Task: Book an Airbnb near a beach destination for a relaxing fall beach getaway.
Action: Mouse moved to (580, 169)
Screenshot: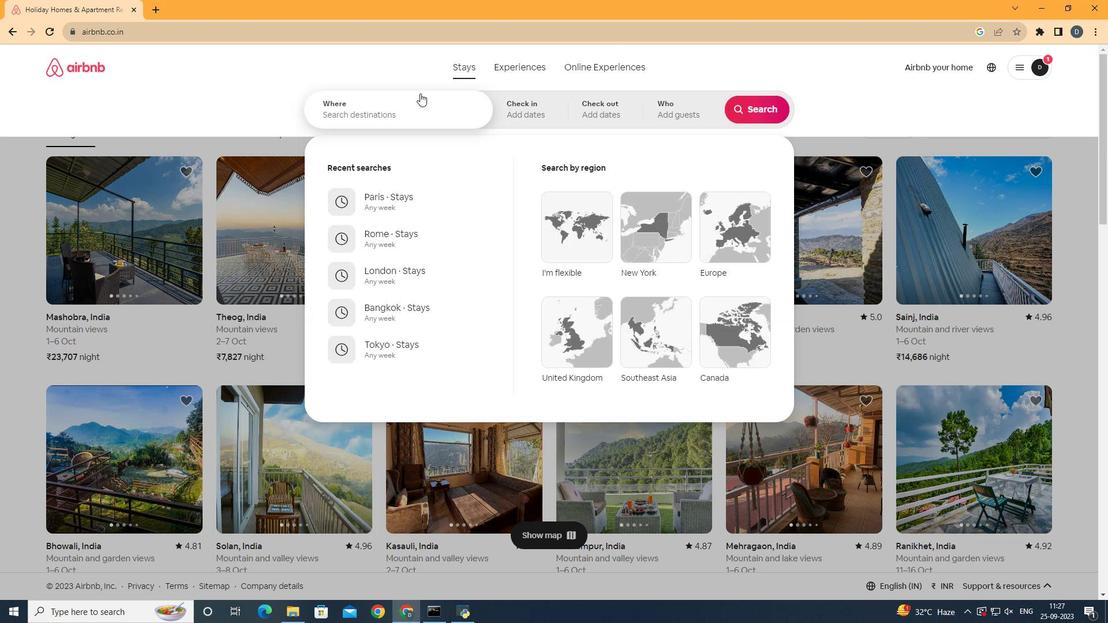 
Action: Mouse pressed left at (580, 169)
Screenshot: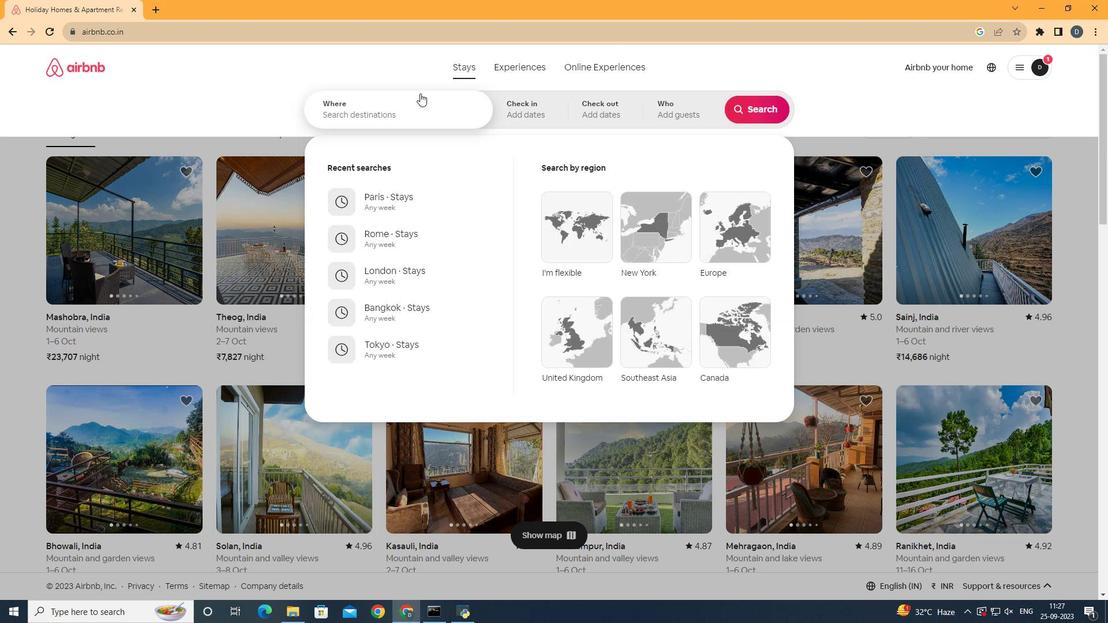 
Action: Mouse moved to (512, 192)
Screenshot: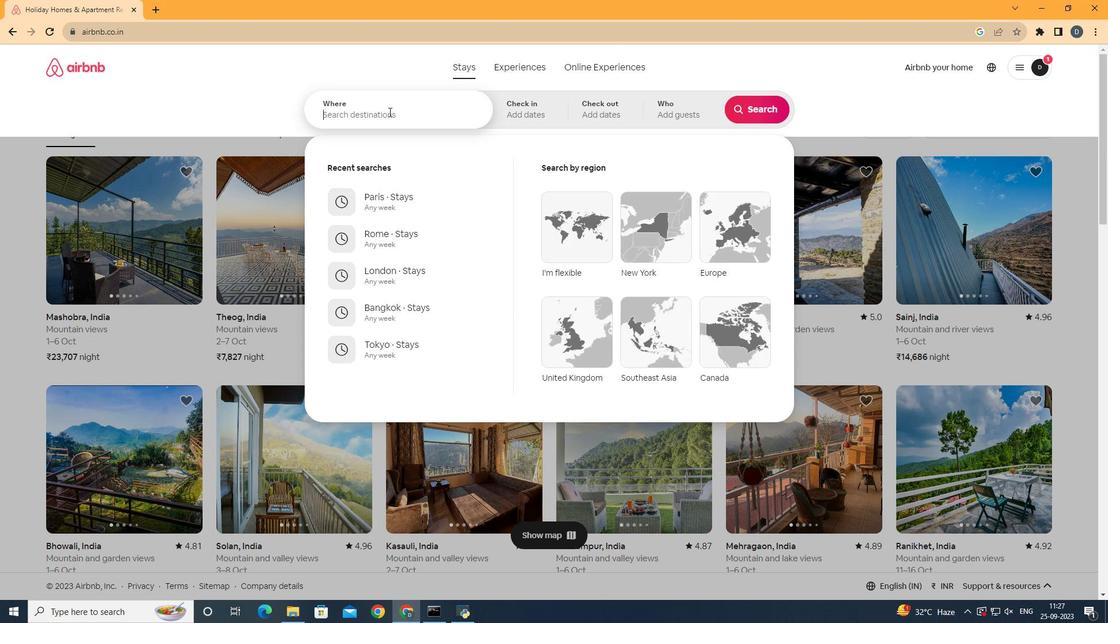 
Action: Mouse pressed left at (512, 192)
Screenshot: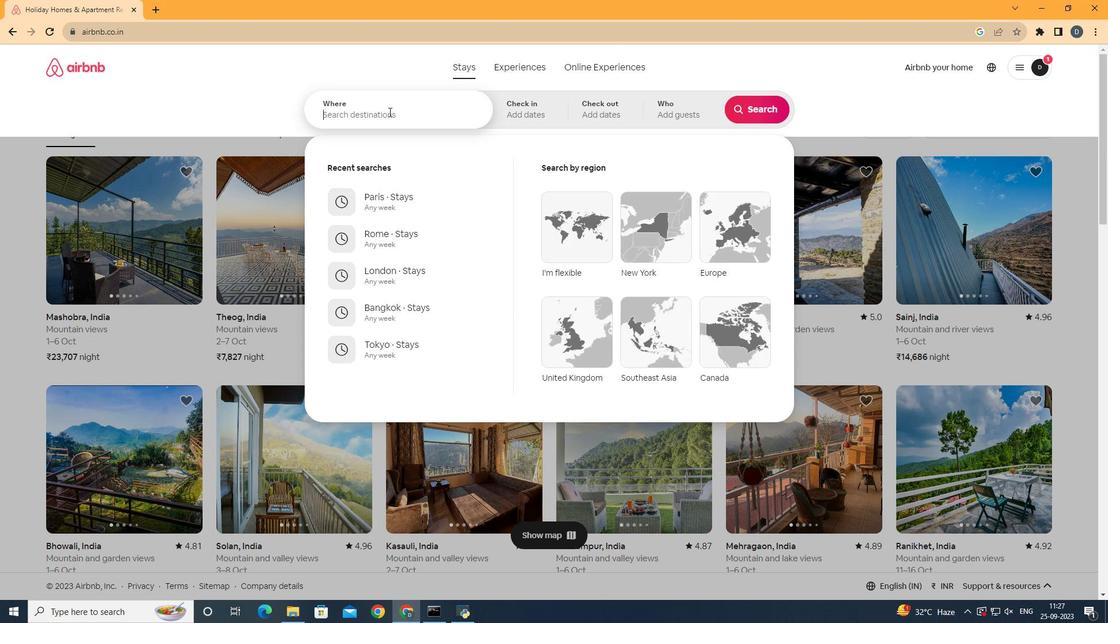 
Action: Key pressed <Key.shift>Goa
Screenshot: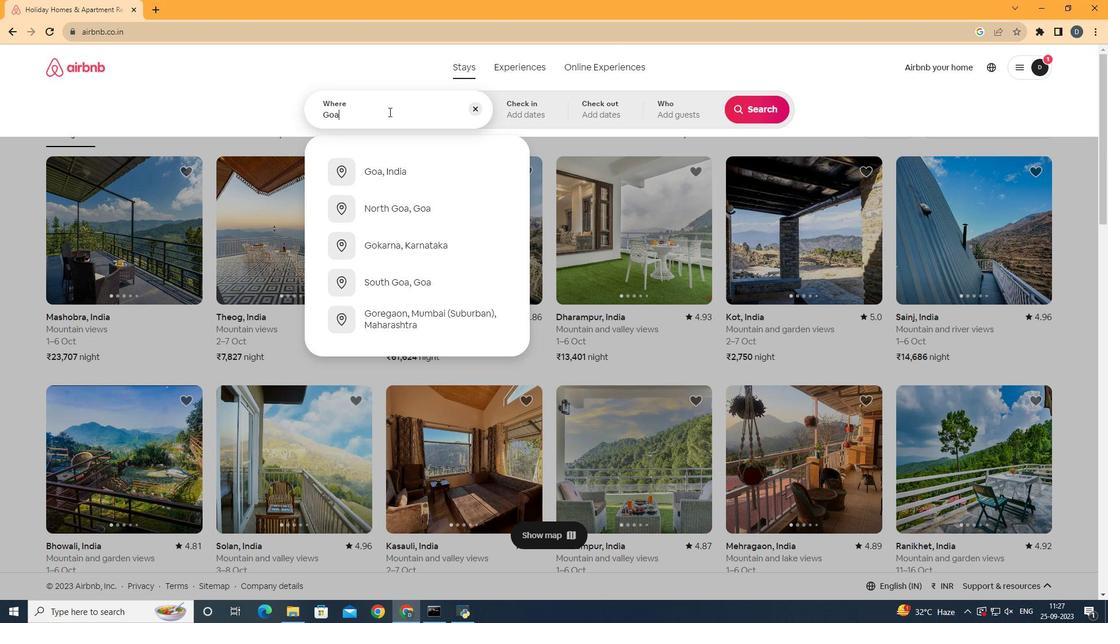 
Action: Mouse moved to (533, 228)
Screenshot: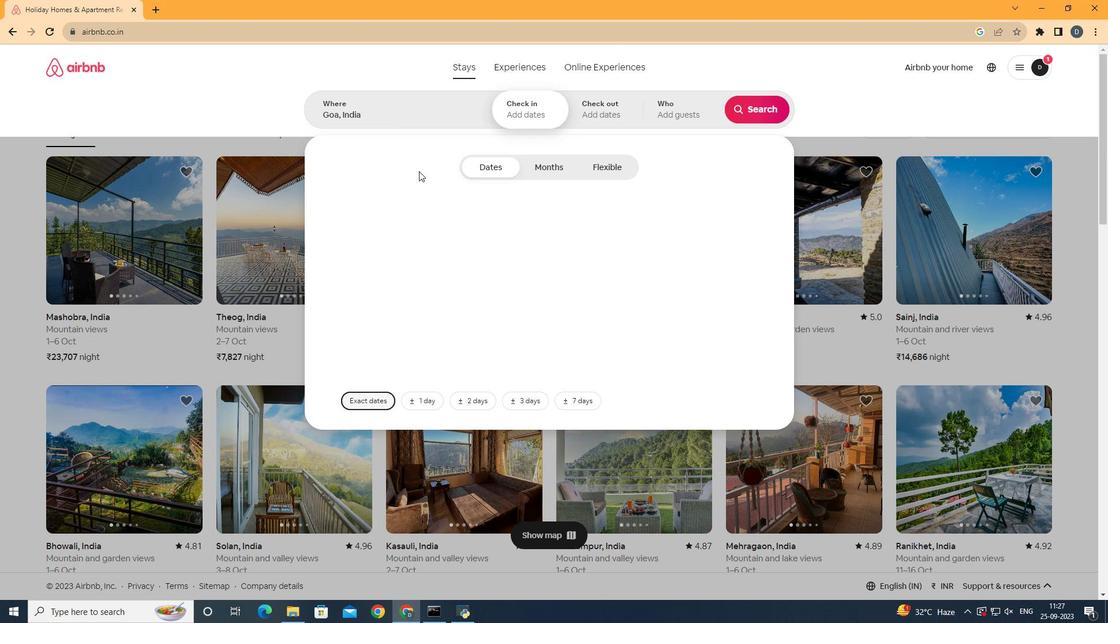 
Action: Mouse pressed left at (533, 228)
Screenshot: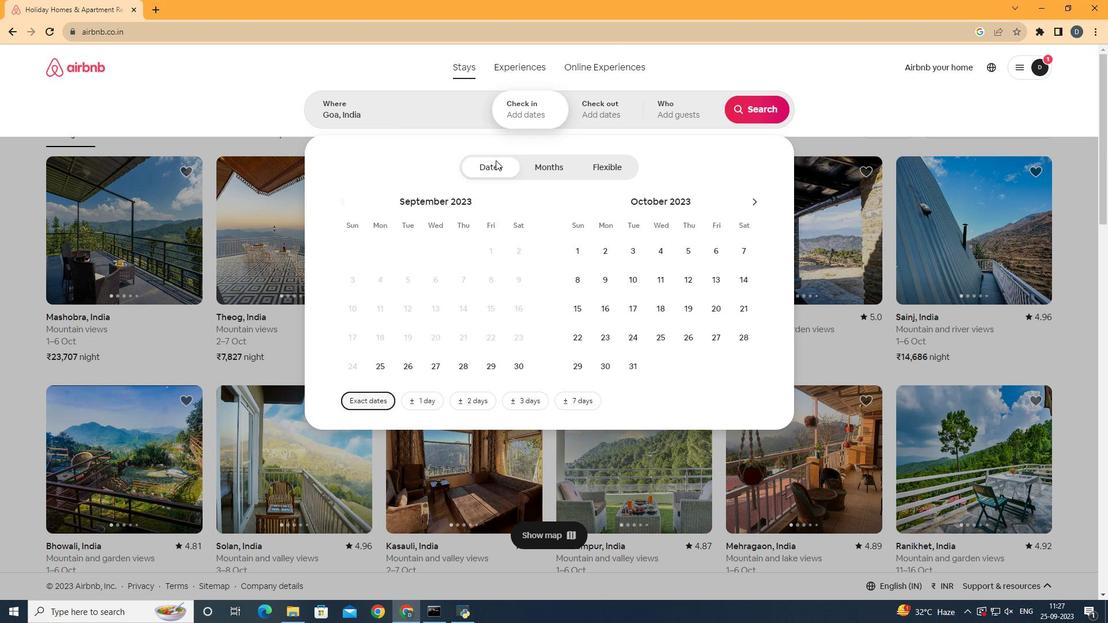 
Action: Mouse moved to (747, 192)
Screenshot: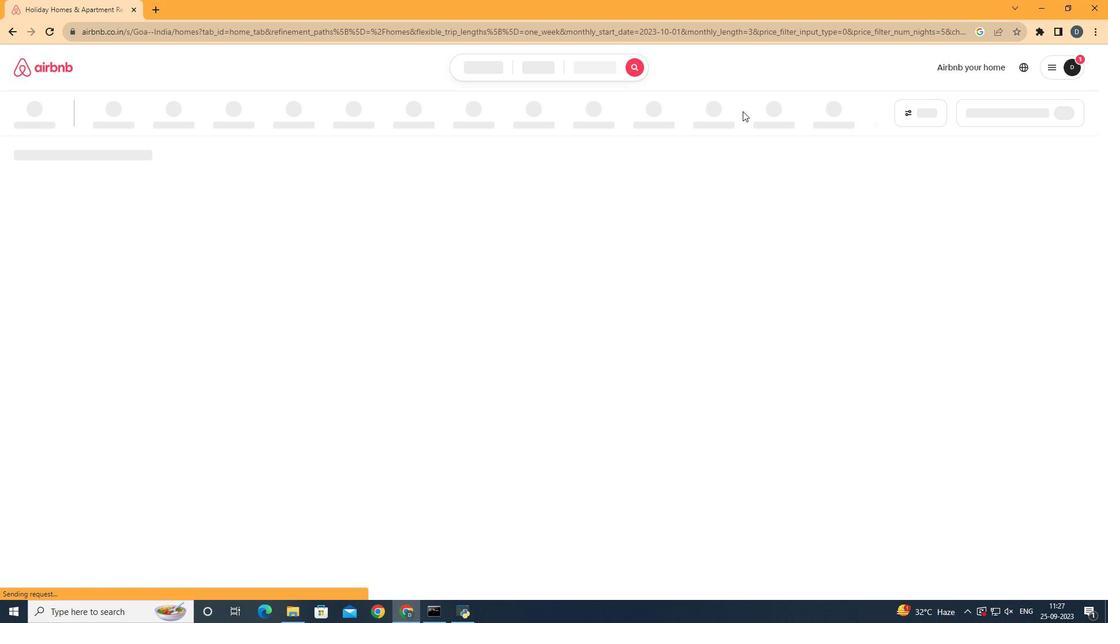 
Action: Mouse pressed left at (747, 192)
Screenshot: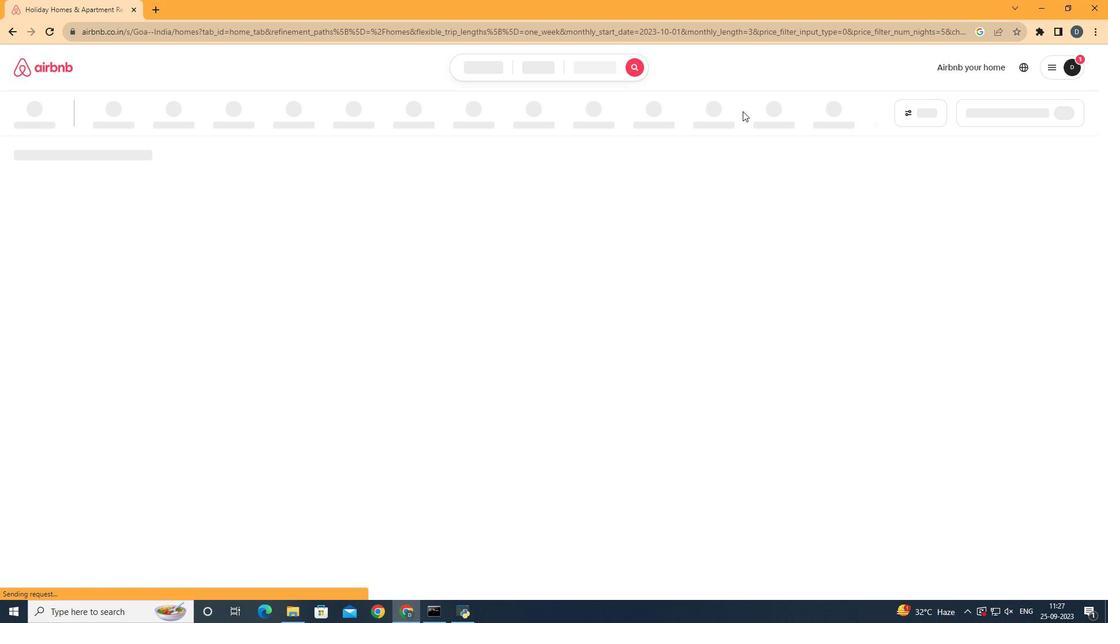 
Action: Mouse moved to (438, 195)
Screenshot: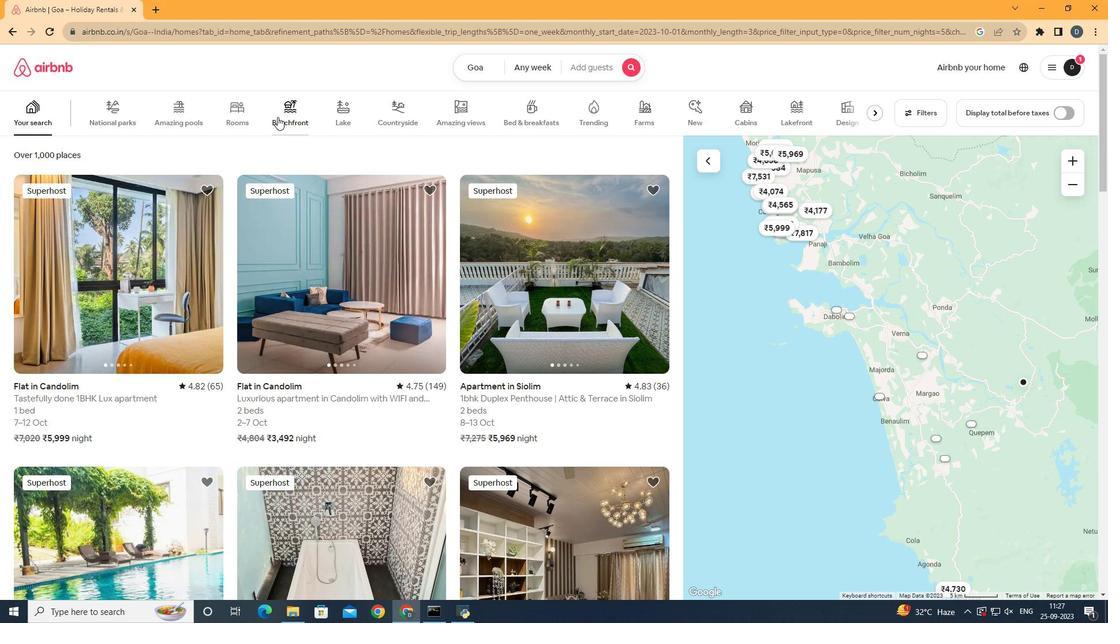 
Action: Mouse pressed left at (438, 195)
Screenshot: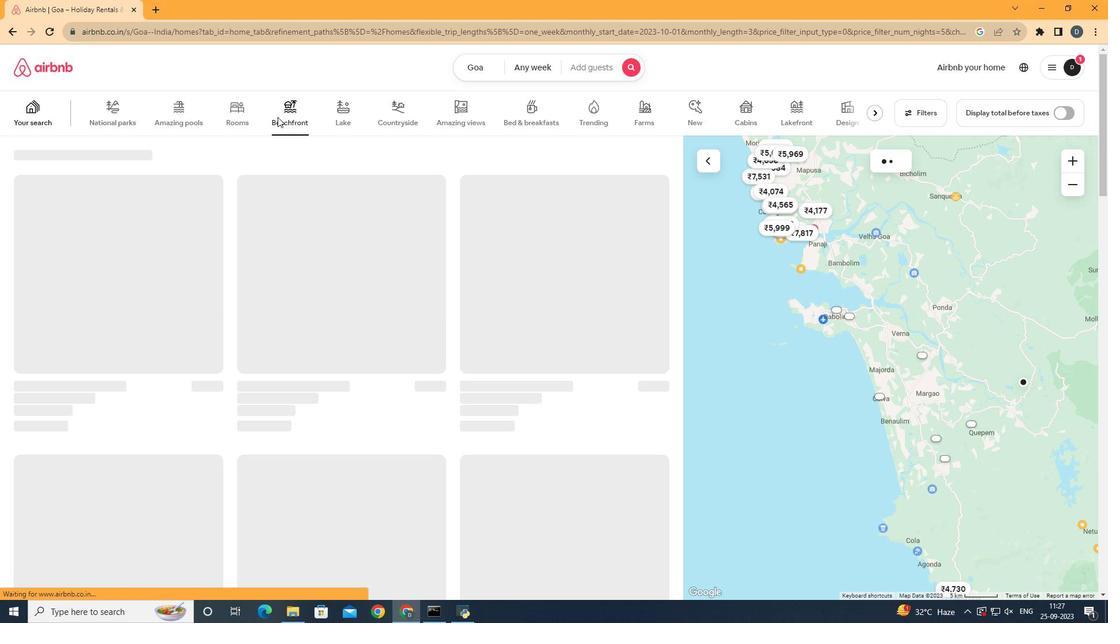 
Action: Mouse moved to (547, 352)
Screenshot: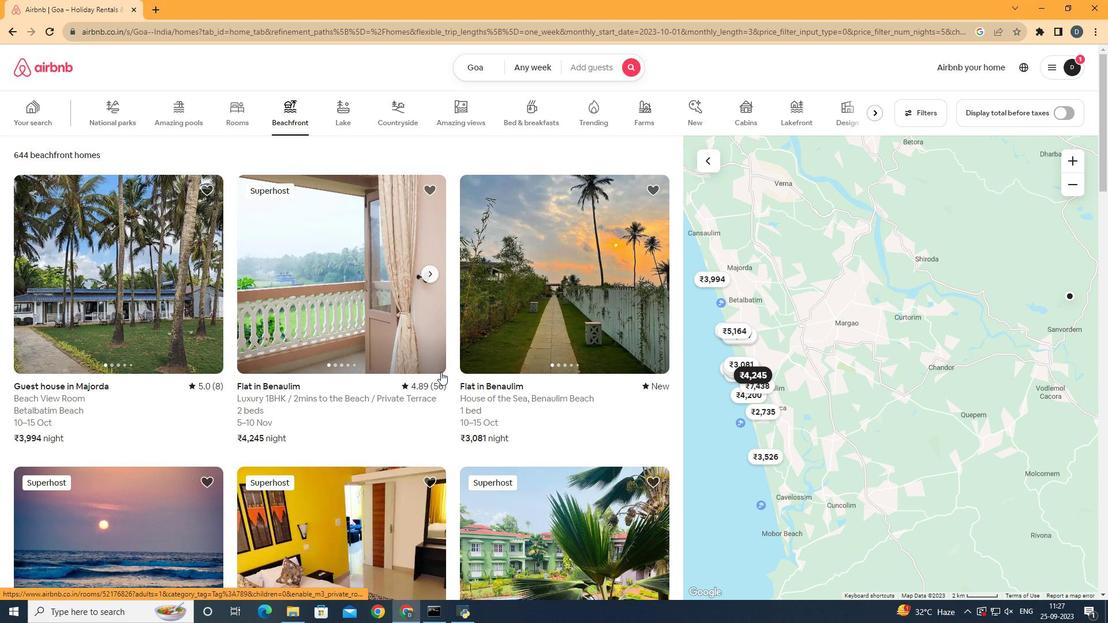 
Action: Mouse scrolled (547, 351) with delta (0, 0)
Screenshot: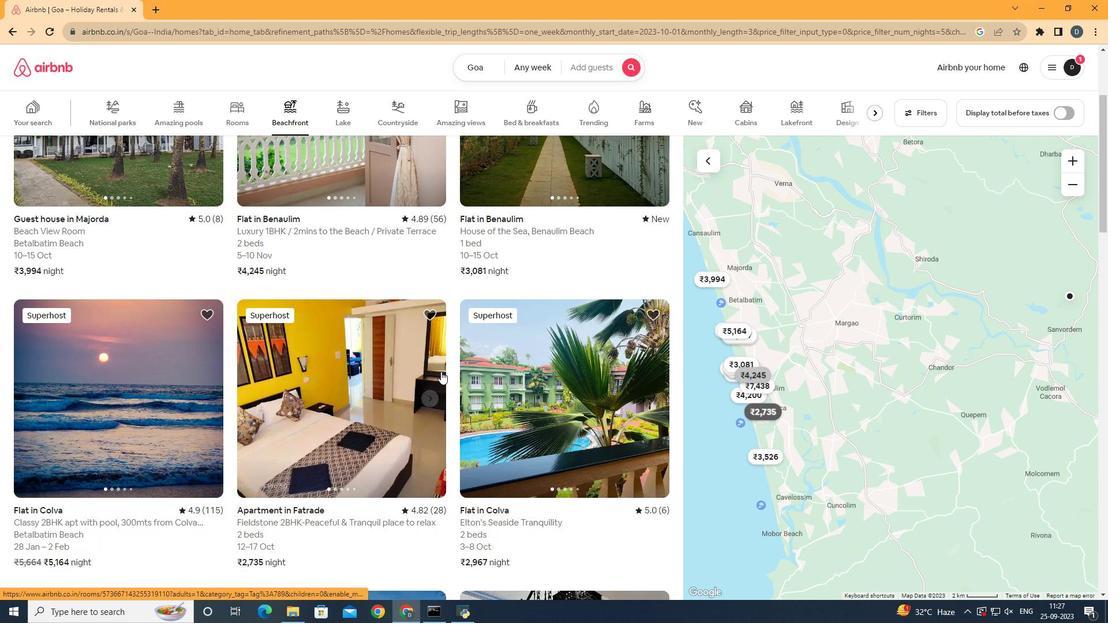 
Action: Mouse moved to (547, 352)
Screenshot: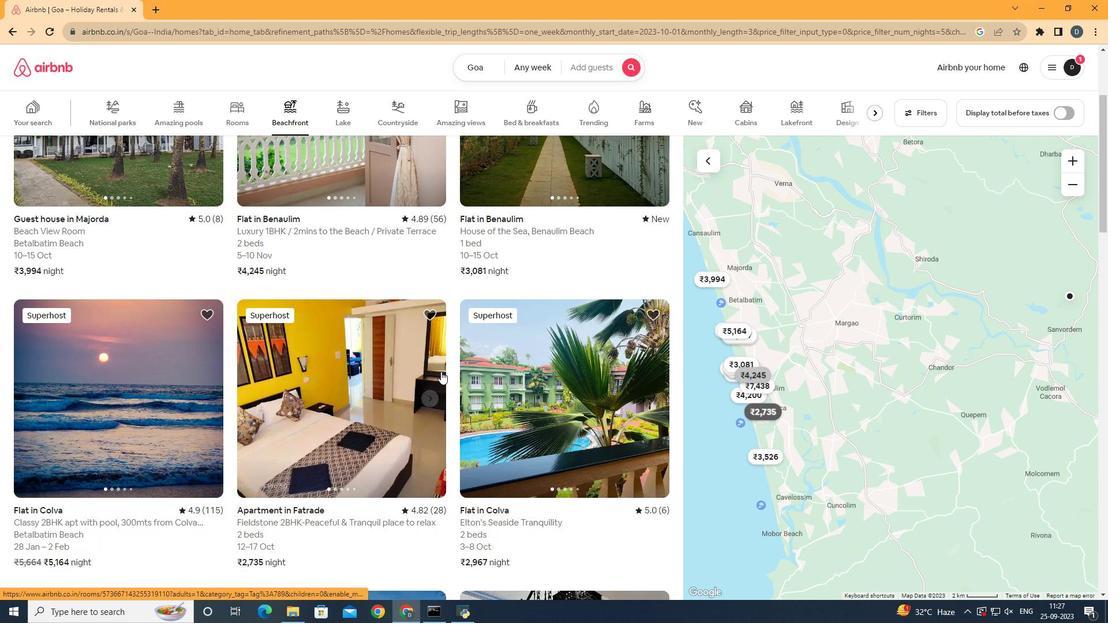 
Action: Mouse scrolled (547, 351) with delta (0, 0)
Screenshot: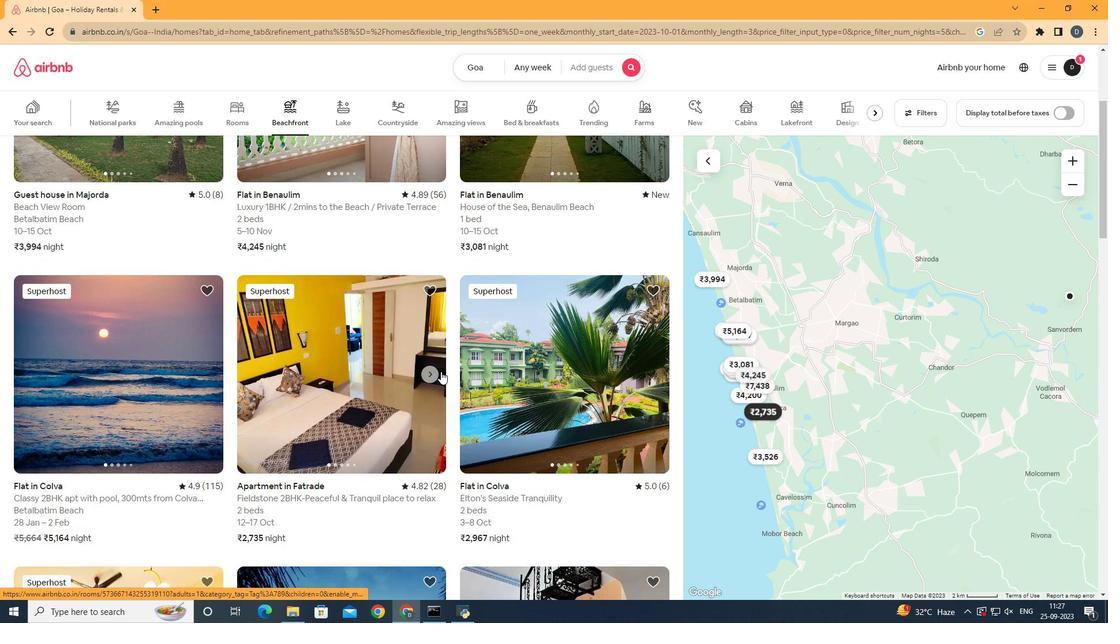
Action: Mouse moved to (547, 351)
Screenshot: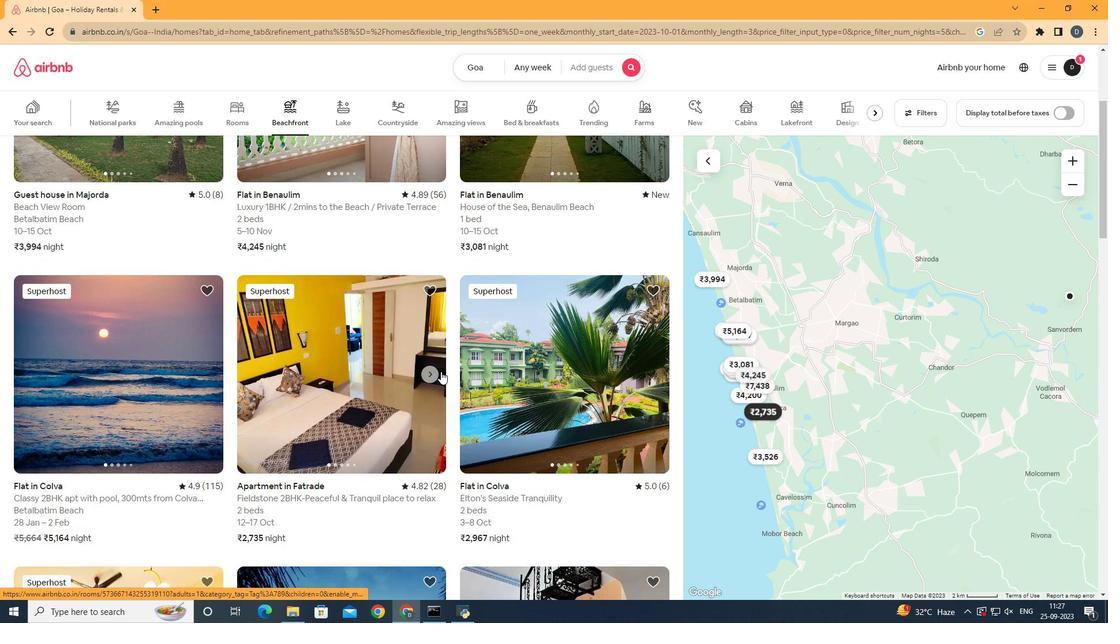 
Action: Mouse scrolled (547, 351) with delta (0, 0)
Screenshot: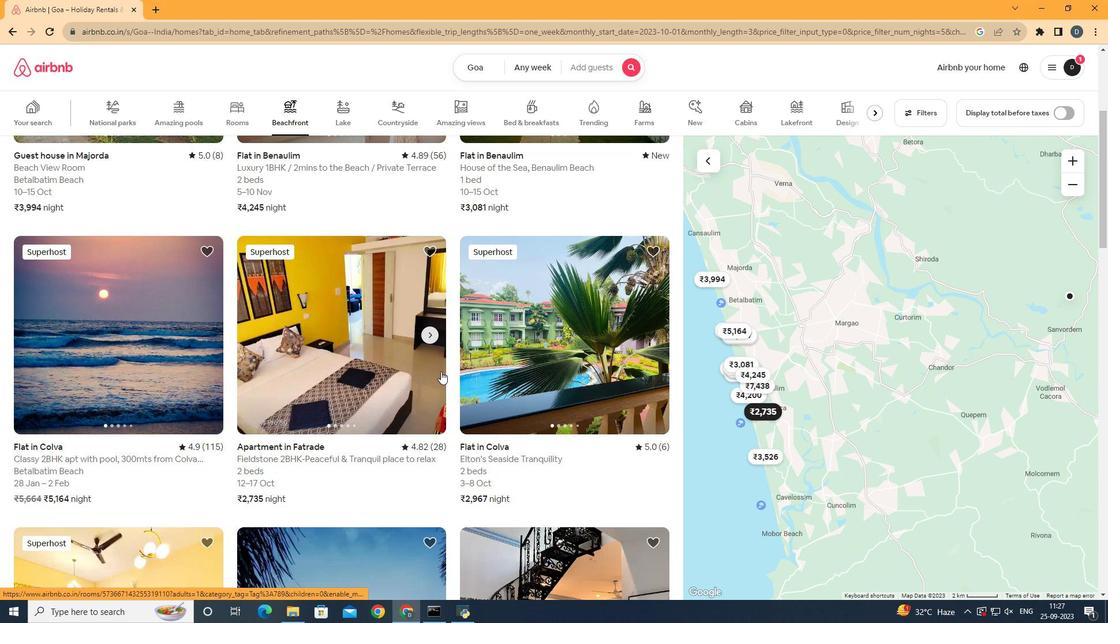 
Action: Mouse scrolled (547, 351) with delta (0, 0)
Screenshot: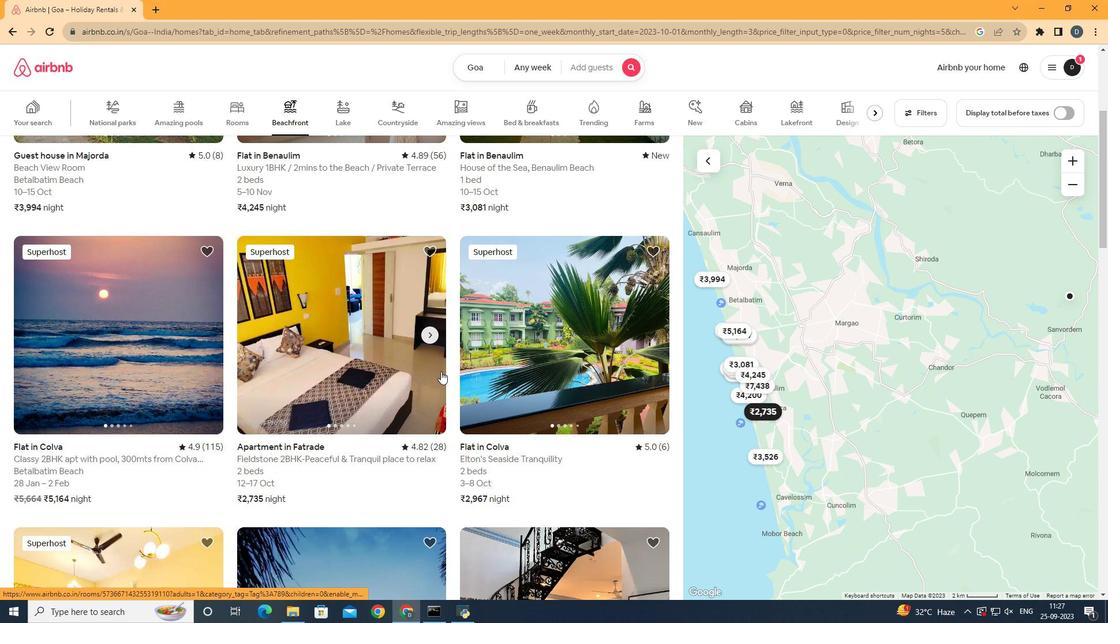
Action: Mouse moved to (547, 351)
Screenshot: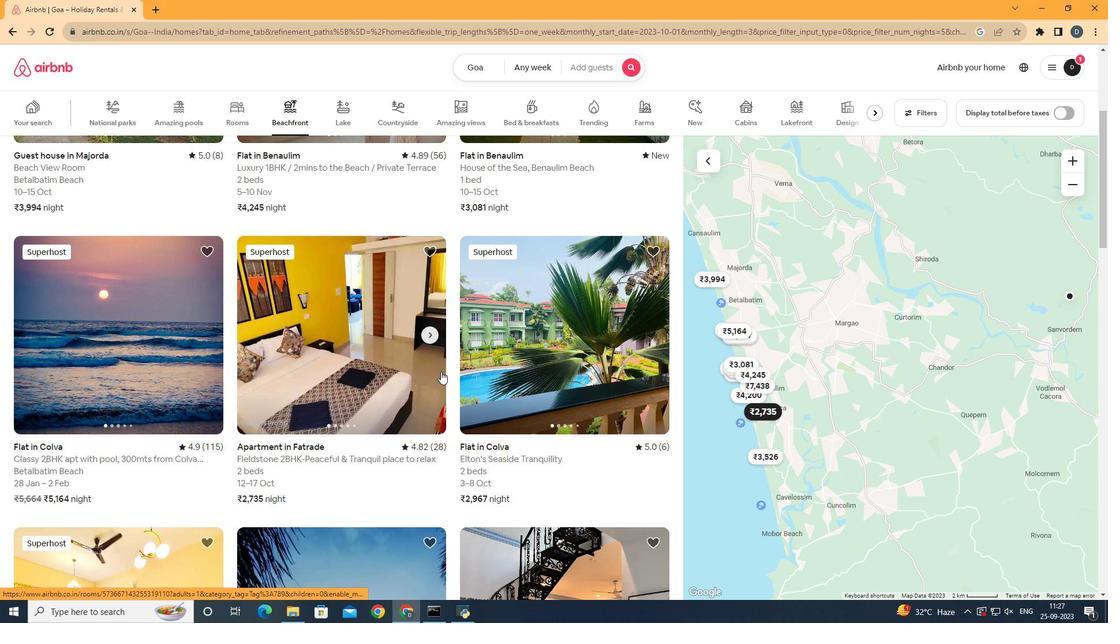 
Action: Mouse scrolled (547, 351) with delta (0, 0)
Screenshot: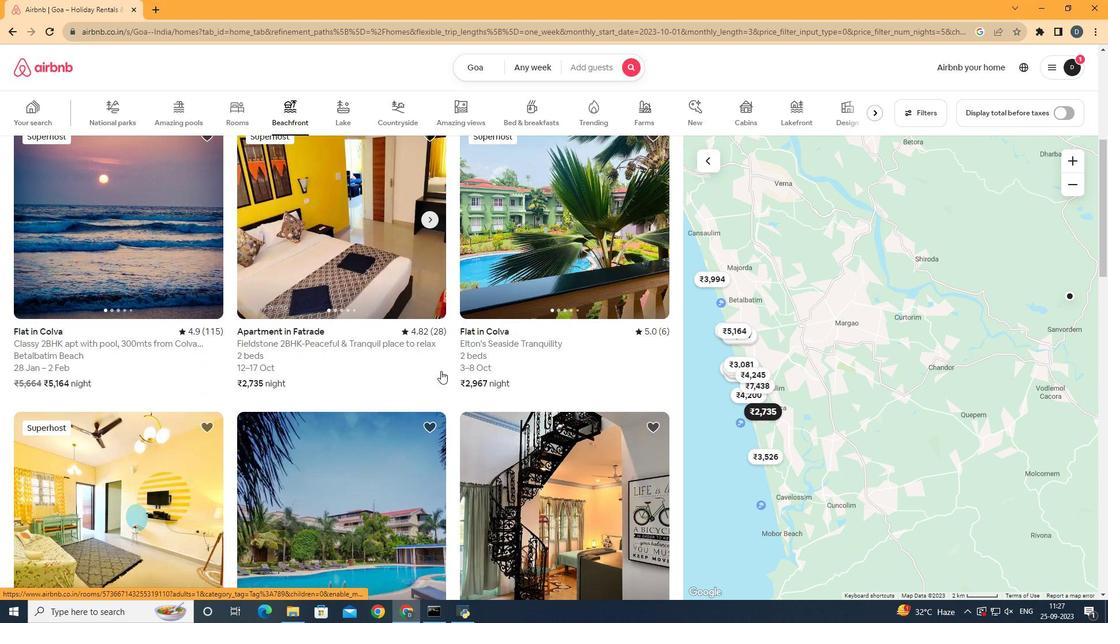 
Action: Mouse moved to (547, 351)
Screenshot: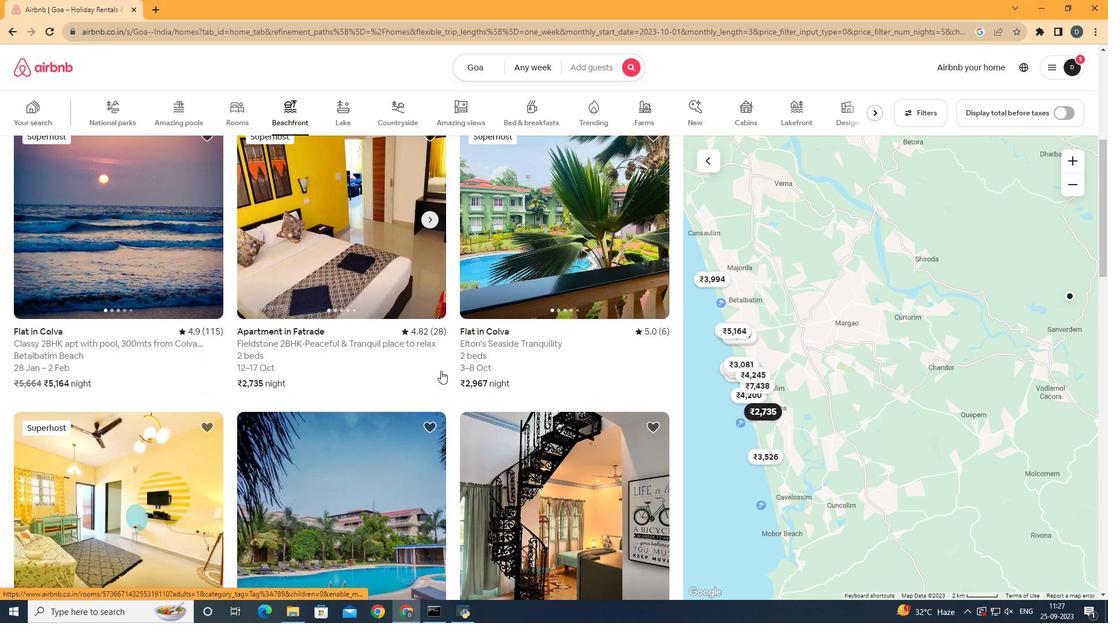 
Action: Mouse scrolled (547, 351) with delta (0, 0)
Screenshot: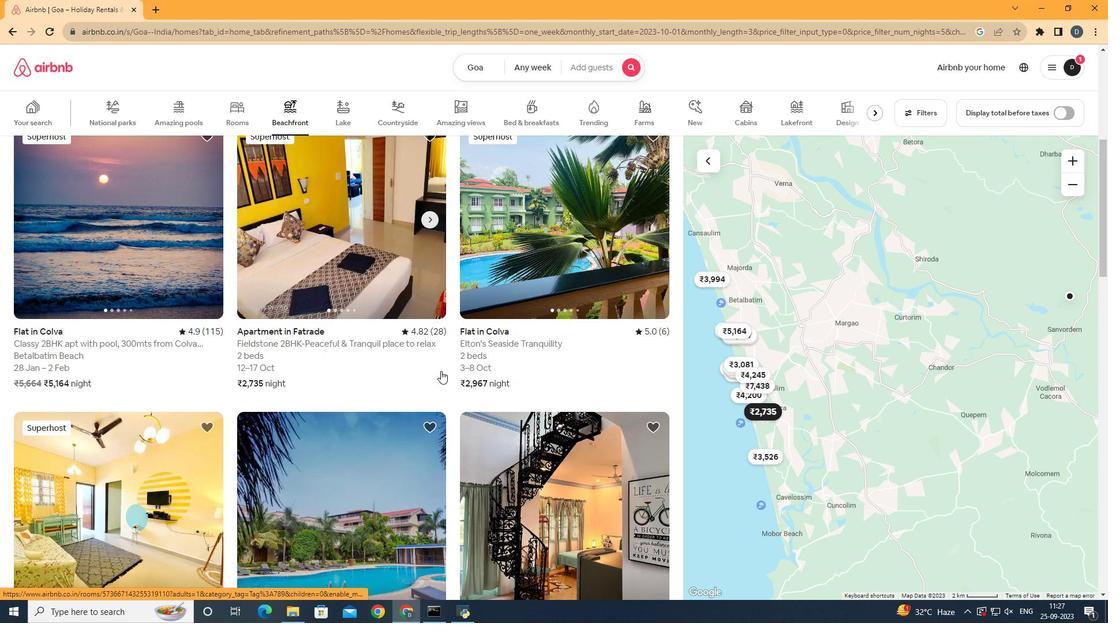 
Action: Mouse moved to (536, 346)
Screenshot: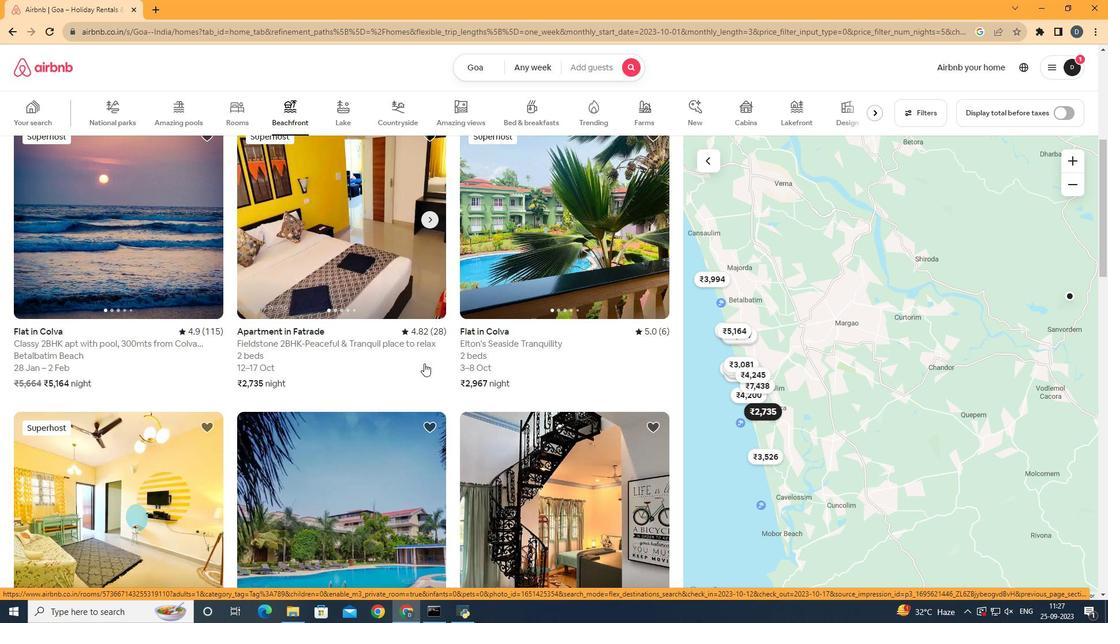 
Action: Mouse scrolled (536, 347) with delta (0, 0)
Screenshot: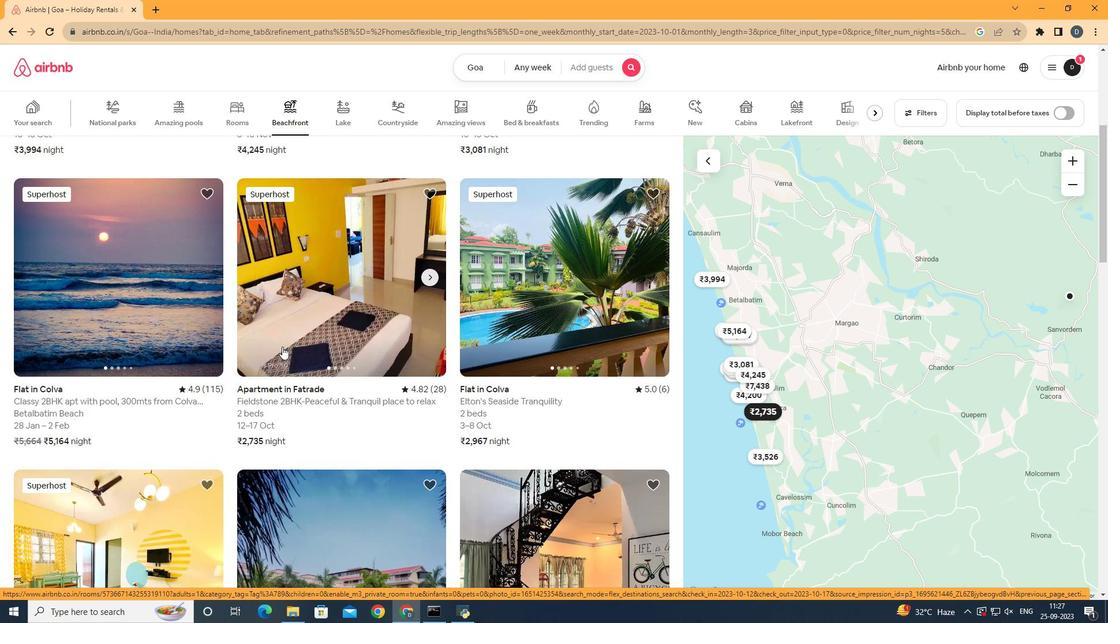 
Action: Mouse moved to (396, 326)
Screenshot: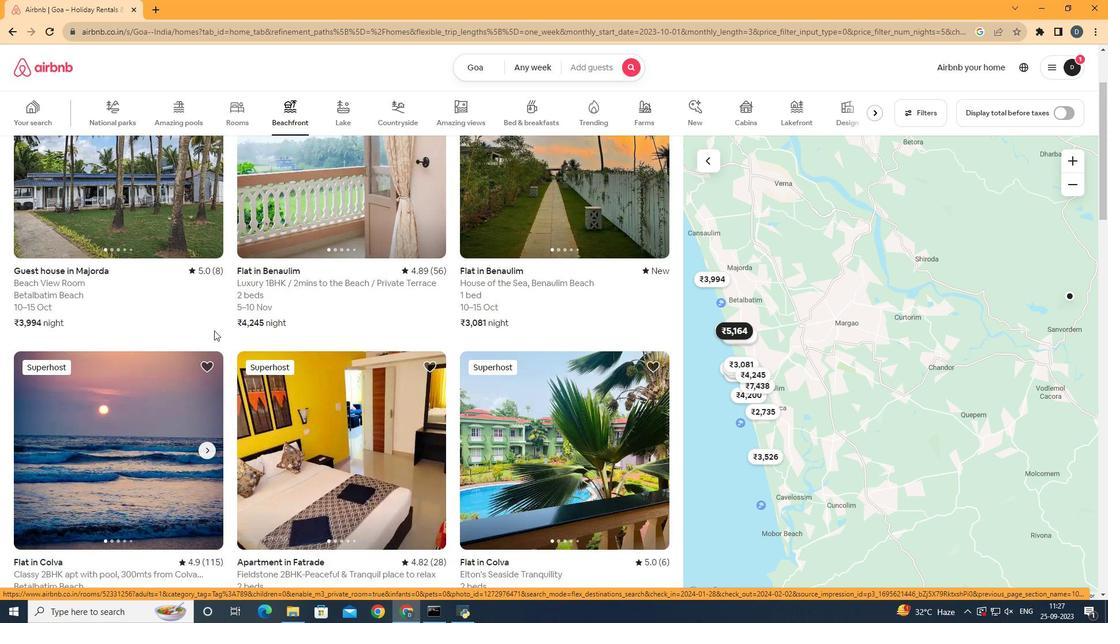 
Action: Mouse scrolled (396, 326) with delta (0, 0)
Screenshot: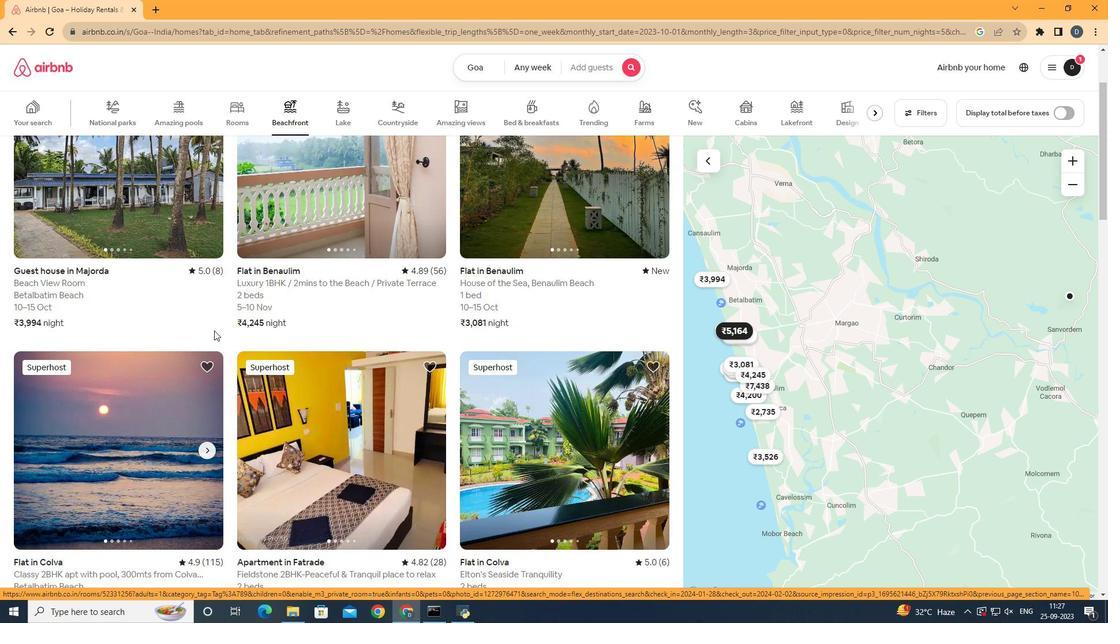 
Action: Mouse scrolled (396, 326) with delta (0, 0)
Screenshot: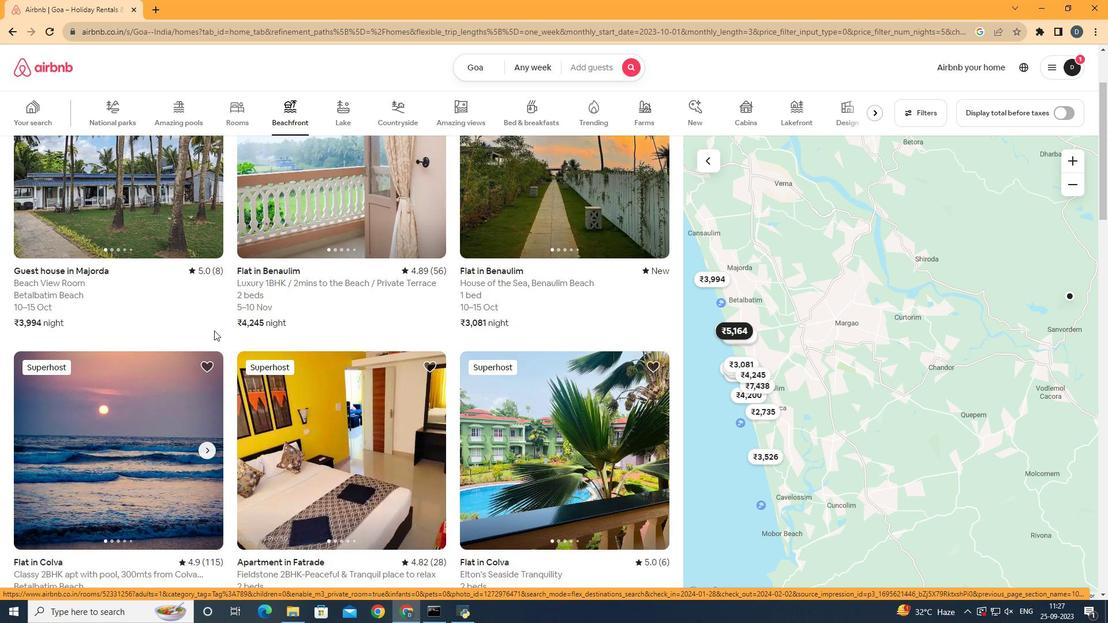 
Action: Mouse scrolled (396, 326) with delta (0, 0)
Screenshot: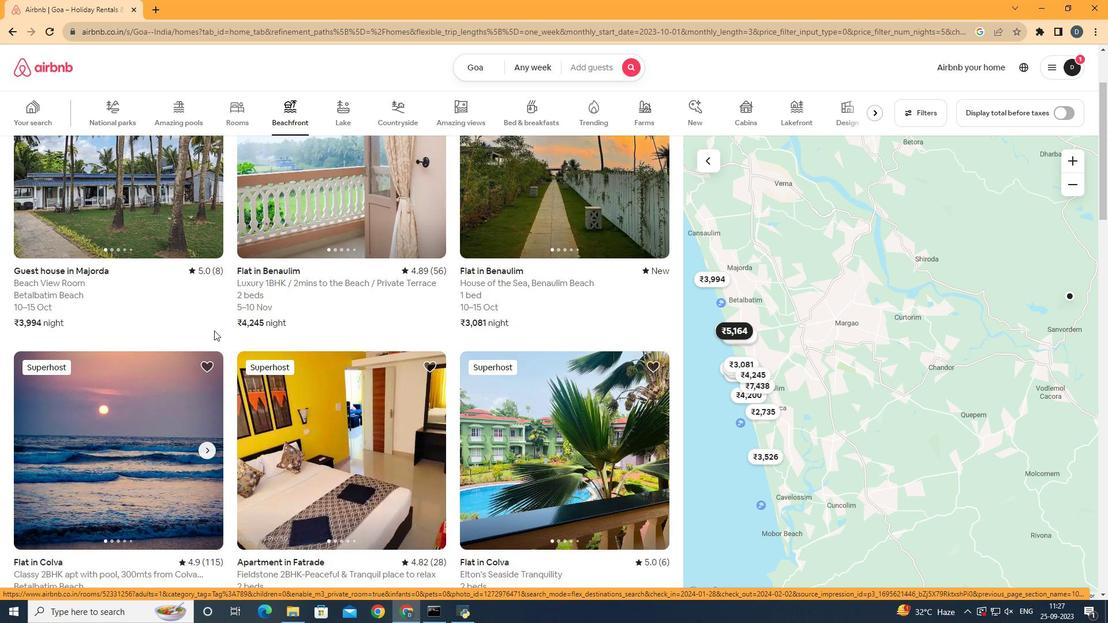
Action: Mouse scrolled (396, 326) with delta (0, 0)
Screenshot: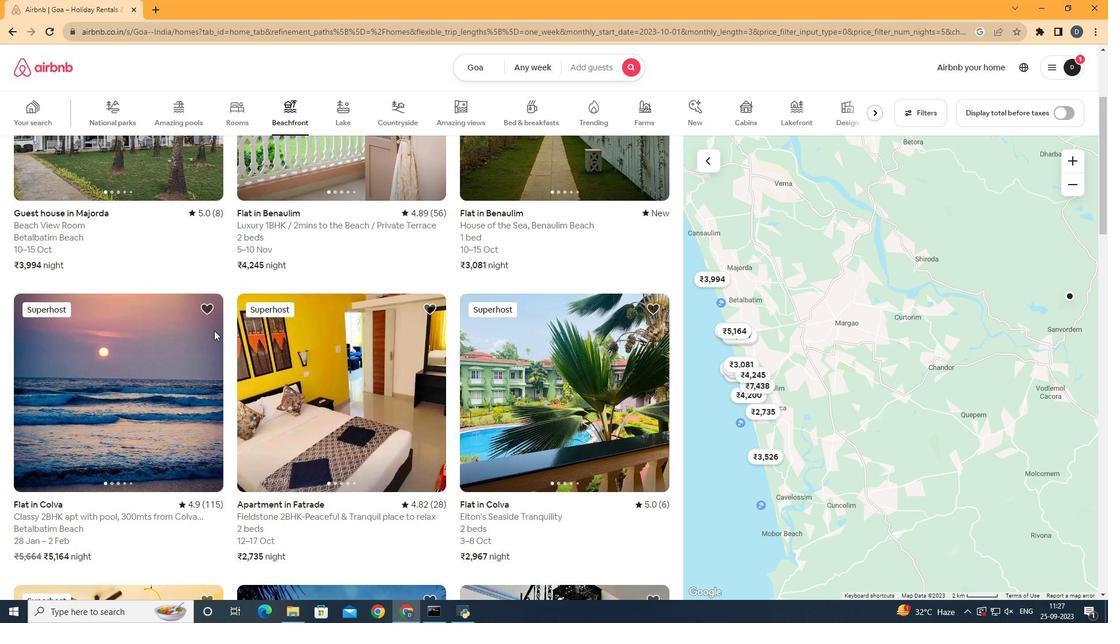 
Action: Mouse scrolled (396, 326) with delta (0, 0)
Screenshot: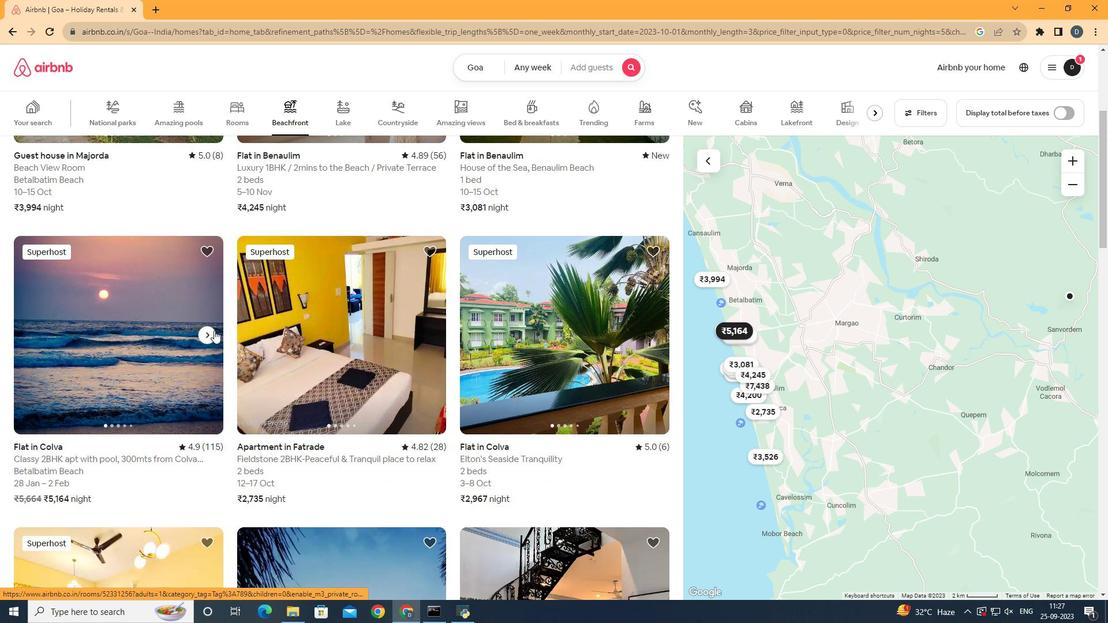
Action: Mouse scrolled (396, 326) with delta (0, 0)
Screenshot: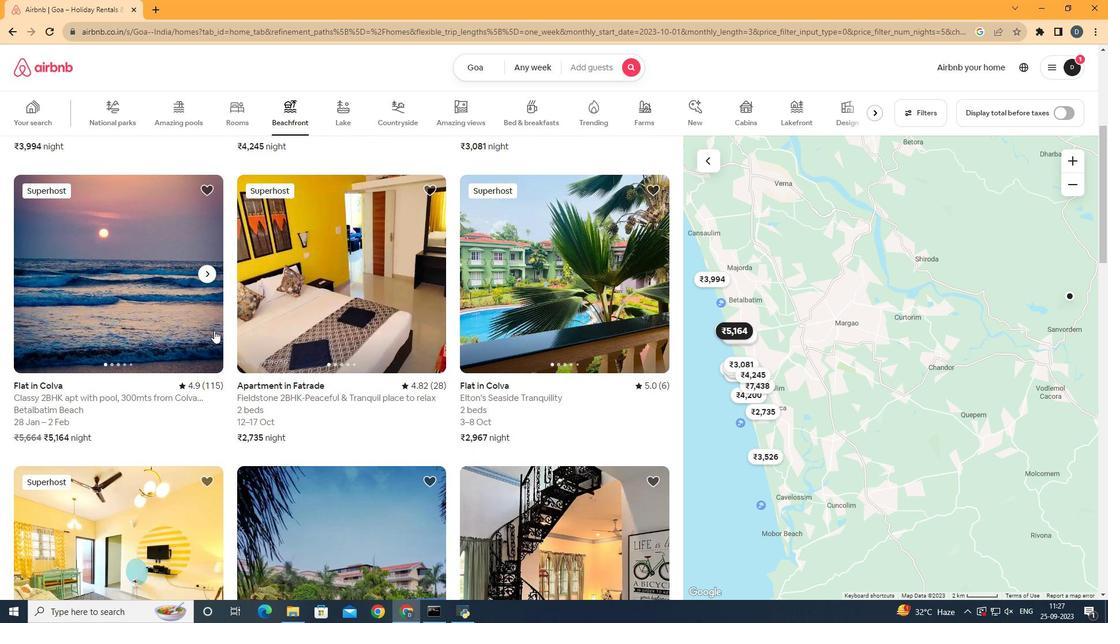 
Action: Mouse scrolled (396, 326) with delta (0, 0)
Screenshot: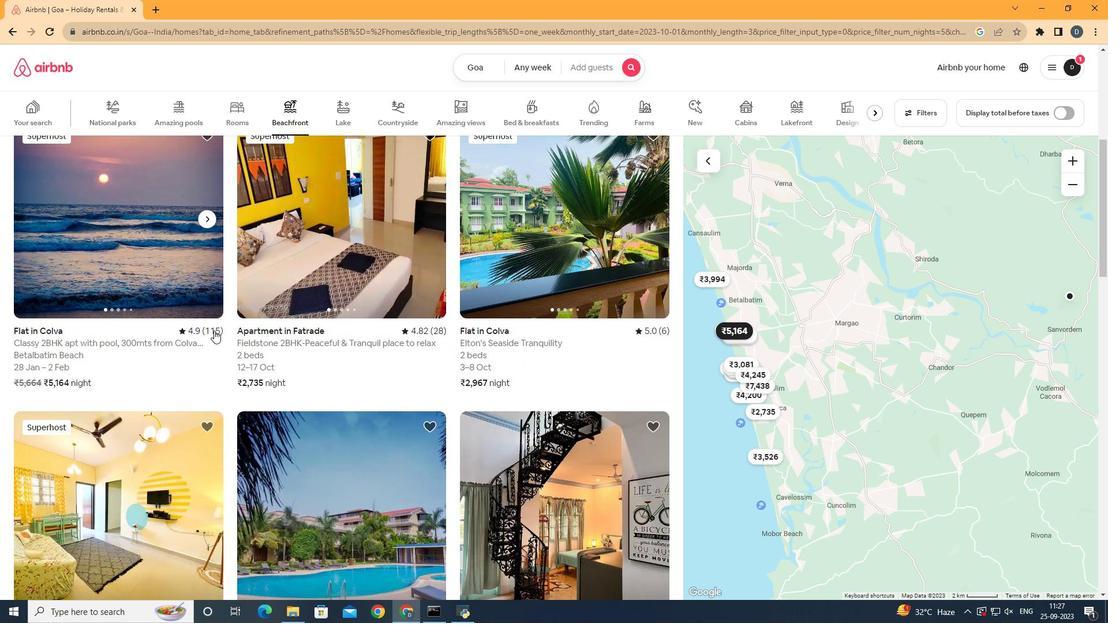 
Action: Mouse scrolled (396, 326) with delta (0, 0)
Screenshot: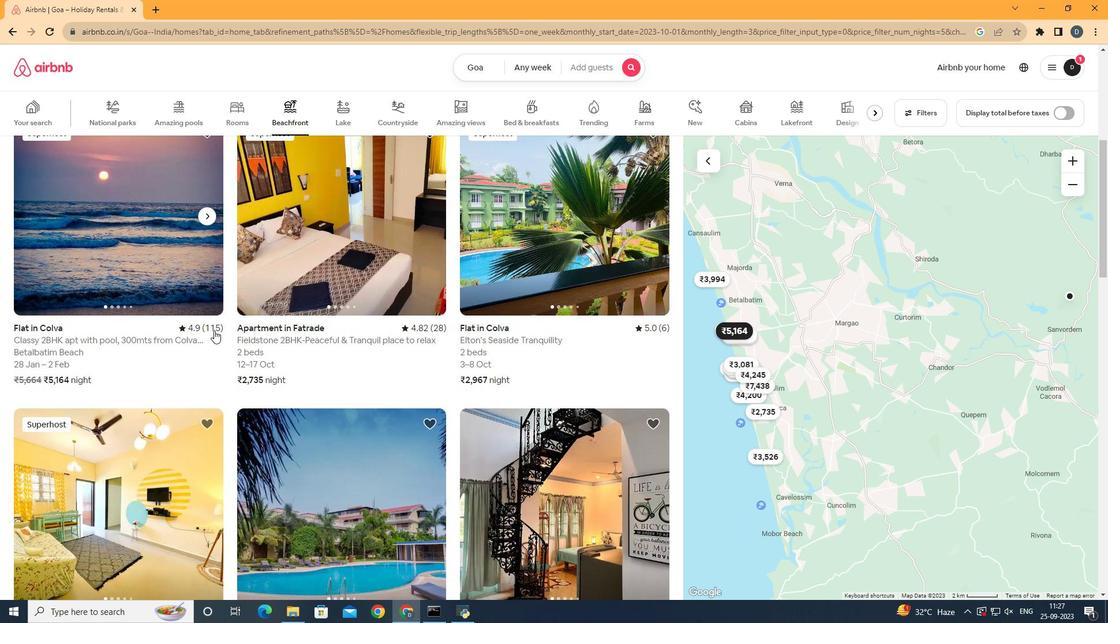 
Action: Mouse scrolled (396, 326) with delta (0, 0)
Screenshot: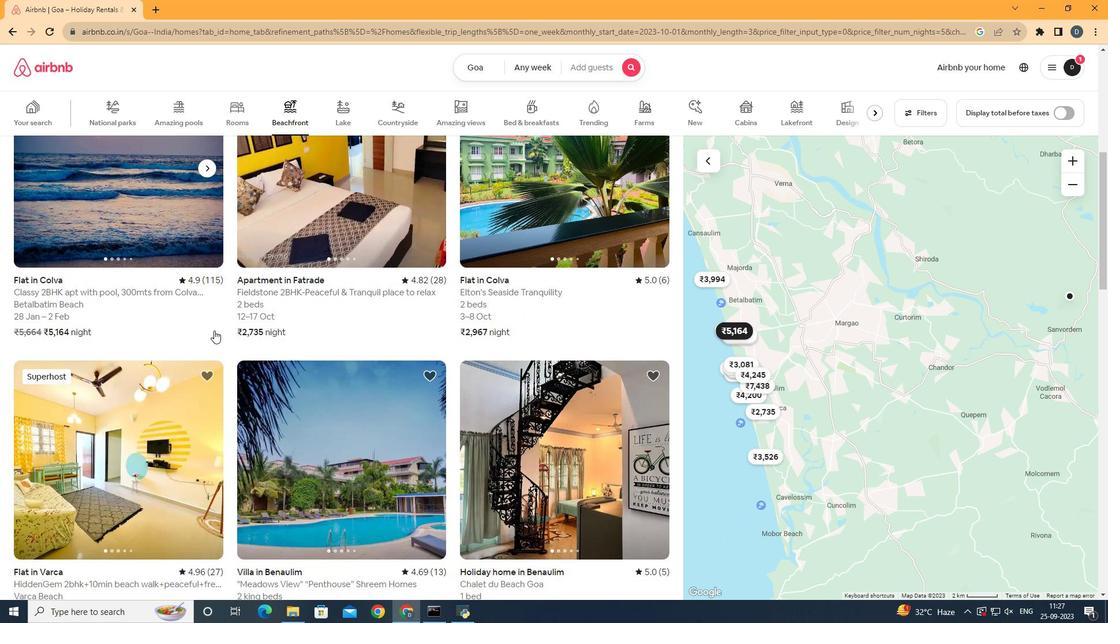 
Action: Mouse scrolled (396, 326) with delta (0, 0)
Screenshot: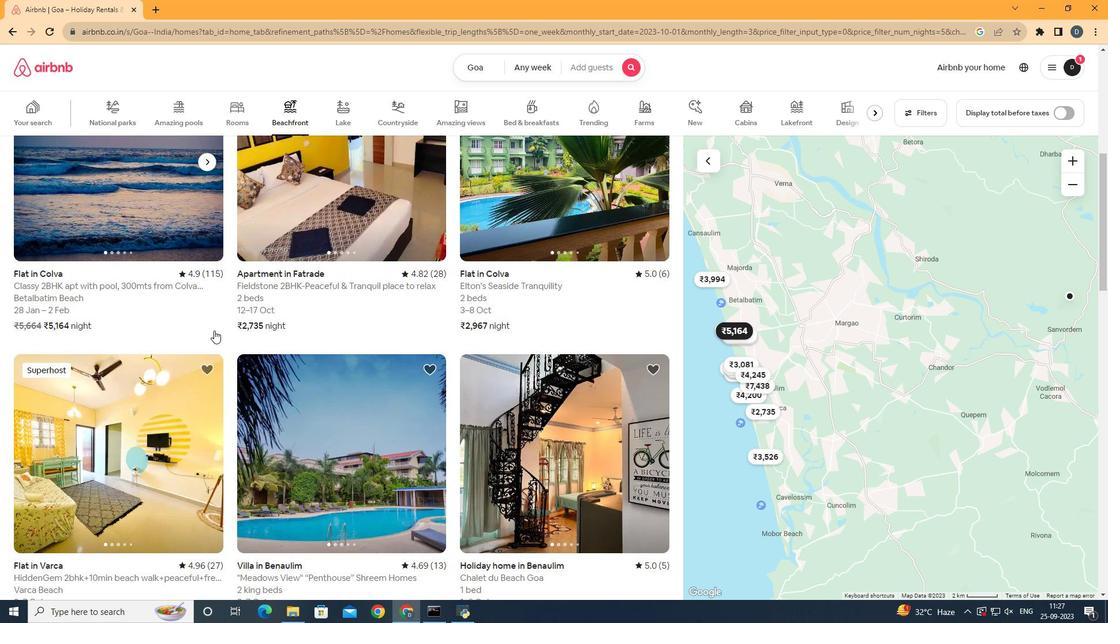 
Action: Mouse scrolled (396, 326) with delta (0, 0)
Screenshot: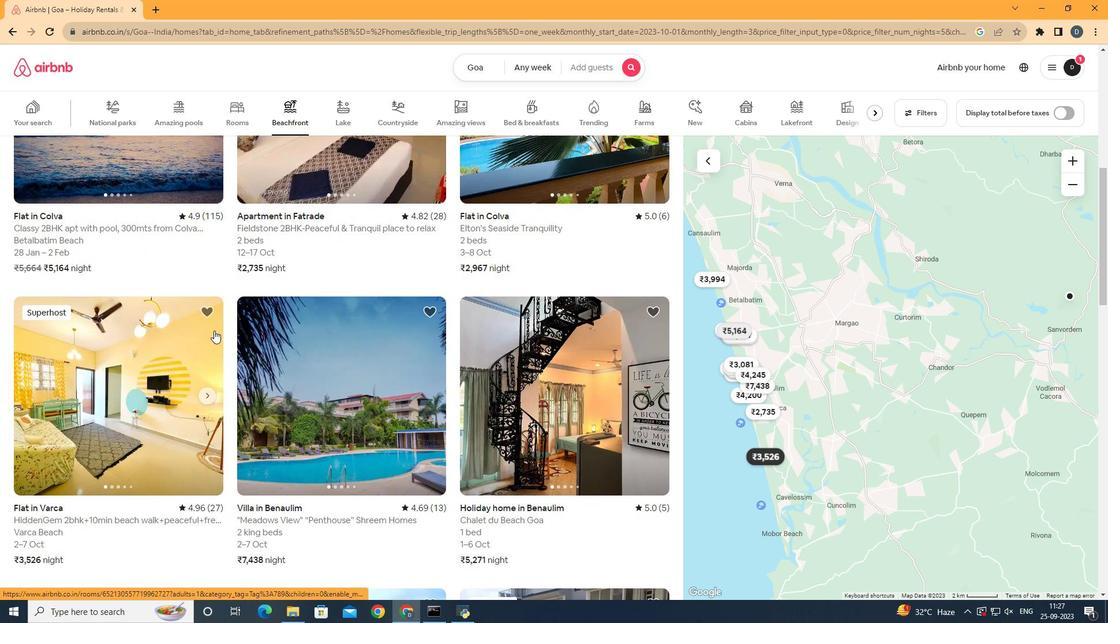
Action: Mouse scrolled (396, 326) with delta (0, 0)
Screenshot: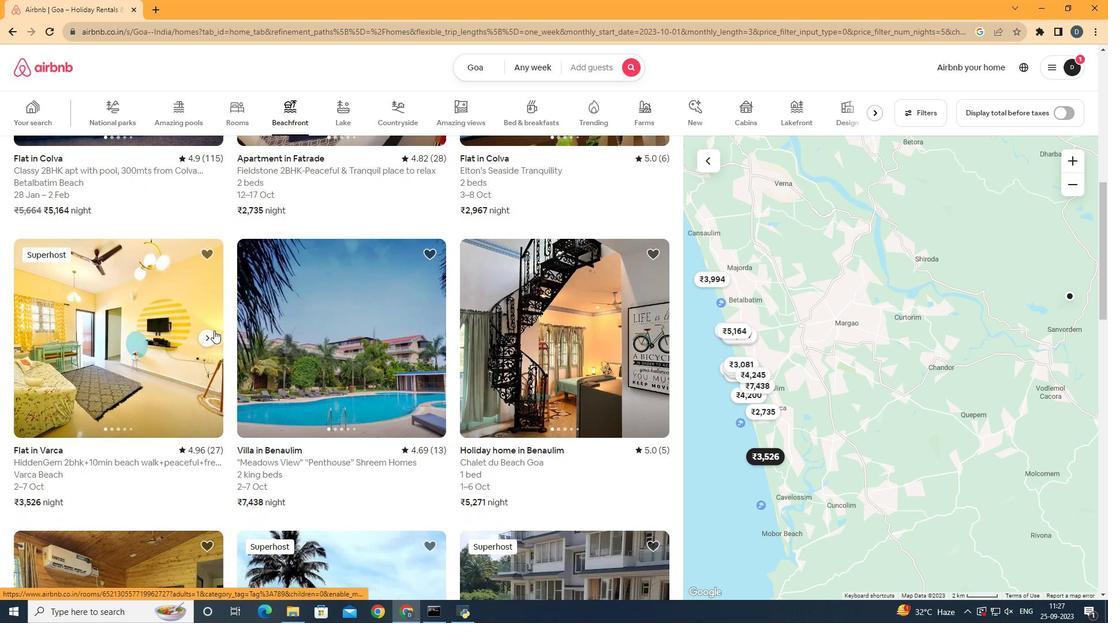 
Action: Mouse scrolled (396, 326) with delta (0, 0)
Screenshot: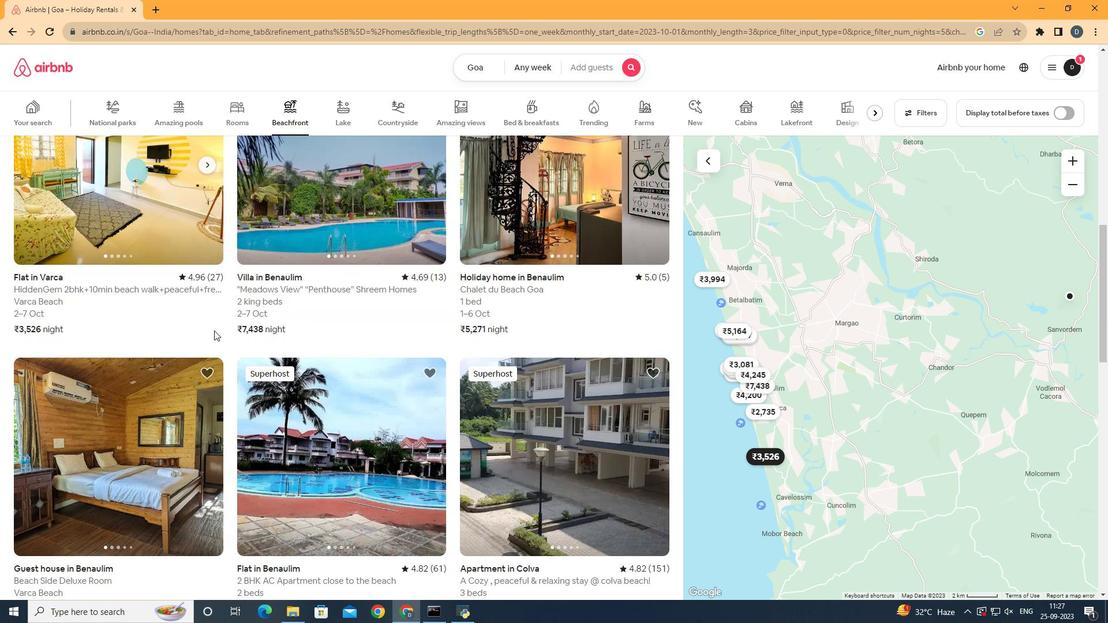 
Action: Mouse scrolled (396, 326) with delta (0, 0)
Screenshot: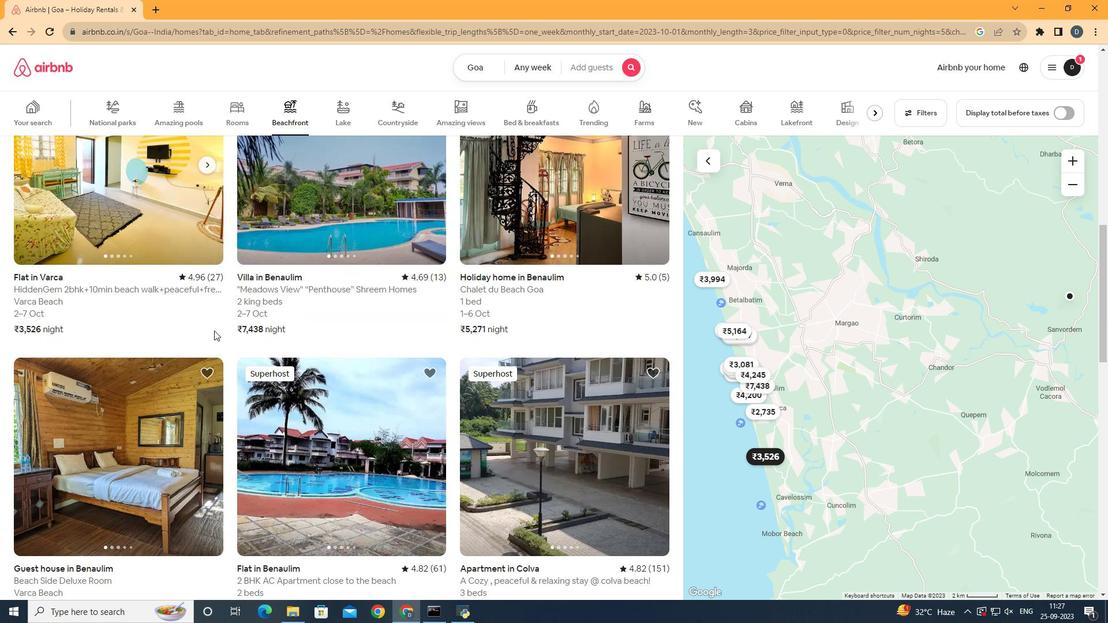
Action: Mouse scrolled (396, 326) with delta (0, 0)
Screenshot: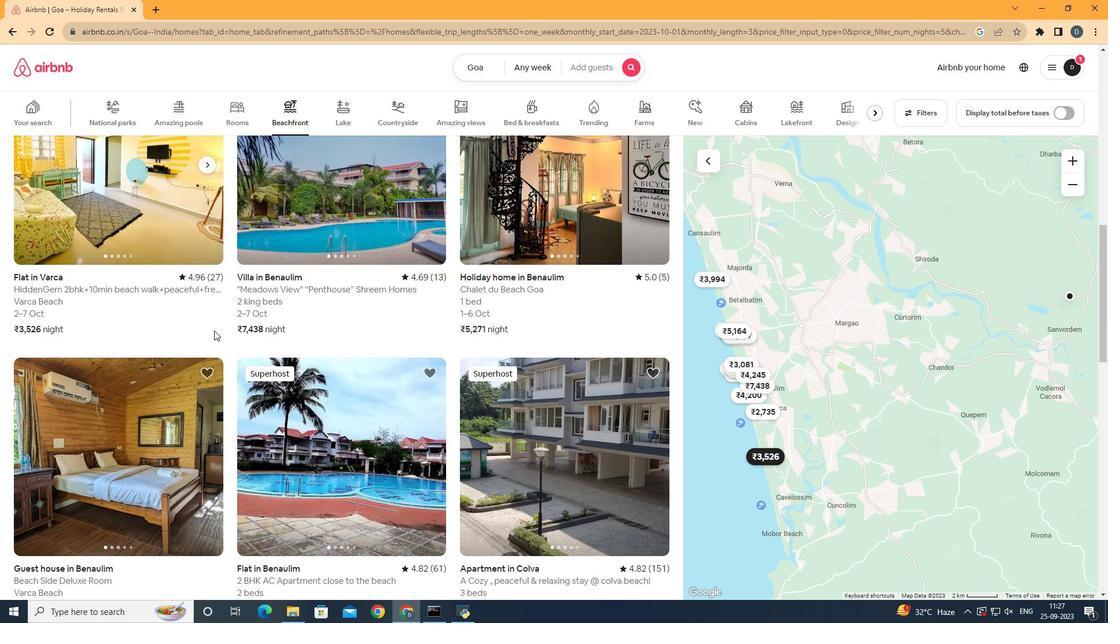 
Action: Mouse scrolled (396, 326) with delta (0, 0)
Screenshot: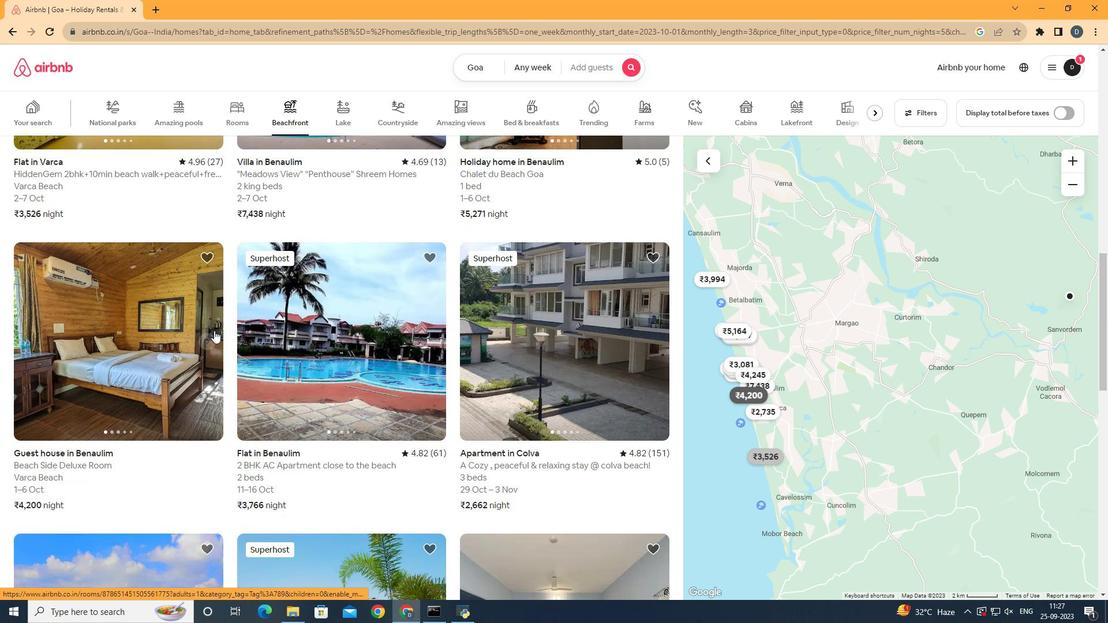 
Action: Mouse scrolled (396, 326) with delta (0, 0)
Screenshot: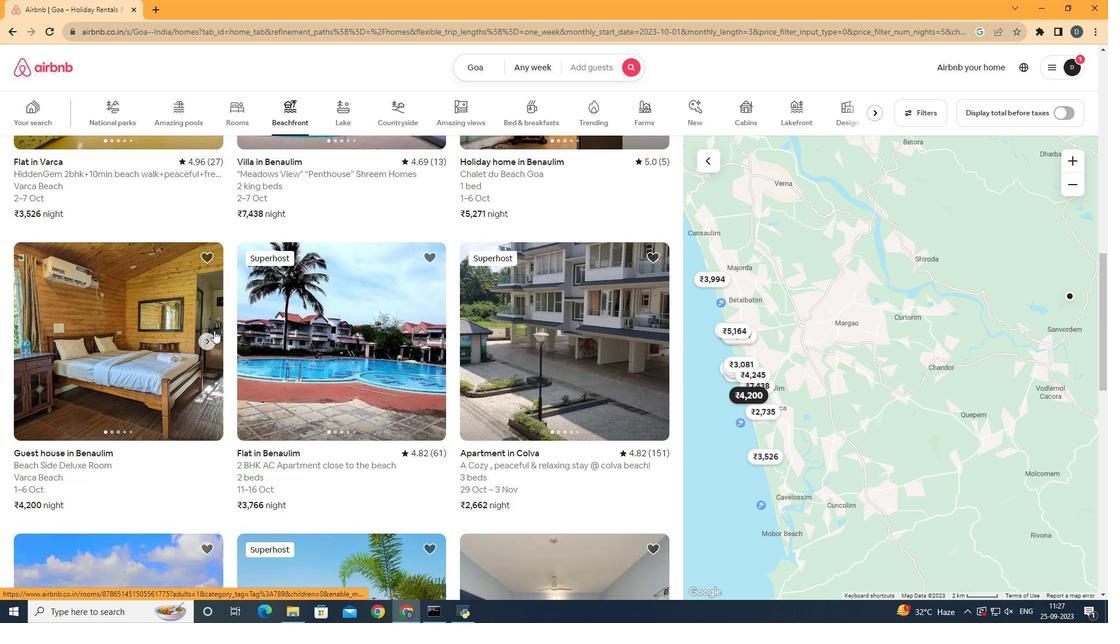 
Action: Mouse moved to (648, 353)
Screenshot: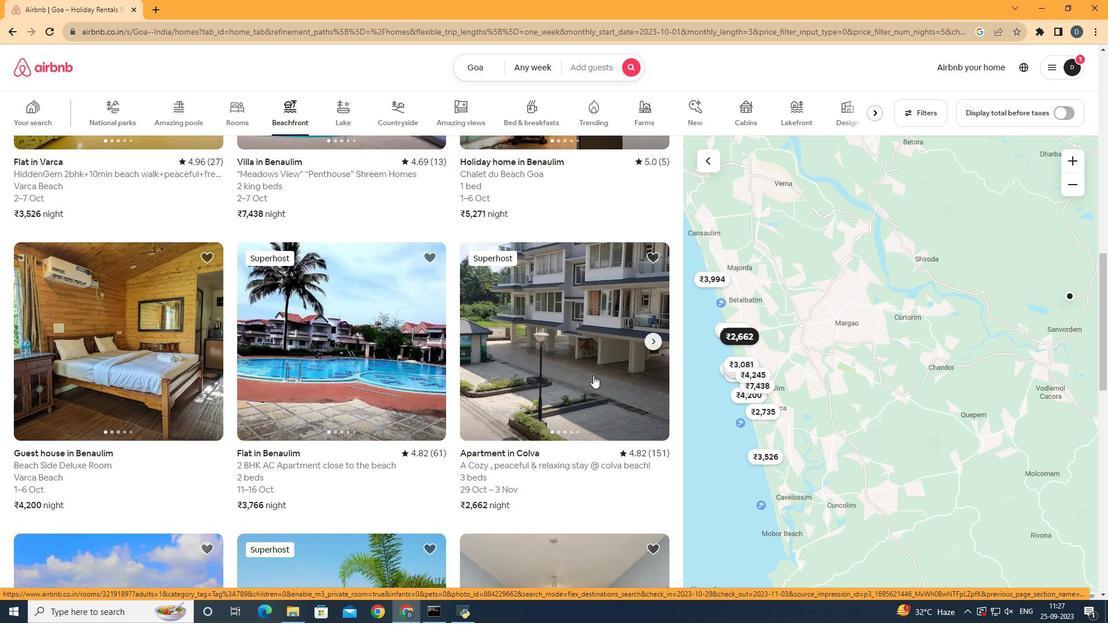 
Action: Mouse scrolled (648, 353) with delta (0, 0)
Screenshot: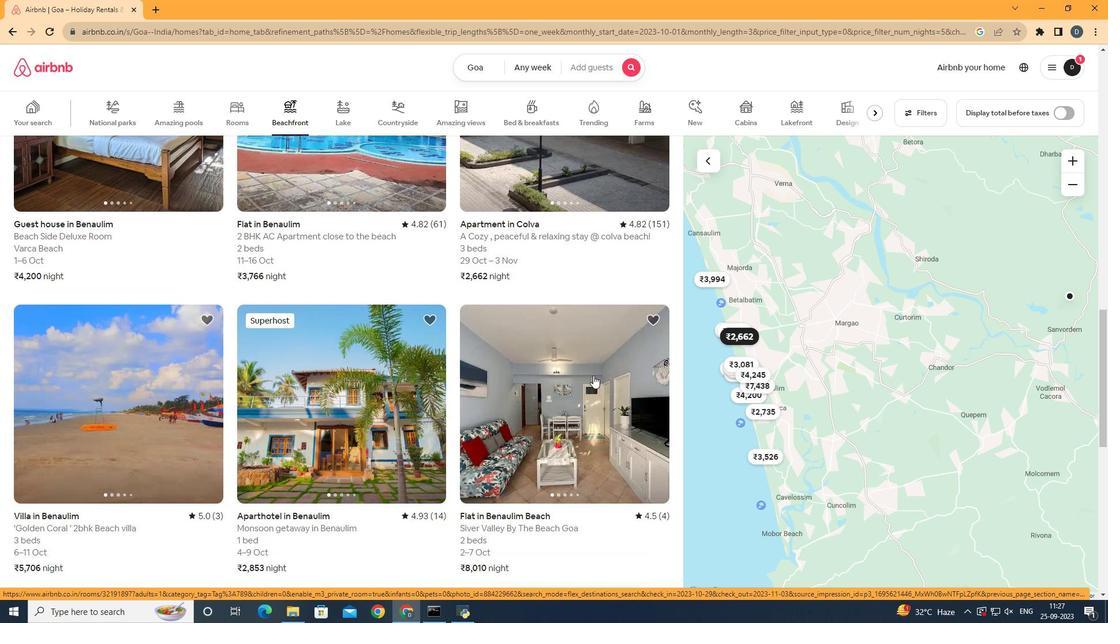 
Action: Mouse scrolled (648, 353) with delta (0, 0)
Screenshot: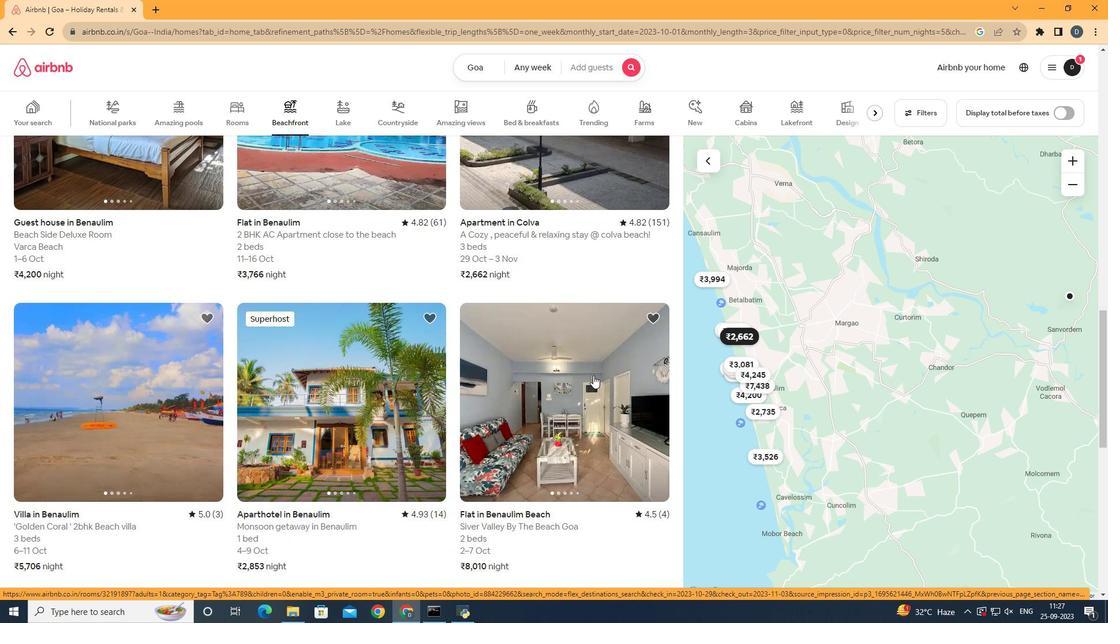 
Action: Mouse scrolled (648, 353) with delta (0, 0)
Screenshot: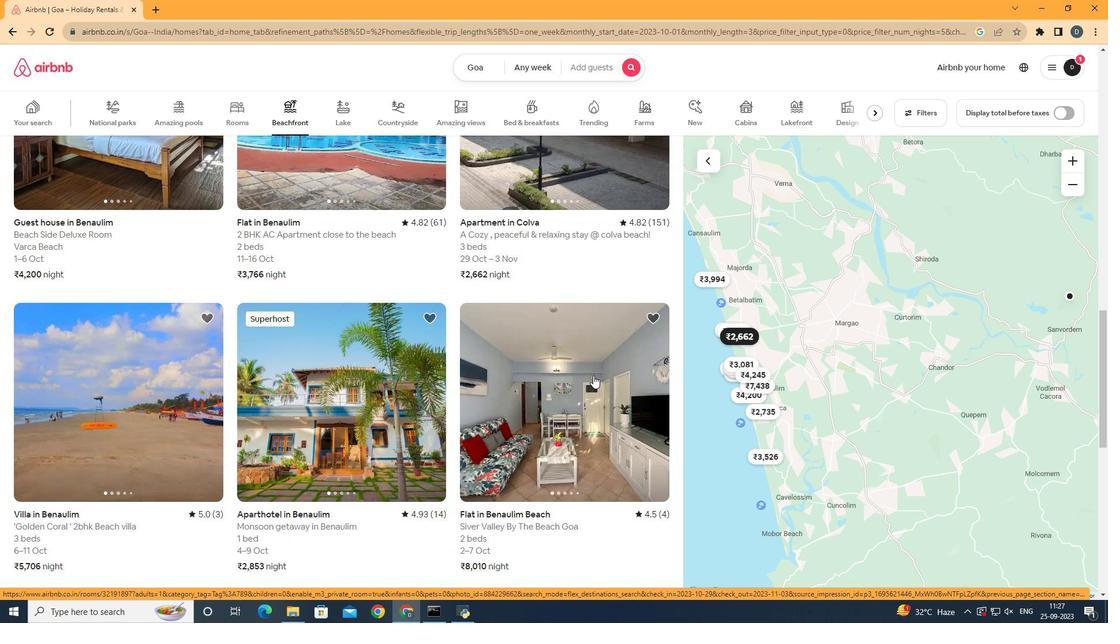 
Action: Mouse scrolled (648, 353) with delta (0, 0)
Screenshot: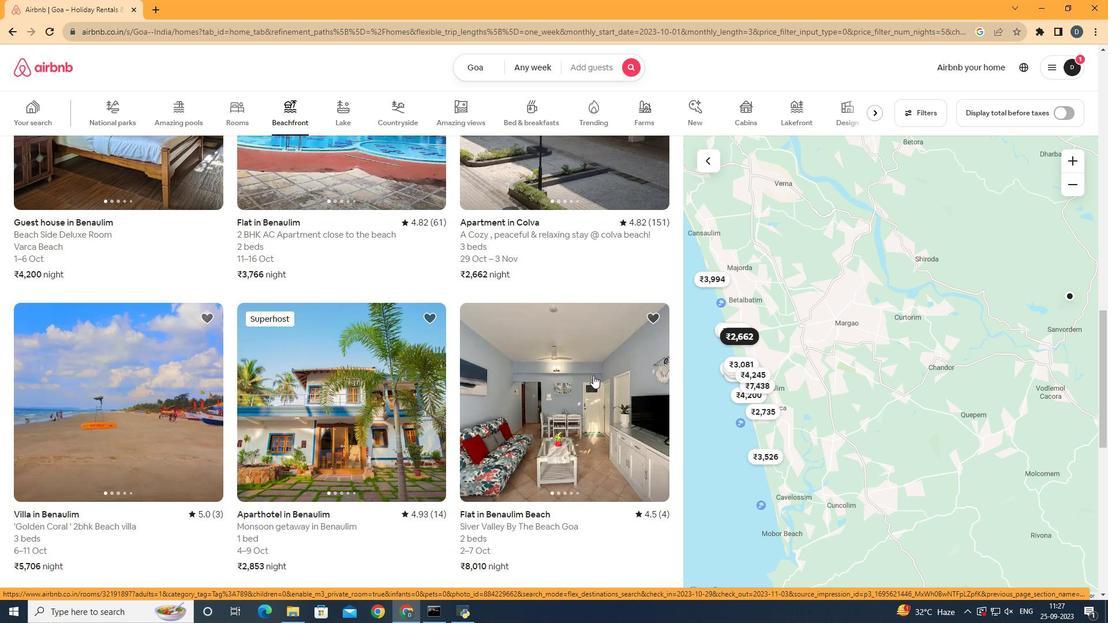 
Action: Mouse scrolled (648, 353) with delta (0, 0)
Screenshot: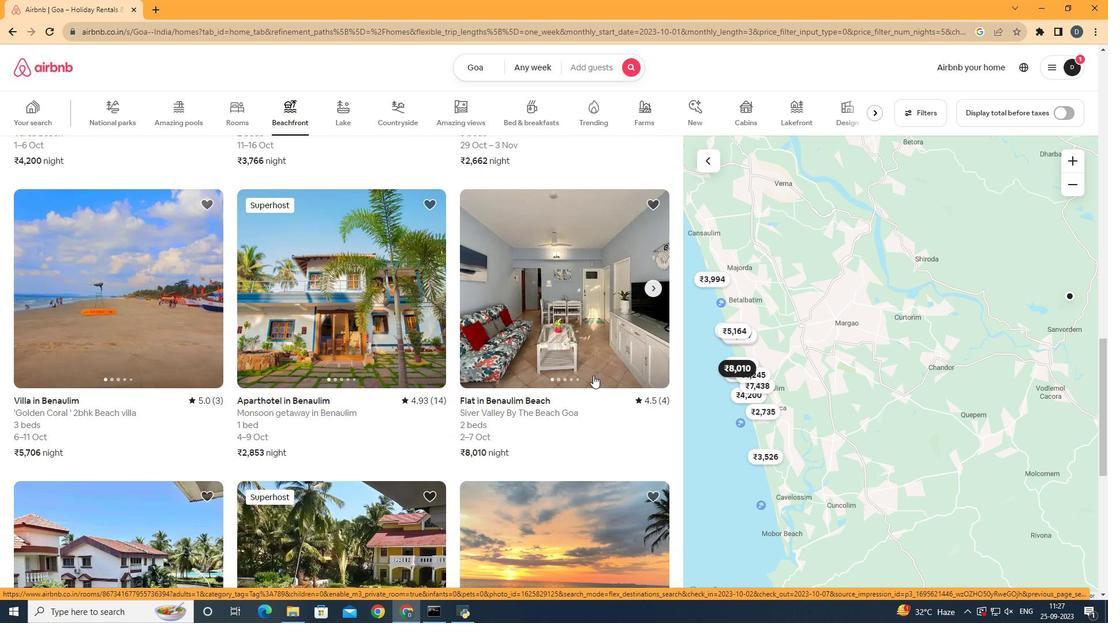 
Action: Mouse scrolled (648, 353) with delta (0, 0)
Screenshot: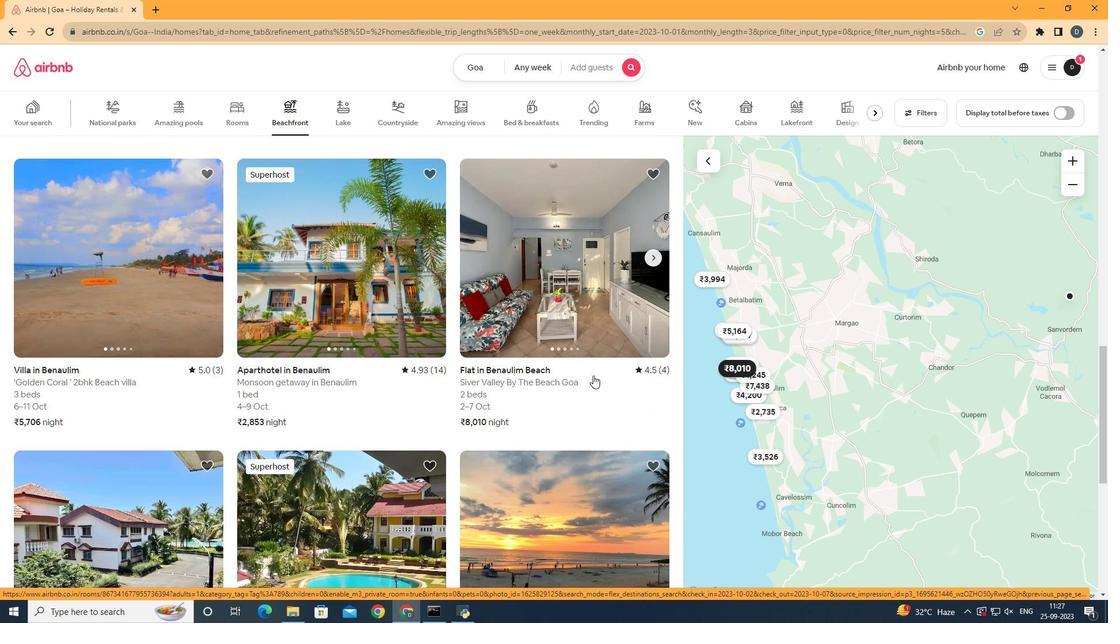 
Action: Mouse scrolled (648, 353) with delta (0, 0)
Screenshot: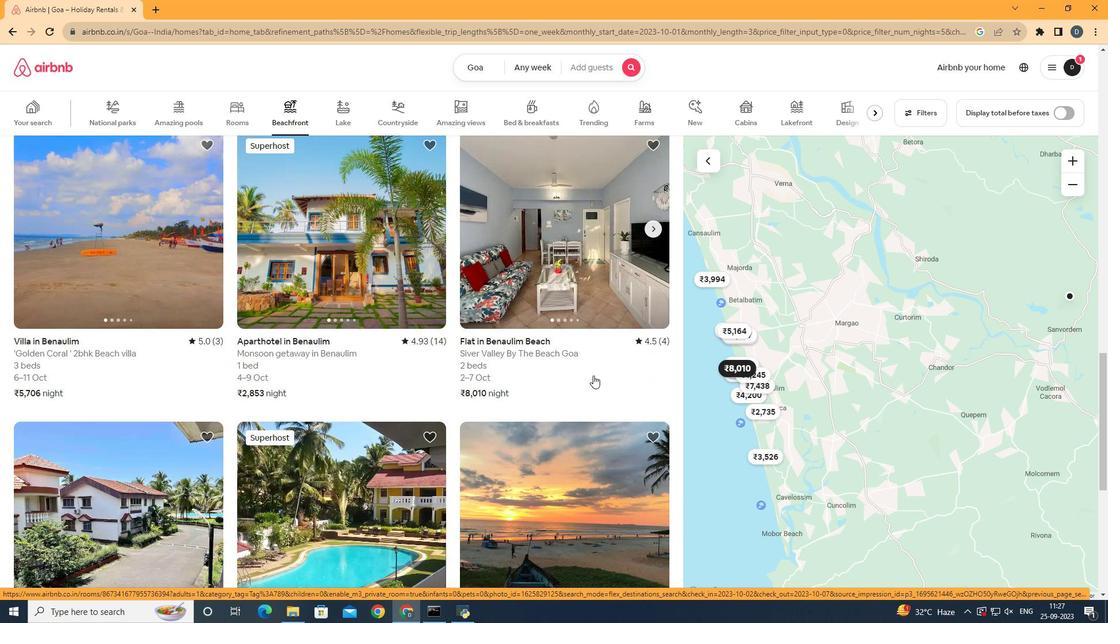 
Action: Mouse scrolled (648, 353) with delta (0, 0)
Screenshot: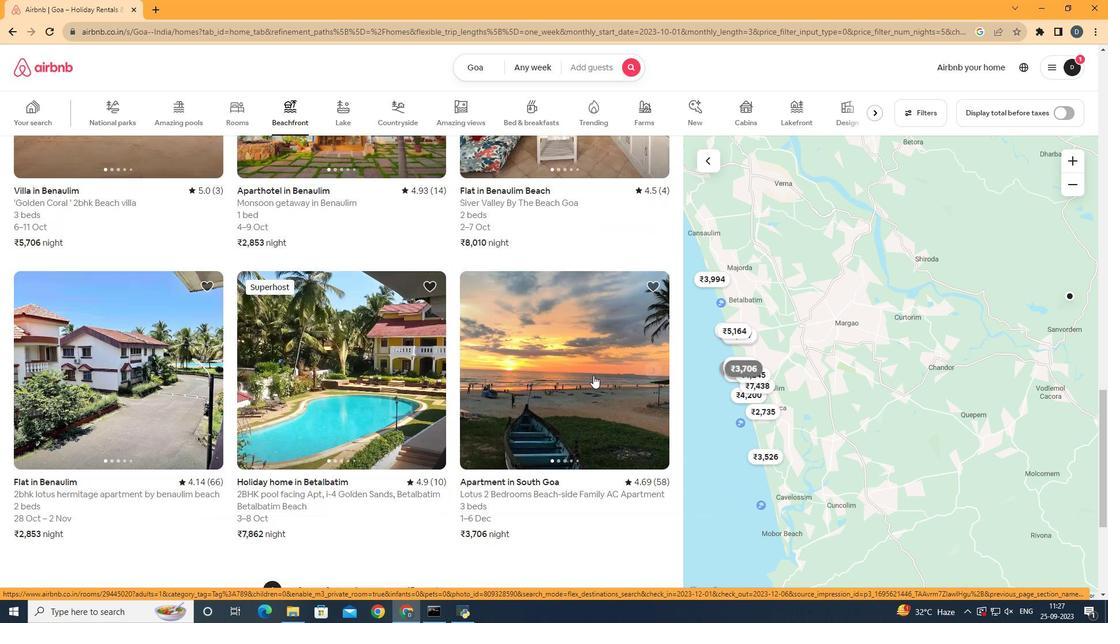 
Action: Mouse scrolled (648, 353) with delta (0, 0)
Screenshot: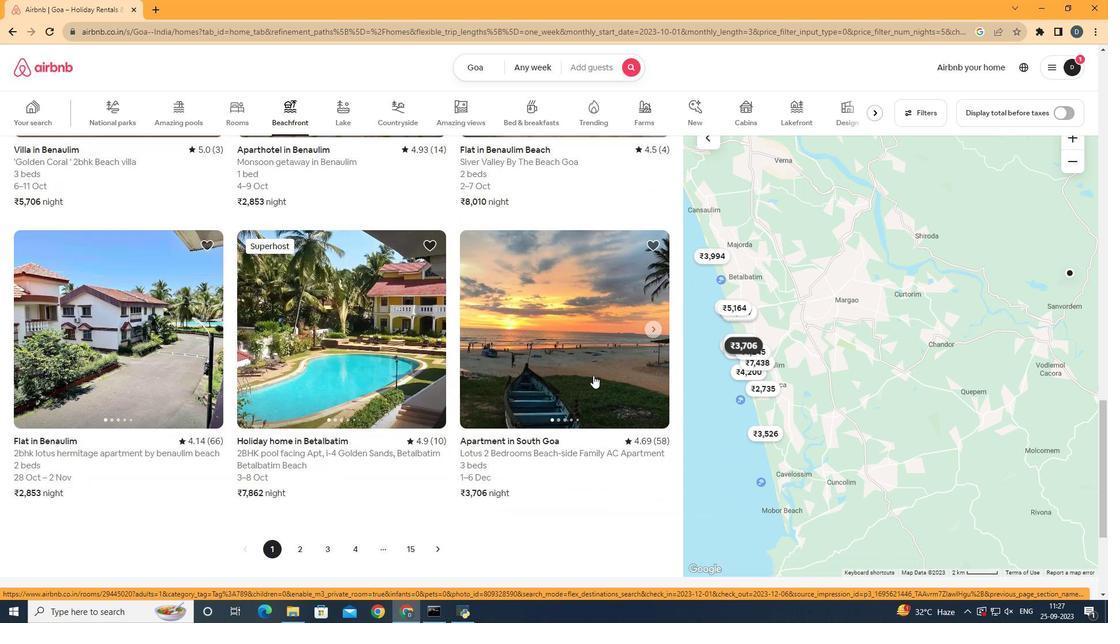 
Action: Mouse scrolled (648, 353) with delta (0, 0)
Screenshot: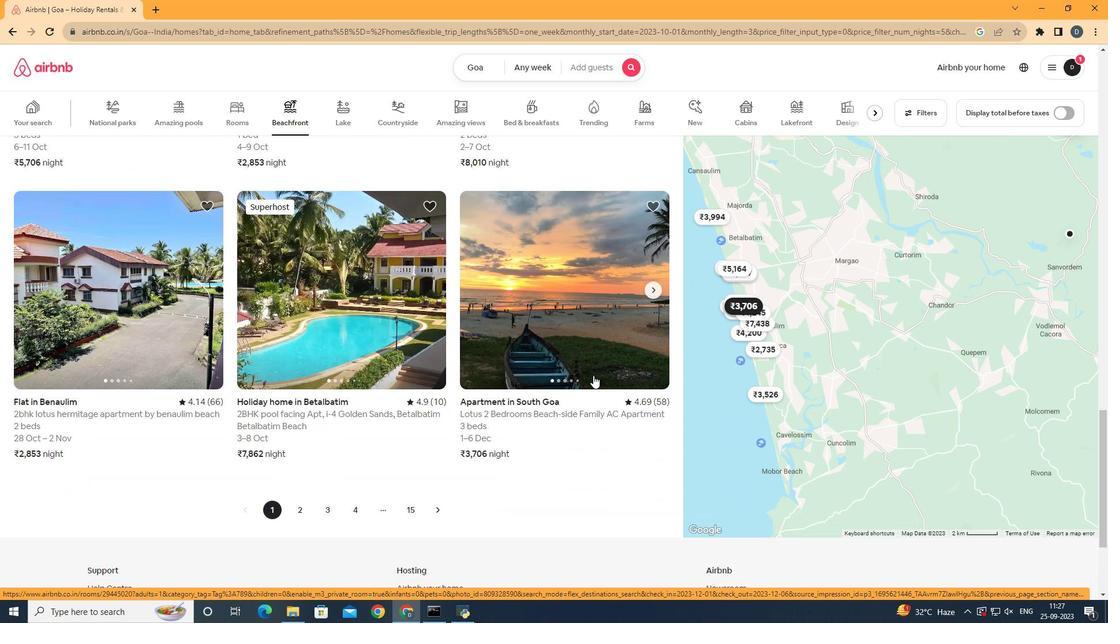 
Action: Mouse scrolled (648, 353) with delta (0, 0)
Screenshot: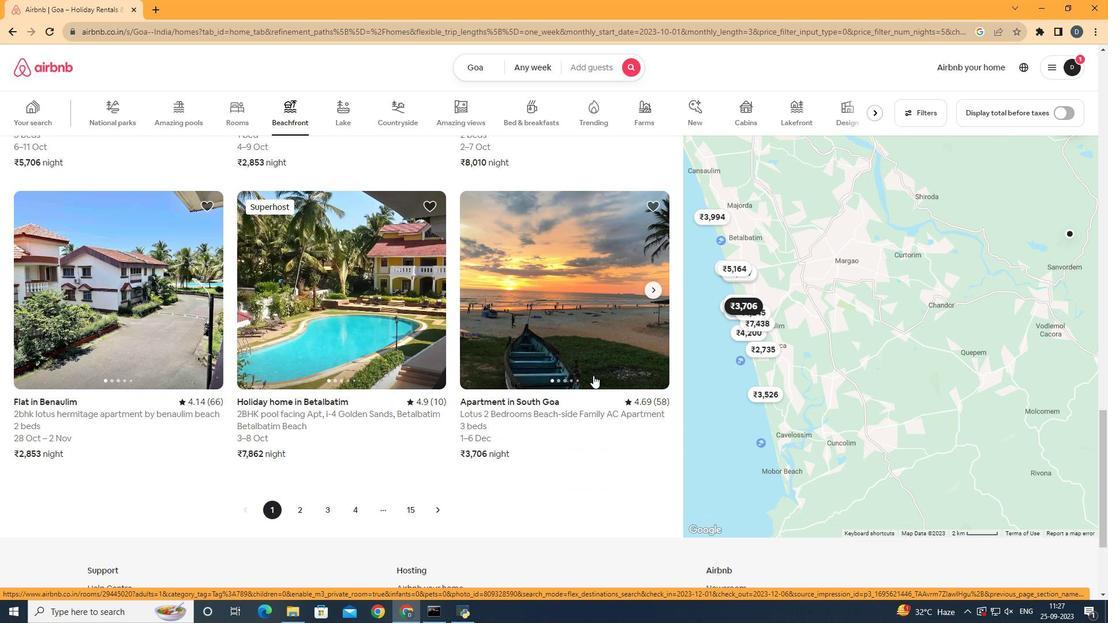
Action: Mouse scrolled (648, 354) with delta (0, 0)
Screenshot: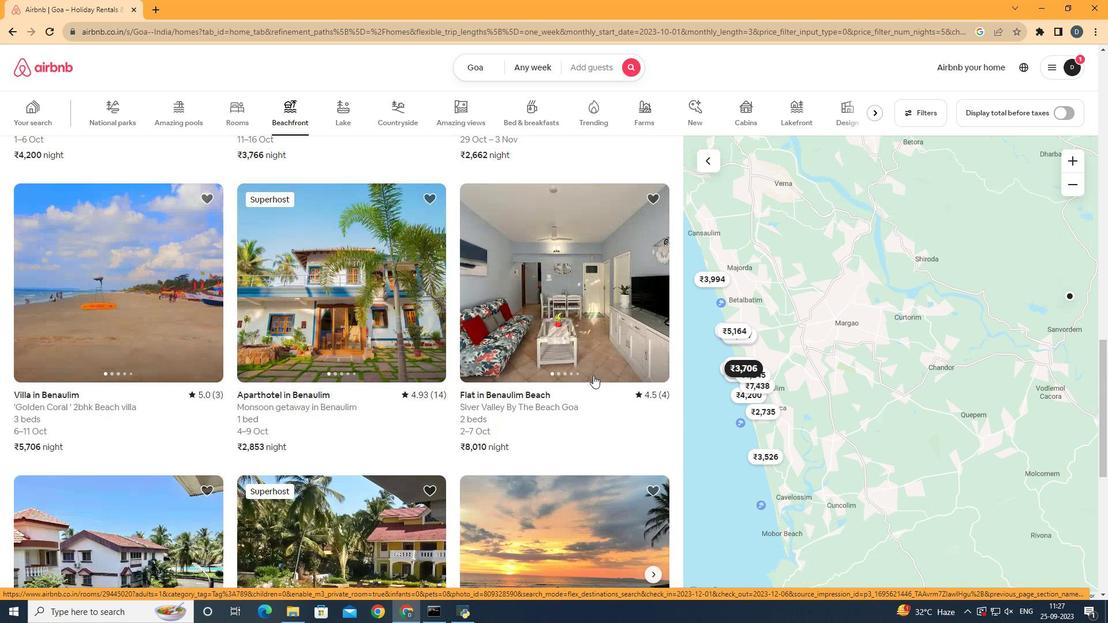 
Action: Mouse scrolled (648, 354) with delta (0, 0)
Screenshot: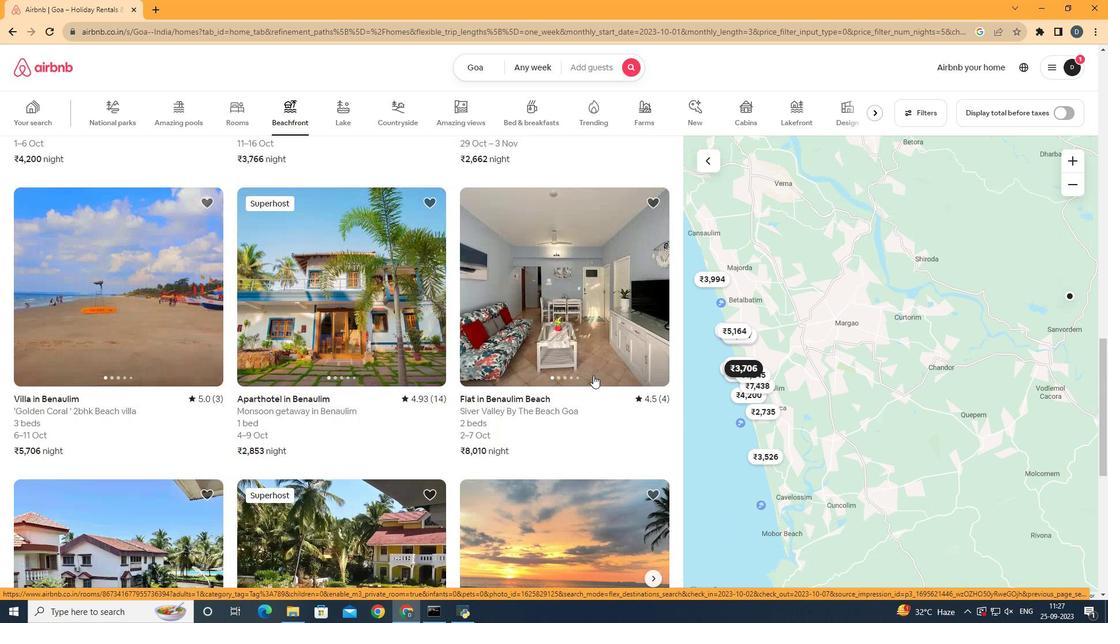 
Action: Mouse scrolled (648, 354) with delta (0, 0)
Screenshot: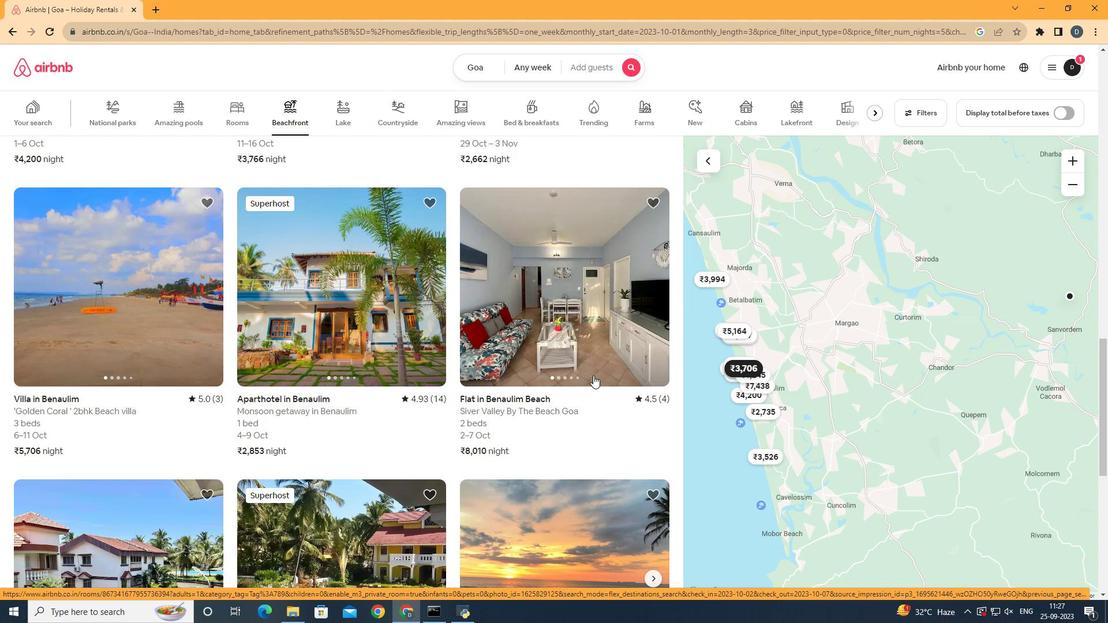 
Action: Mouse scrolled (648, 354) with delta (0, 0)
Screenshot: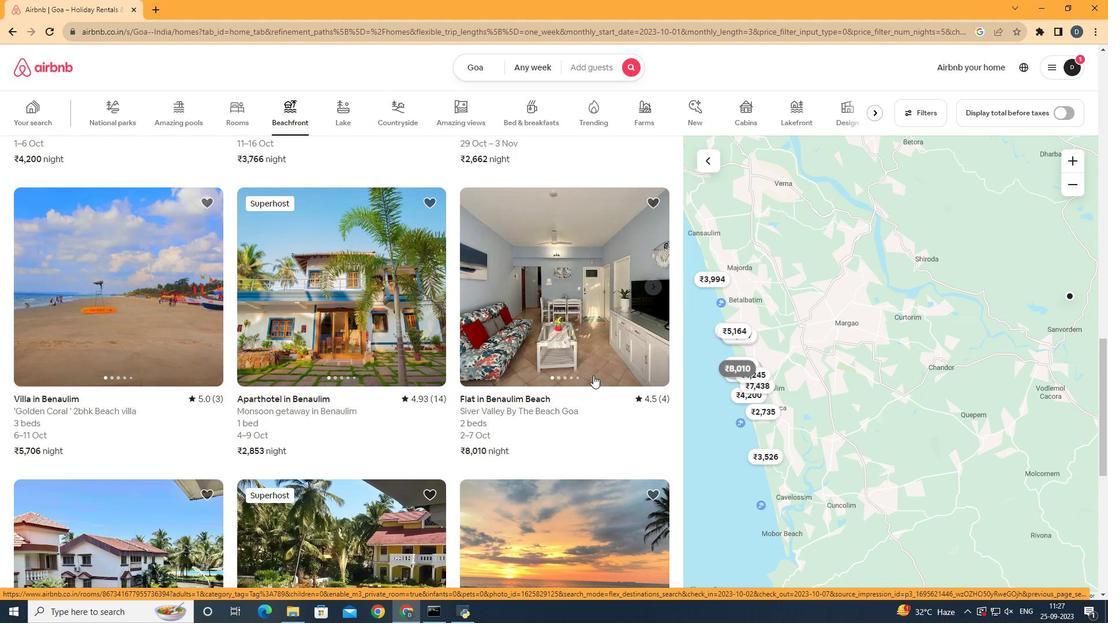 
Action: Mouse scrolled (648, 354) with delta (0, 0)
Screenshot: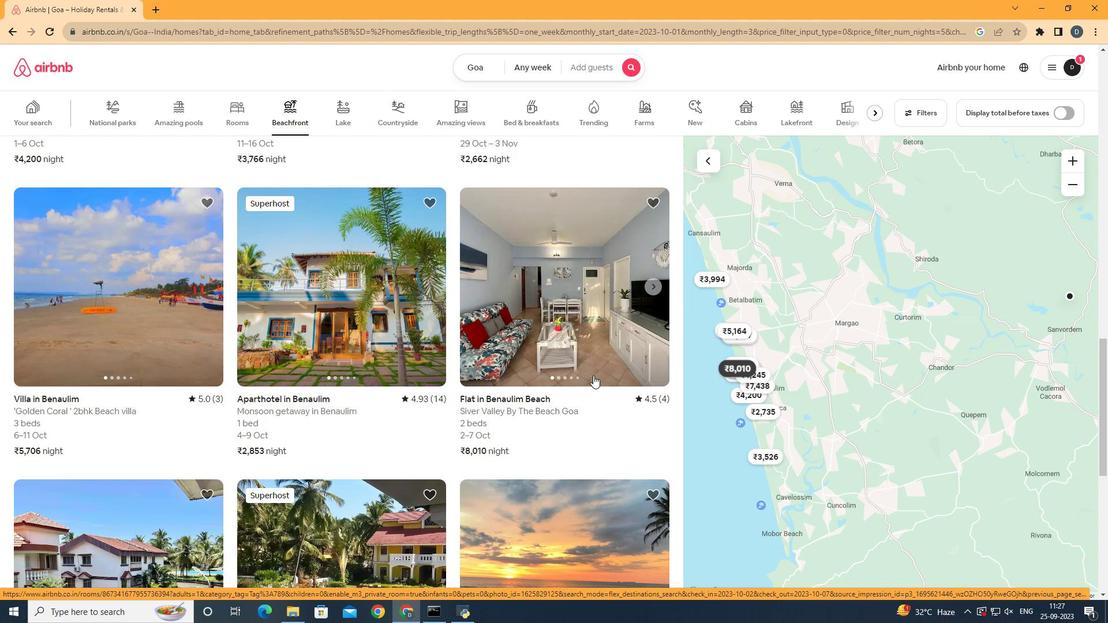 
Action: Mouse scrolled (648, 354) with delta (0, 0)
Screenshot: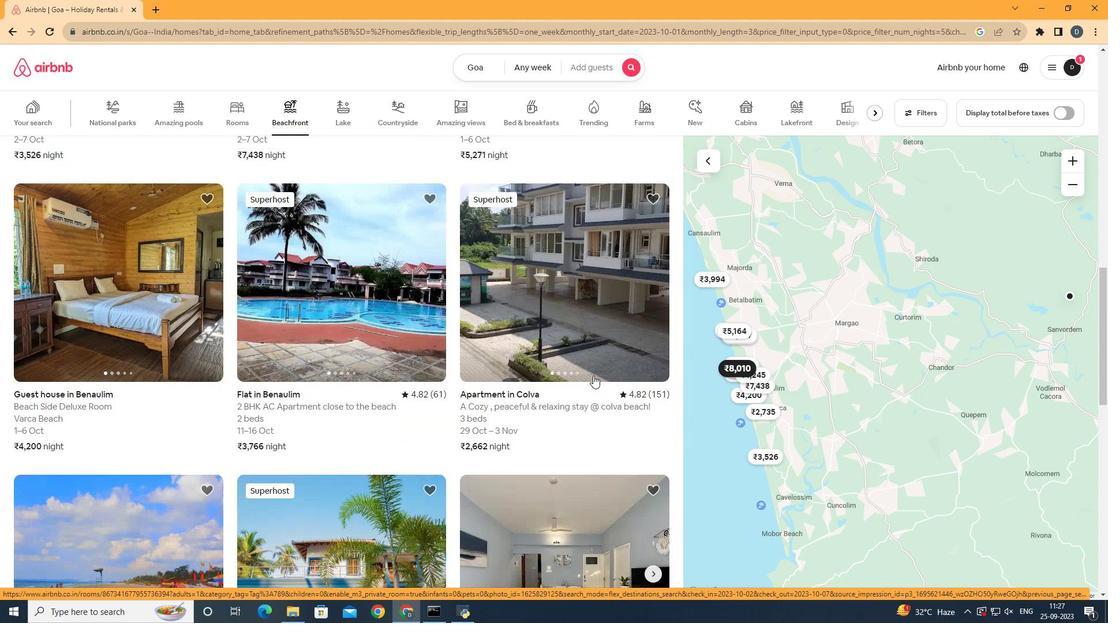 
Action: Mouse scrolled (648, 354) with delta (0, 0)
Screenshot: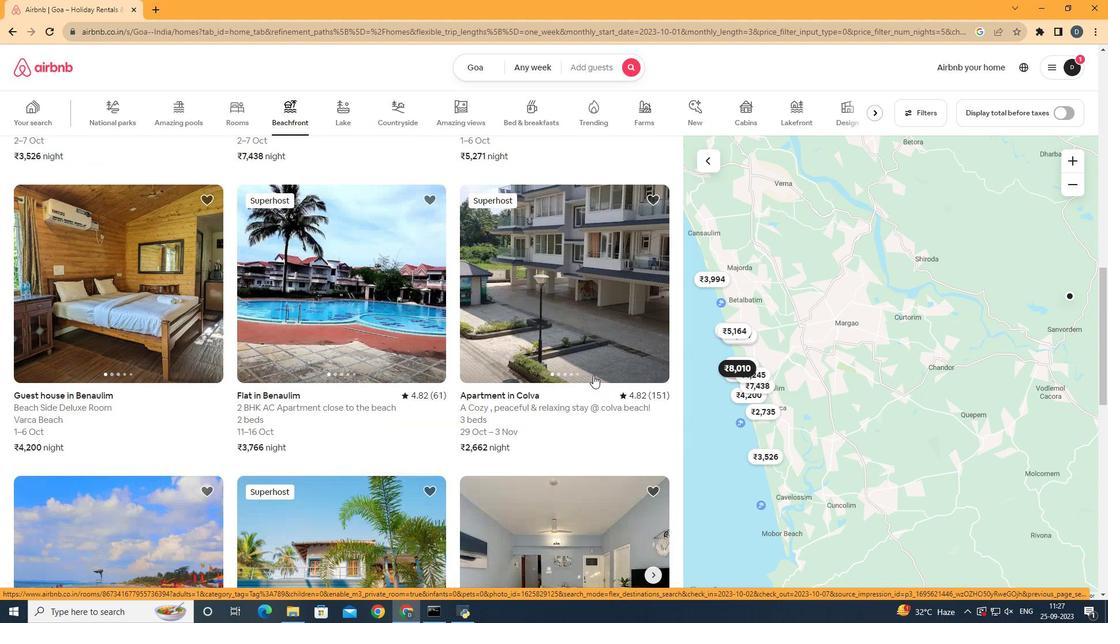
Action: Mouse scrolled (648, 354) with delta (0, 0)
Screenshot: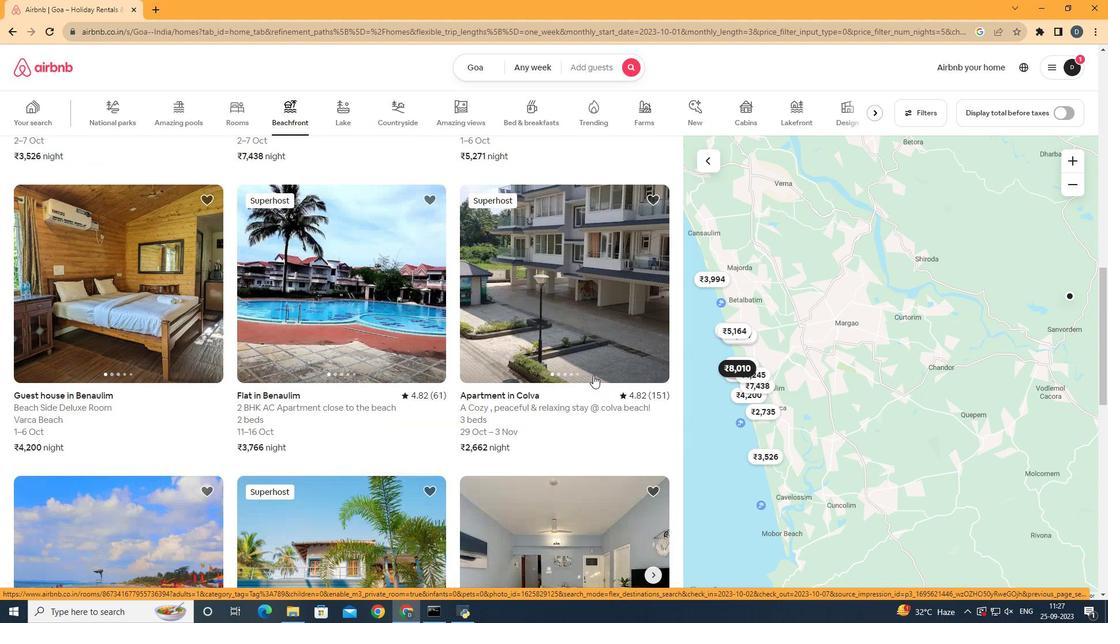 
Action: Mouse scrolled (648, 354) with delta (0, 0)
Screenshot: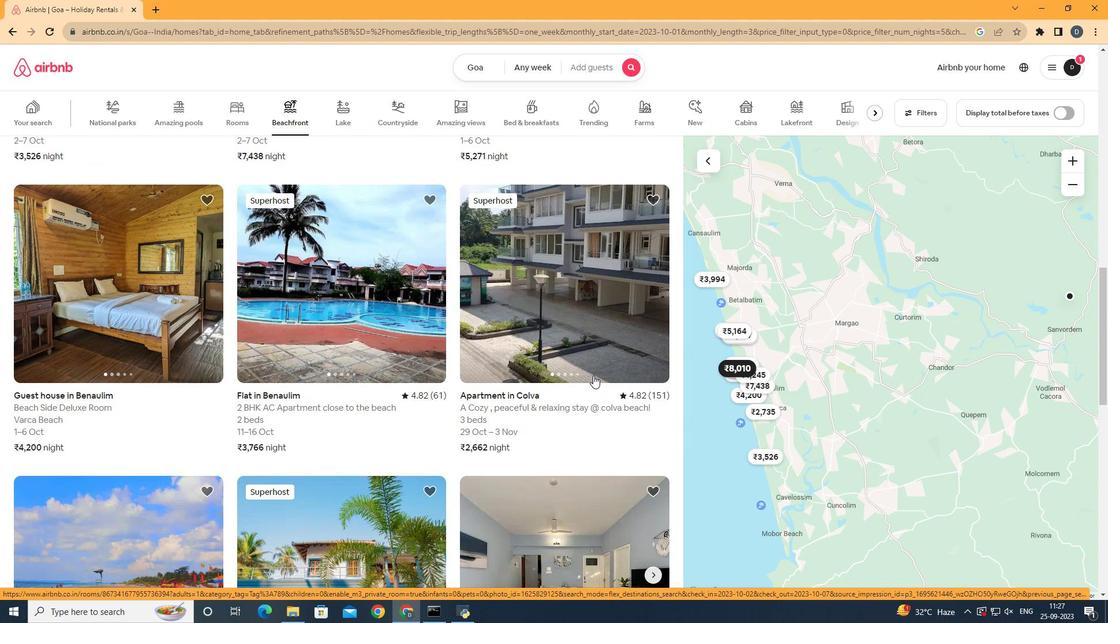 
Action: Mouse scrolled (648, 354) with delta (0, 0)
Screenshot: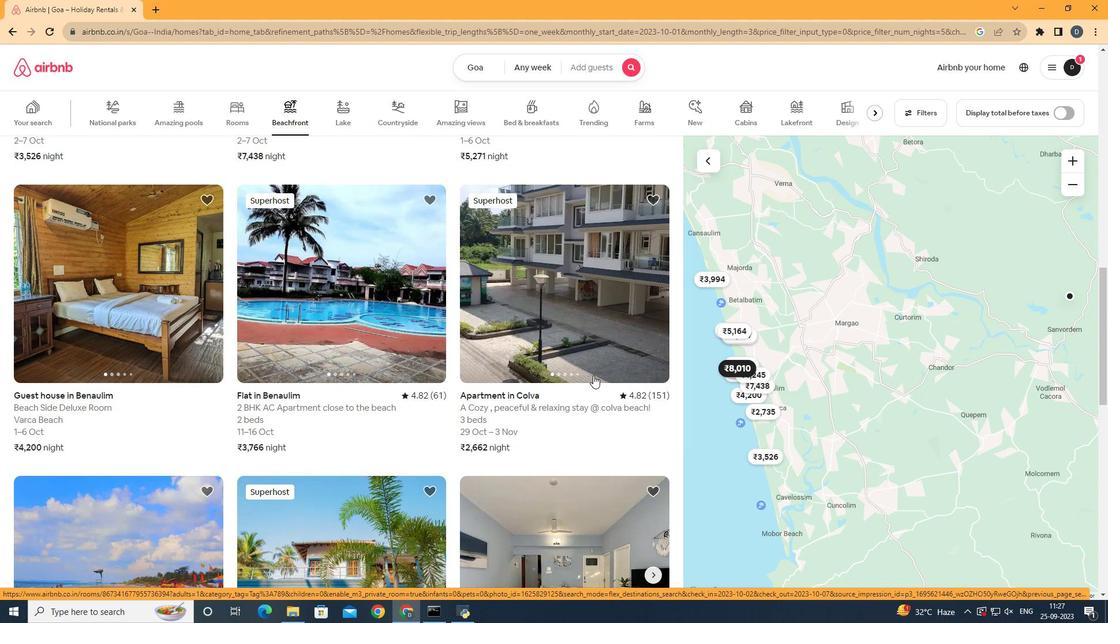 
Action: Mouse scrolled (648, 354) with delta (0, 0)
Screenshot: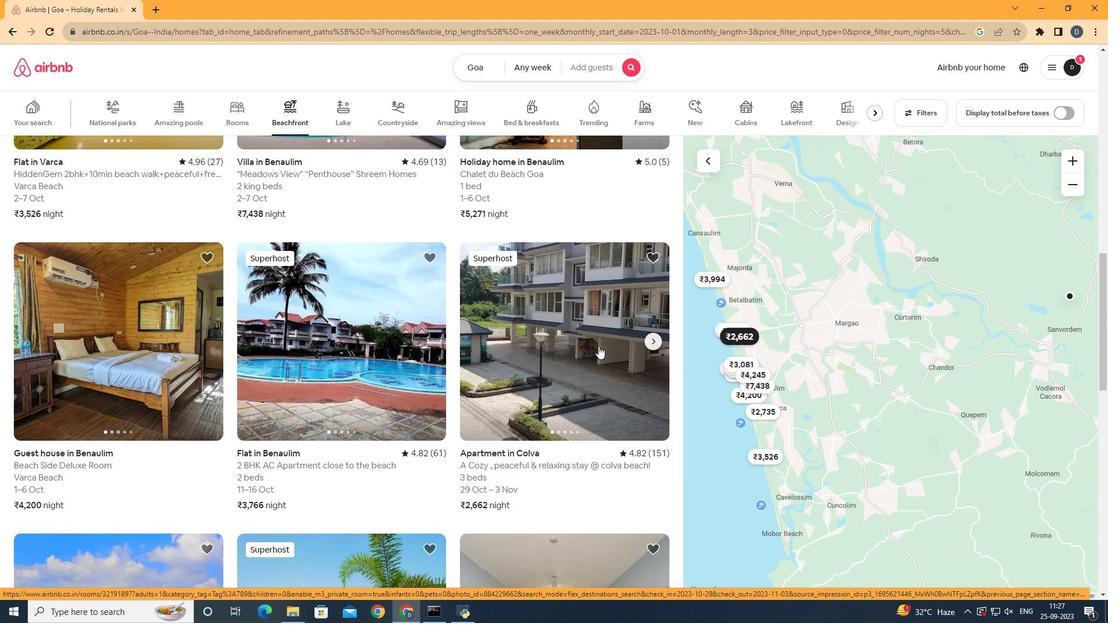 
Action: Mouse moved to (651, 336)
Screenshot: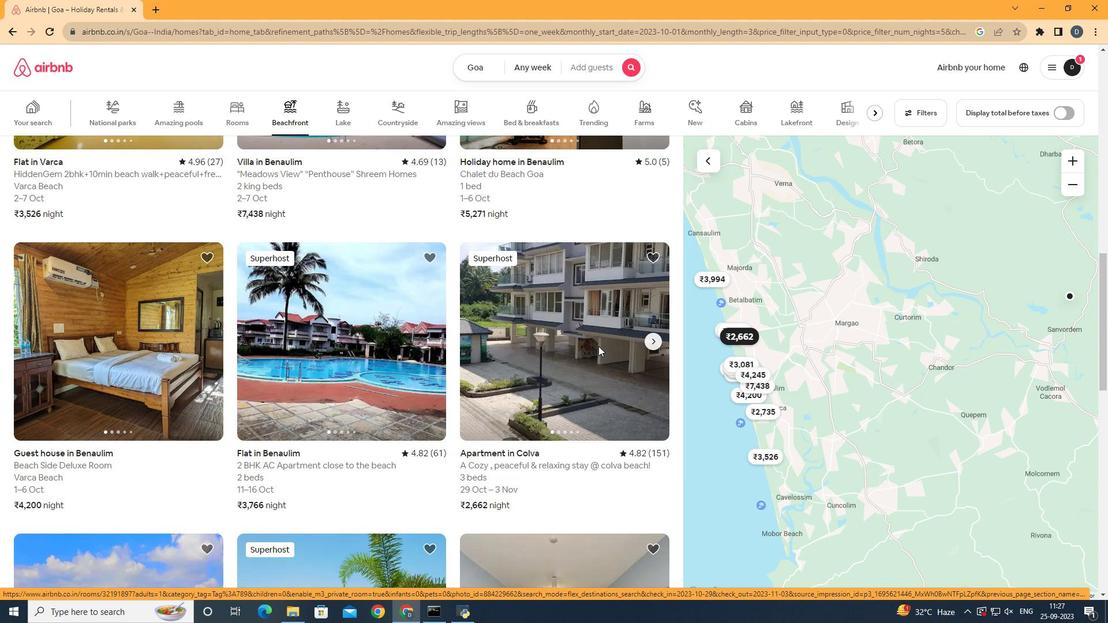 
Action: Mouse pressed left at (651, 336)
Screenshot: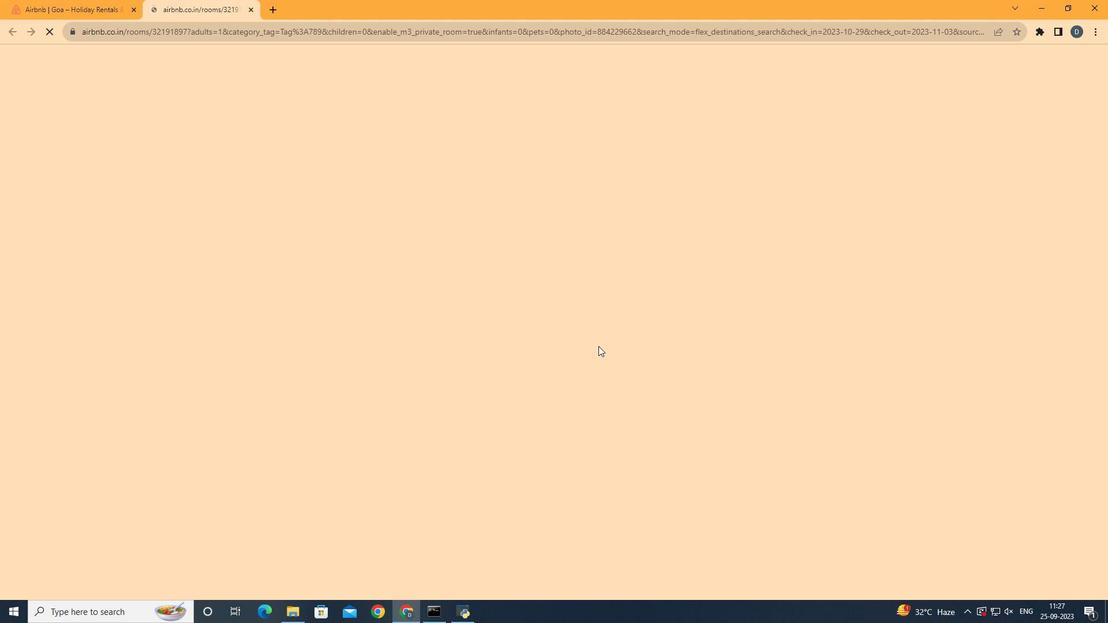 
Action: Mouse moved to (814, 381)
Screenshot: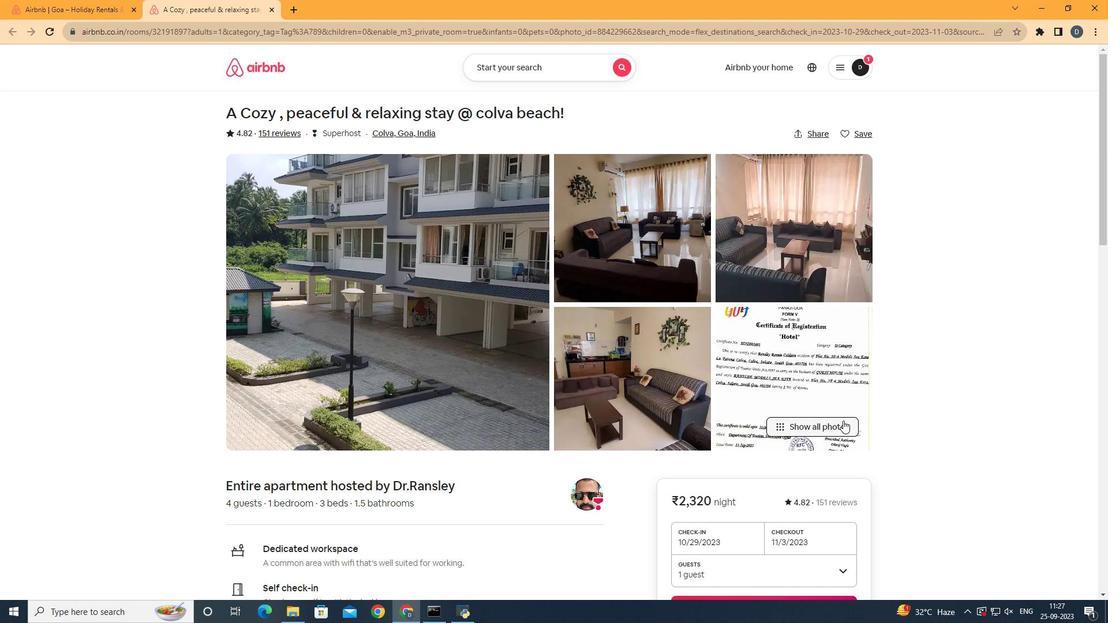 
Action: Mouse pressed left at (814, 381)
Screenshot: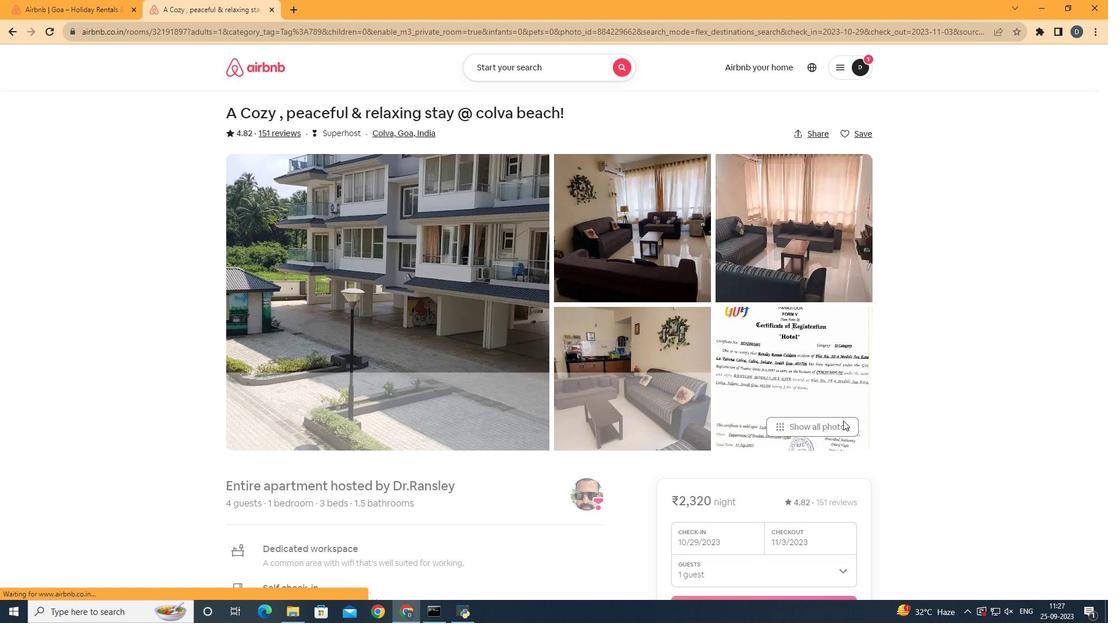 
Action: Mouse moved to (841, 348)
Screenshot: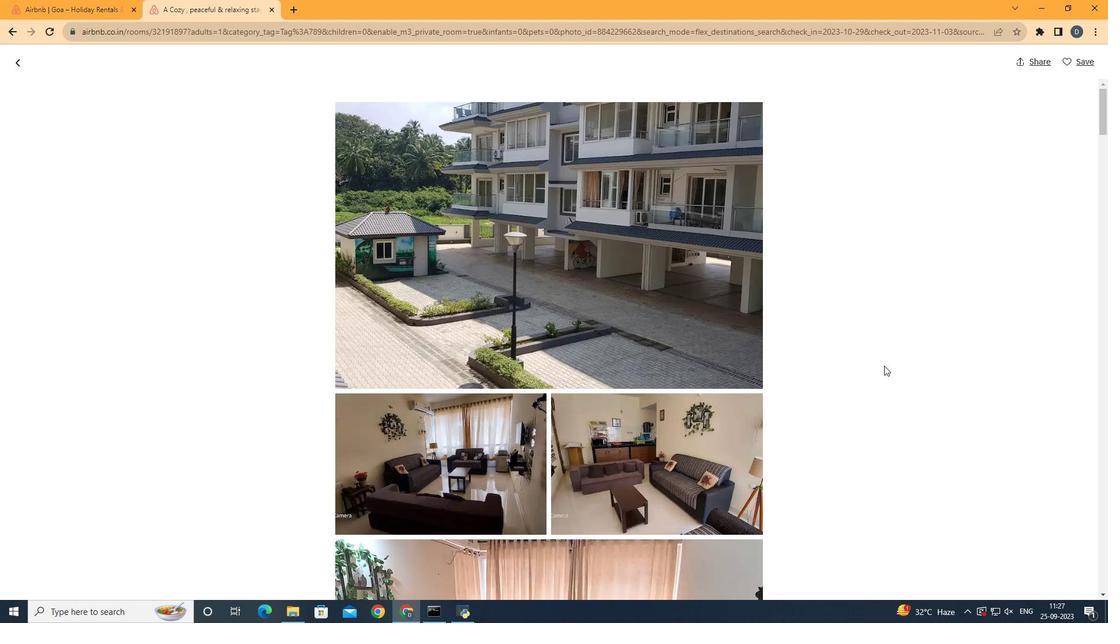 
Action: Mouse scrolled (841, 347) with delta (0, 0)
Screenshot: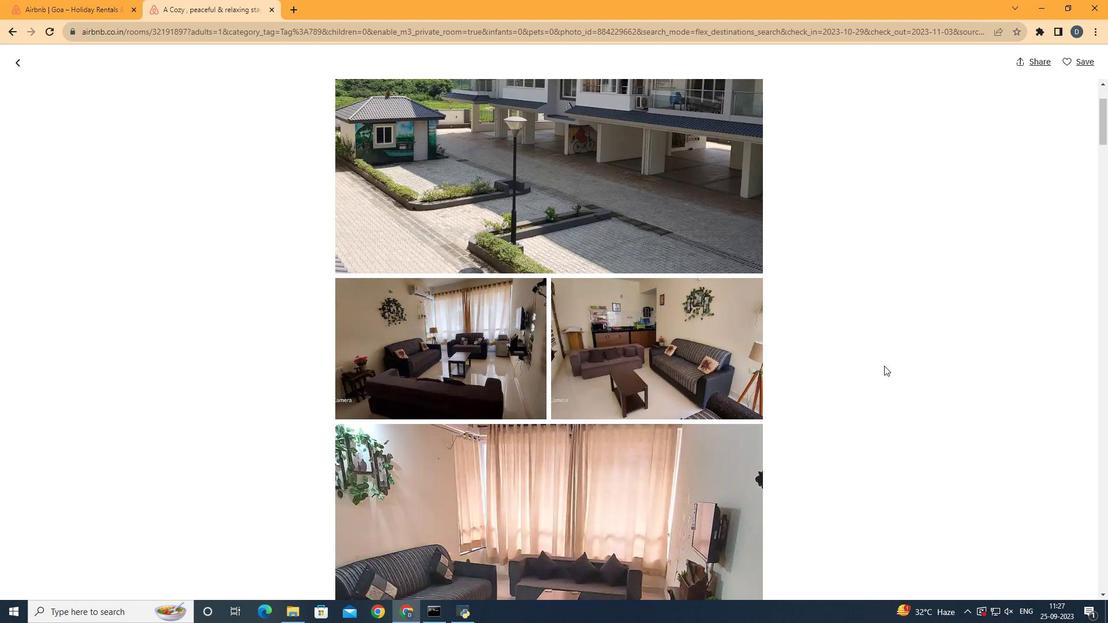 
Action: Mouse scrolled (841, 347) with delta (0, 0)
Screenshot: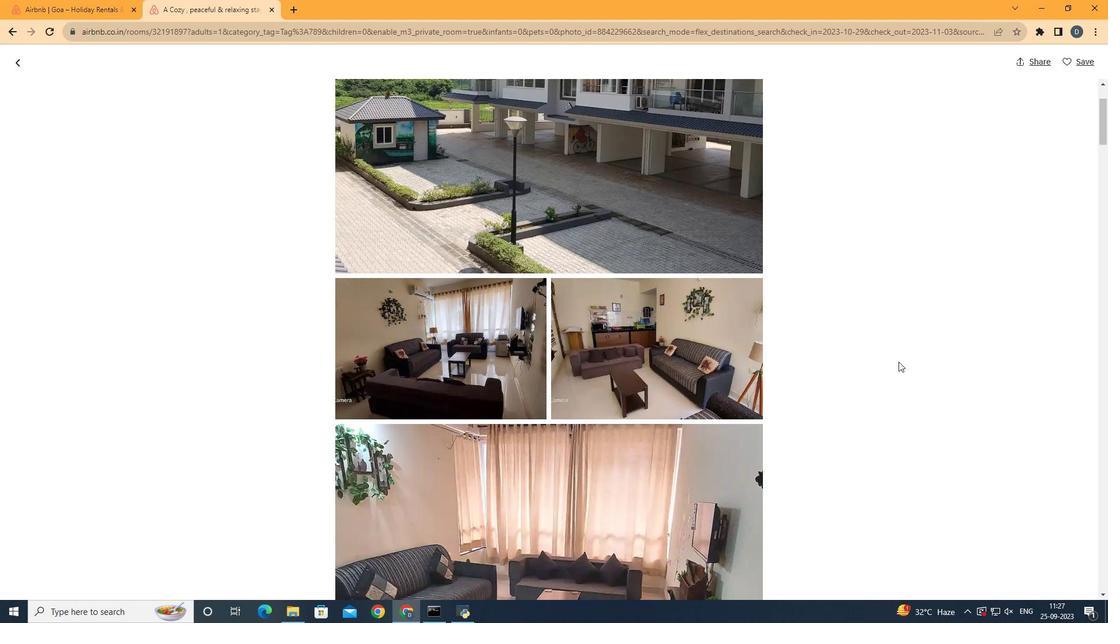 
Action: Mouse moved to (902, 329)
Screenshot: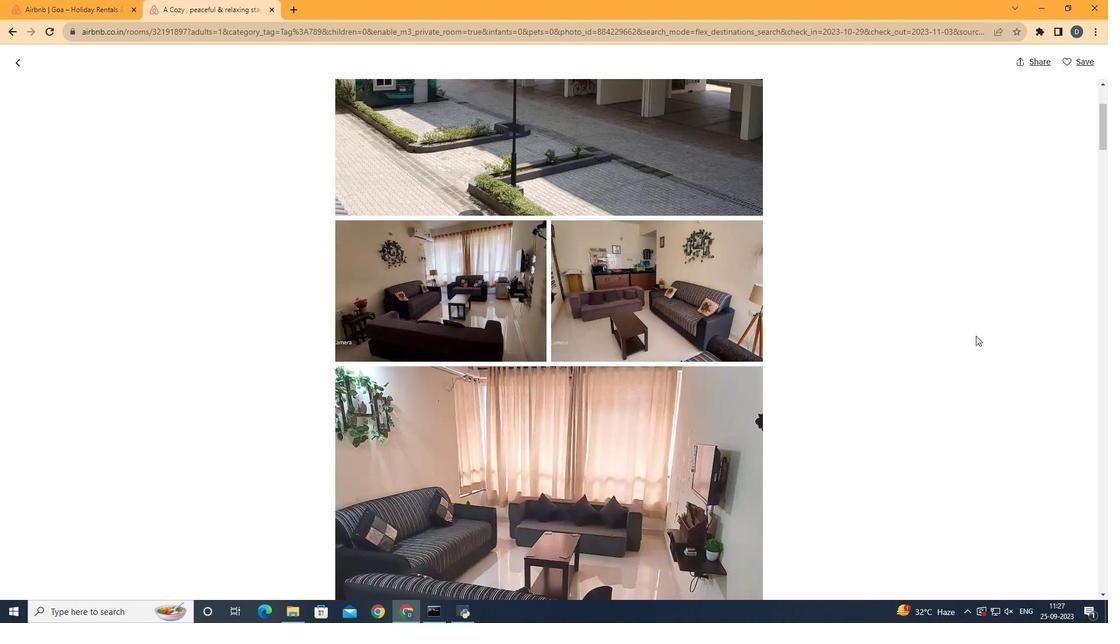 
Action: Mouse scrolled (902, 329) with delta (0, 0)
Screenshot: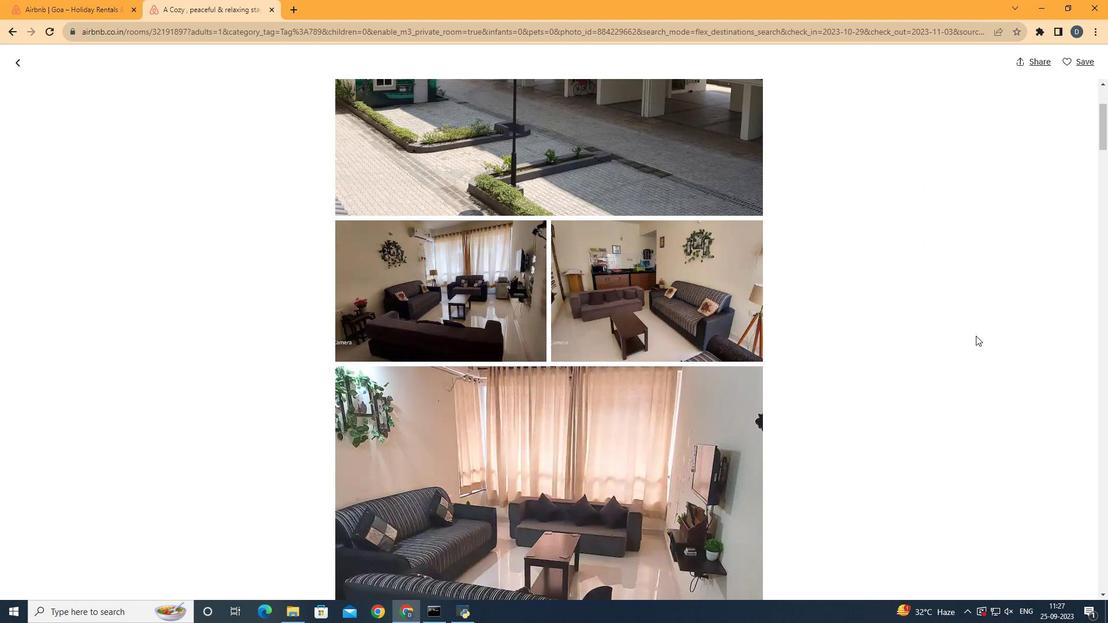 
Action: Mouse moved to (902, 329)
Screenshot: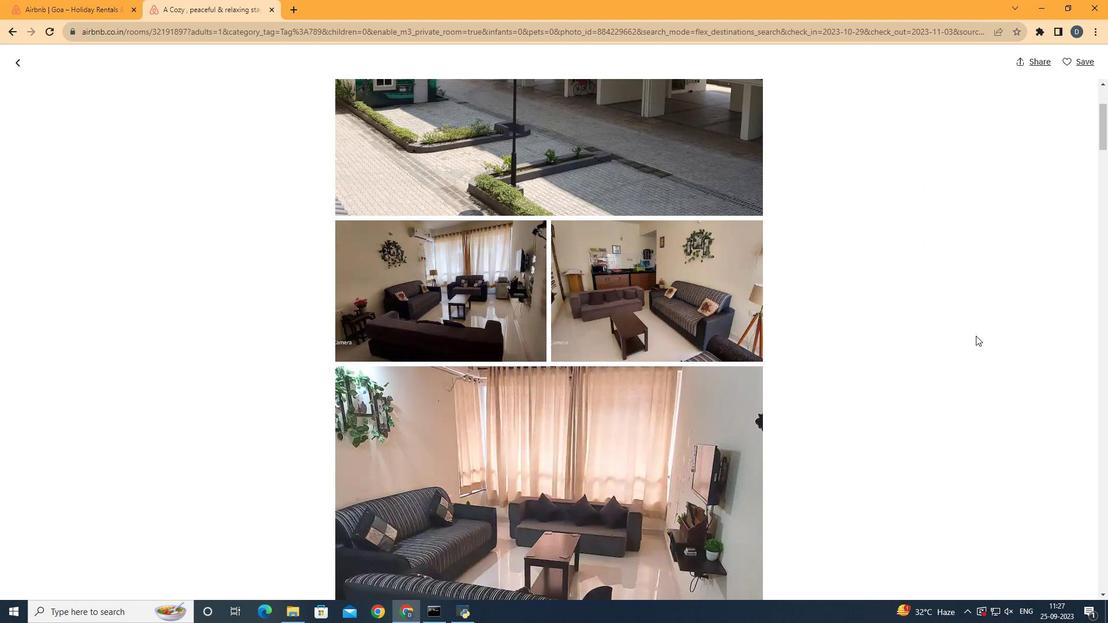 
Action: Mouse scrolled (902, 329) with delta (0, 0)
Screenshot: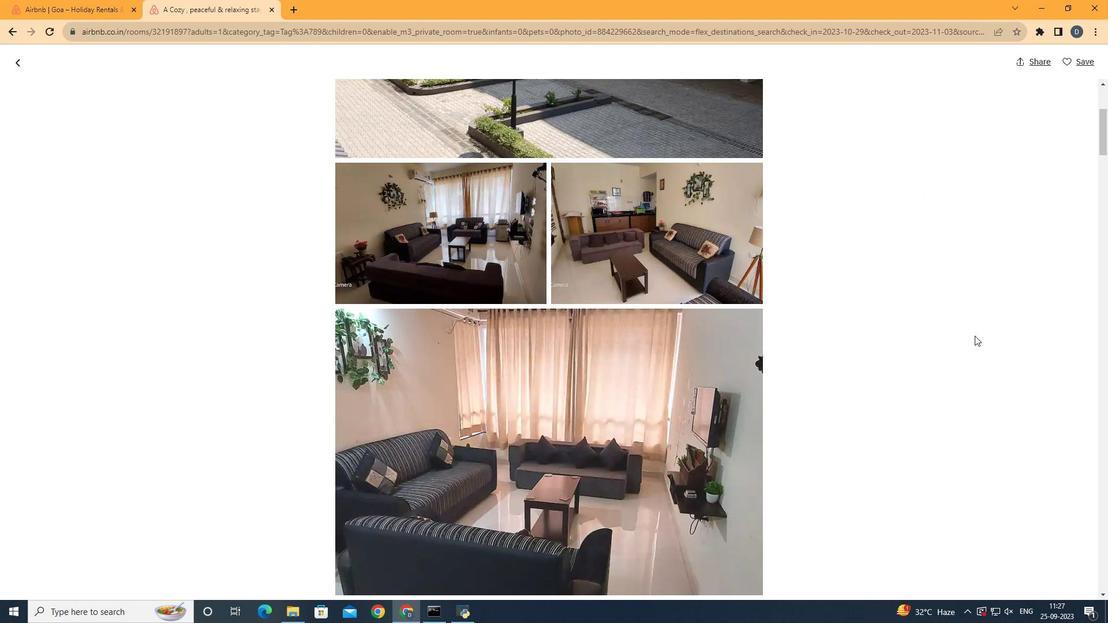 
Action: Mouse moved to (902, 329)
Screenshot: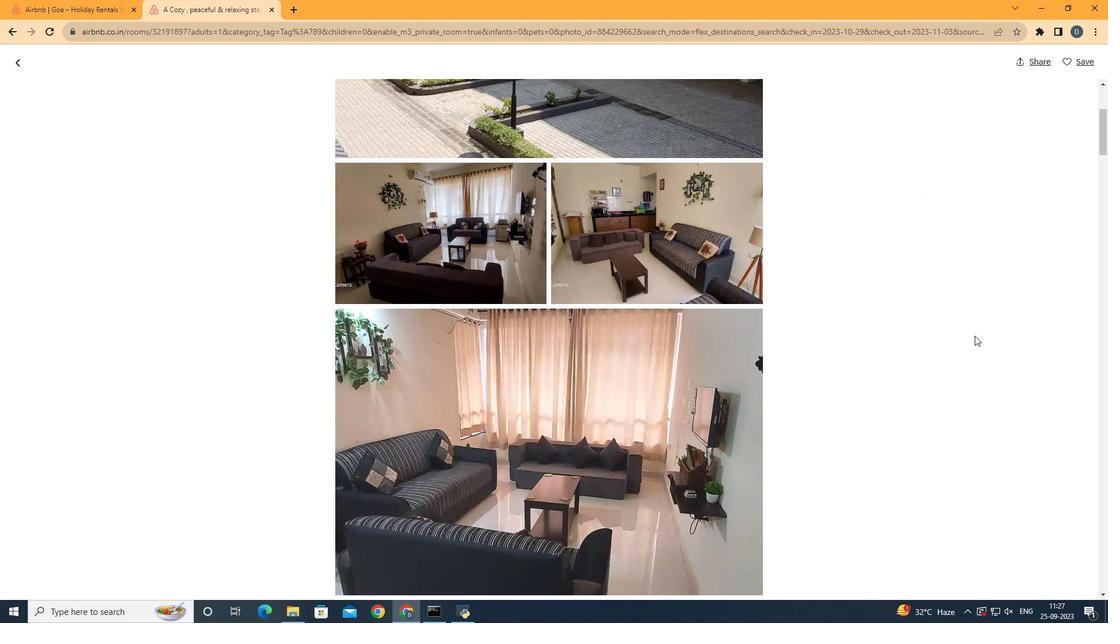 
Action: Mouse scrolled (902, 329) with delta (0, 0)
Screenshot: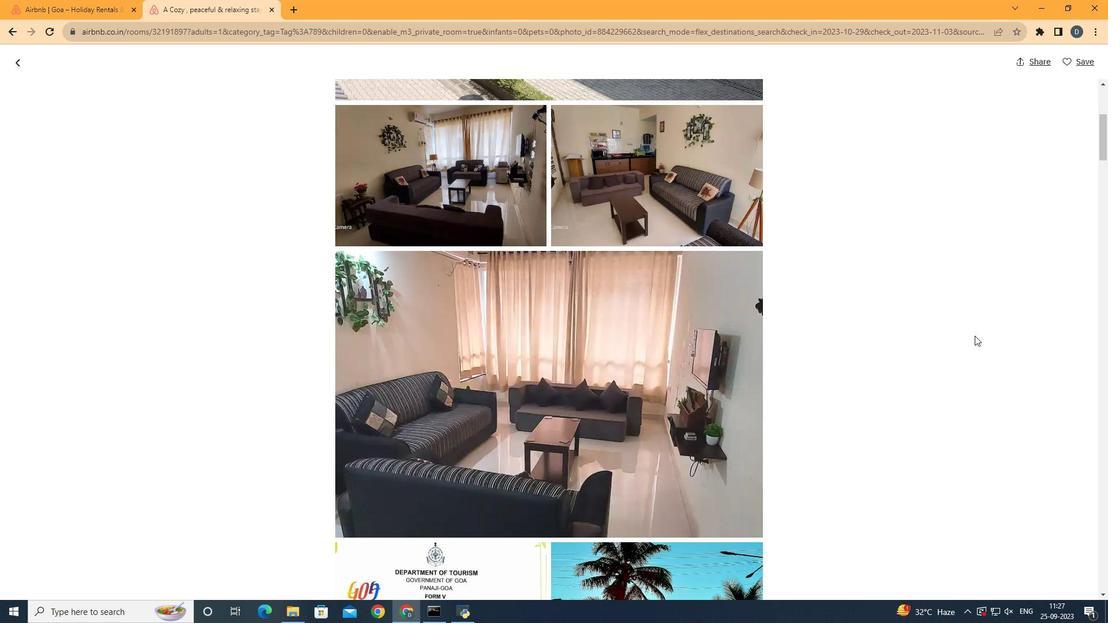 
Action: Mouse scrolled (902, 329) with delta (0, 0)
Screenshot: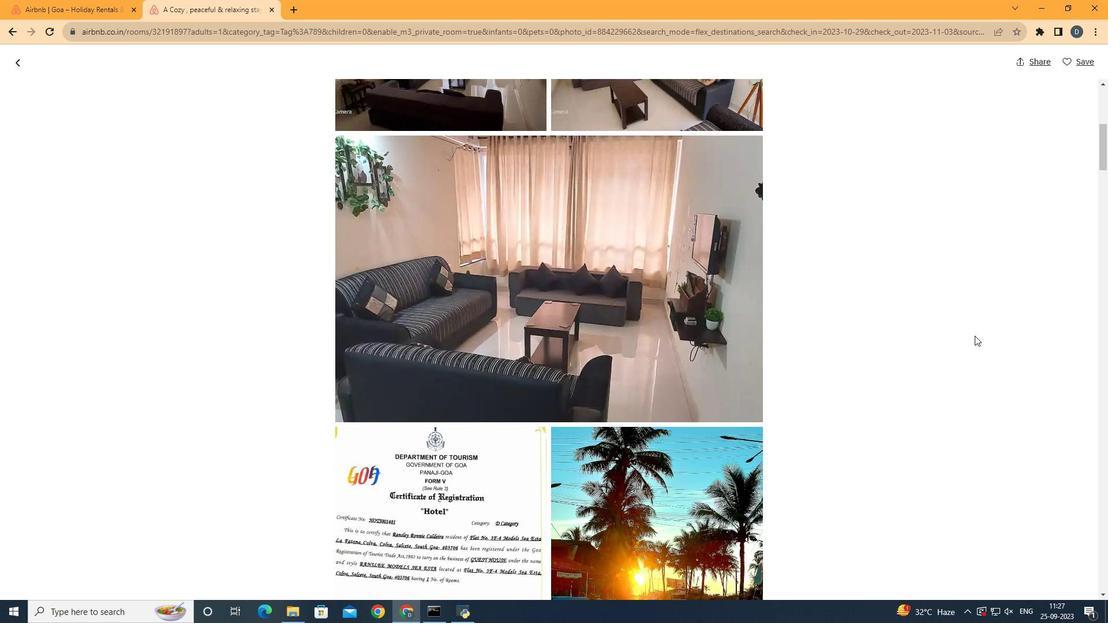 
Action: Mouse scrolled (902, 329) with delta (0, 0)
Screenshot: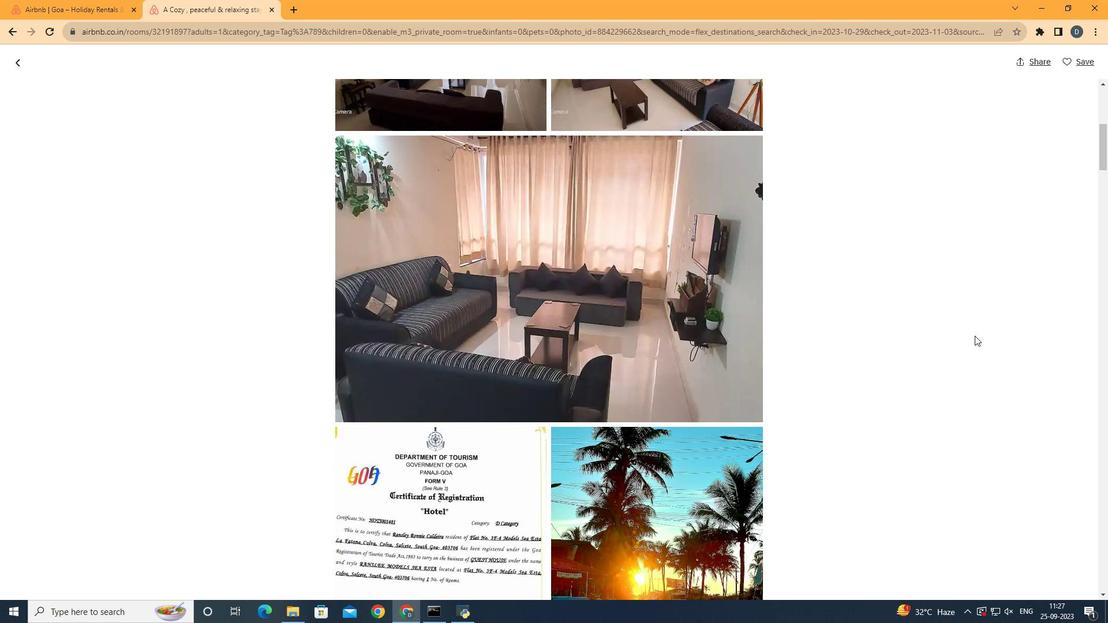 
Action: Mouse scrolled (902, 329) with delta (0, 0)
Screenshot: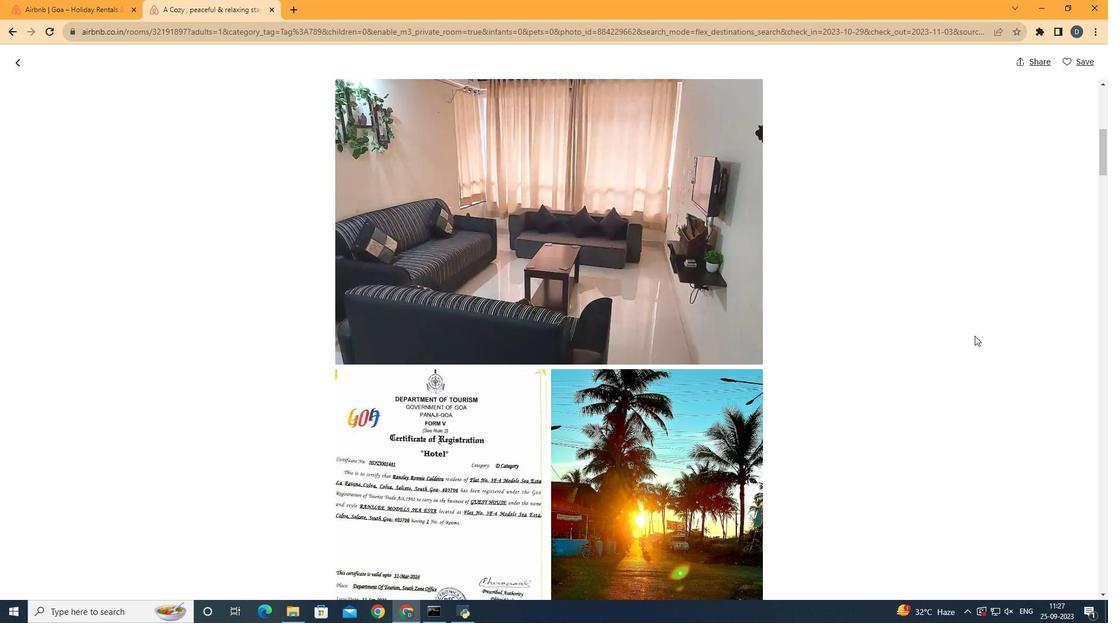 
Action: Mouse scrolled (902, 329) with delta (0, 0)
Screenshot: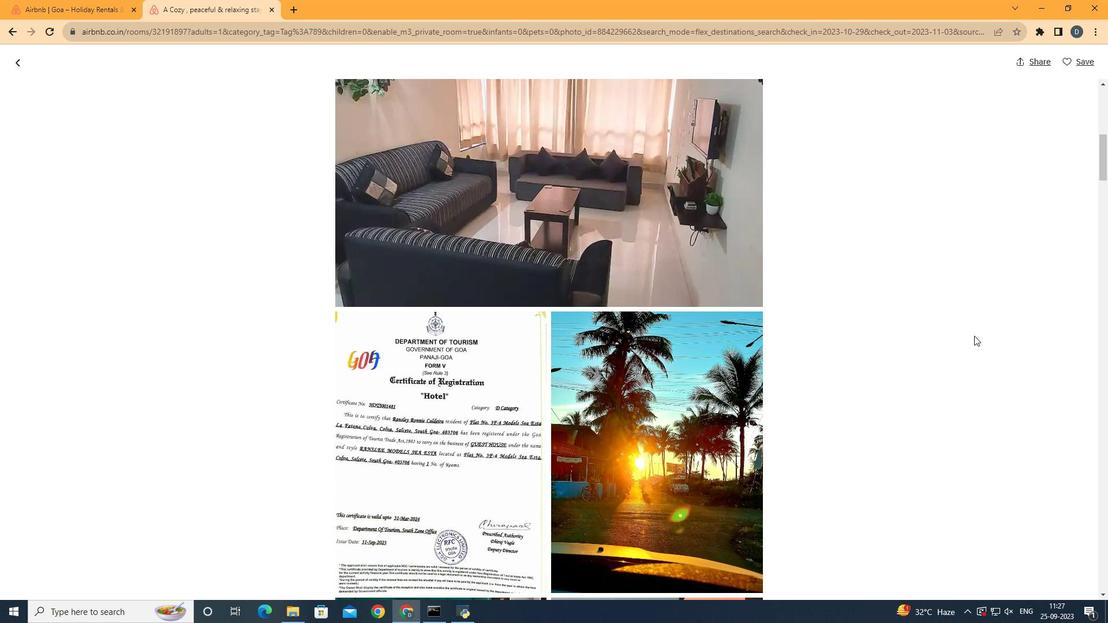
Action: Mouse moved to (901, 329)
Screenshot: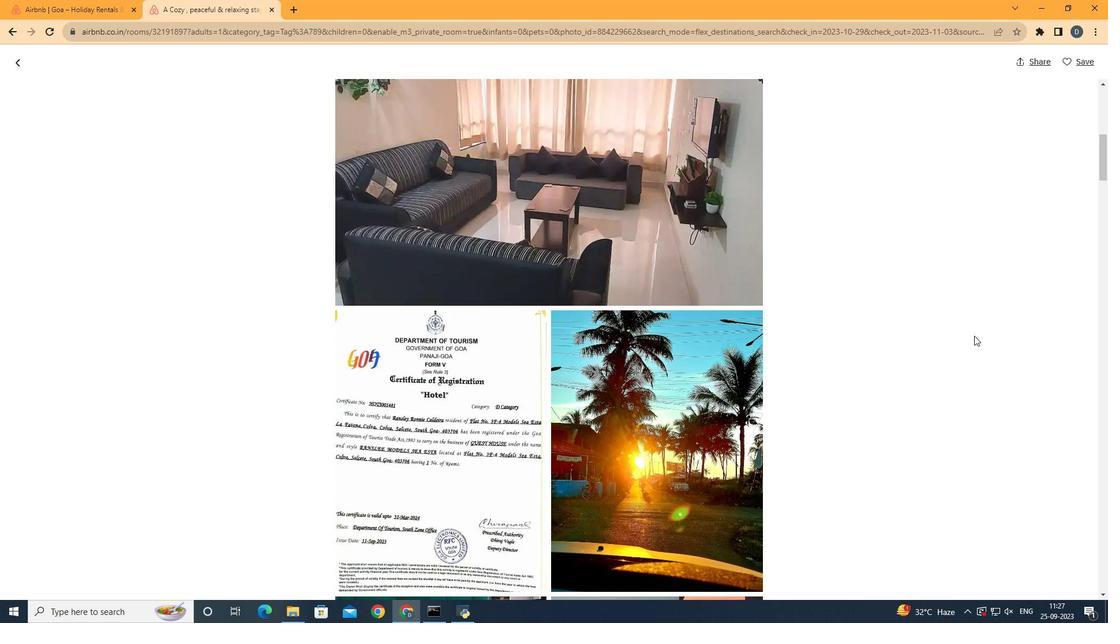 
Action: Mouse scrolled (901, 329) with delta (0, 0)
Screenshot: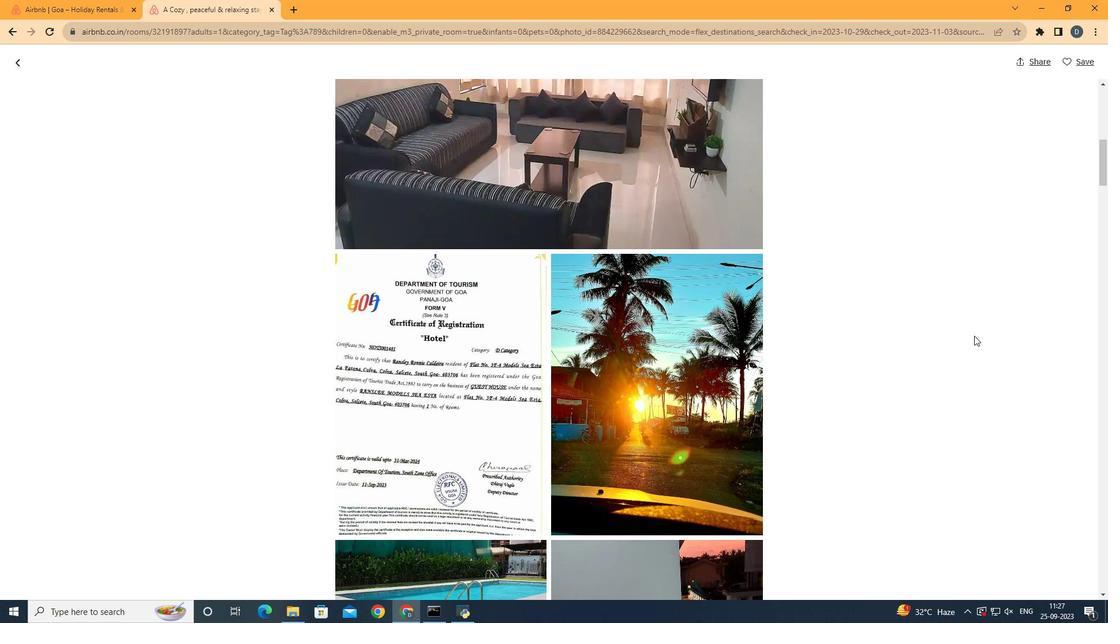 
Action: Mouse scrolled (901, 329) with delta (0, 0)
Screenshot: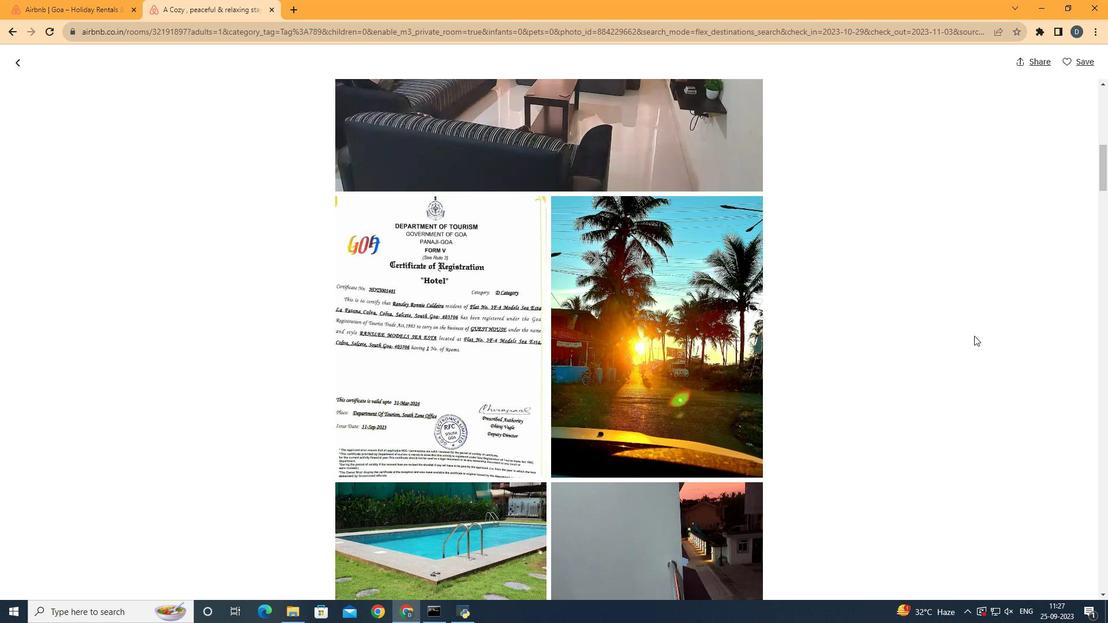 
Action: Mouse scrolled (901, 329) with delta (0, 0)
Screenshot: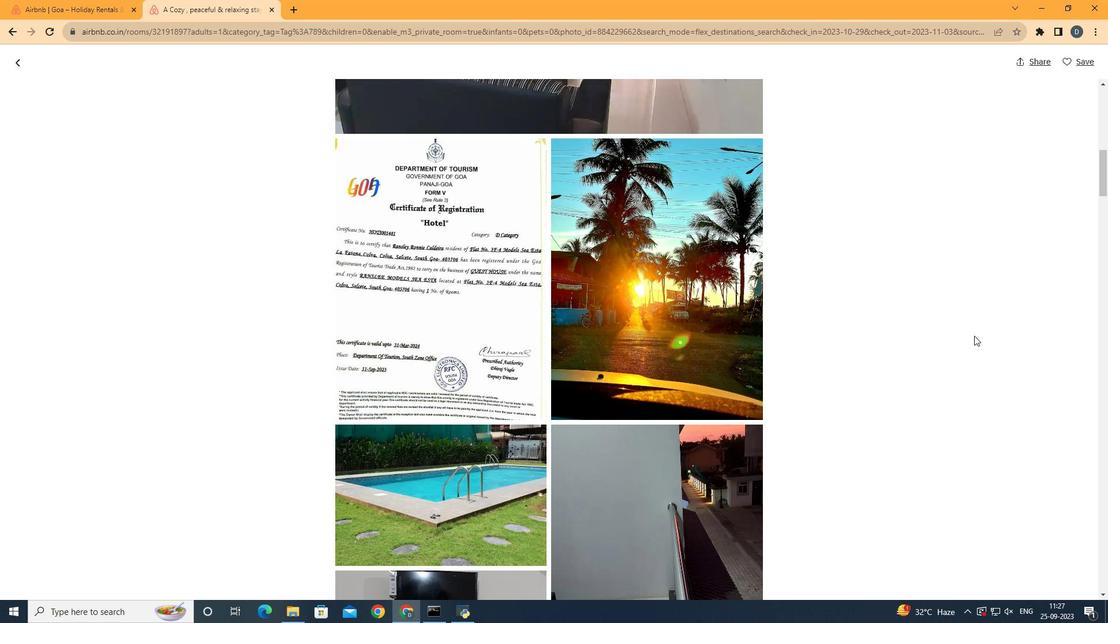 
Action: Mouse scrolled (901, 329) with delta (0, 0)
Screenshot: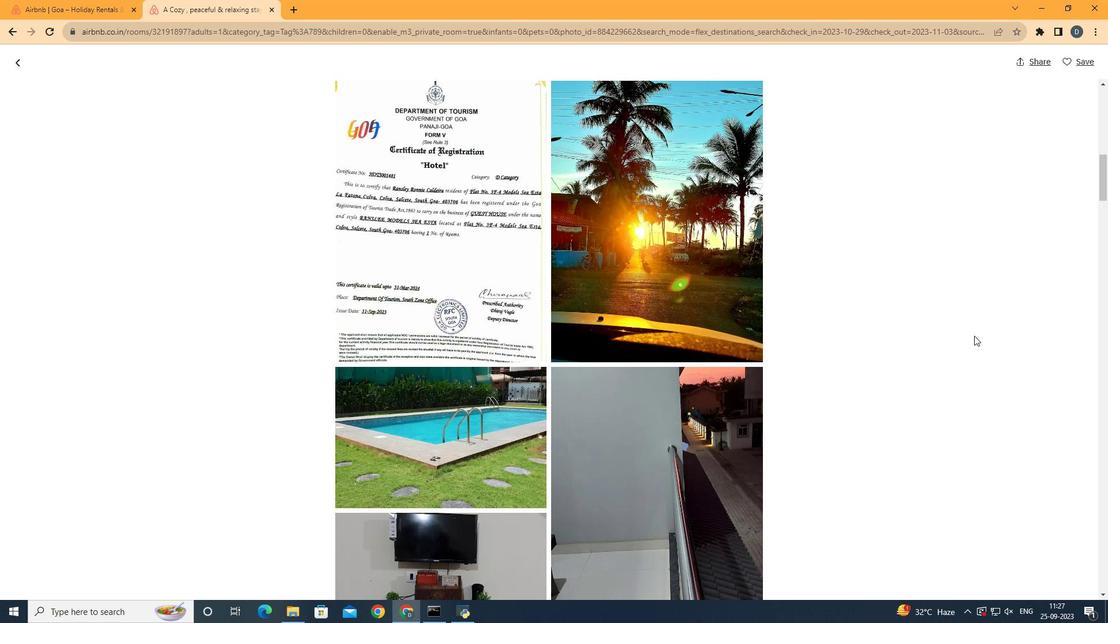 
Action: Mouse scrolled (901, 329) with delta (0, 0)
Screenshot: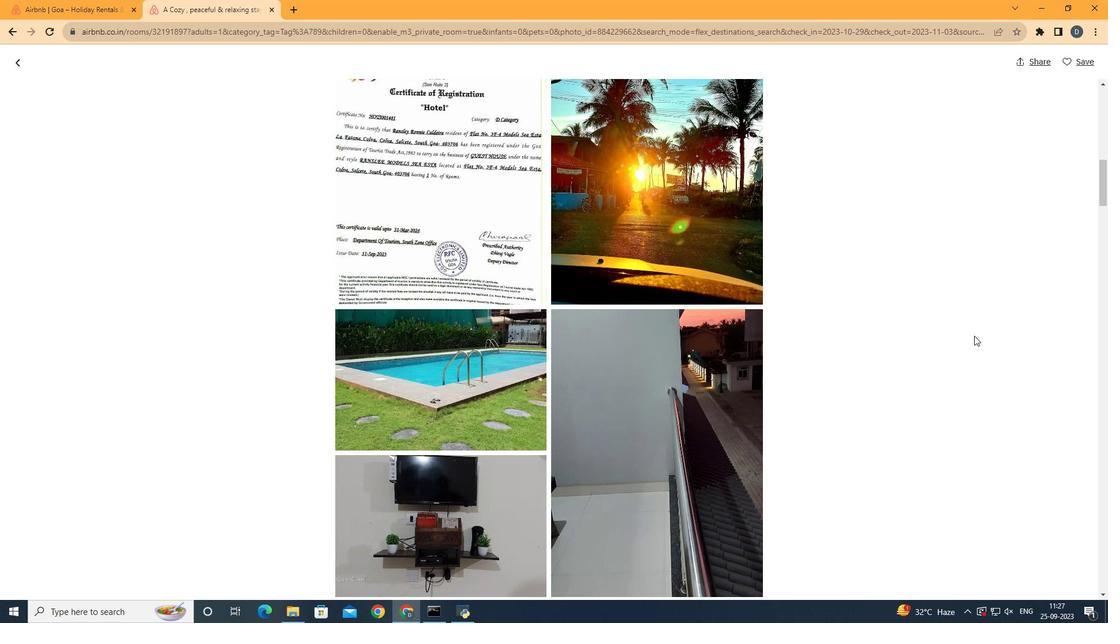 
Action: Mouse scrolled (901, 329) with delta (0, 0)
Screenshot: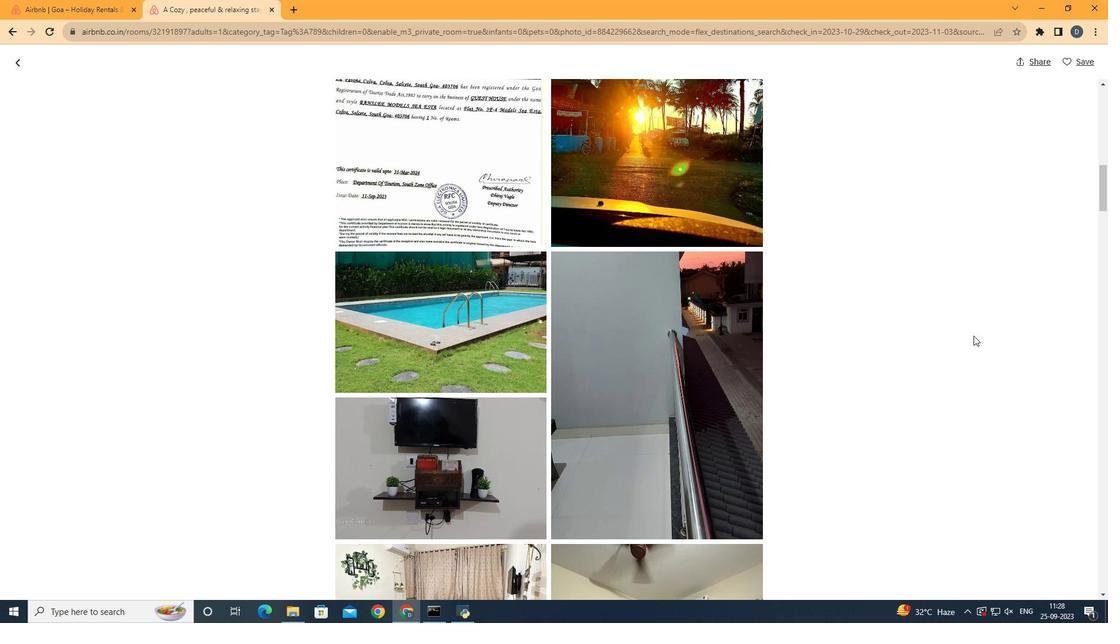 
Action: Mouse moved to (900, 329)
Screenshot: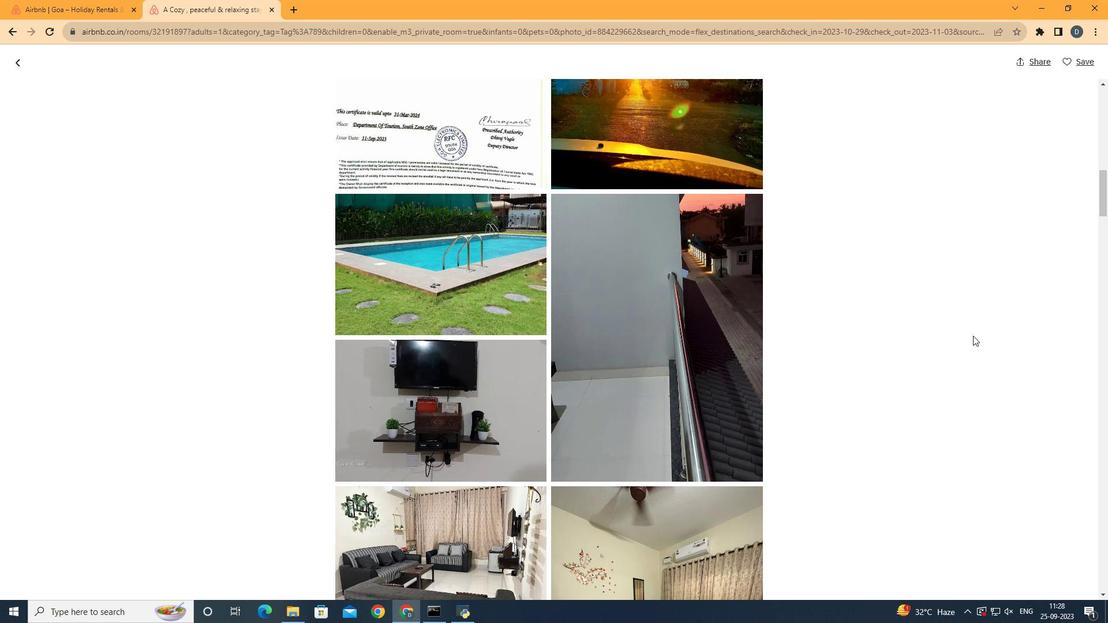 
Action: Mouse scrolled (900, 329) with delta (0, 0)
Screenshot: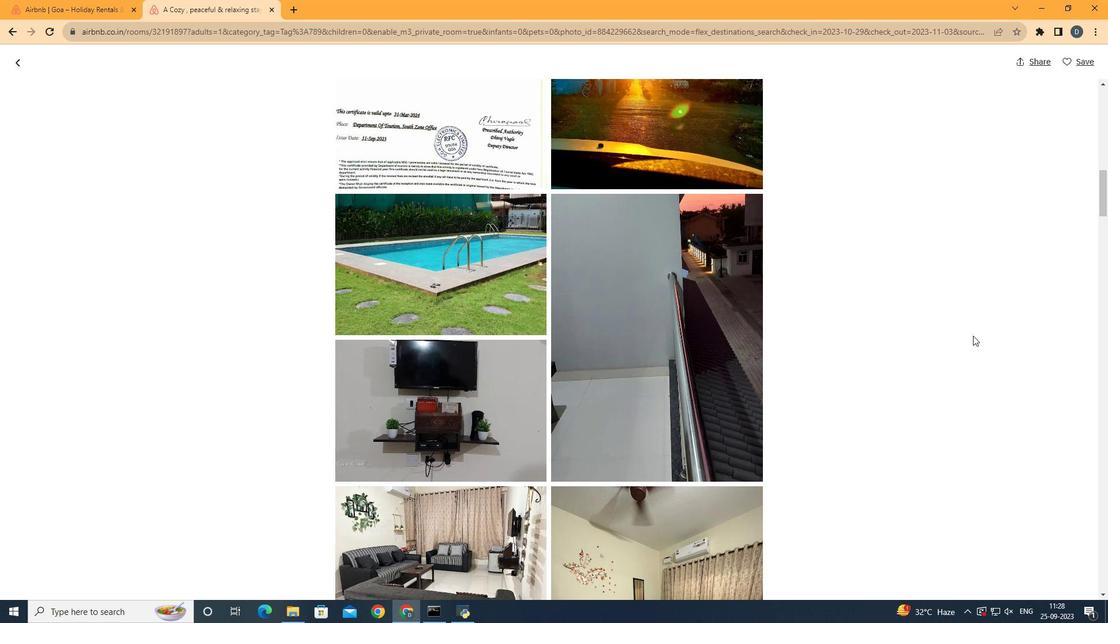 
Action: Mouse scrolled (900, 329) with delta (0, 0)
Screenshot: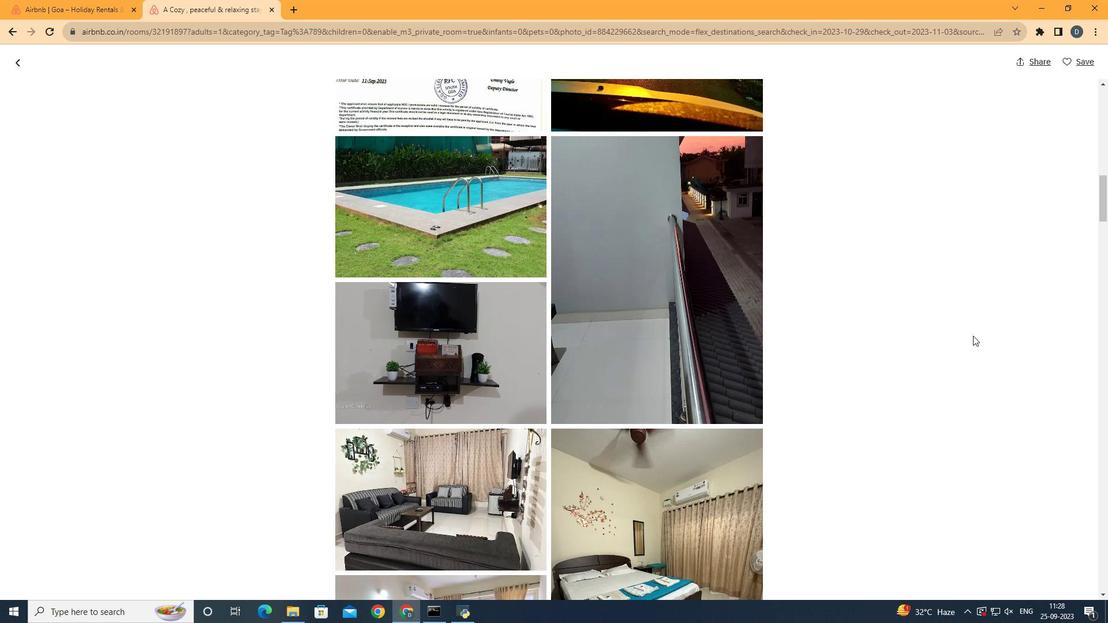 
Action: Mouse scrolled (900, 329) with delta (0, 0)
Screenshot: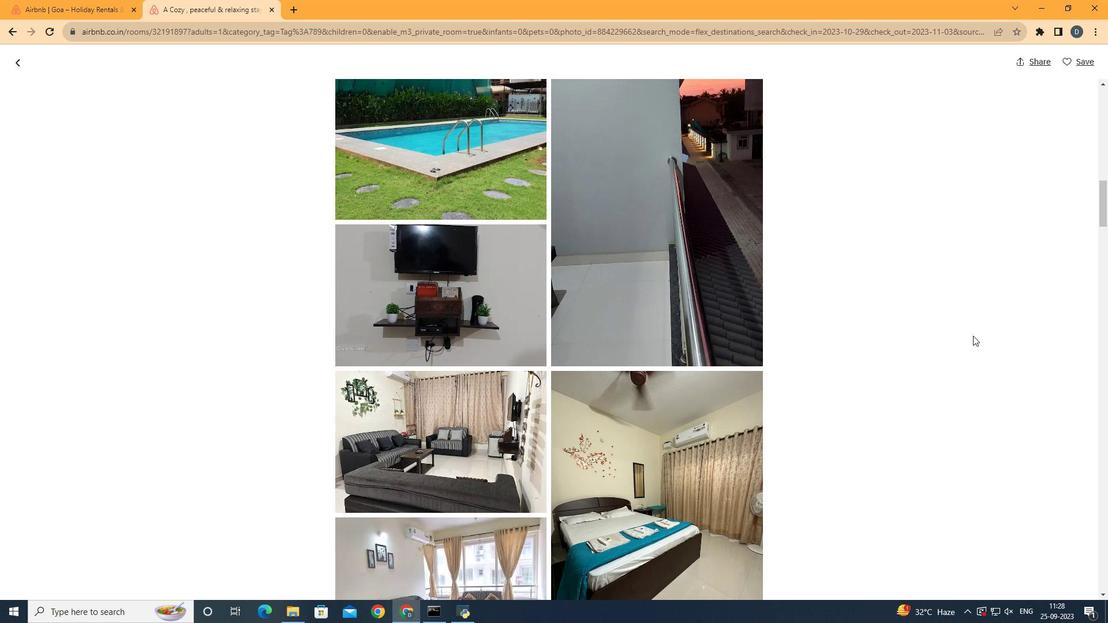 
Action: Mouse scrolled (900, 329) with delta (0, 0)
Screenshot: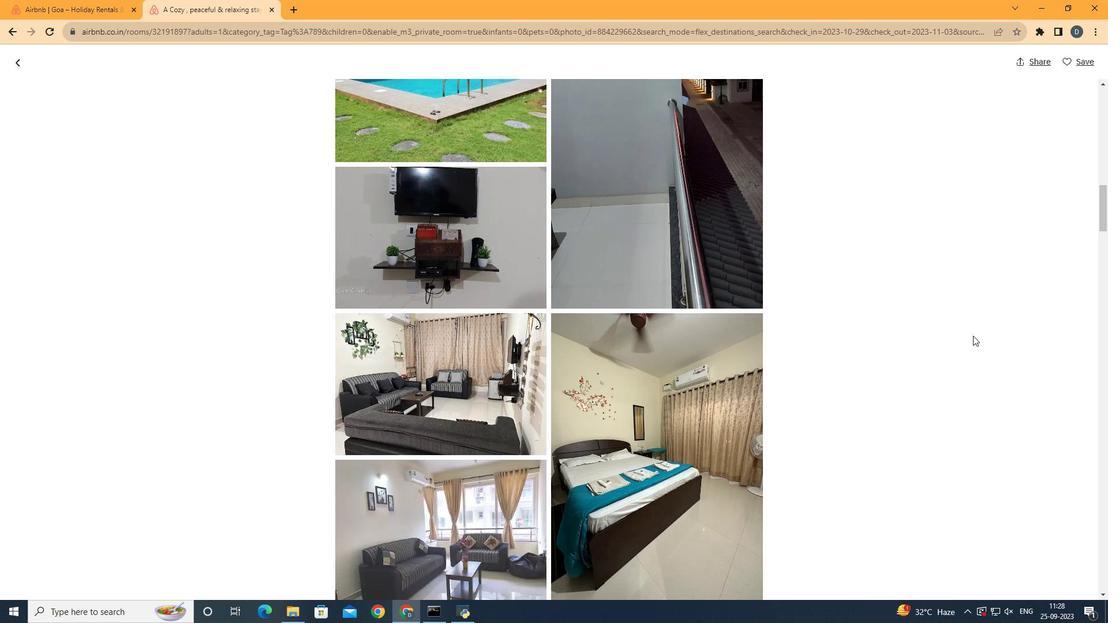
Action: Mouse scrolled (900, 329) with delta (0, 0)
Screenshot: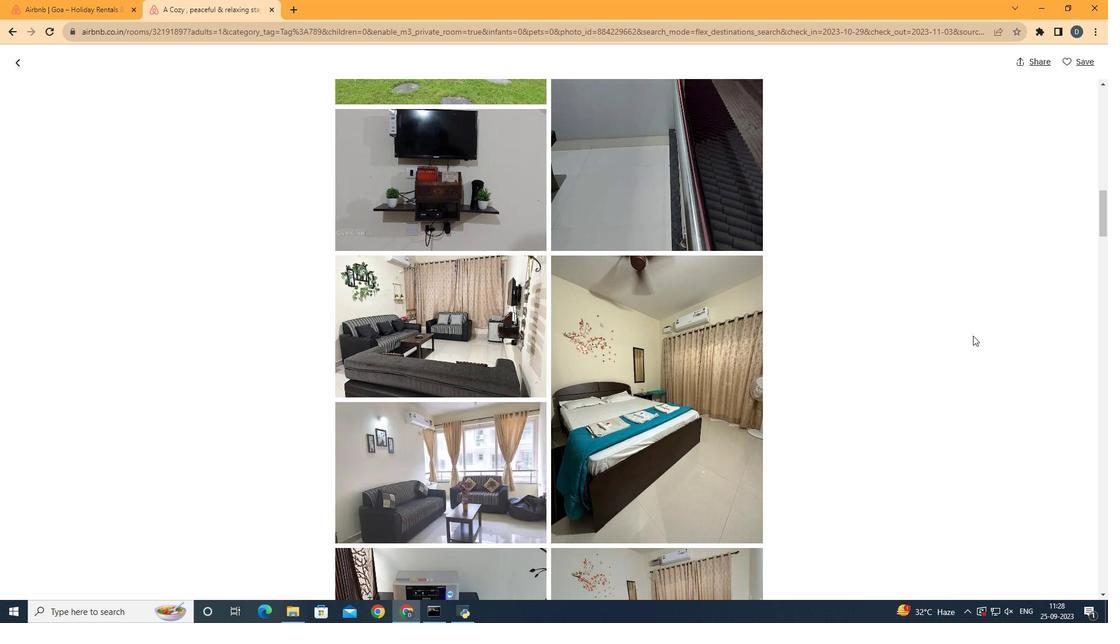 
Action: Mouse scrolled (900, 329) with delta (0, 0)
Screenshot: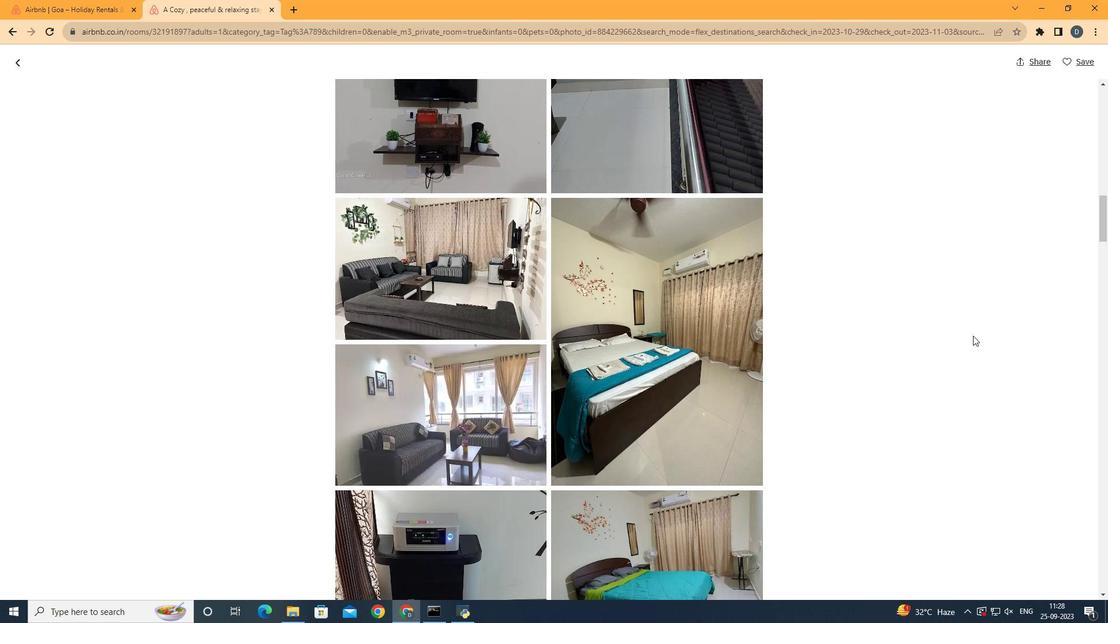 
Action: Mouse moved to (900, 329)
Screenshot: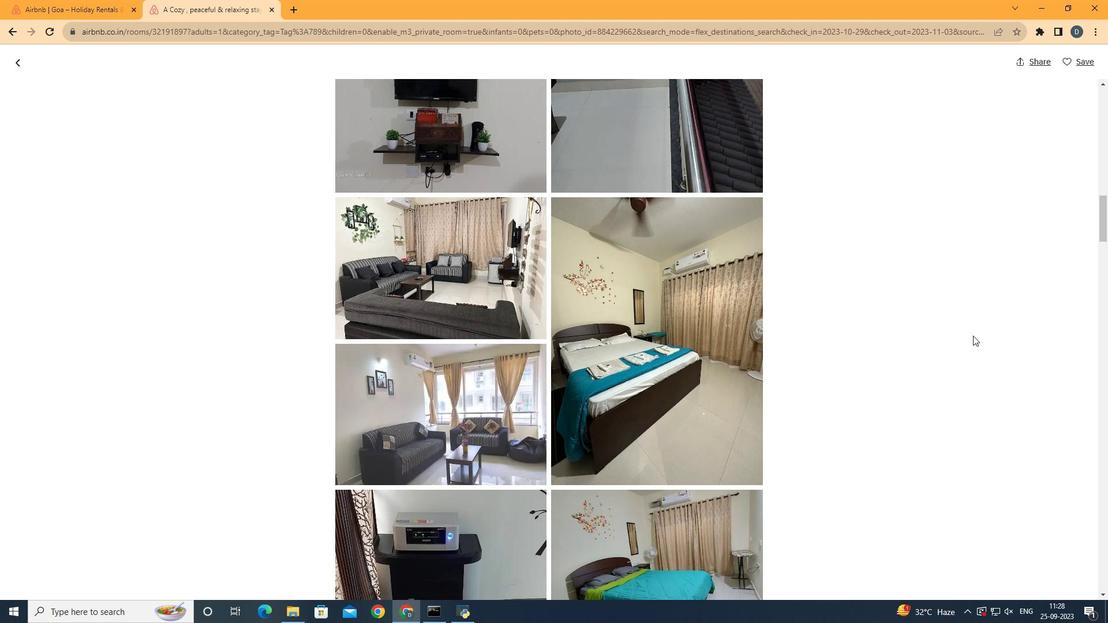 
Action: Mouse scrolled (900, 329) with delta (0, 0)
Screenshot: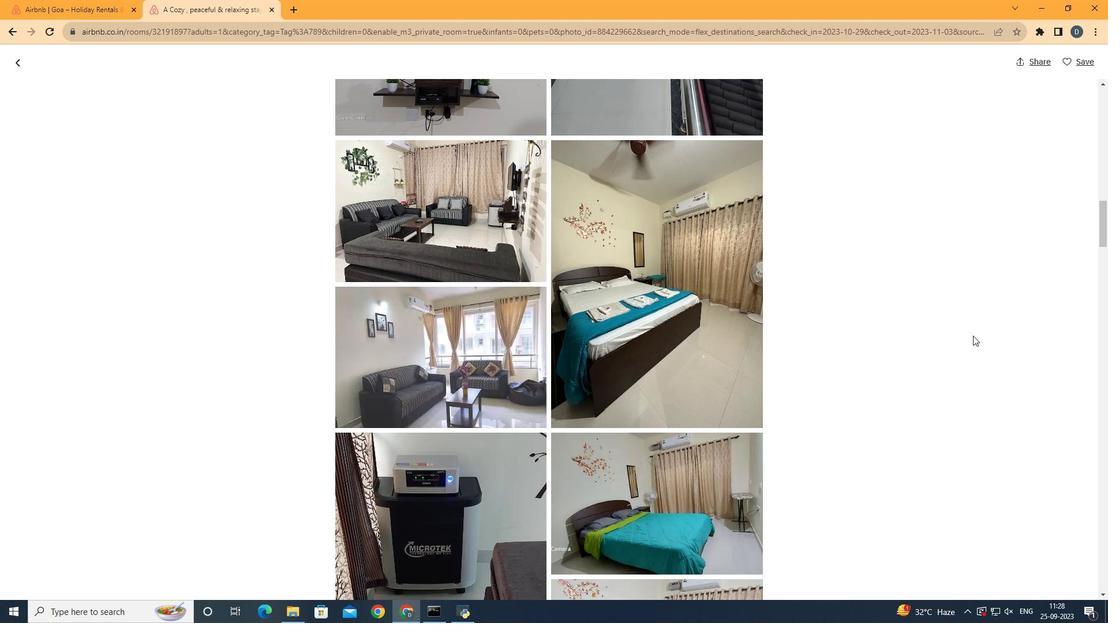 
Action: Mouse scrolled (900, 329) with delta (0, 0)
Screenshot: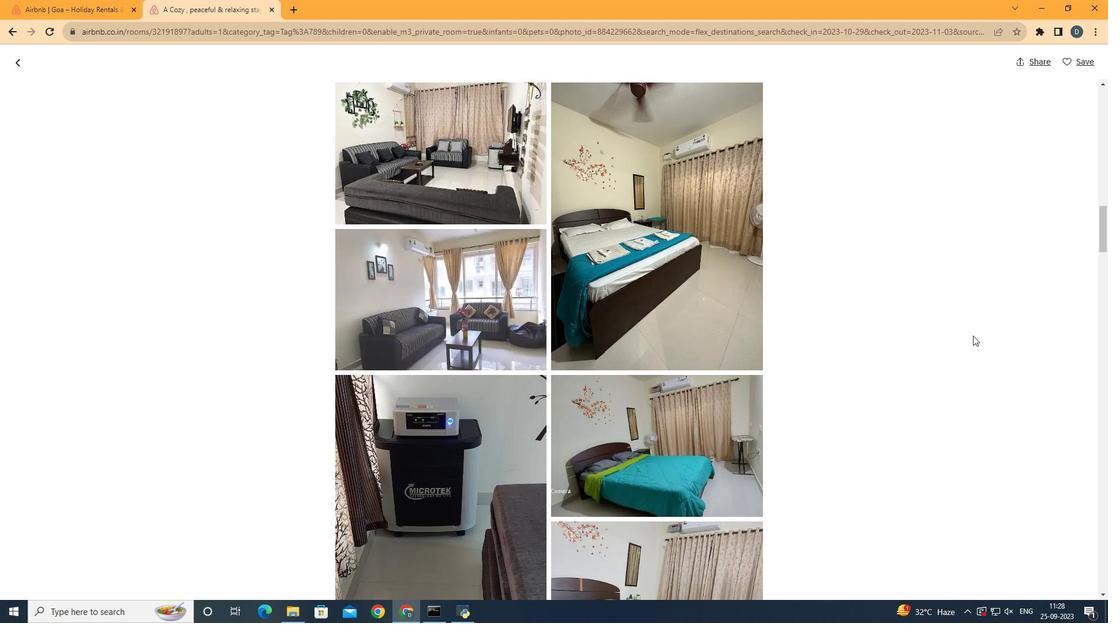 
Action: Mouse scrolled (900, 329) with delta (0, 0)
Screenshot: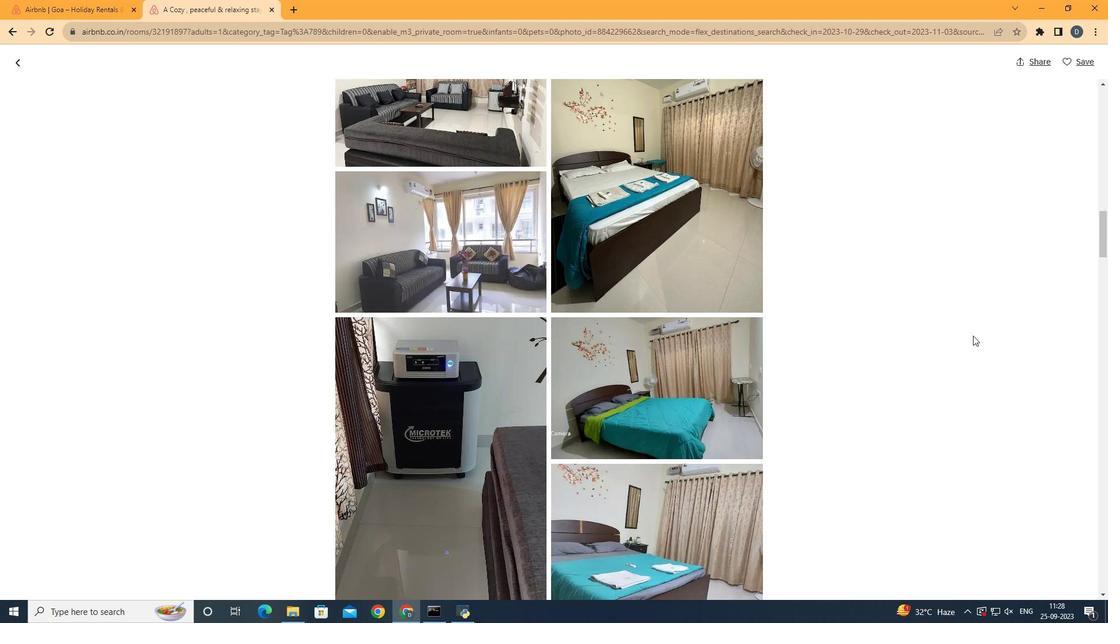 
Action: Mouse scrolled (900, 329) with delta (0, 0)
Screenshot: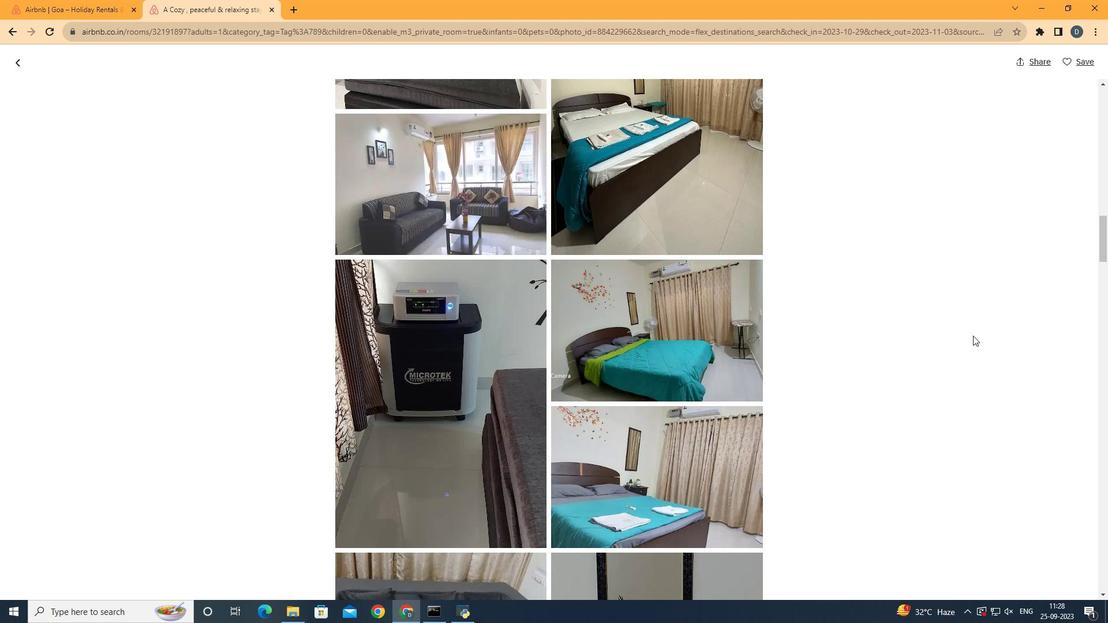 
Action: Mouse scrolled (900, 329) with delta (0, 0)
Screenshot: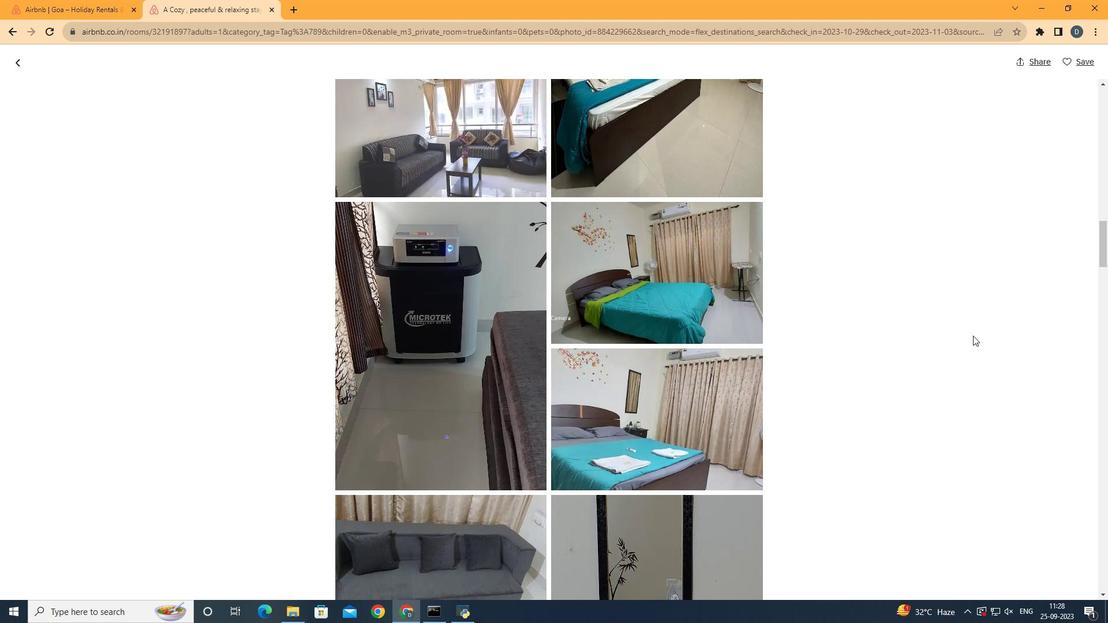 
Action: Mouse scrolled (900, 329) with delta (0, 0)
Screenshot: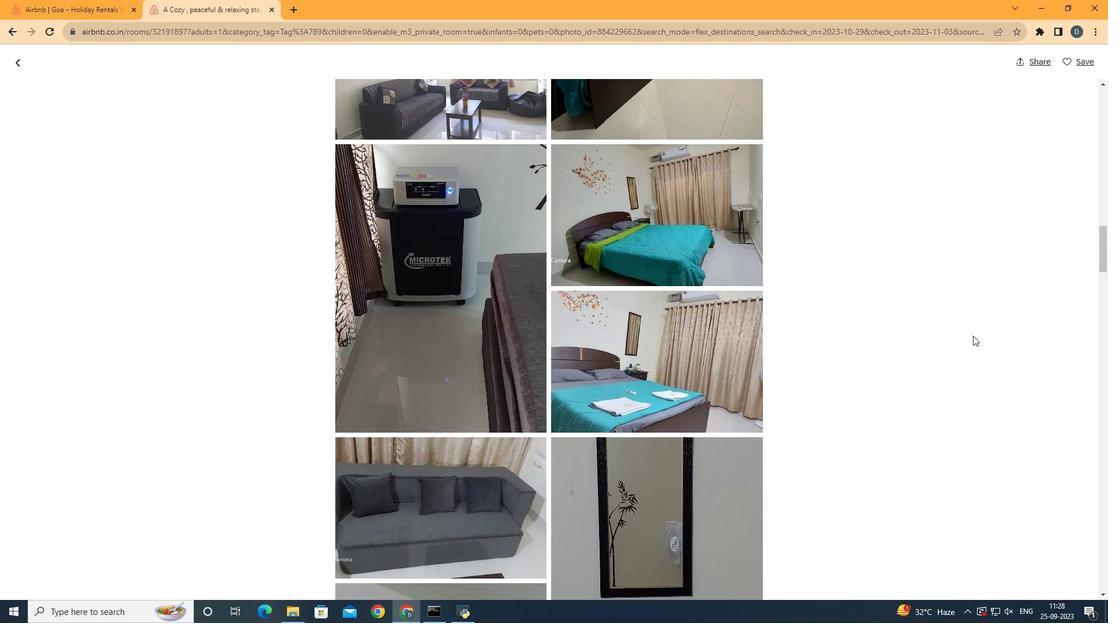 
Action: Mouse scrolled (900, 329) with delta (0, 0)
Screenshot: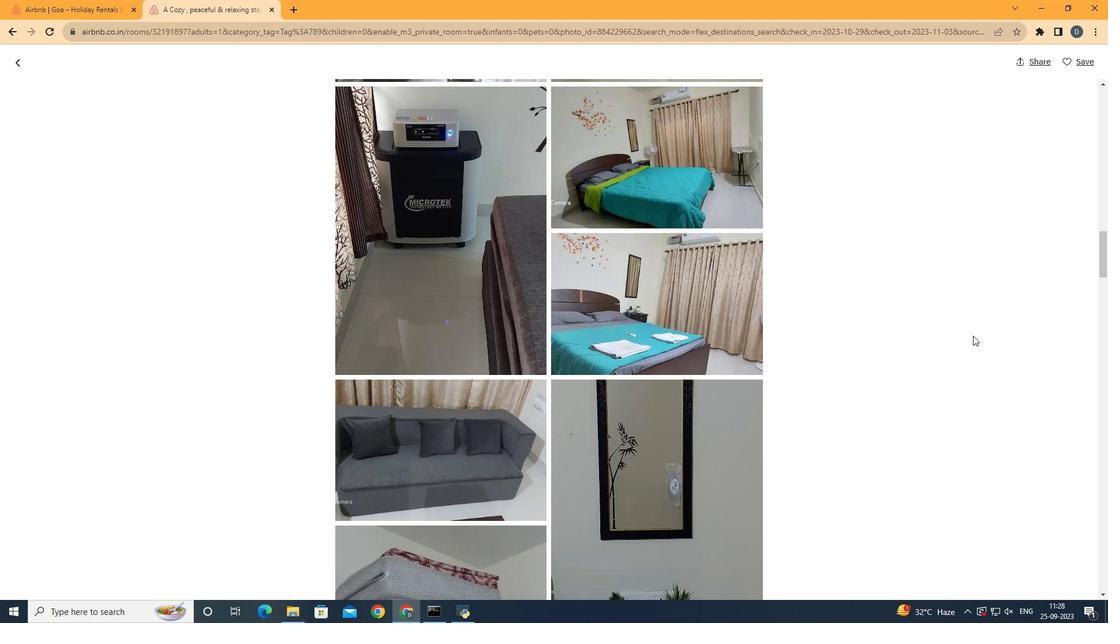 
Action: Mouse scrolled (900, 329) with delta (0, 0)
Screenshot: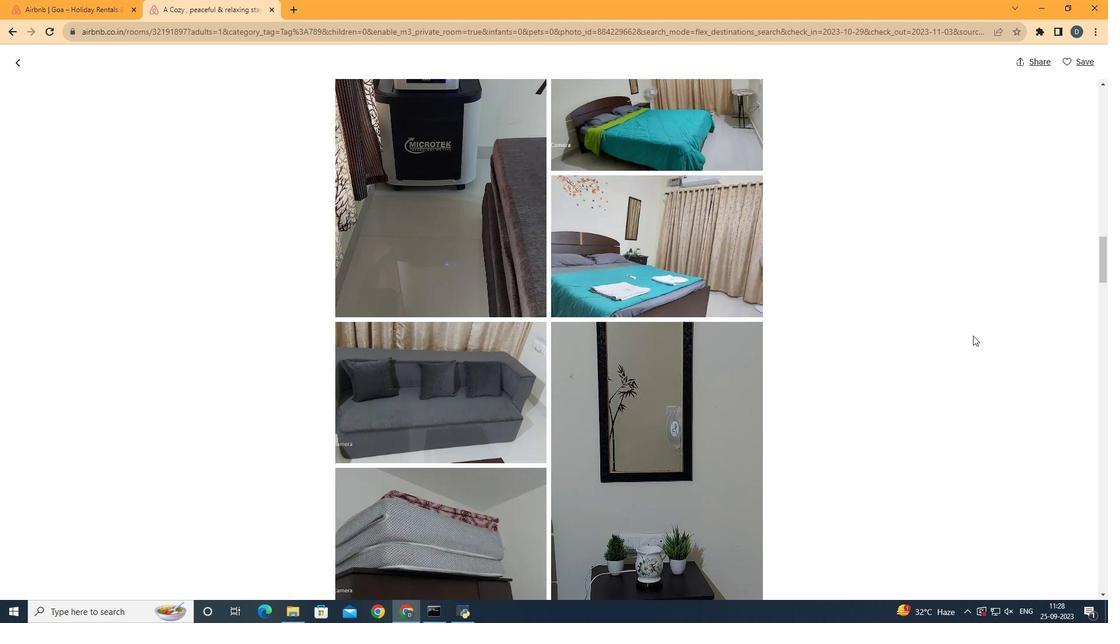 
Action: Mouse scrolled (900, 329) with delta (0, 0)
Screenshot: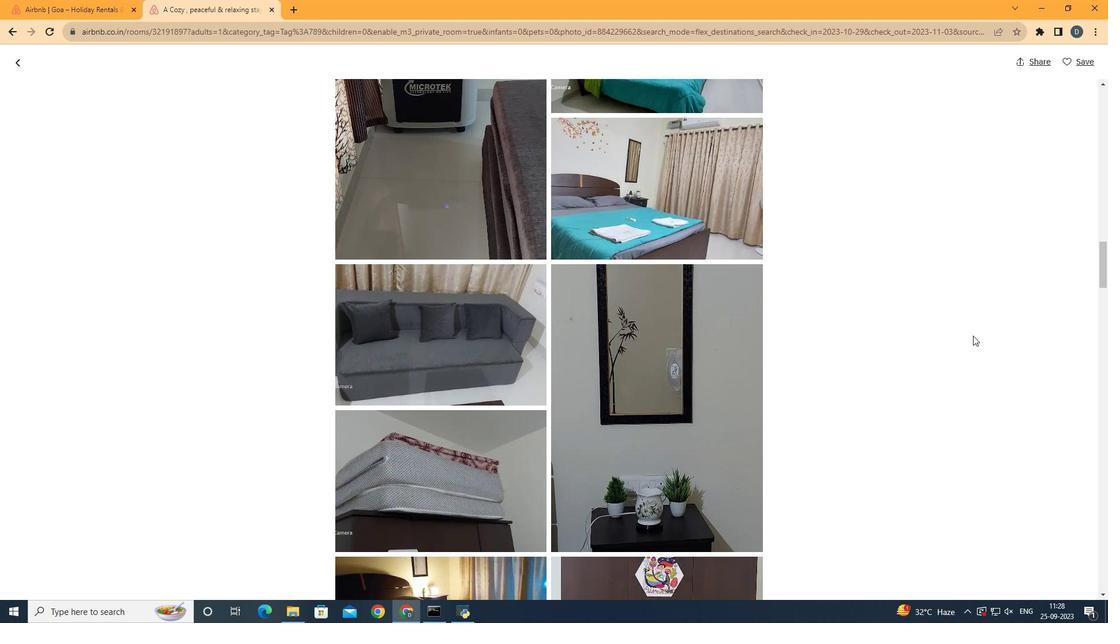 
Action: Mouse scrolled (900, 329) with delta (0, 0)
Screenshot: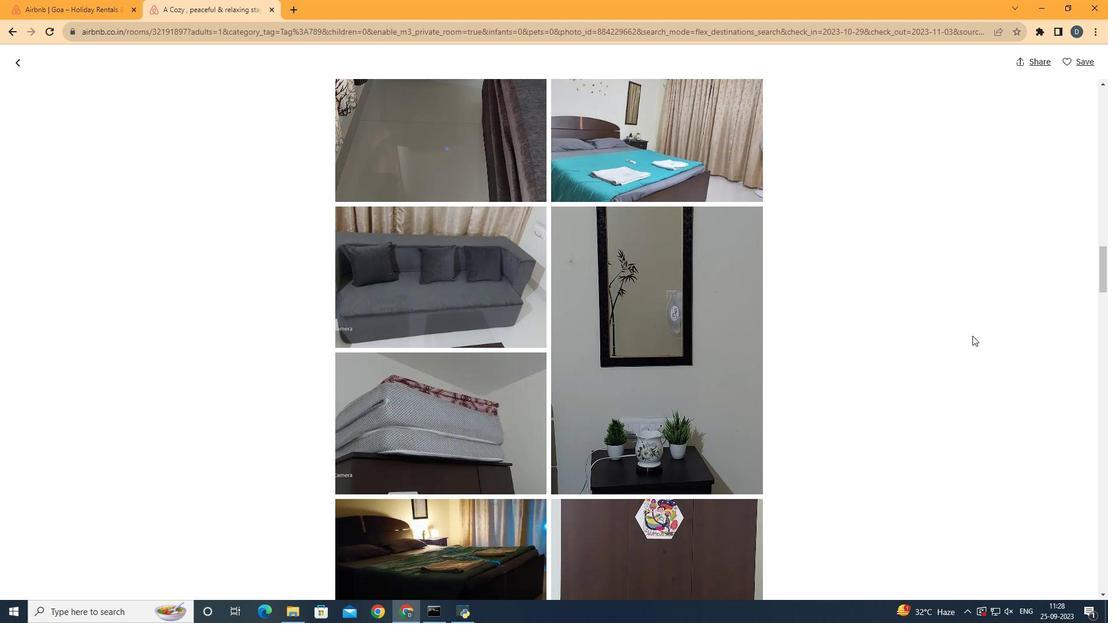 
Action: Mouse moved to (900, 329)
Screenshot: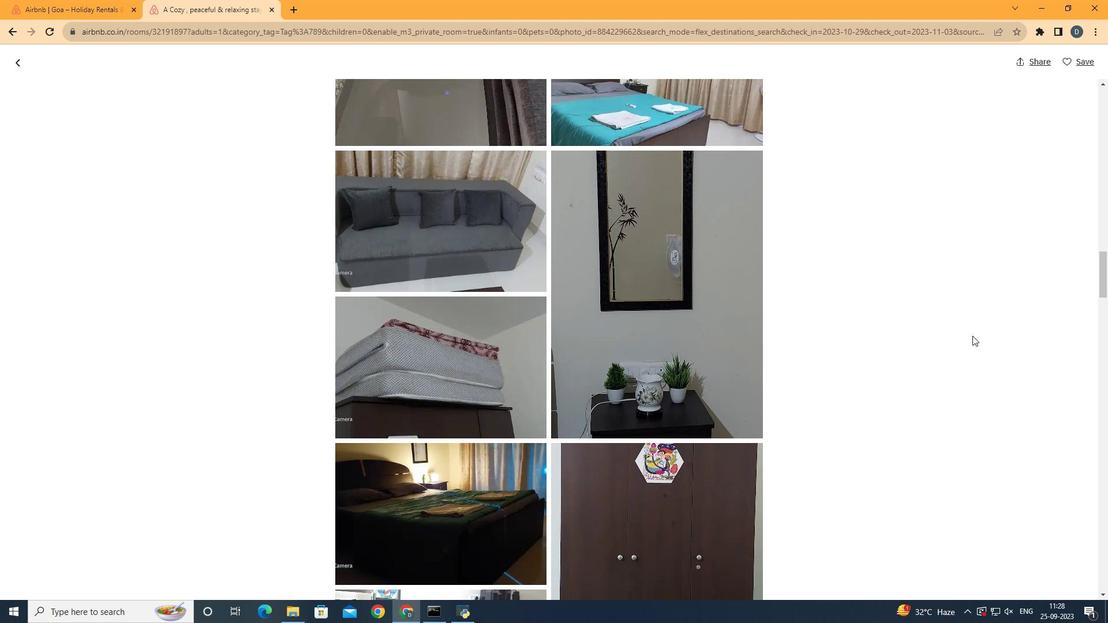 
Action: Mouse scrolled (900, 329) with delta (0, 0)
Screenshot: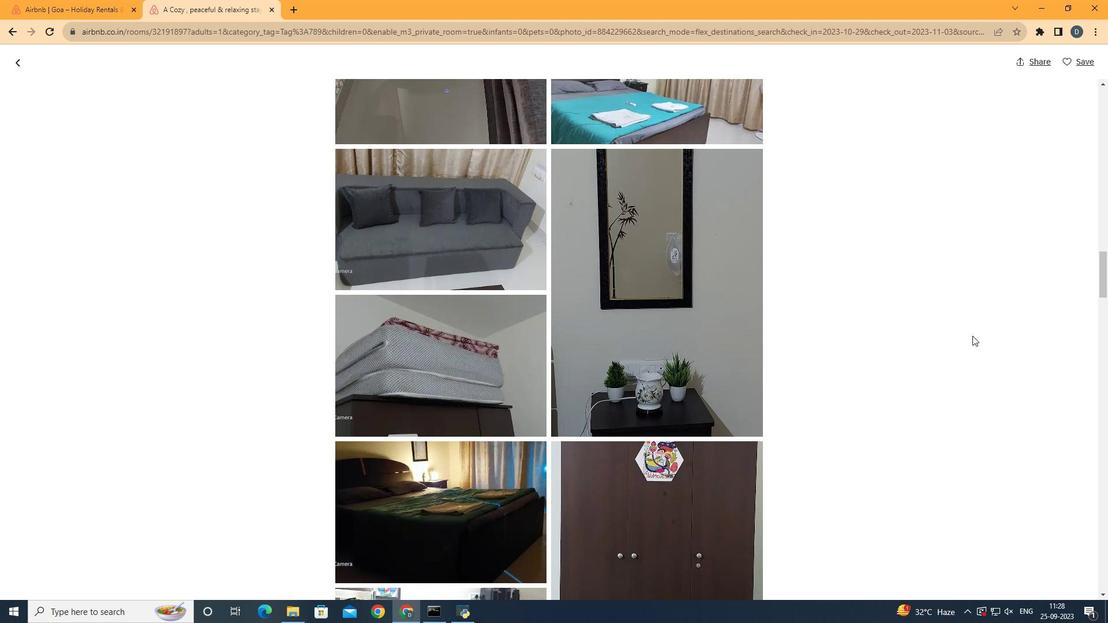 
Action: Mouse scrolled (900, 329) with delta (0, 0)
Screenshot: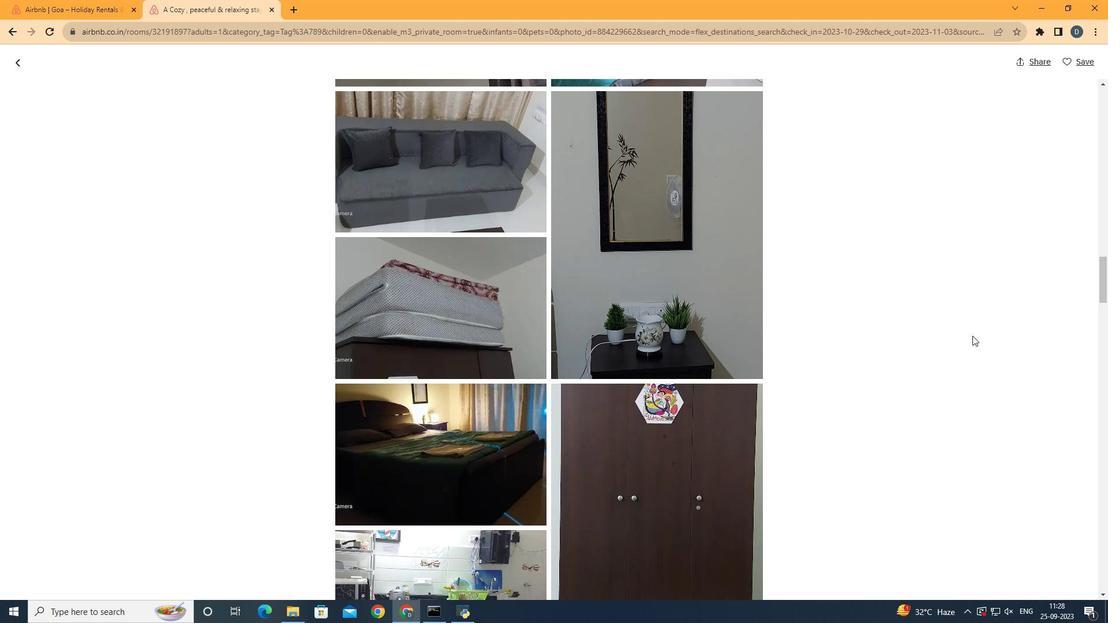 
Action: Mouse moved to (900, 329)
Screenshot: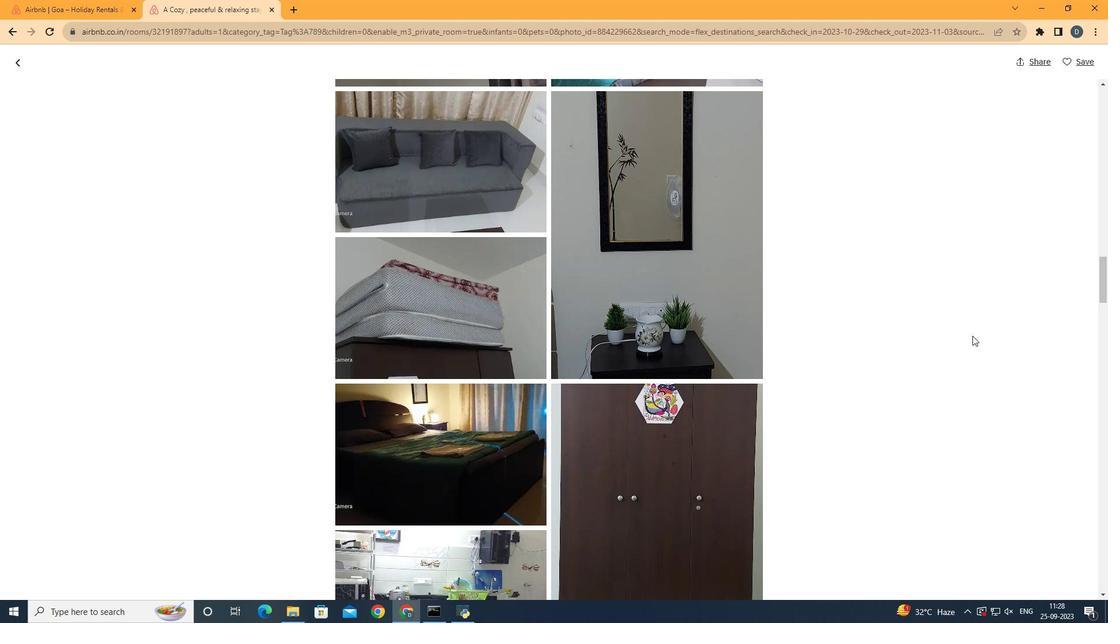 
Action: Mouse scrolled (900, 329) with delta (0, 0)
Screenshot: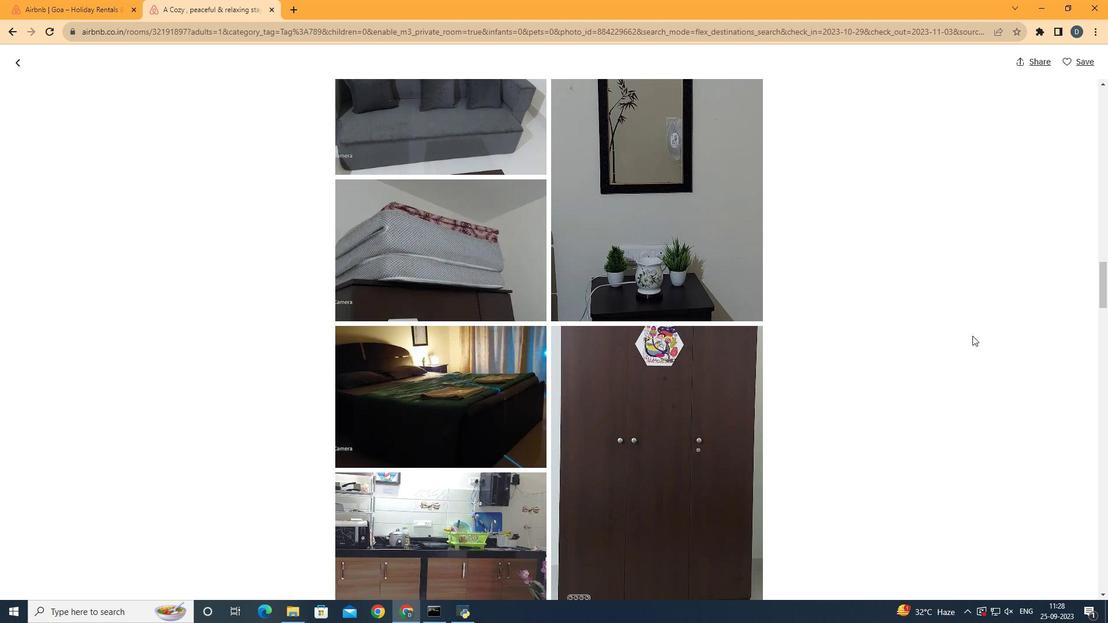 
Action: Mouse scrolled (900, 329) with delta (0, 0)
Screenshot: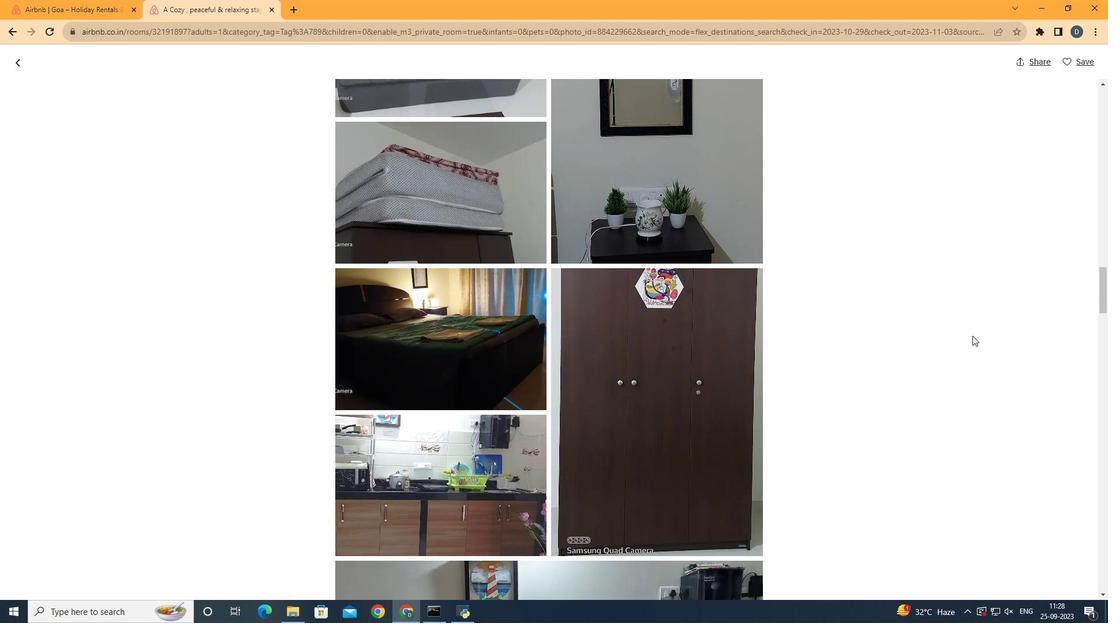 
Action: Mouse scrolled (900, 329) with delta (0, 0)
Screenshot: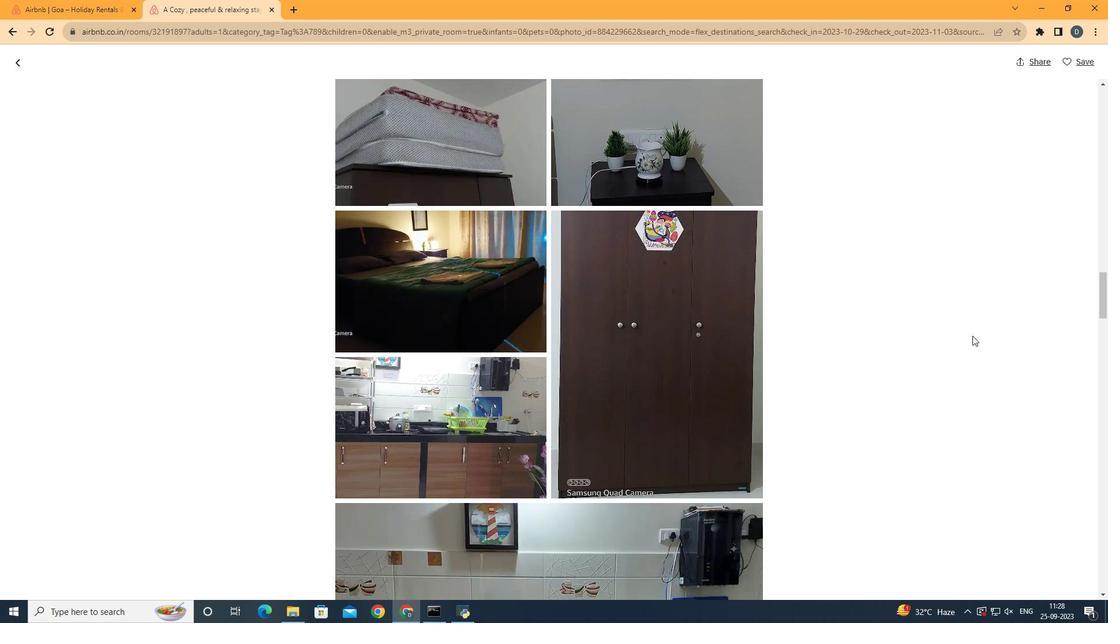 
Action: Mouse scrolled (900, 329) with delta (0, 0)
Screenshot: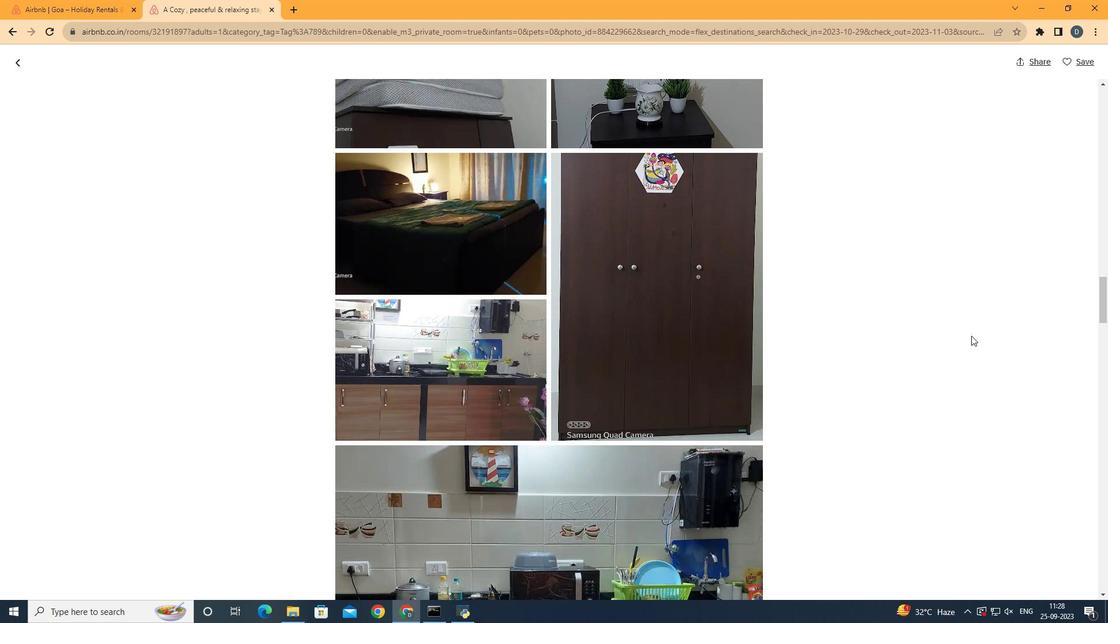
Action: Mouse moved to (899, 329)
Screenshot: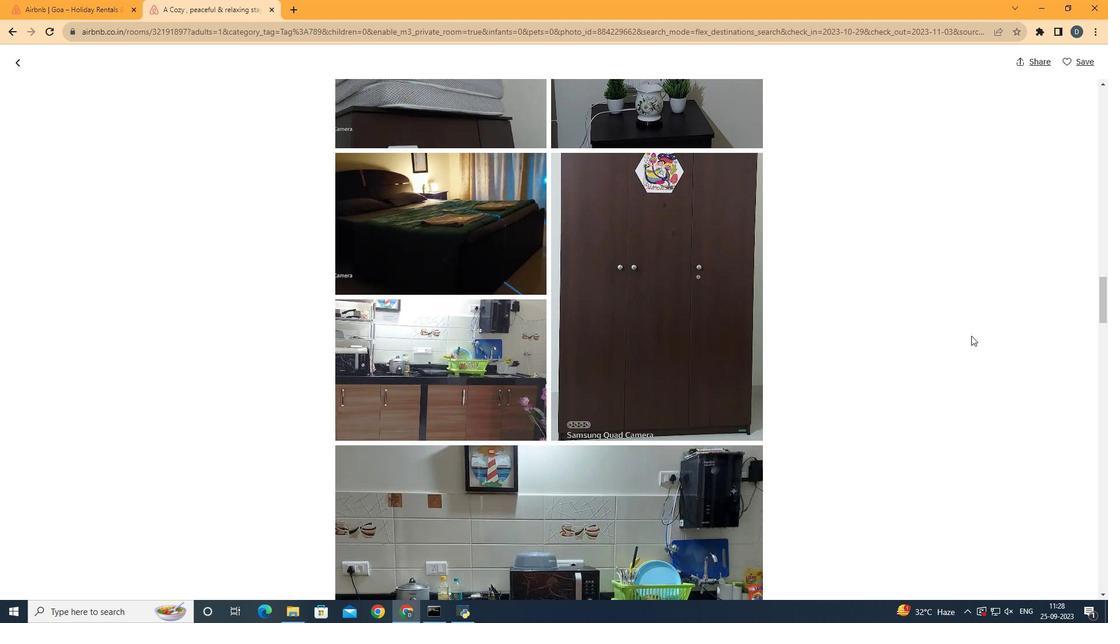 
Action: Mouse scrolled (899, 329) with delta (0, 0)
Screenshot: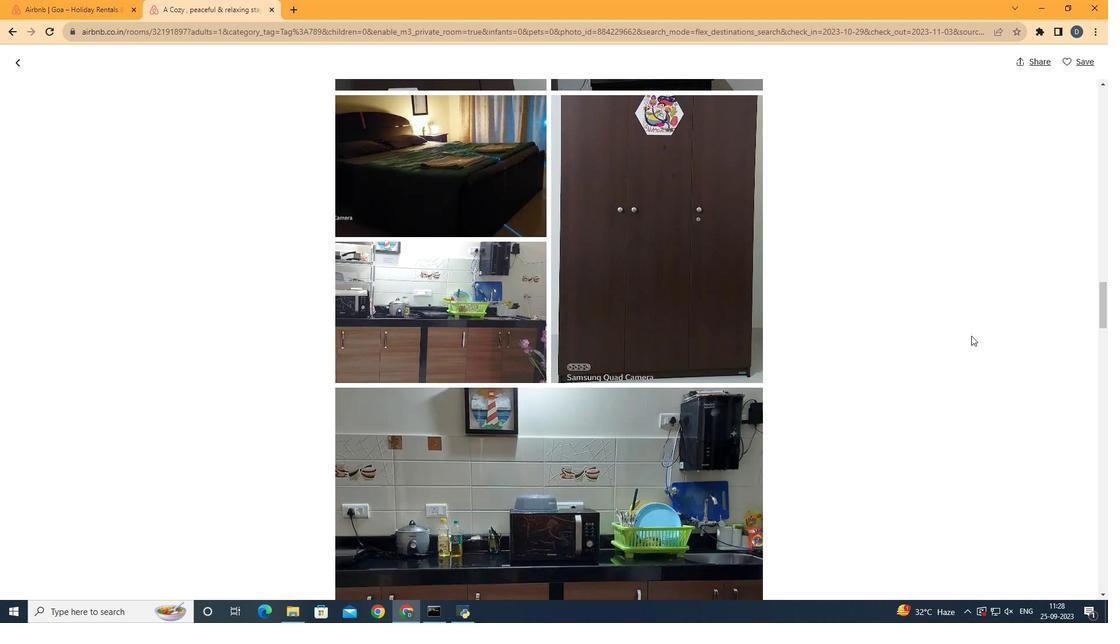 
Action: Mouse scrolled (899, 329) with delta (0, 0)
Screenshot: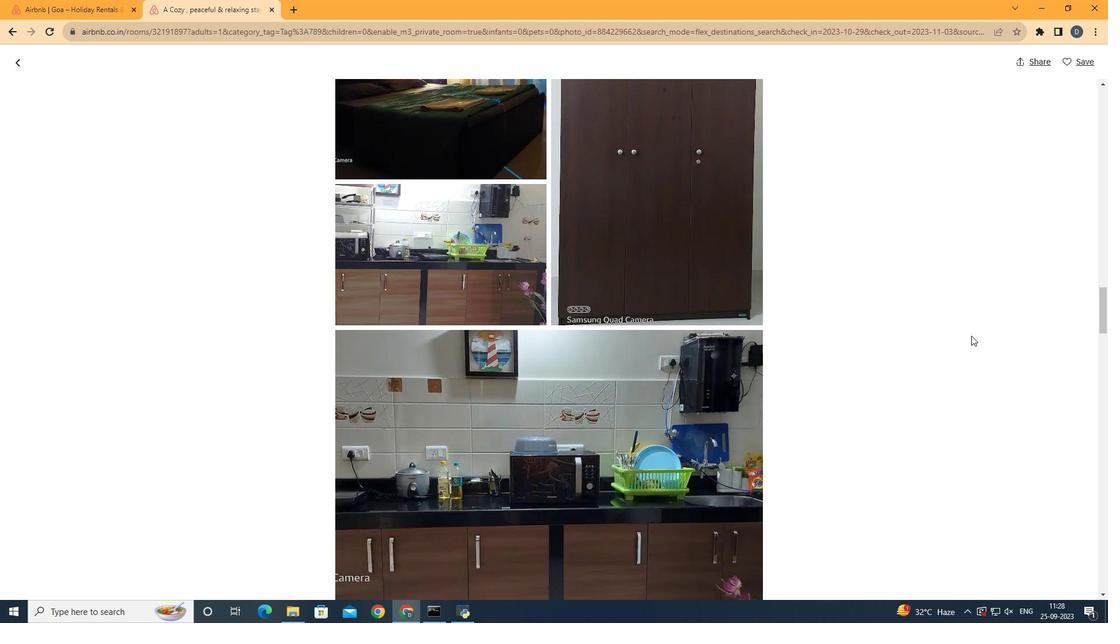 
Action: Mouse scrolled (899, 329) with delta (0, 0)
Screenshot: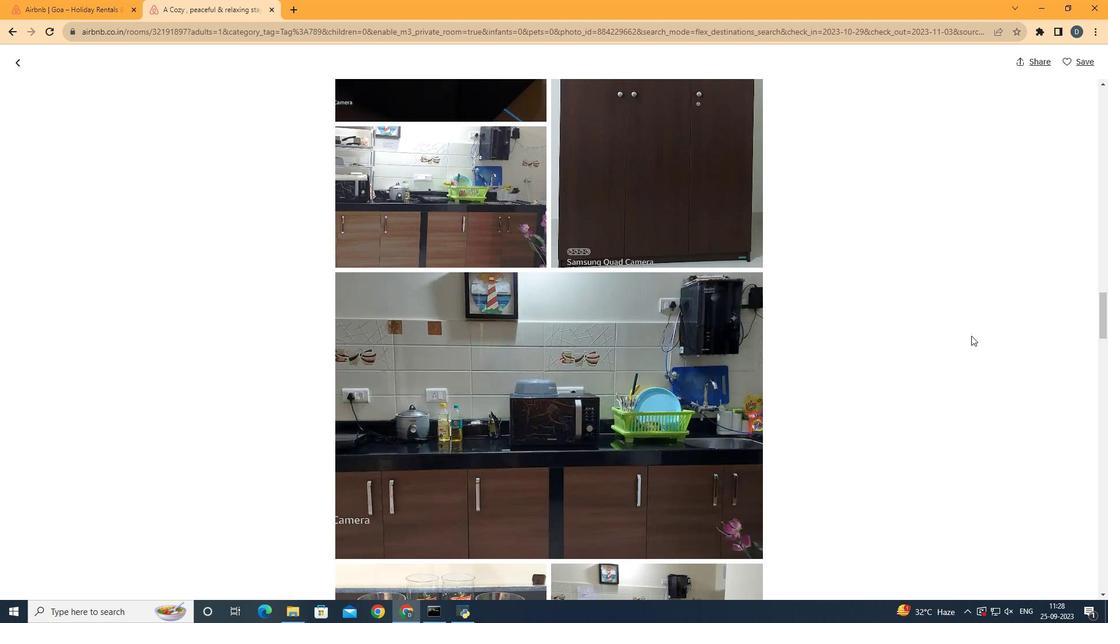 
Action: Mouse scrolled (899, 329) with delta (0, 0)
Screenshot: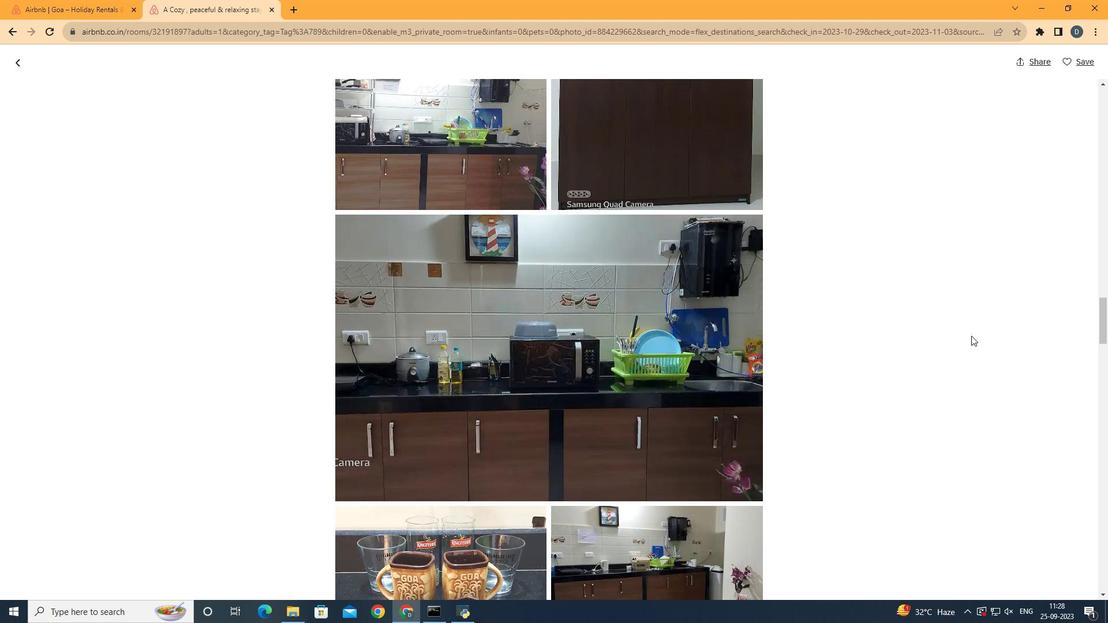 
Action: Mouse scrolled (899, 329) with delta (0, 0)
Screenshot: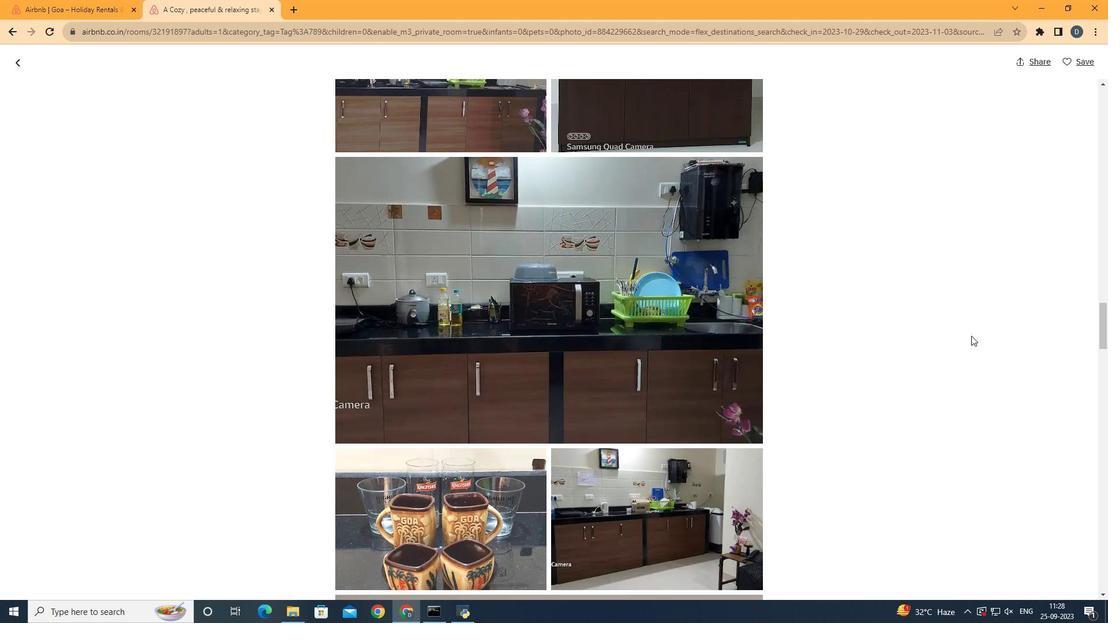 
Action: Mouse scrolled (899, 329) with delta (0, 0)
Screenshot: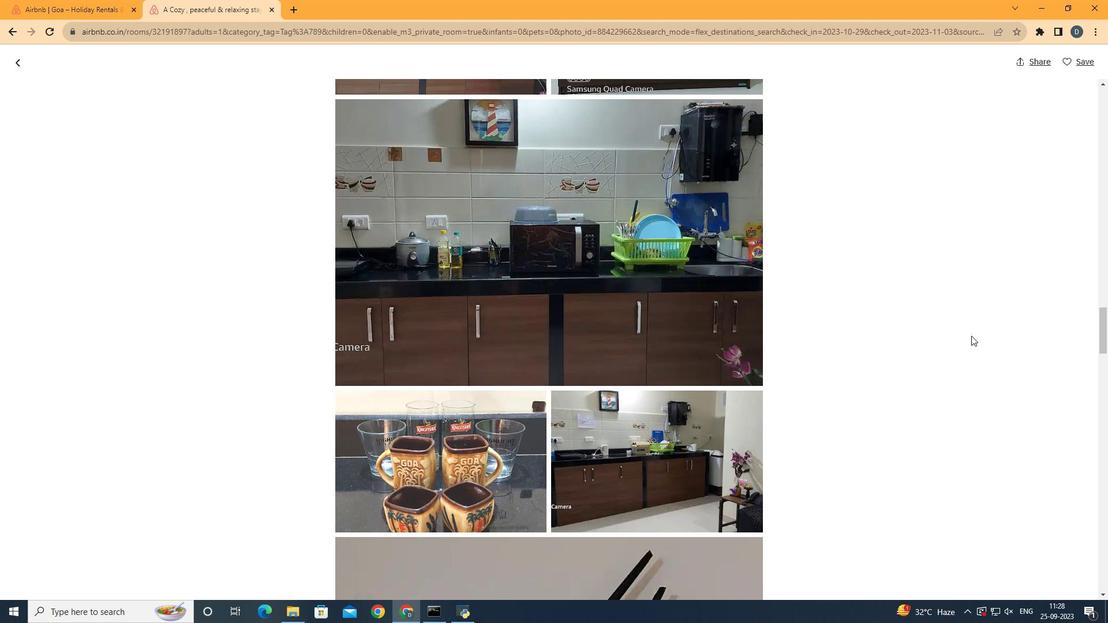 
Action: Mouse scrolled (899, 329) with delta (0, 0)
Screenshot: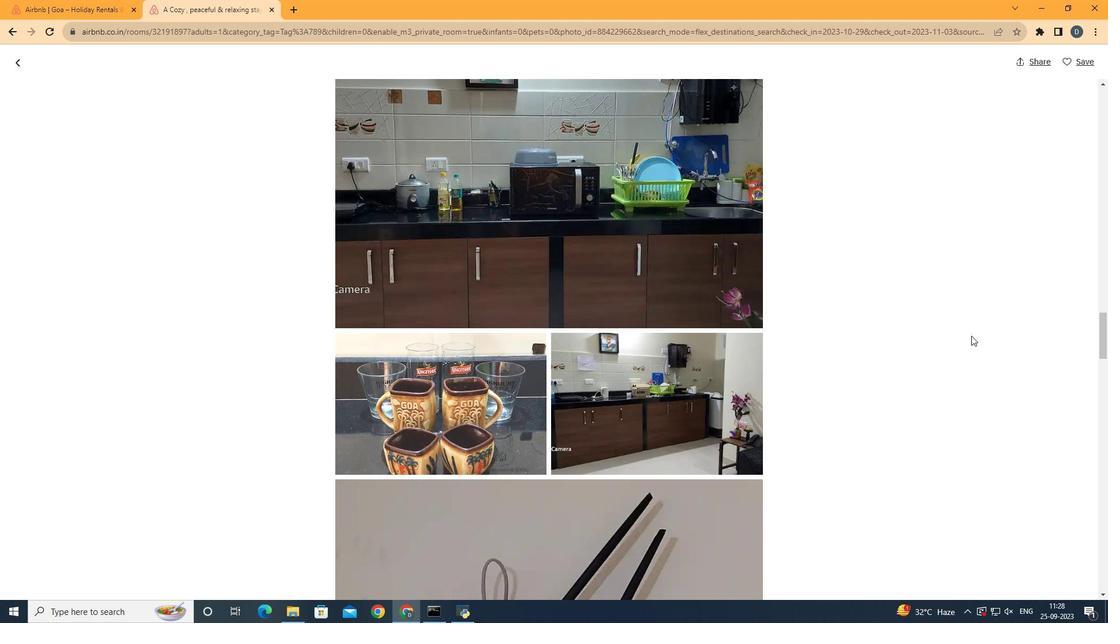 
Action: Mouse scrolled (899, 329) with delta (0, 0)
Screenshot: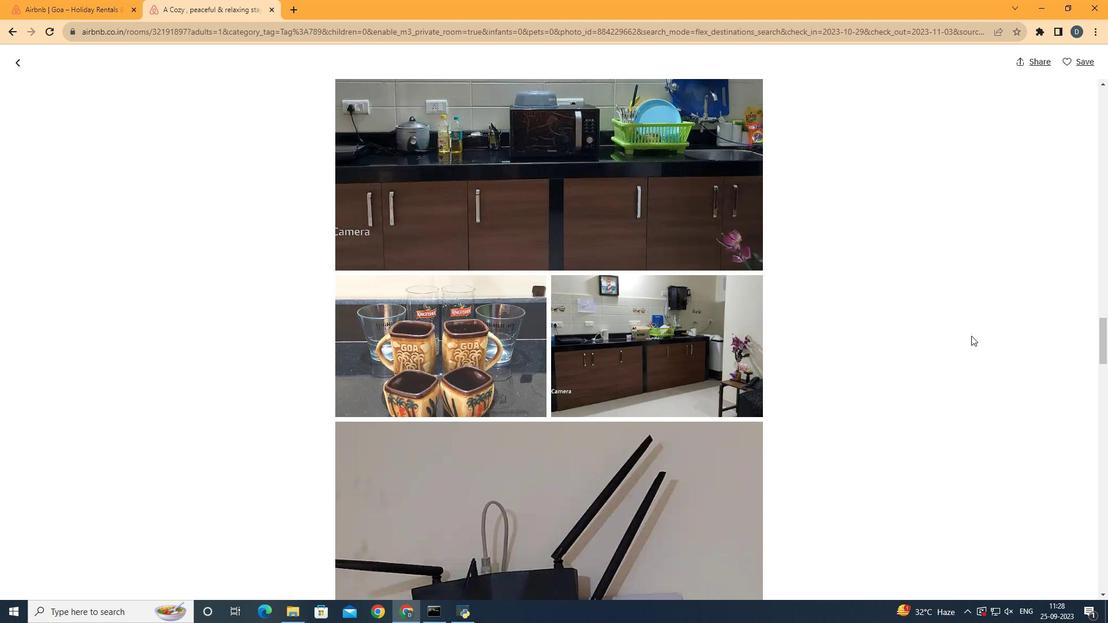 
Action: Mouse scrolled (899, 329) with delta (0, 0)
Screenshot: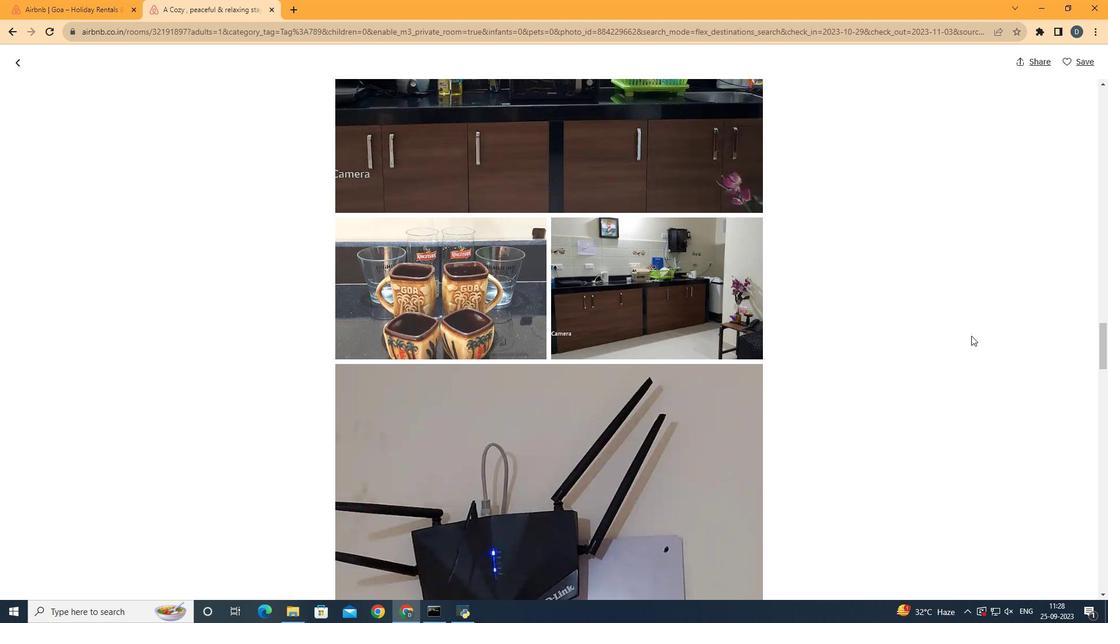 
Action: Mouse scrolled (899, 329) with delta (0, 0)
Screenshot: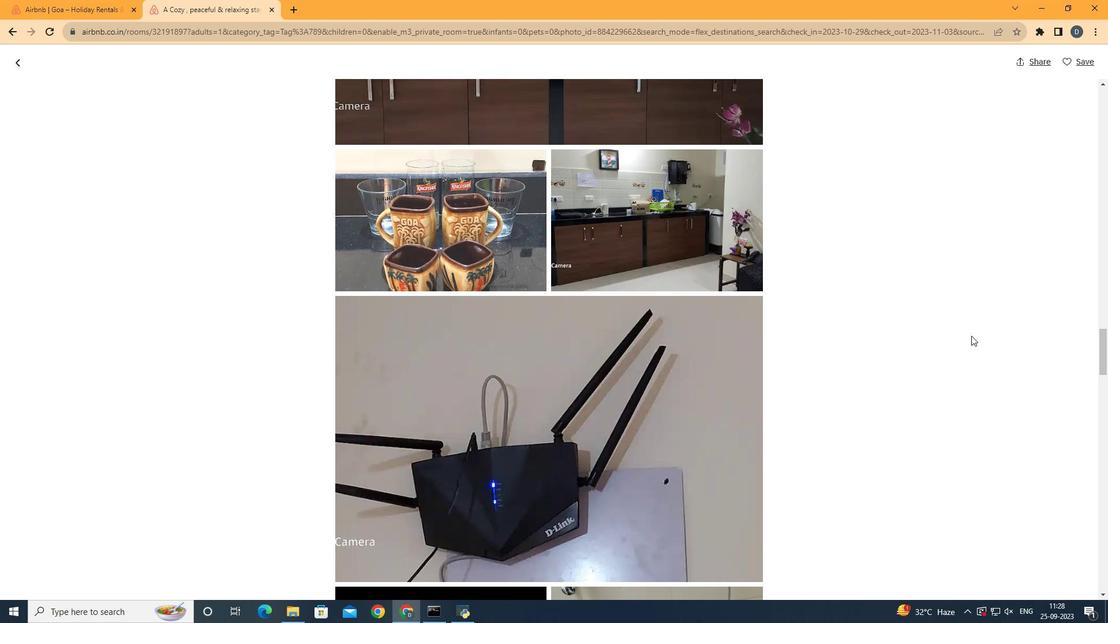 
Action: Mouse scrolled (899, 329) with delta (0, 0)
Screenshot: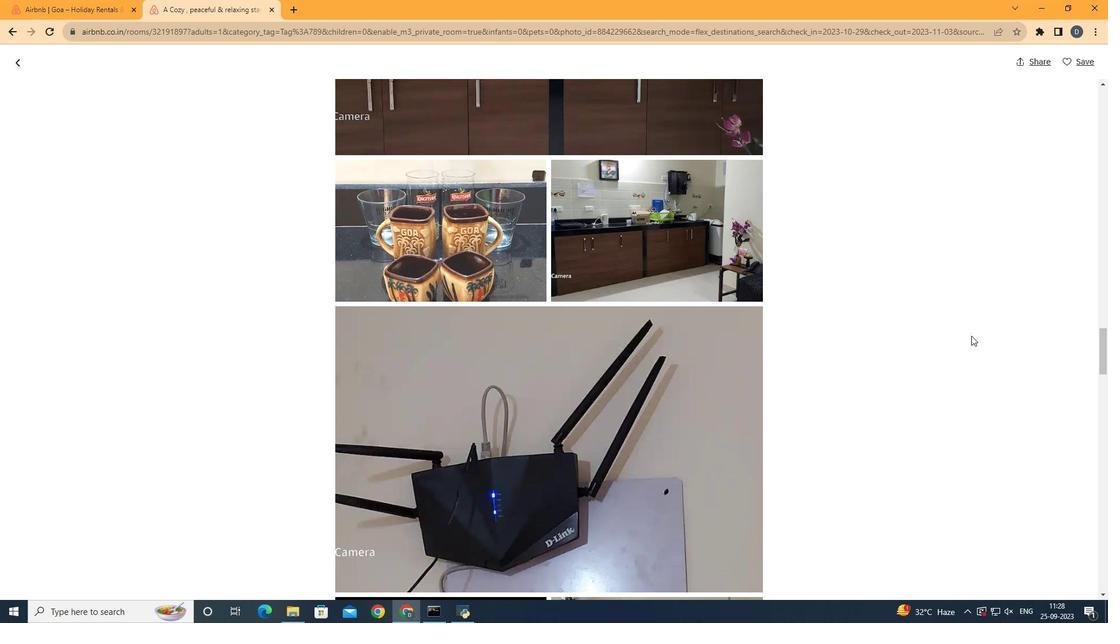 
Action: Mouse scrolled (899, 329) with delta (0, 0)
Screenshot: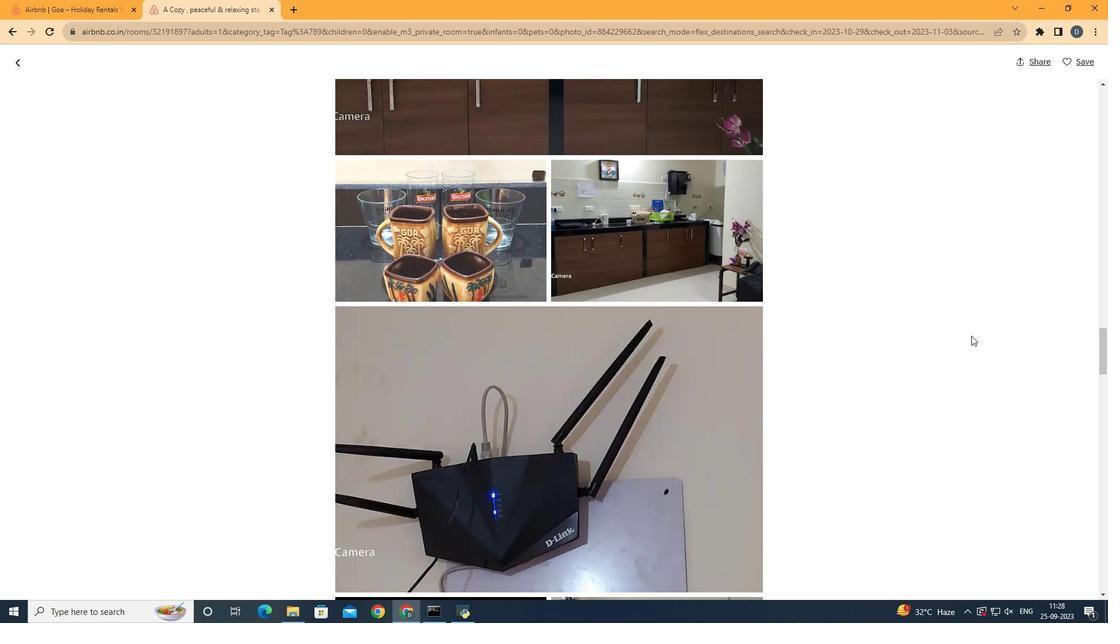 
Action: Mouse scrolled (899, 329) with delta (0, 0)
Screenshot: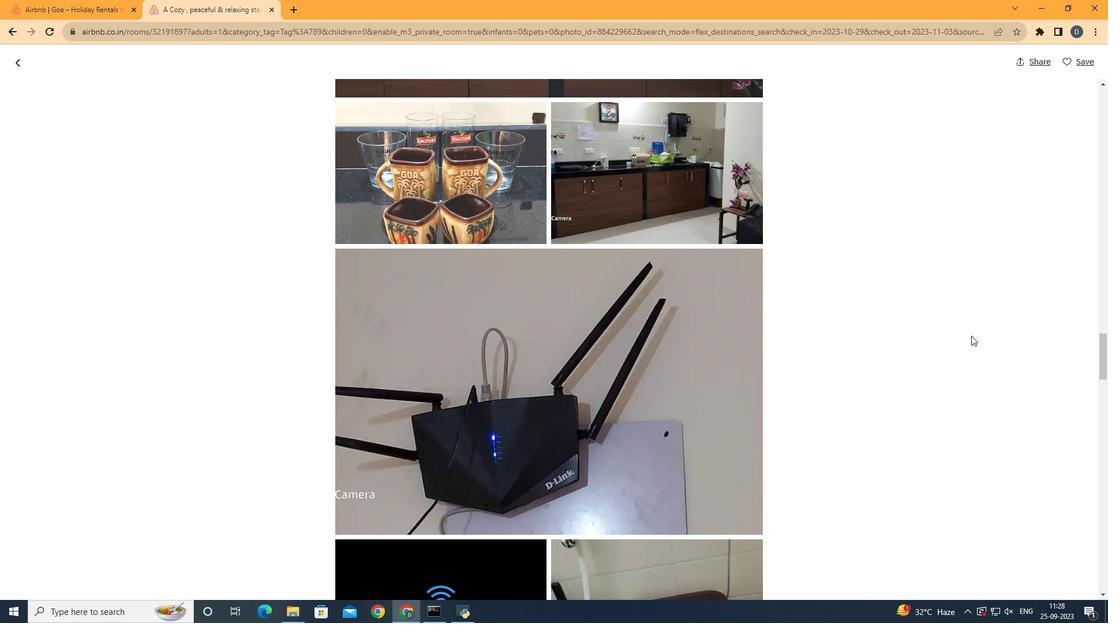 
Action: Mouse scrolled (899, 329) with delta (0, 0)
Screenshot: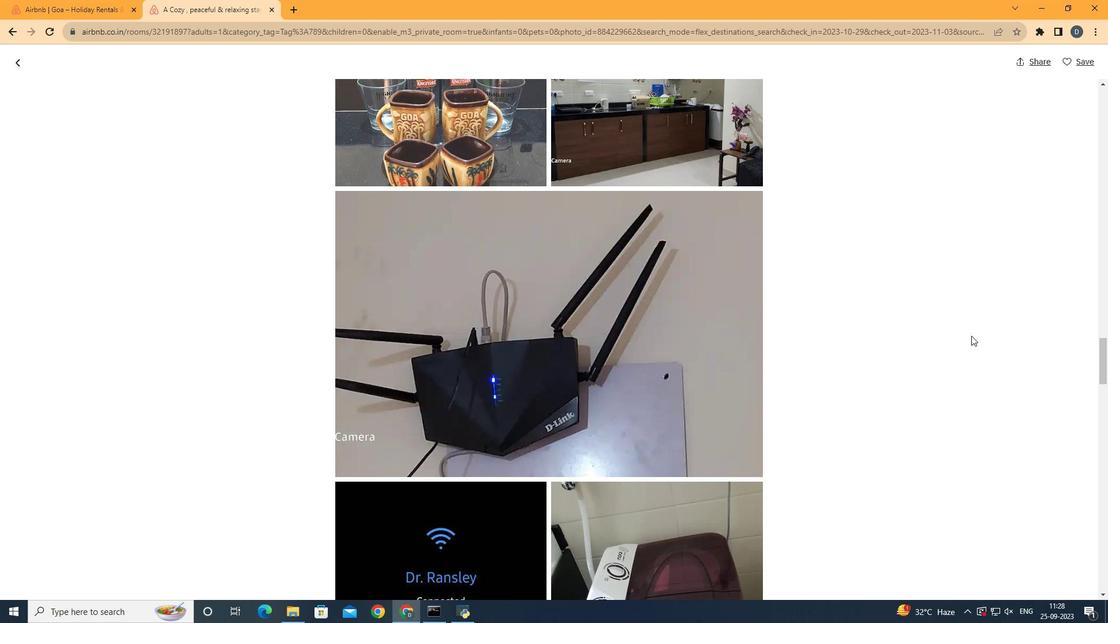 
Action: Mouse scrolled (899, 329) with delta (0, 0)
Screenshot: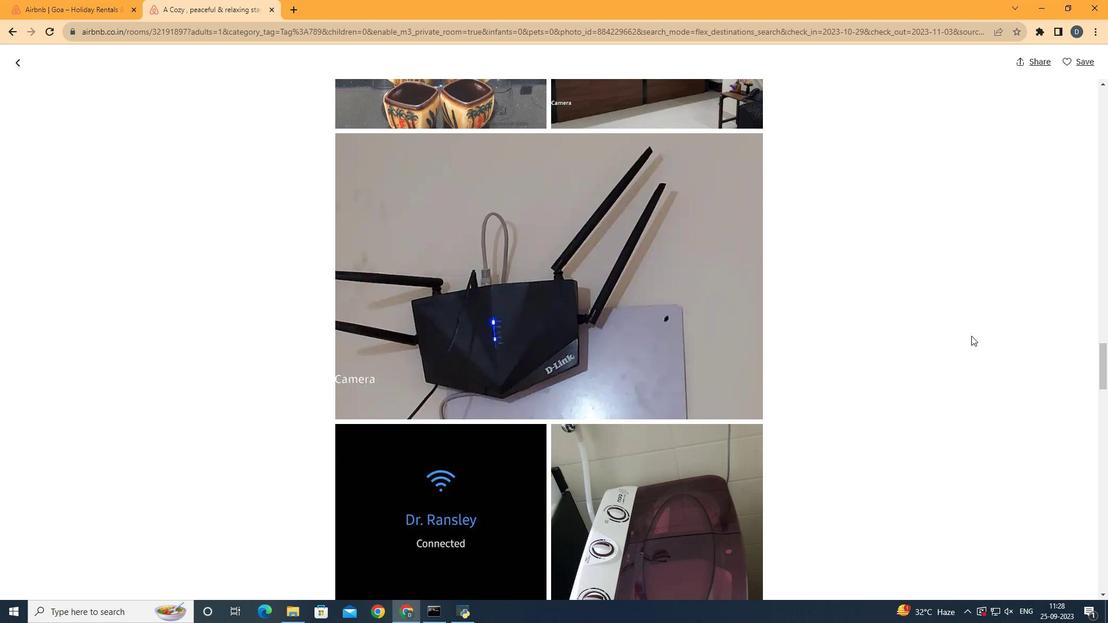 
Action: Mouse scrolled (899, 329) with delta (0, 0)
Screenshot: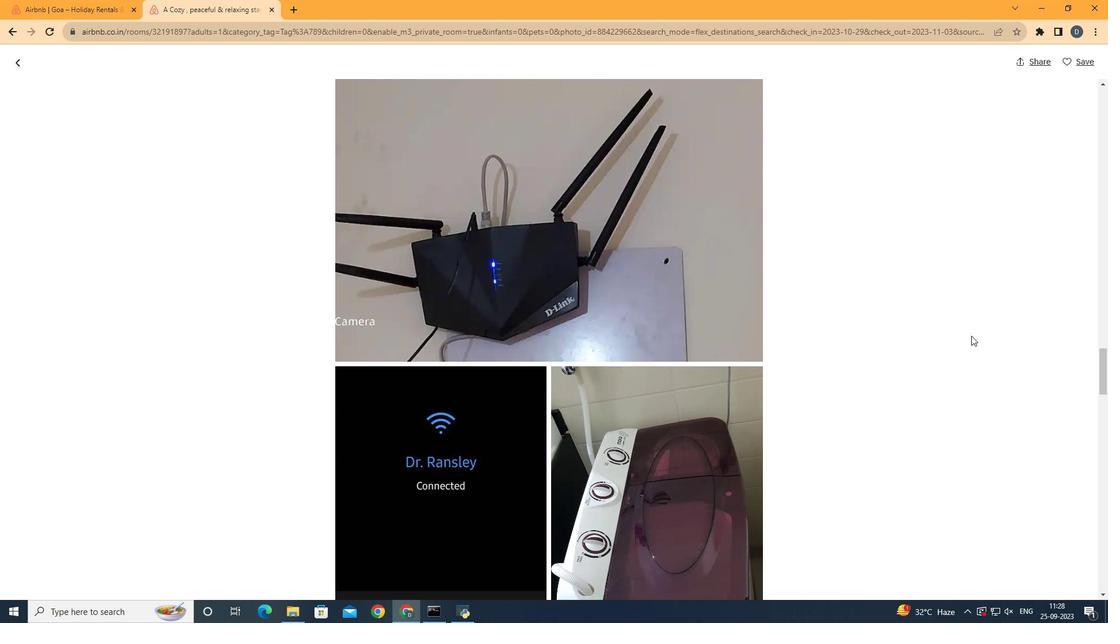 
Action: Mouse scrolled (899, 329) with delta (0, 0)
Screenshot: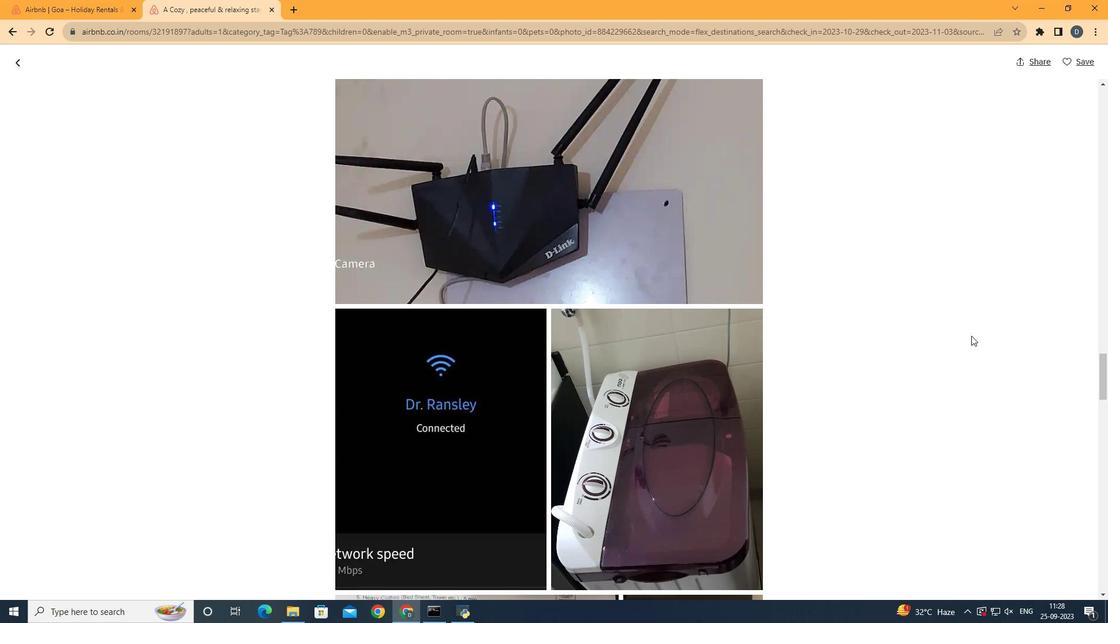 
Action: Mouse scrolled (899, 329) with delta (0, 0)
Screenshot: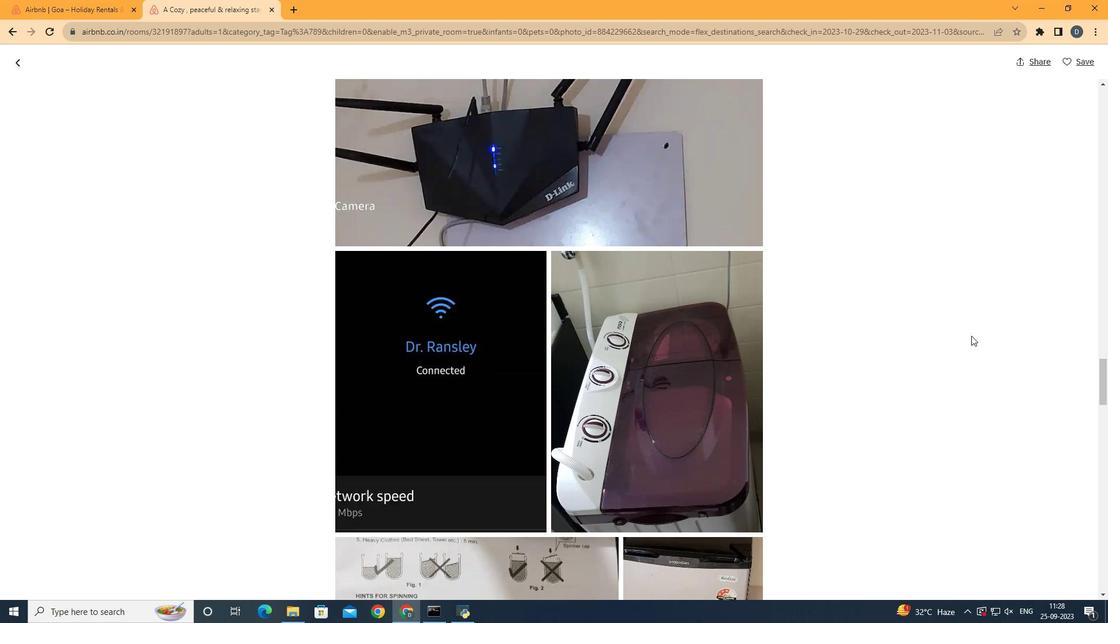 
Action: Mouse scrolled (899, 329) with delta (0, 0)
Screenshot: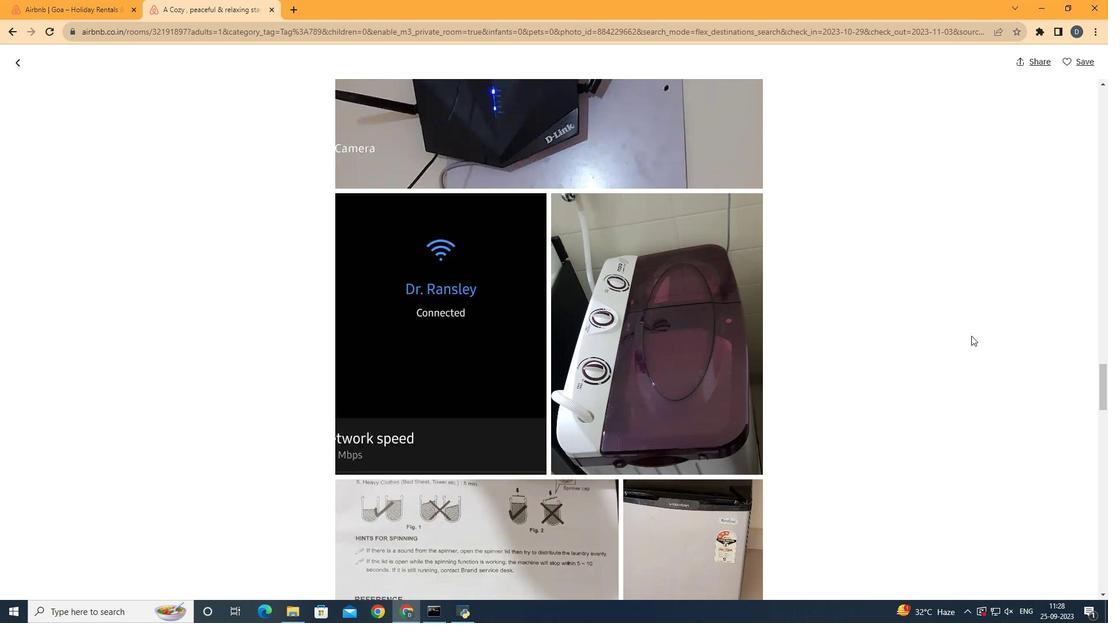 
Action: Mouse scrolled (899, 329) with delta (0, 0)
Screenshot: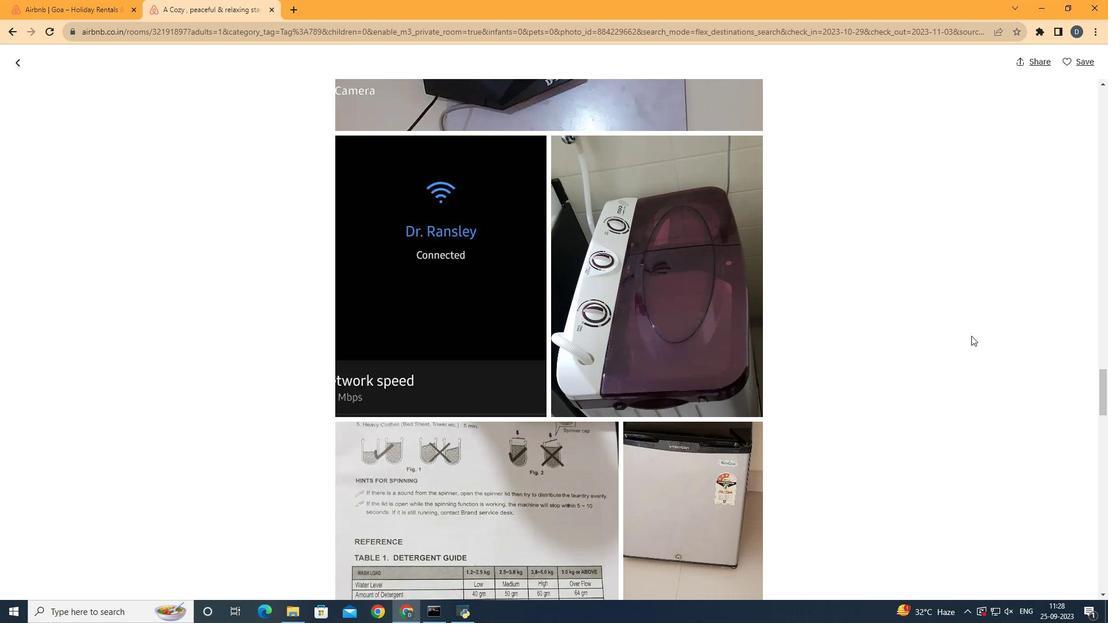 
Action: Mouse scrolled (899, 329) with delta (0, 0)
Screenshot: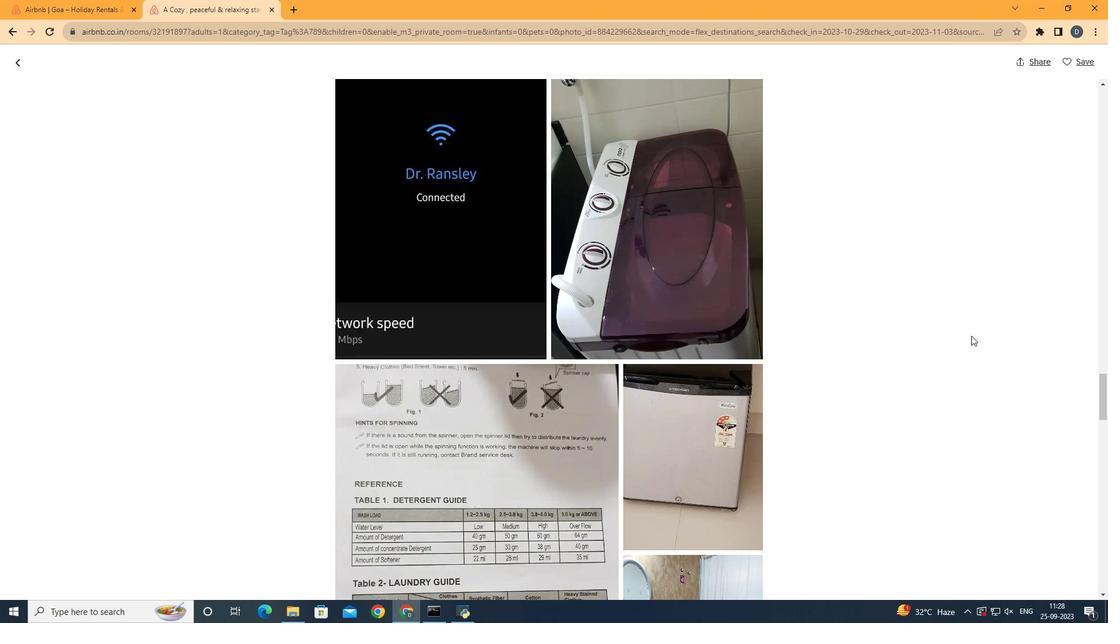 
Action: Mouse scrolled (899, 329) with delta (0, 0)
Screenshot: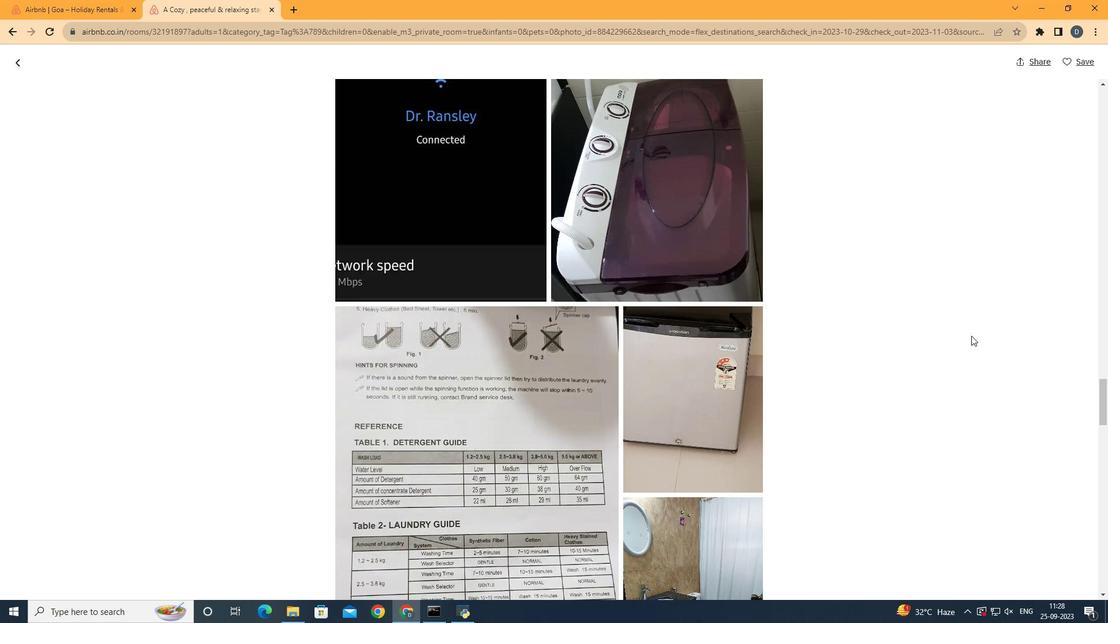 
Action: Mouse scrolled (899, 329) with delta (0, 0)
Screenshot: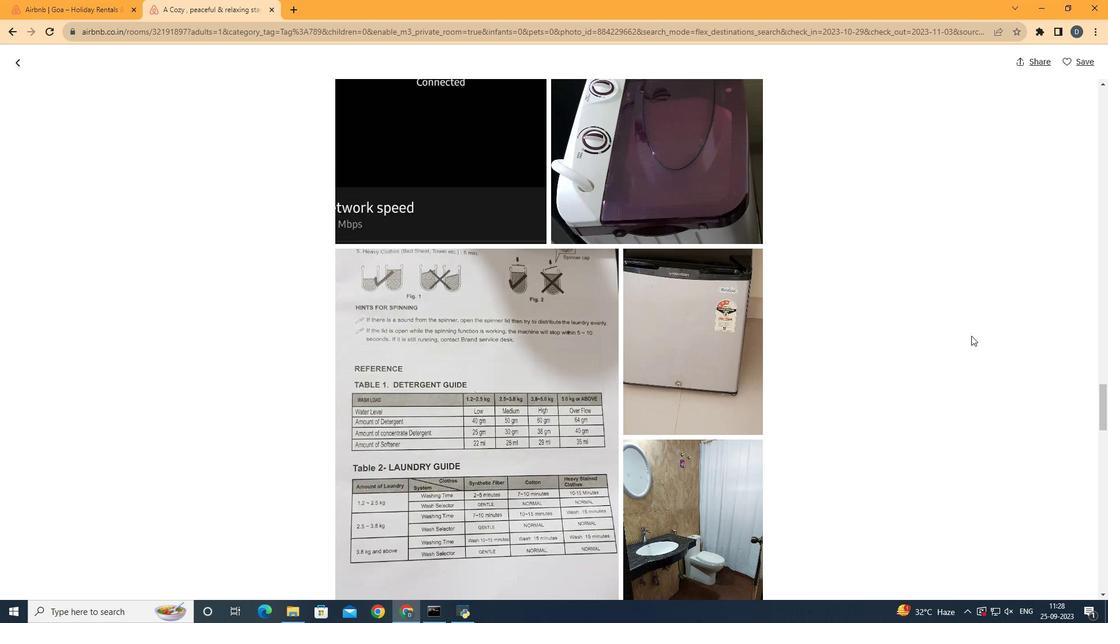 
Action: Mouse scrolled (899, 329) with delta (0, 0)
Screenshot: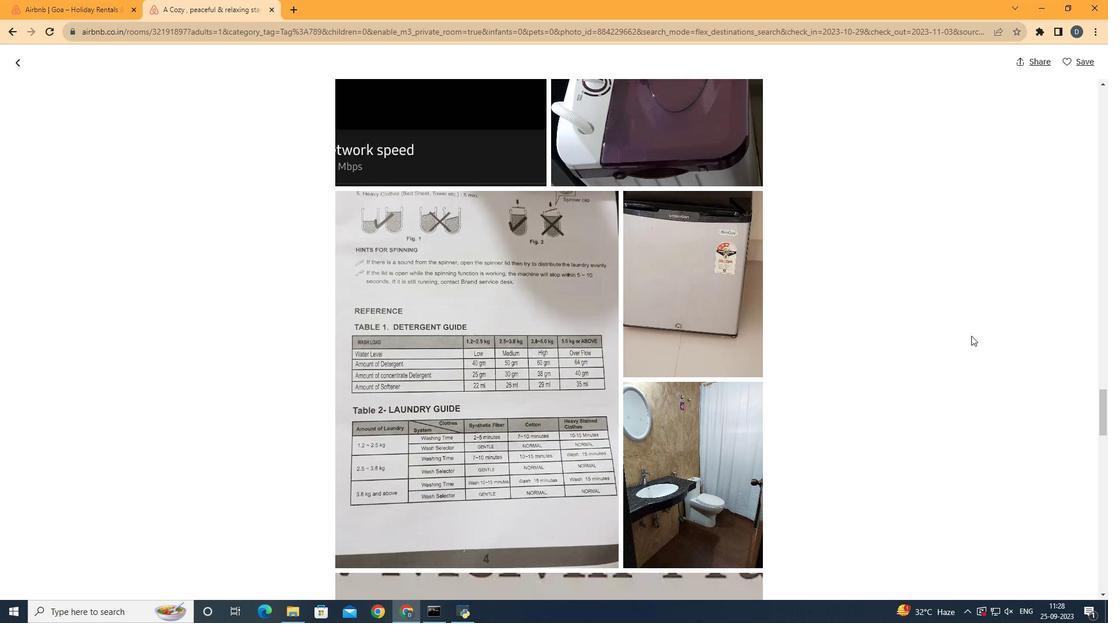 
Action: Mouse scrolled (899, 329) with delta (0, 0)
Screenshot: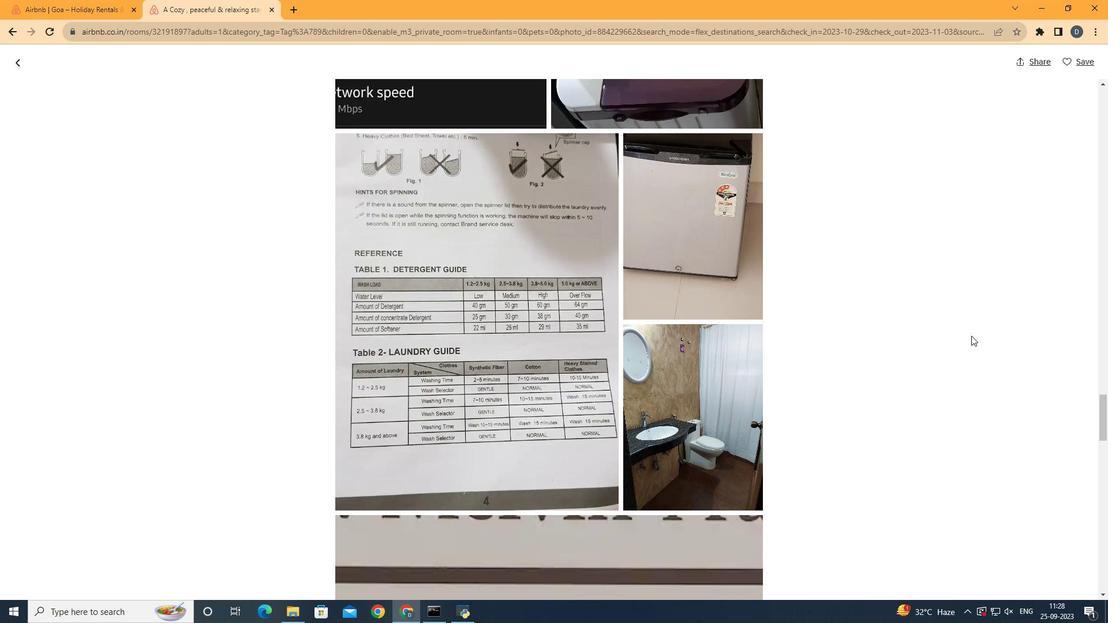 
Action: Mouse scrolled (899, 329) with delta (0, 0)
Screenshot: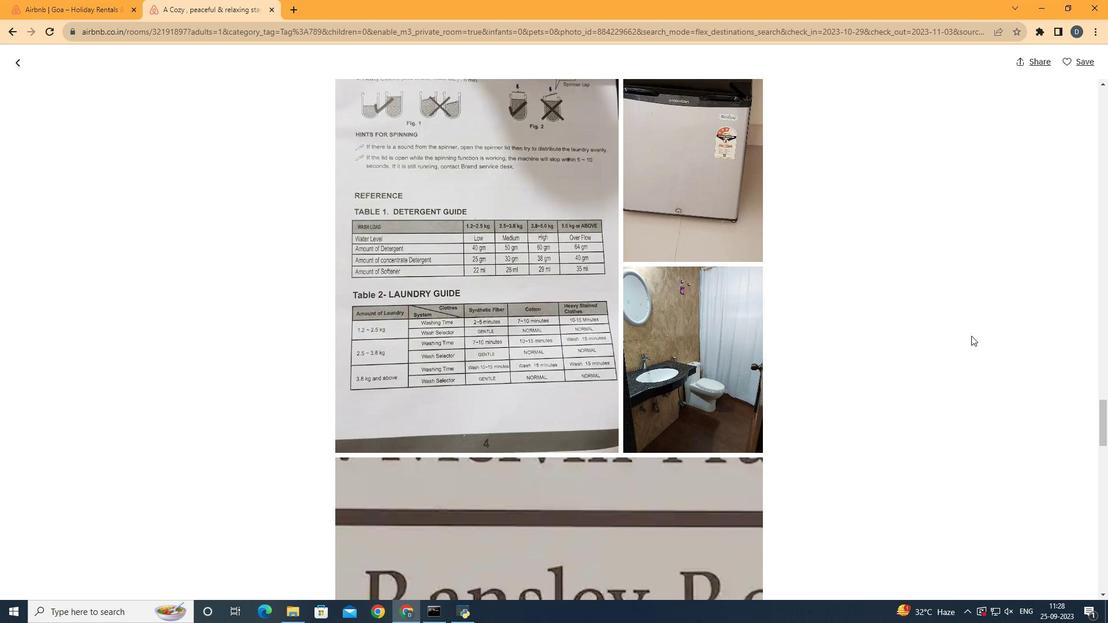 
Action: Mouse scrolled (899, 329) with delta (0, 0)
Screenshot: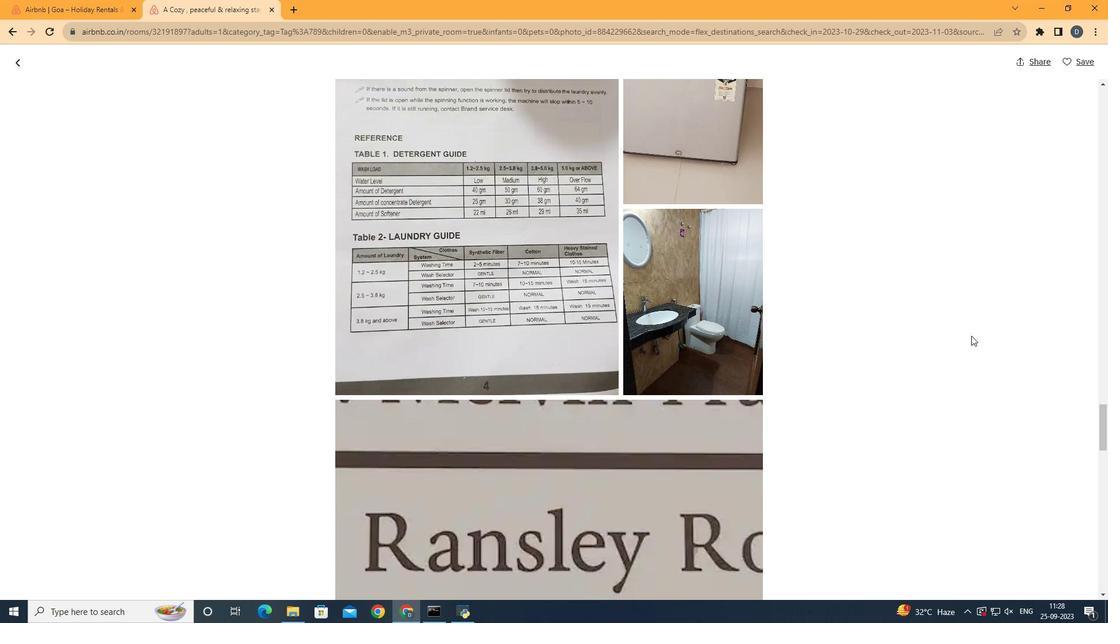 
Action: Mouse scrolled (899, 329) with delta (0, 0)
Screenshot: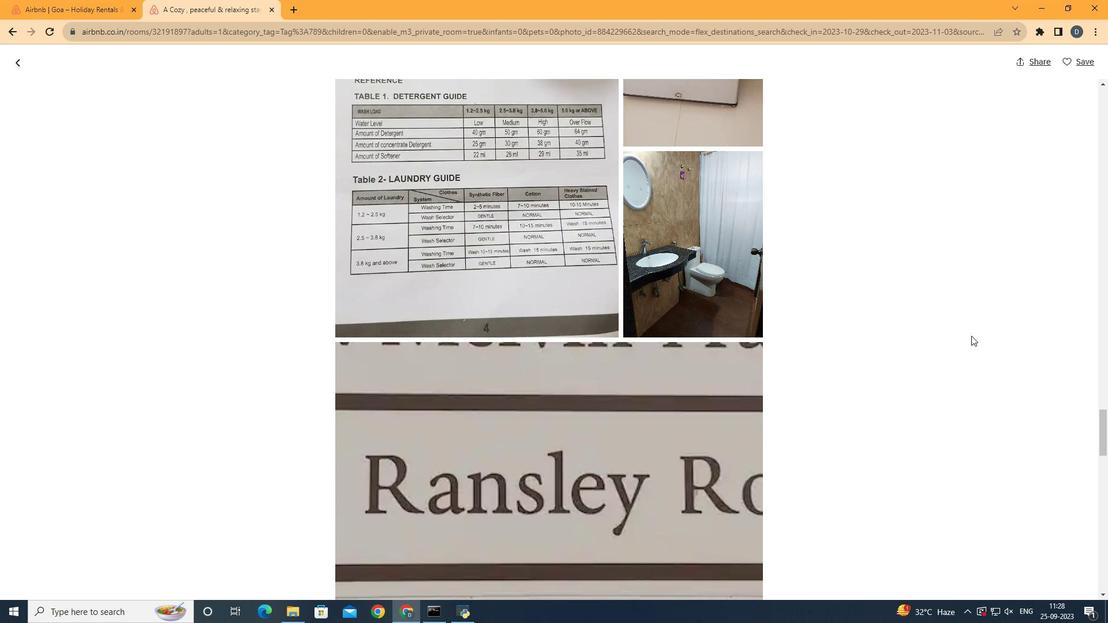 
Action: Mouse scrolled (899, 329) with delta (0, 0)
Screenshot: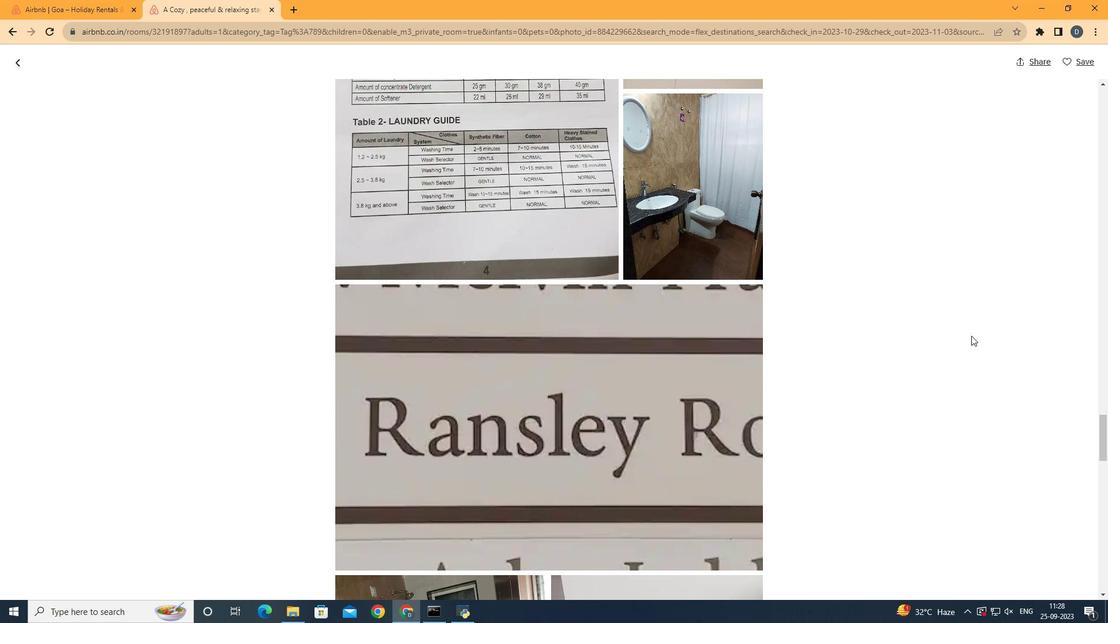 
Action: Mouse scrolled (899, 329) with delta (0, 0)
Screenshot: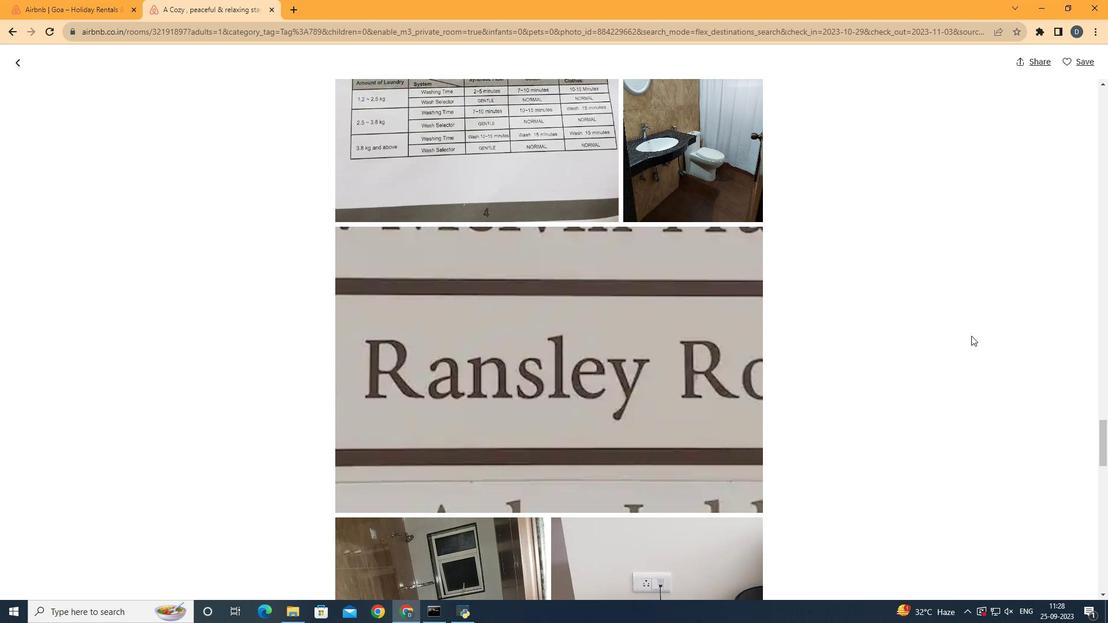 
Action: Mouse scrolled (899, 329) with delta (0, 0)
Screenshot: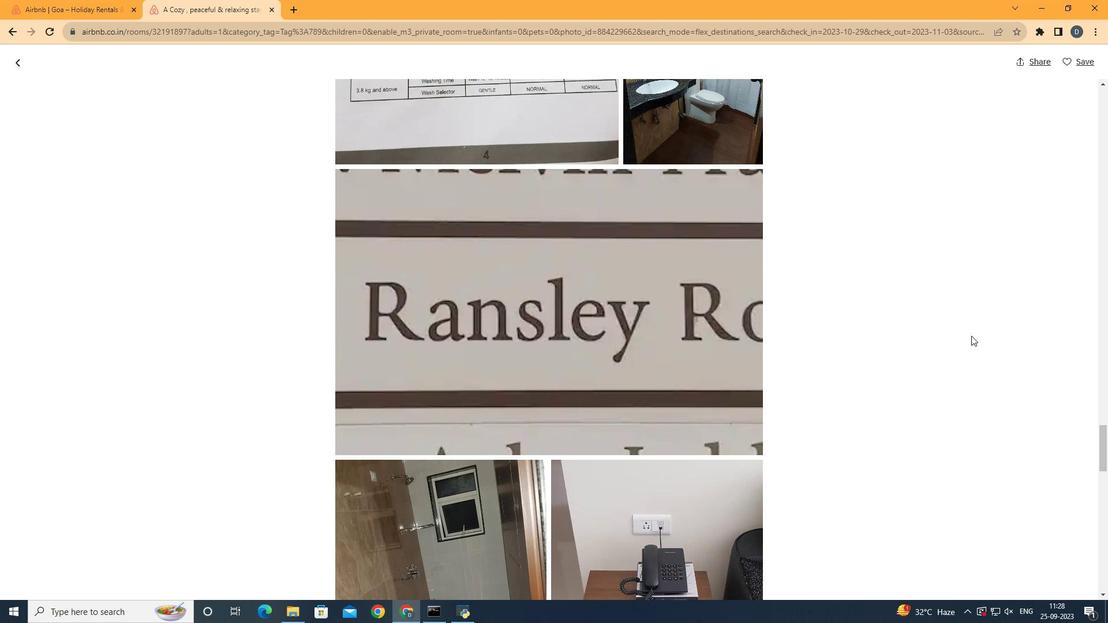 
Action: Mouse scrolled (899, 329) with delta (0, 0)
Screenshot: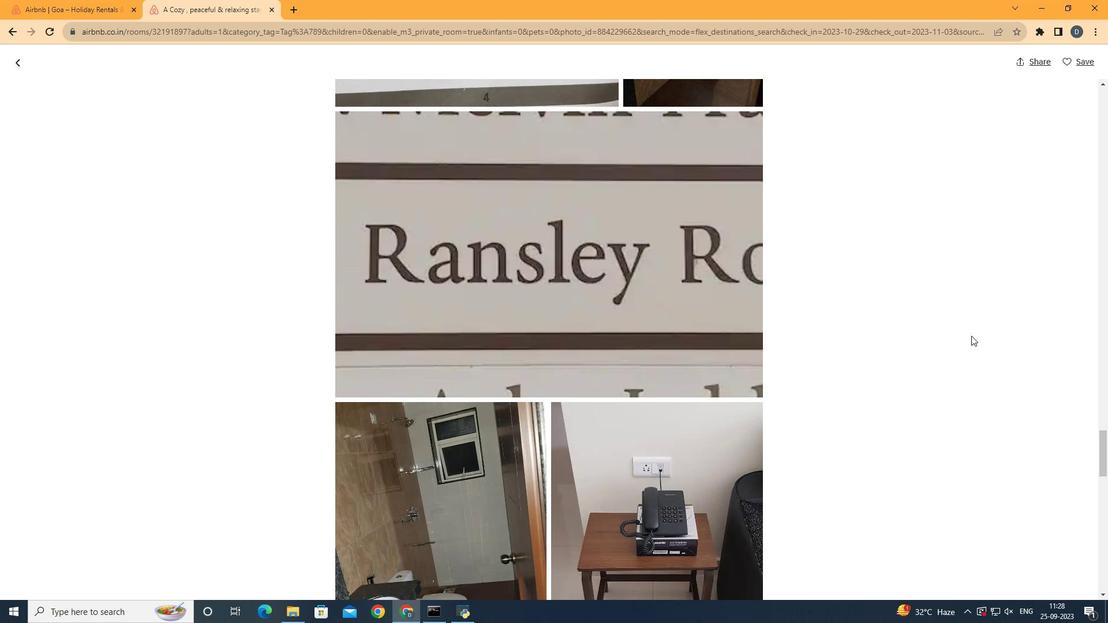 
Action: Mouse scrolled (899, 329) with delta (0, 0)
Screenshot: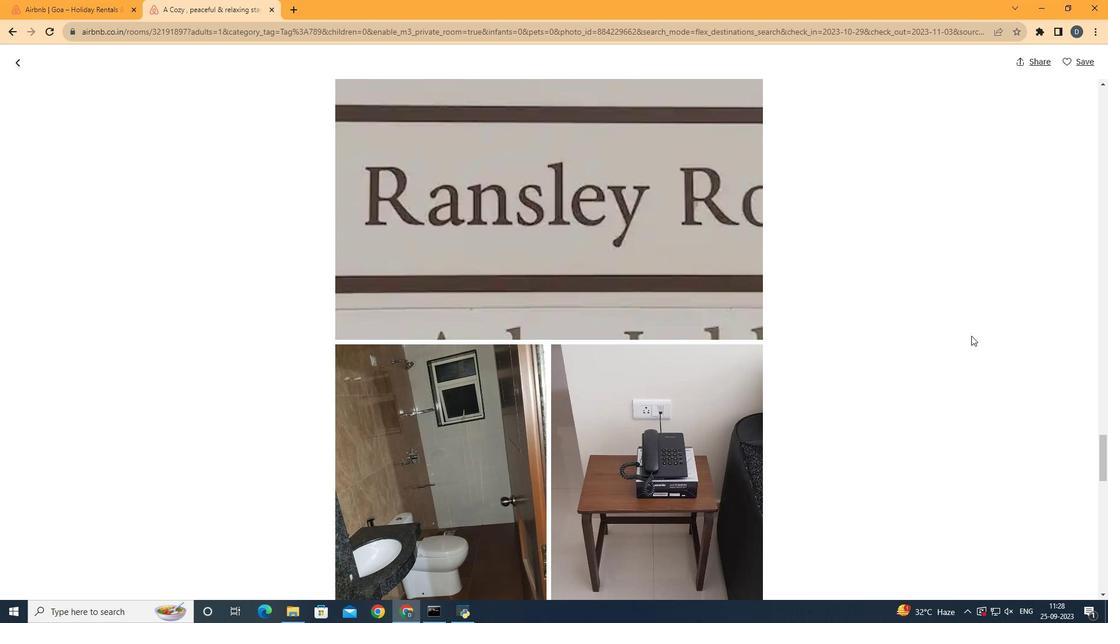 
Action: Mouse scrolled (899, 329) with delta (0, 0)
Screenshot: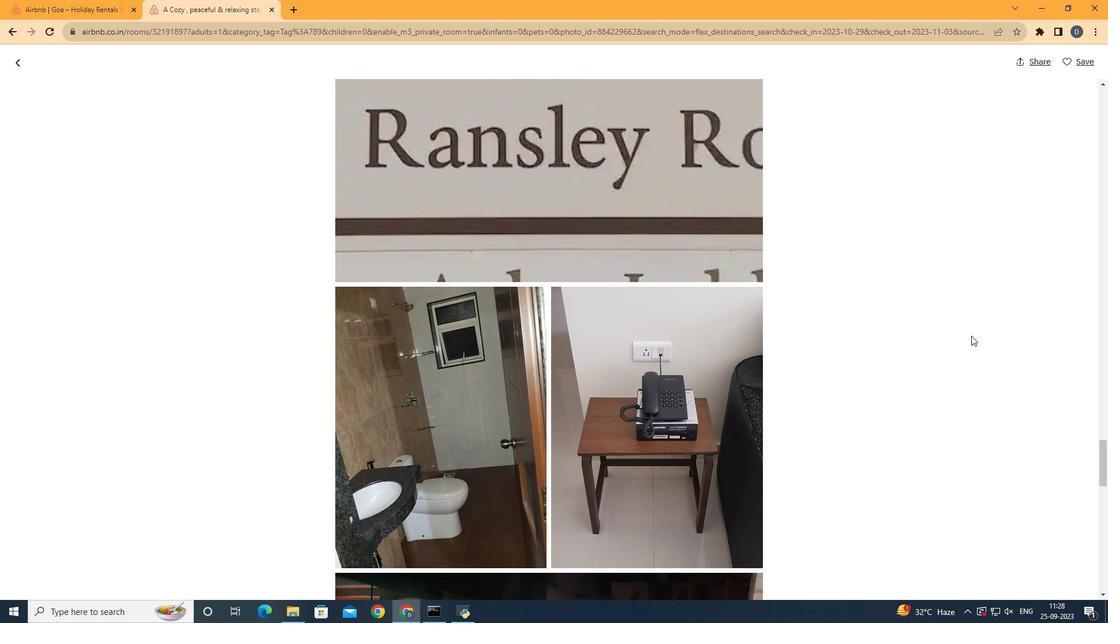 
Action: Mouse scrolled (899, 329) with delta (0, 0)
Screenshot: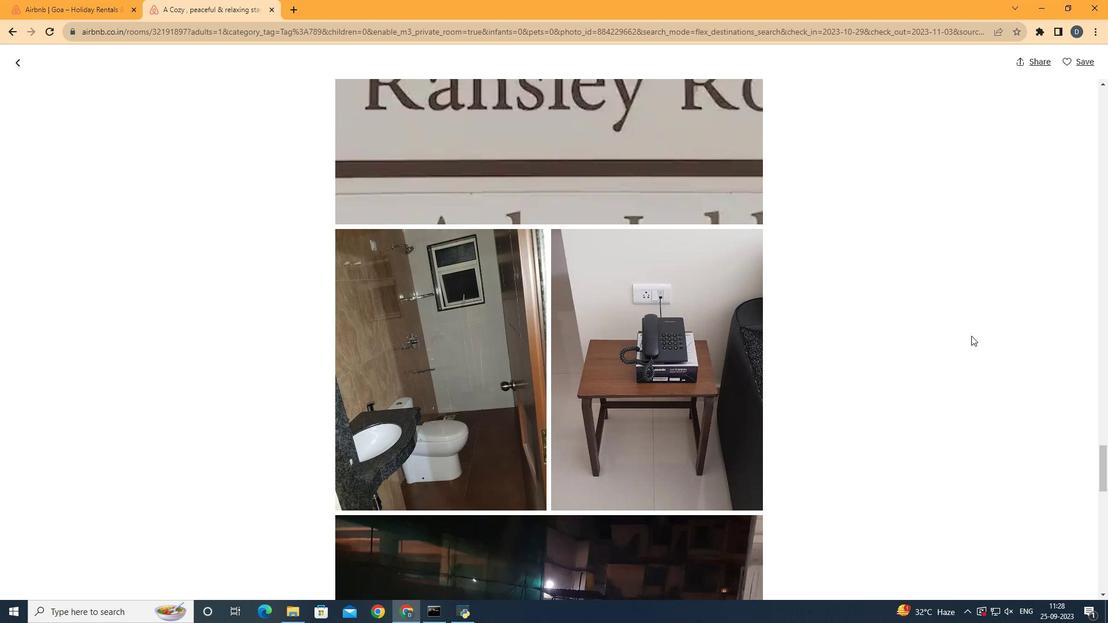 
Action: Mouse scrolled (899, 329) with delta (0, 0)
Screenshot: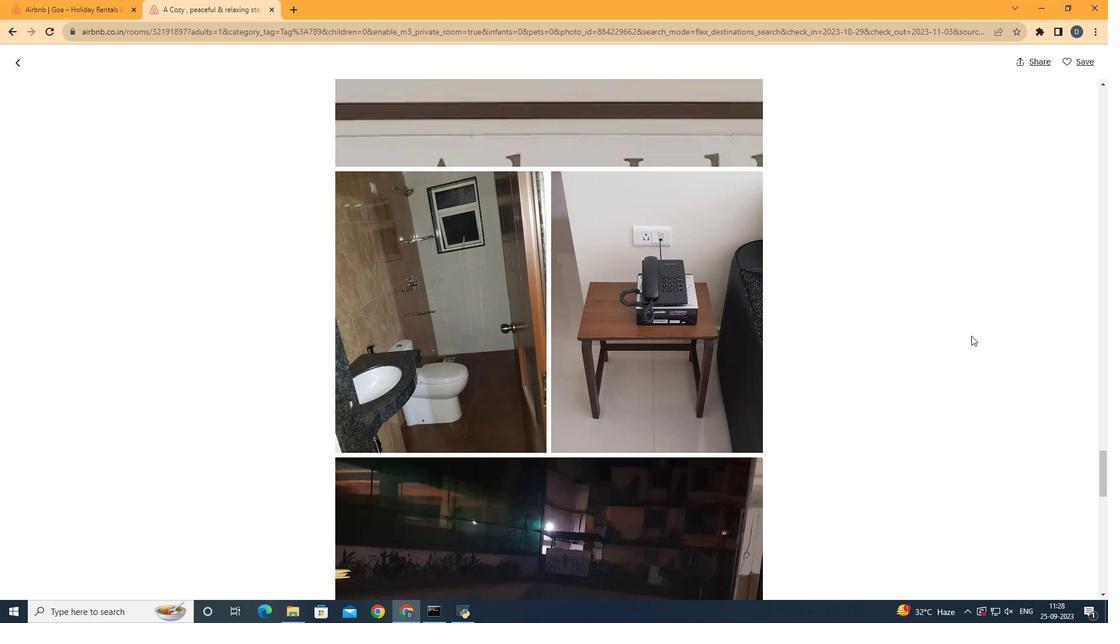 
Action: Mouse scrolled (899, 329) with delta (0, 0)
Screenshot: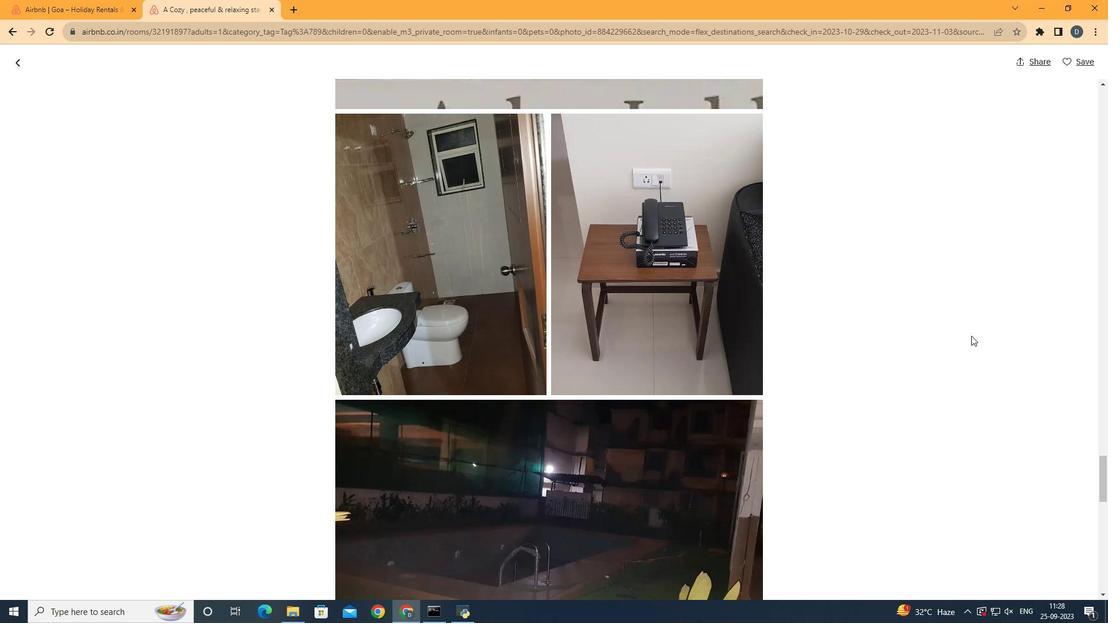 
Action: Mouse scrolled (899, 329) with delta (0, 0)
Screenshot: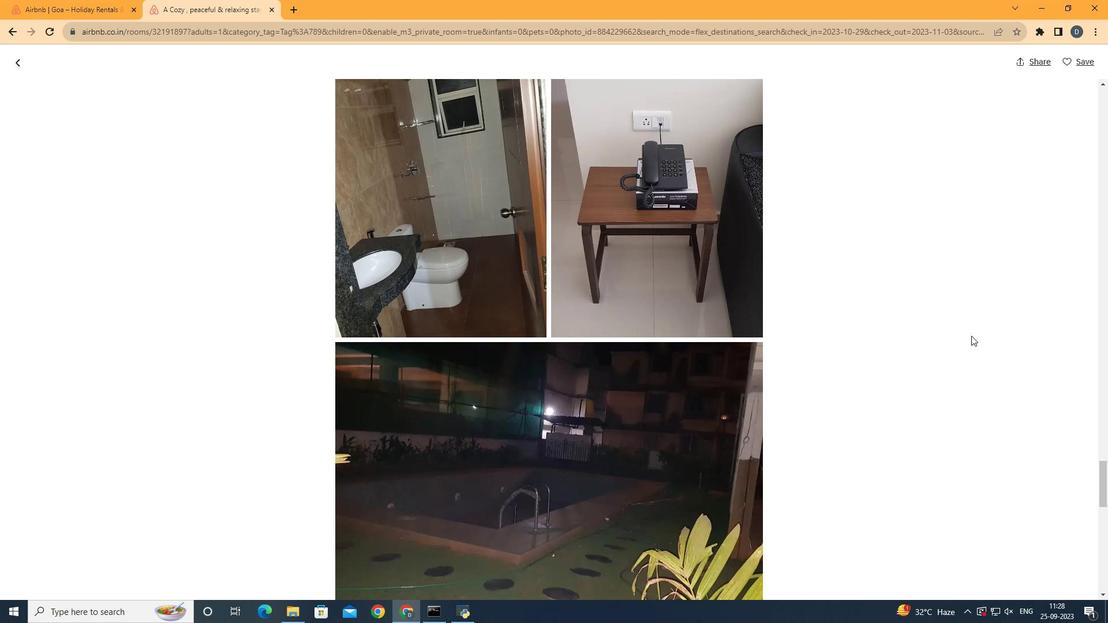 
Action: Mouse scrolled (899, 329) with delta (0, 0)
Screenshot: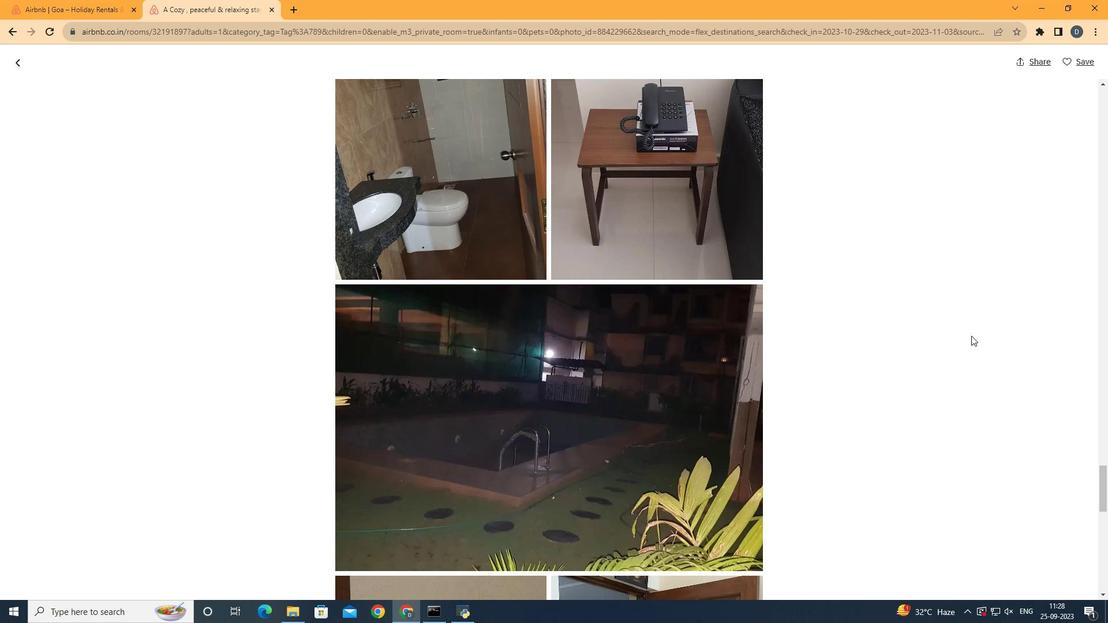 
Action: Mouse scrolled (899, 329) with delta (0, 0)
Screenshot: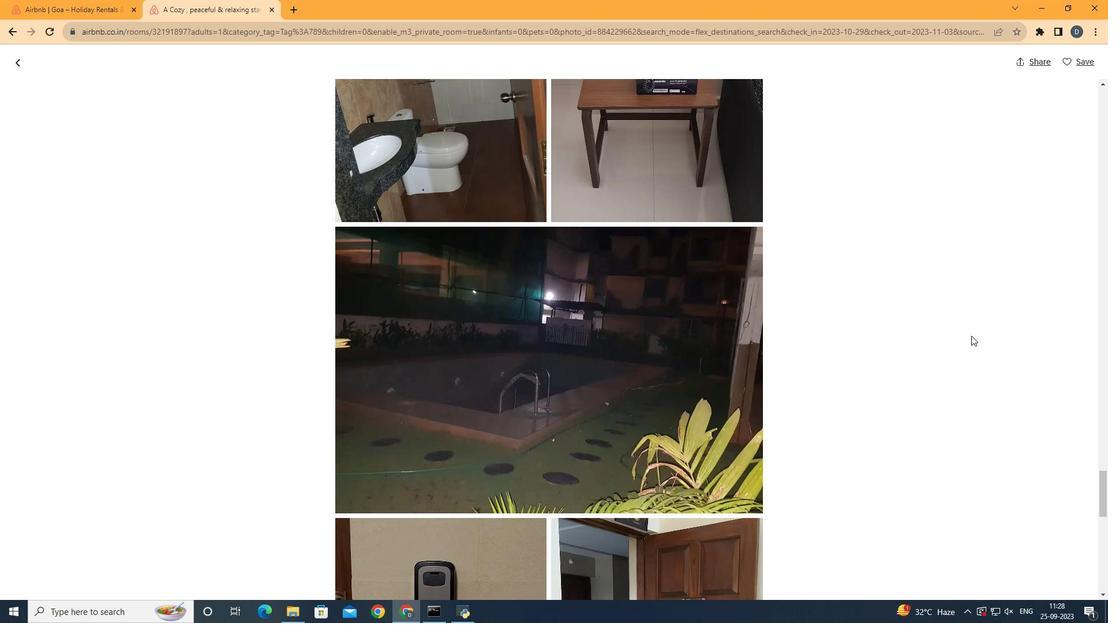 
Action: Mouse scrolled (899, 329) with delta (0, 0)
Screenshot: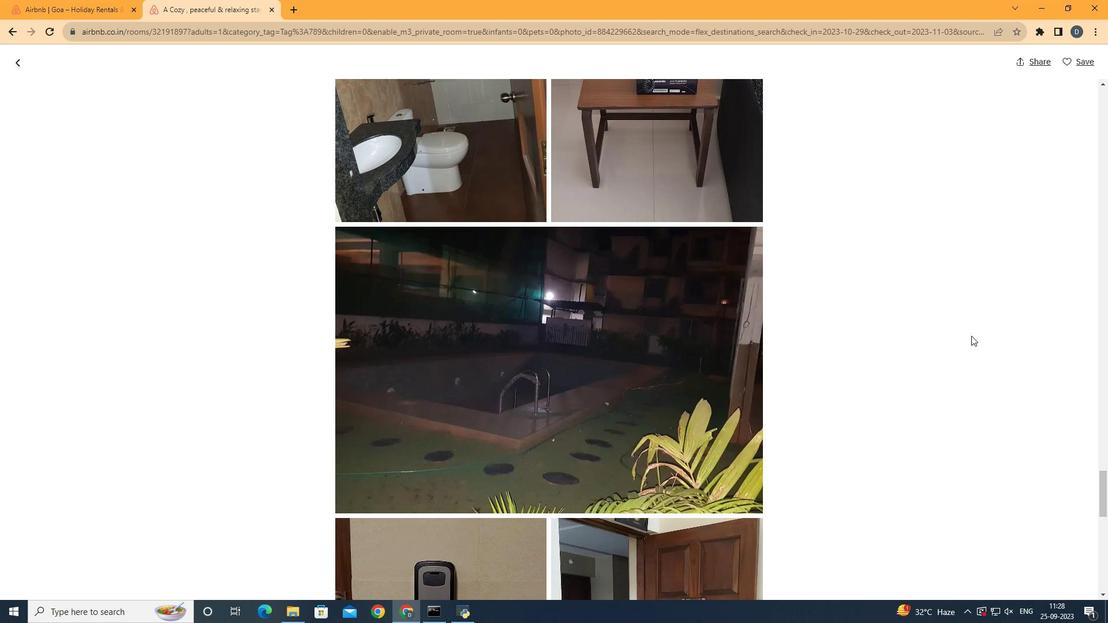 
Action: Mouse scrolled (899, 329) with delta (0, 0)
Screenshot: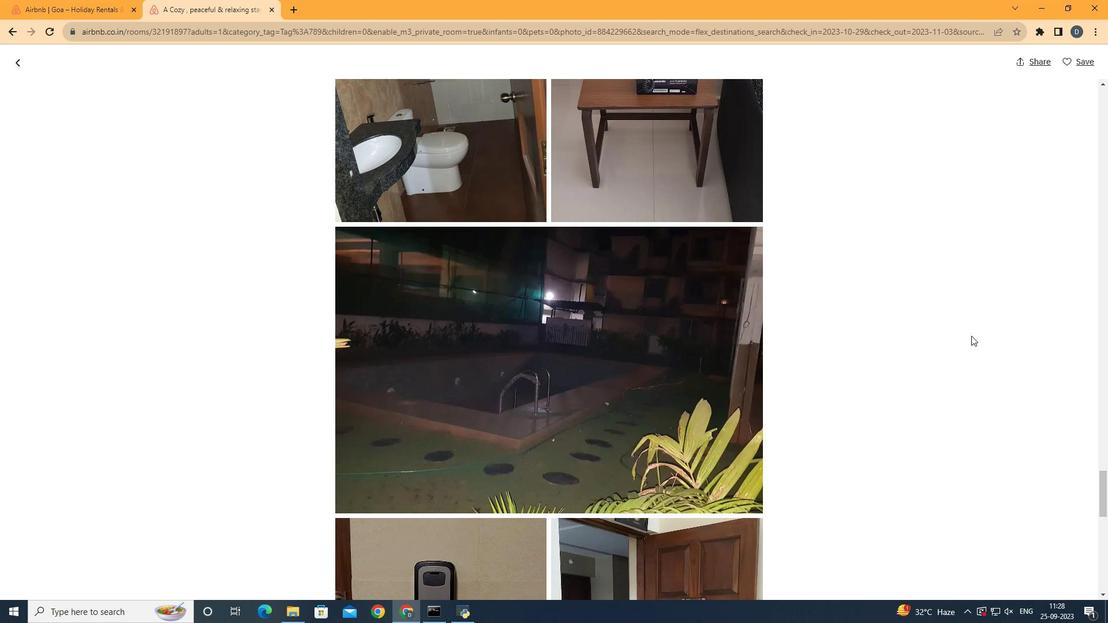 
Action: Mouse scrolled (899, 329) with delta (0, 0)
Screenshot: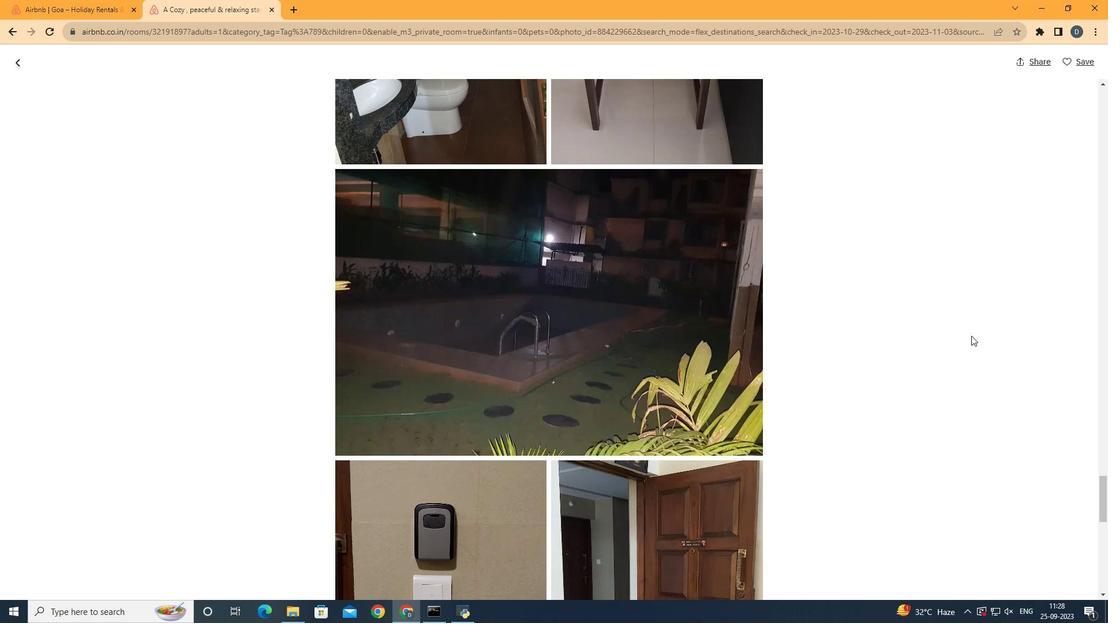 
Action: Mouse scrolled (899, 329) with delta (0, 0)
Screenshot: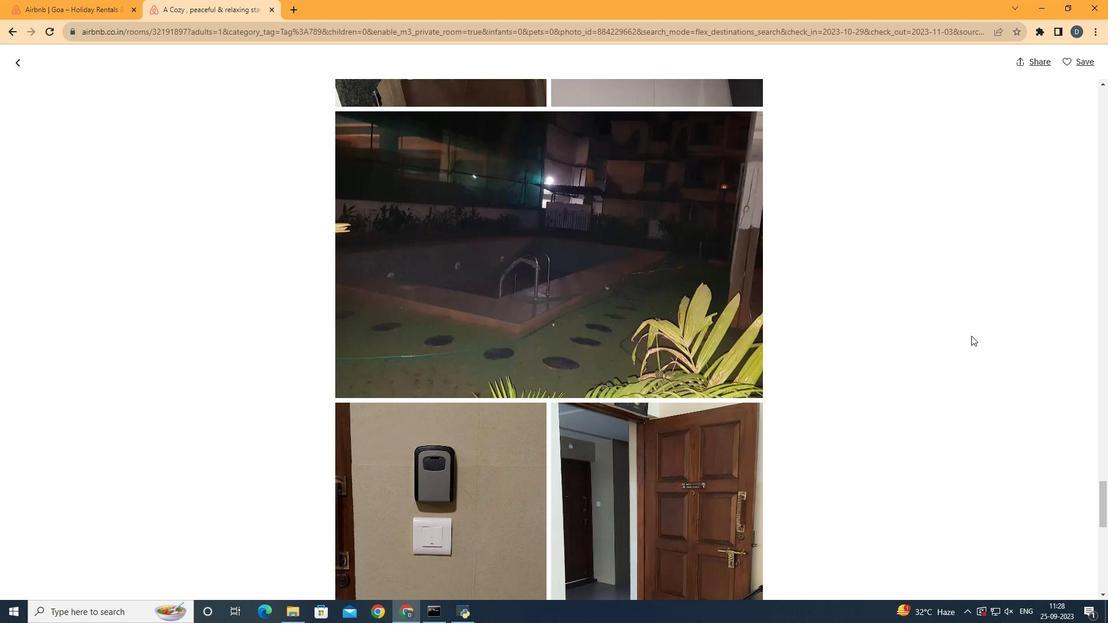 
Action: Mouse scrolled (899, 329) with delta (0, 0)
Screenshot: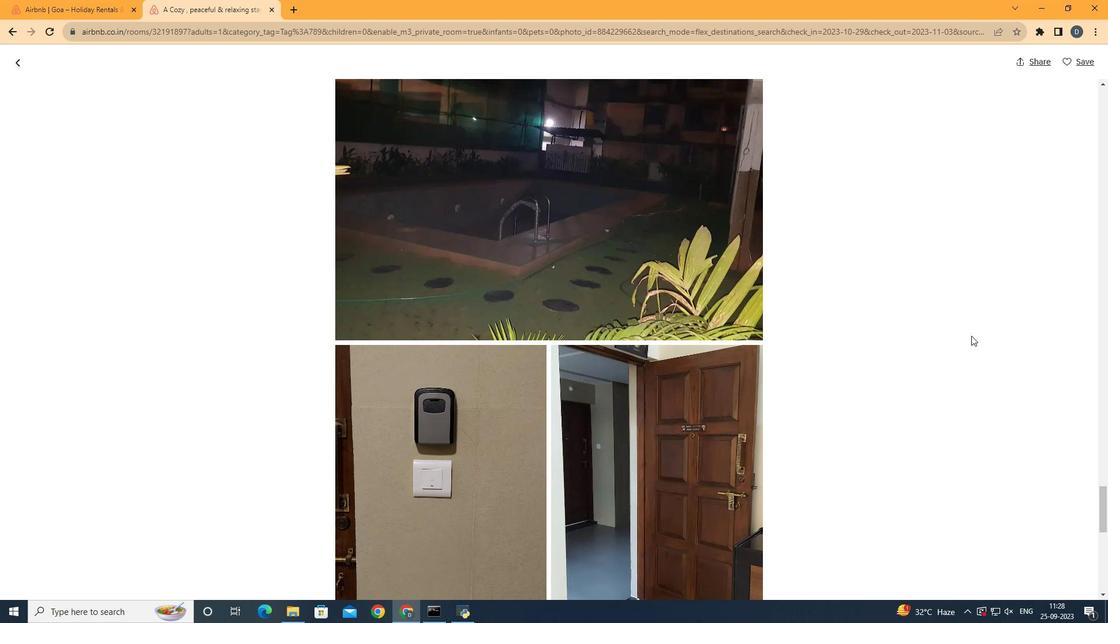 
Action: Mouse scrolled (899, 329) with delta (0, 0)
Screenshot: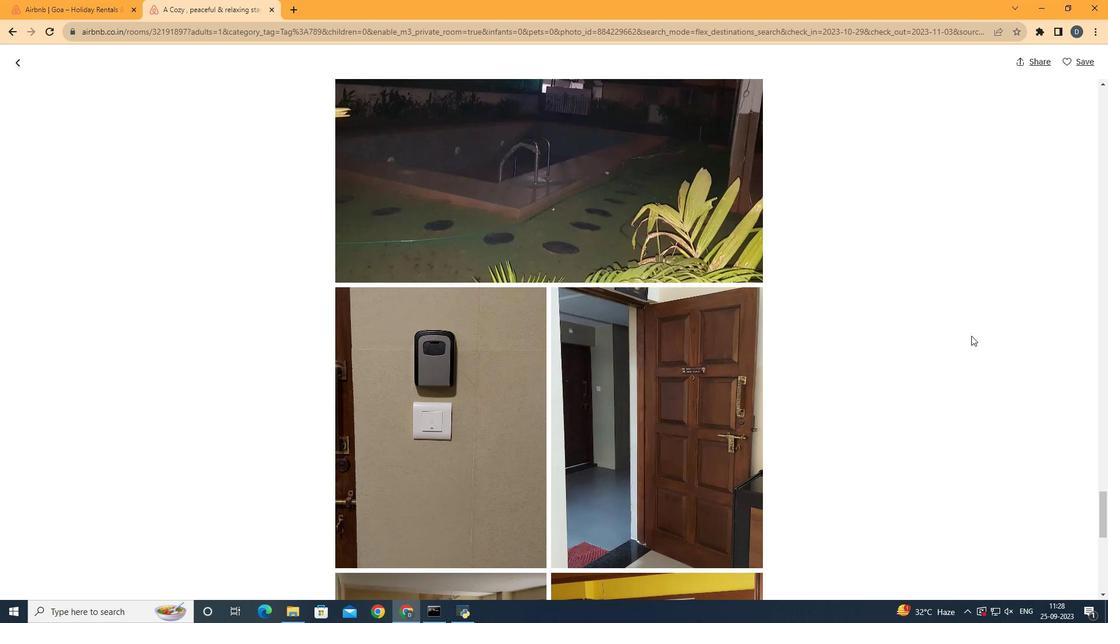 
Action: Mouse scrolled (899, 329) with delta (0, 0)
Screenshot: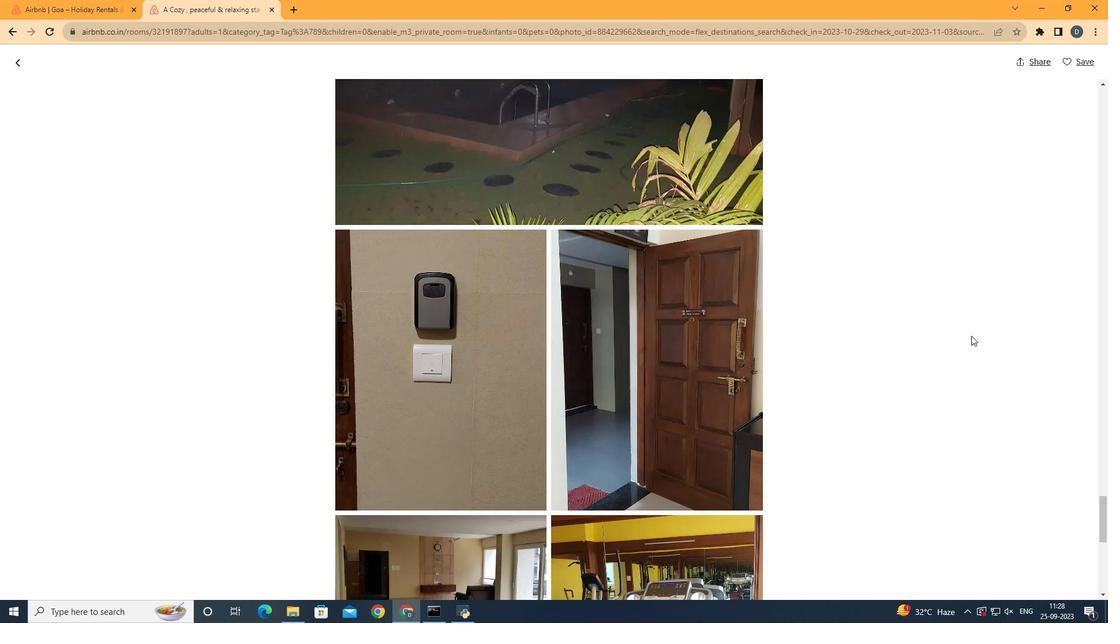 
Action: Mouse scrolled (899, 329) with delta (0, 0)
Screenshot: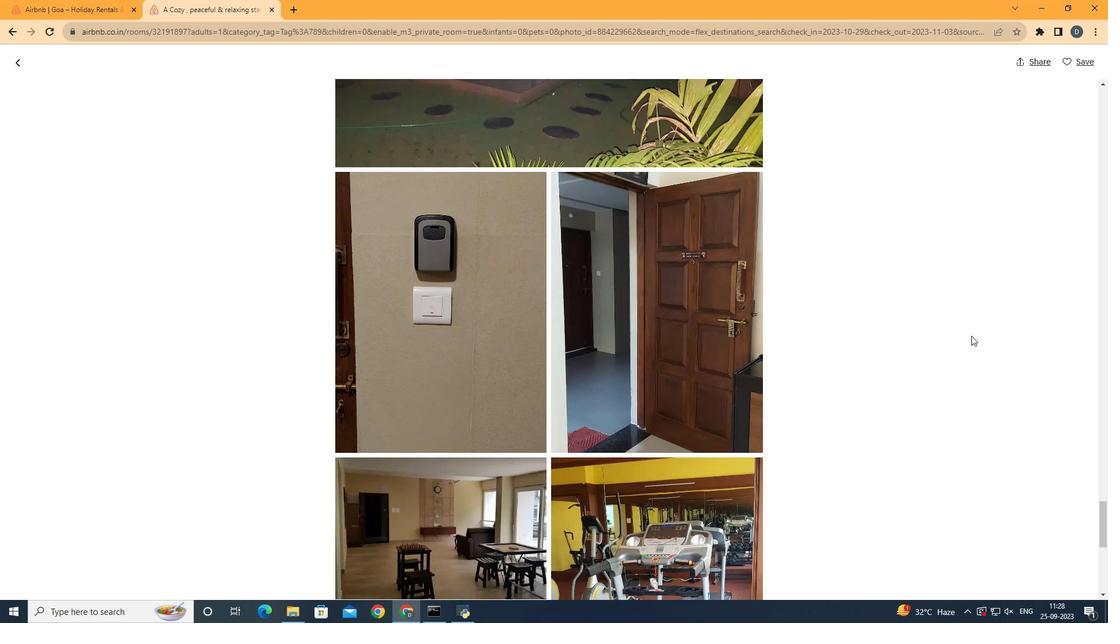 
Action: Mouse scrolled (899, 329) with delta (0, 0)
Screenshot: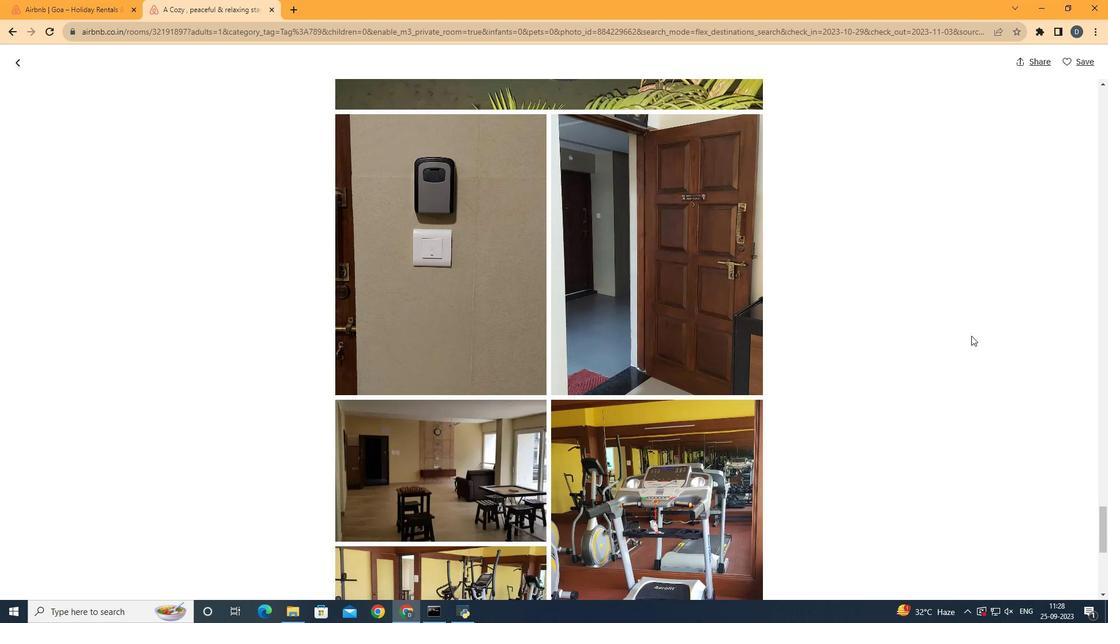 
Action: Mouse scrolled (899, 329) with delta (0, 0)
Screenshot: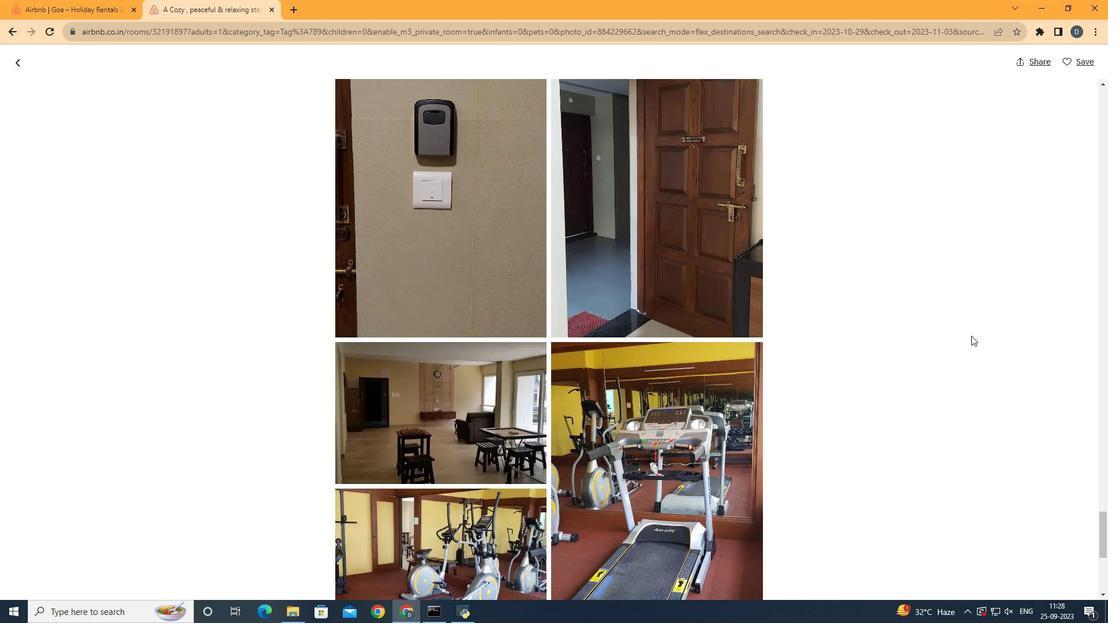 
Action: Mouse scrolled (899, 329) with delta (0, 0)
Screenshot: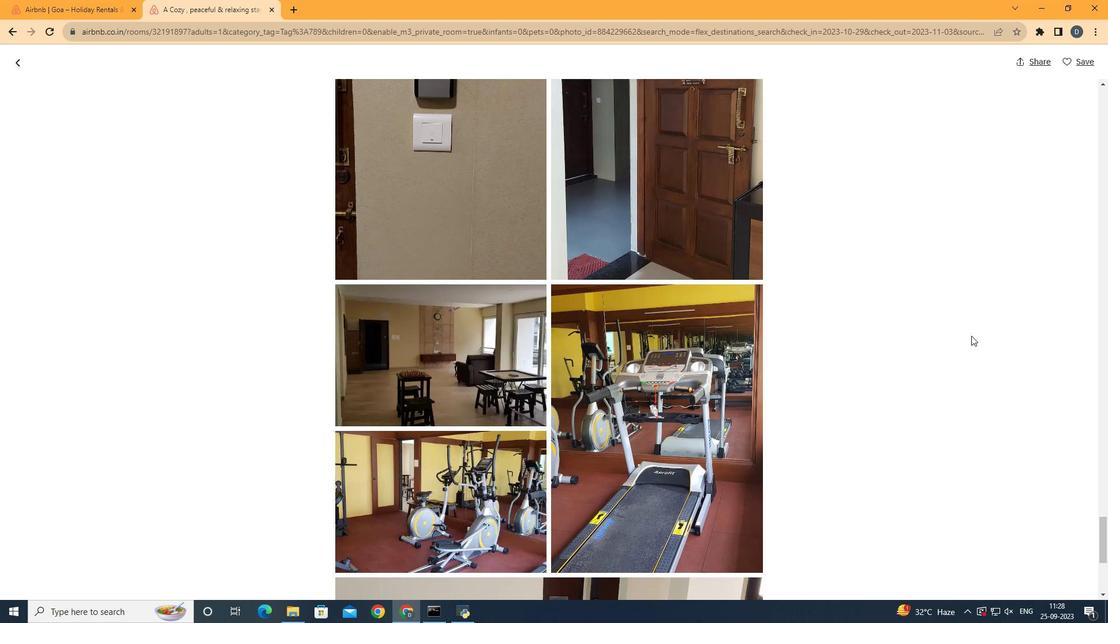 
Action: Mouse scrolled (899, 329) with delta (0, 0)
Screenshot: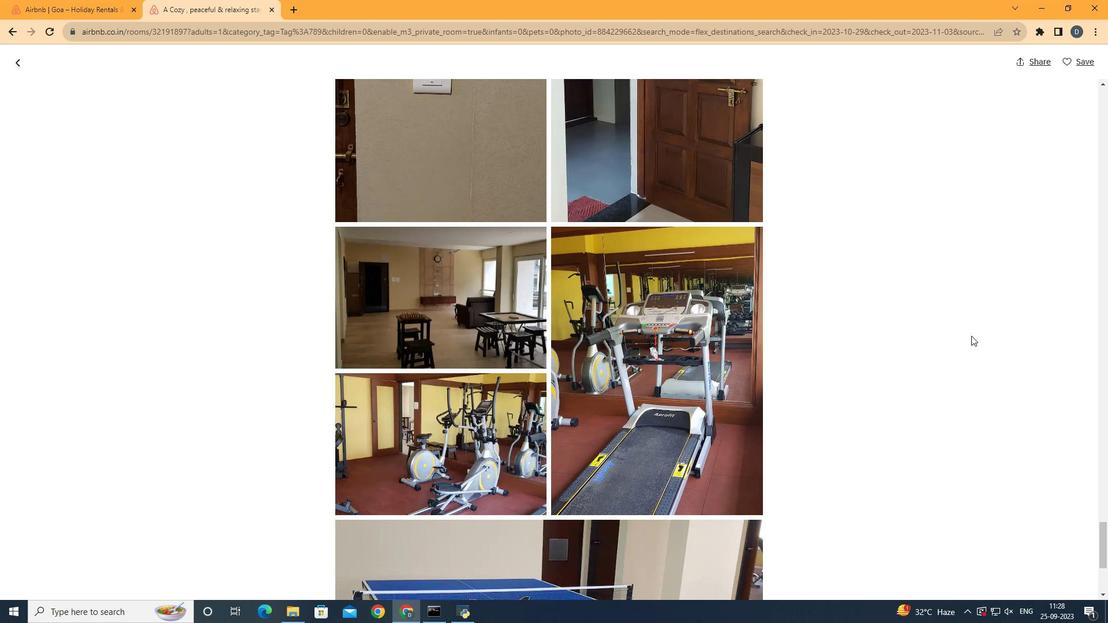 
Action: Mouse scrolled (899, 329) with delta (0, 0)
Screenshot: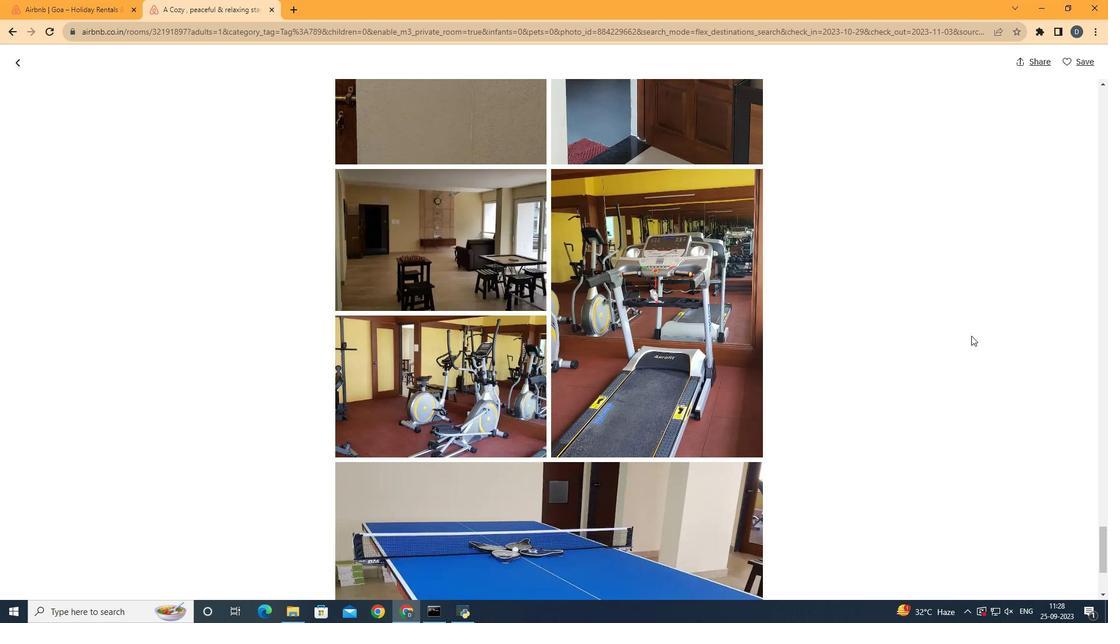 
Action: Mouse scrolled (899, 329) with delta (0, 0)
Screenshot: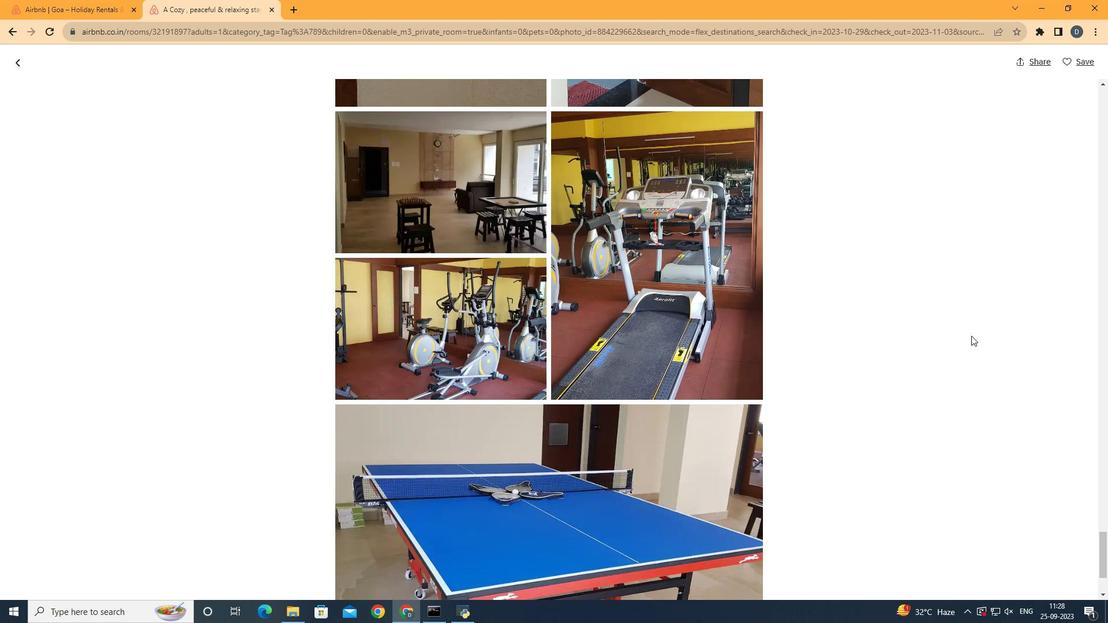 
Action: Mouse scrolled (899, 329) with delta (0, 0)
Screenshot: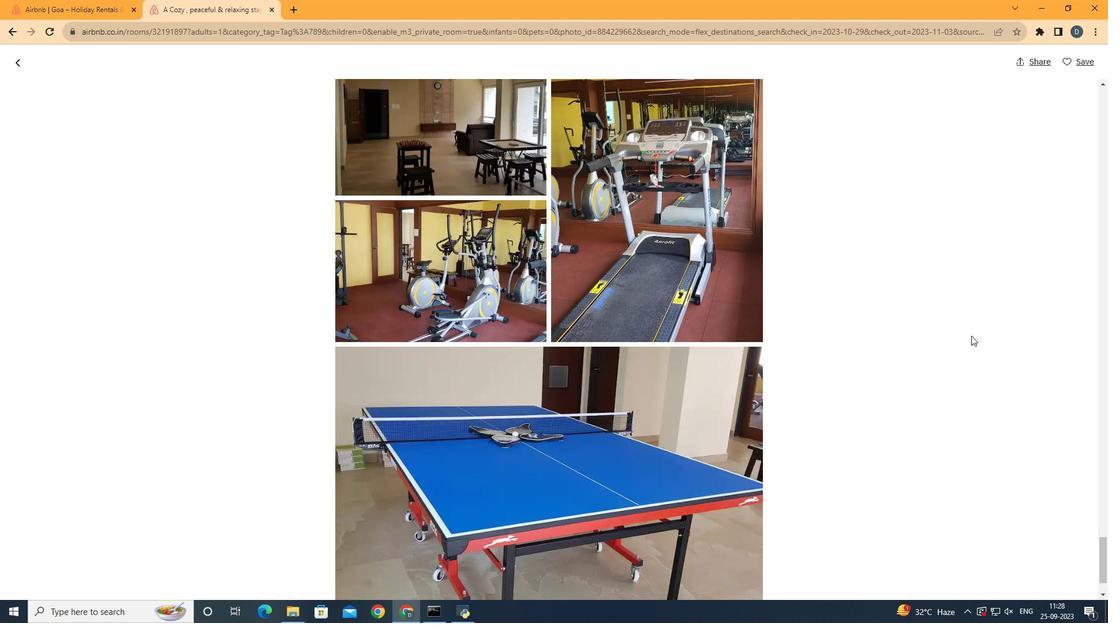 
Action: Mouse scrolled (899, 329) with delta (0, 0)
Screenshot: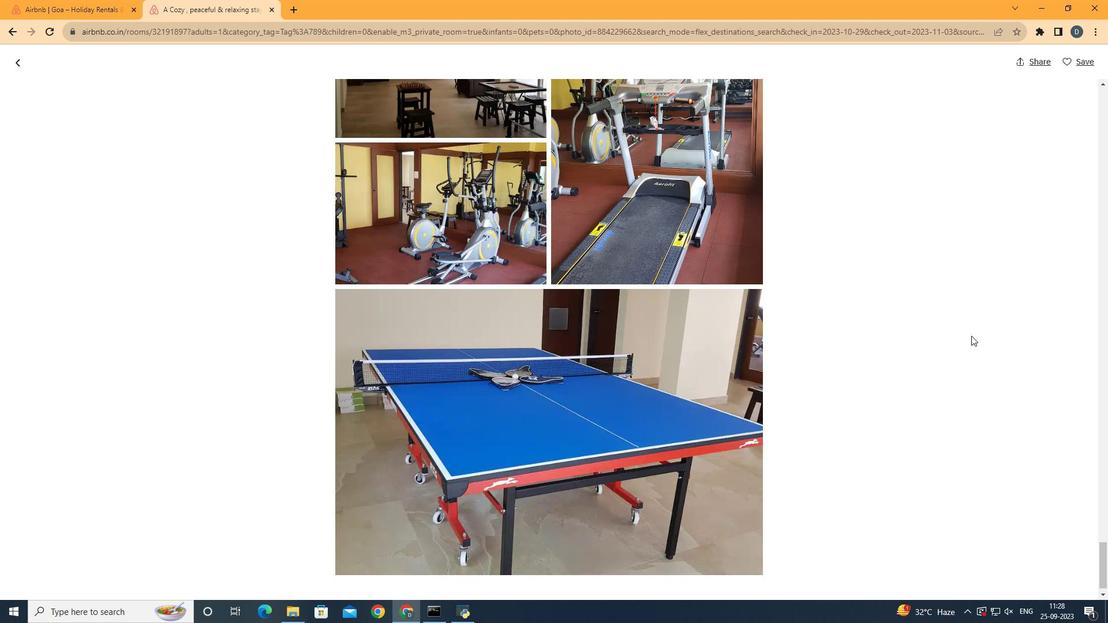 
Action: Mouse scrolled (899, 329) with delta (0, 0)
Screenshot: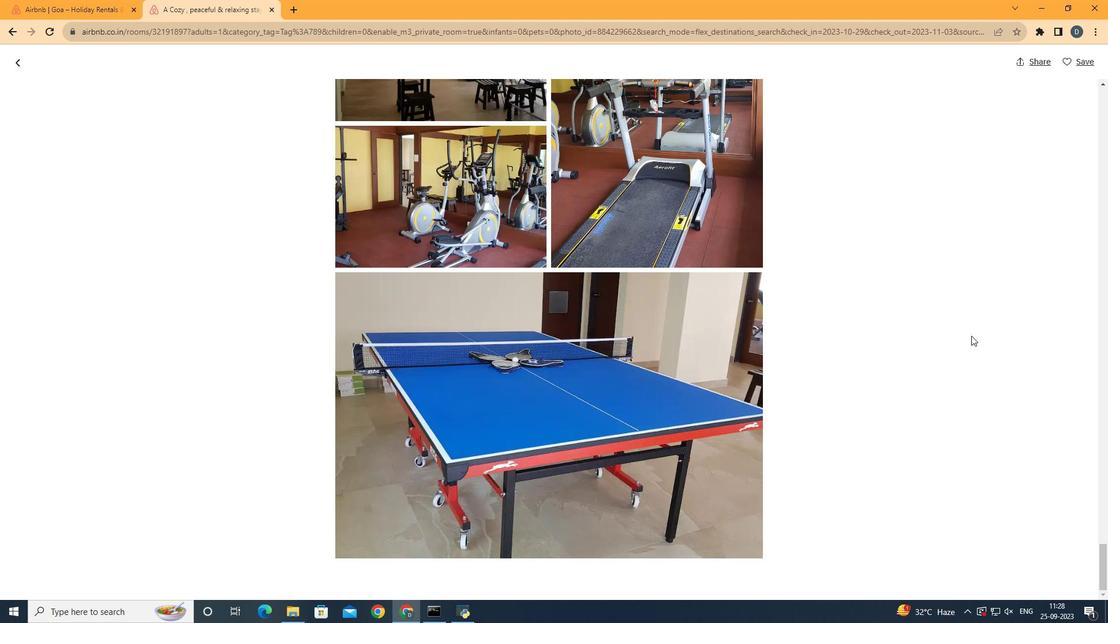 
Action: Mouse scrolled (899, 329) with delta (0, 0)
Screenshot: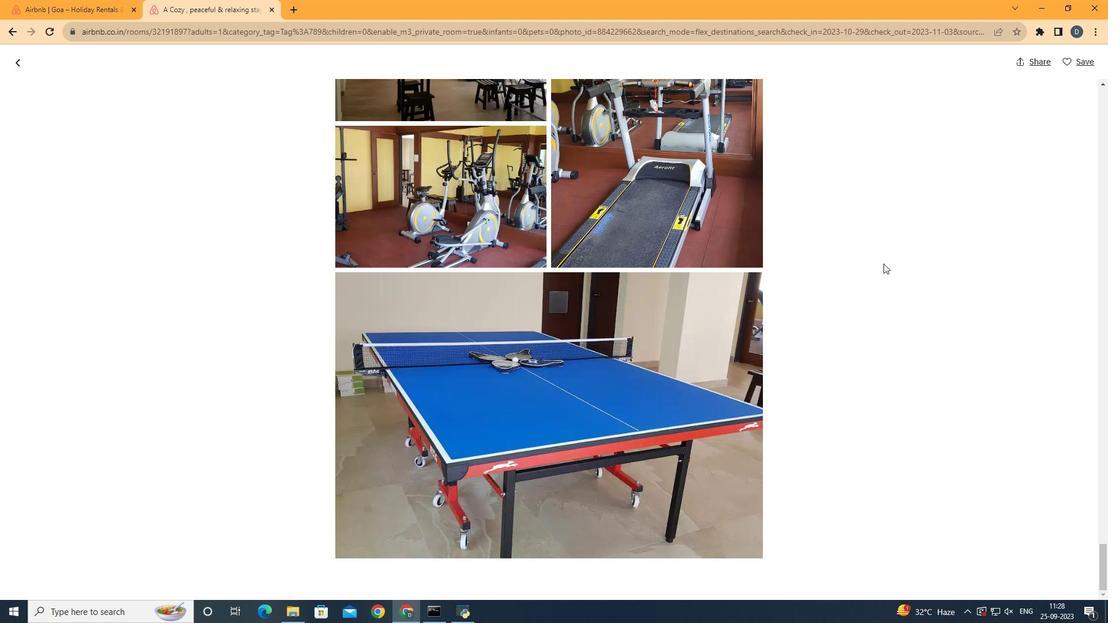 
Action: Mouse moved to (270, 164)
Screenshot: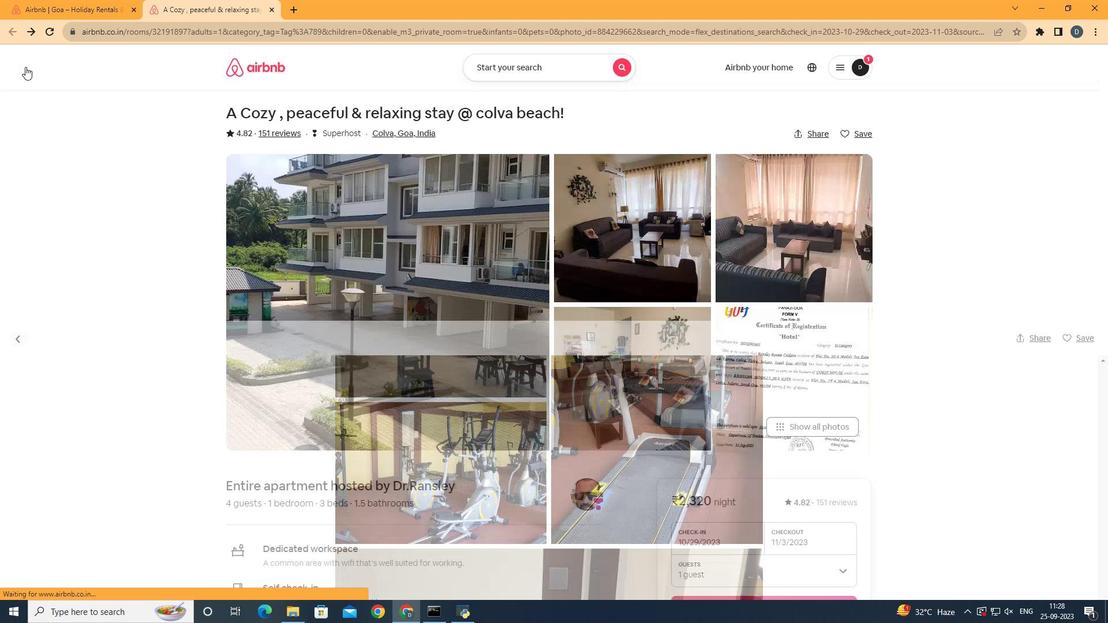 
Action: Mouse pressed left at (270, 164)
Screenshot: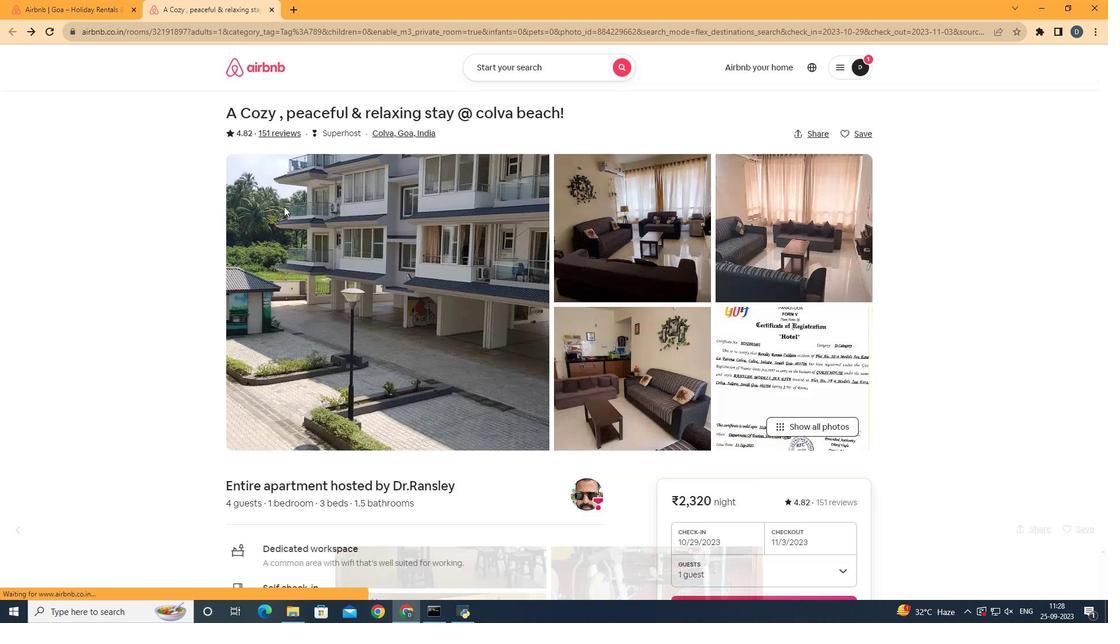 
Action: Mouse moved to (792, 348)
Screenshot: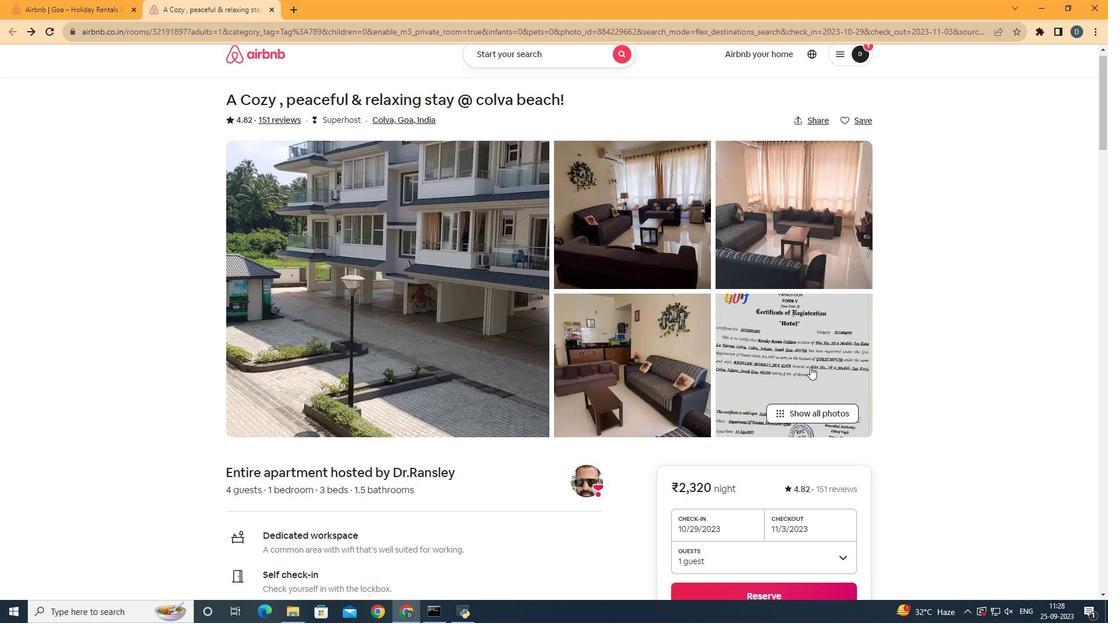 
Action: Mouse scrolled (792, 348) with delta (0, 0)
Screenshot: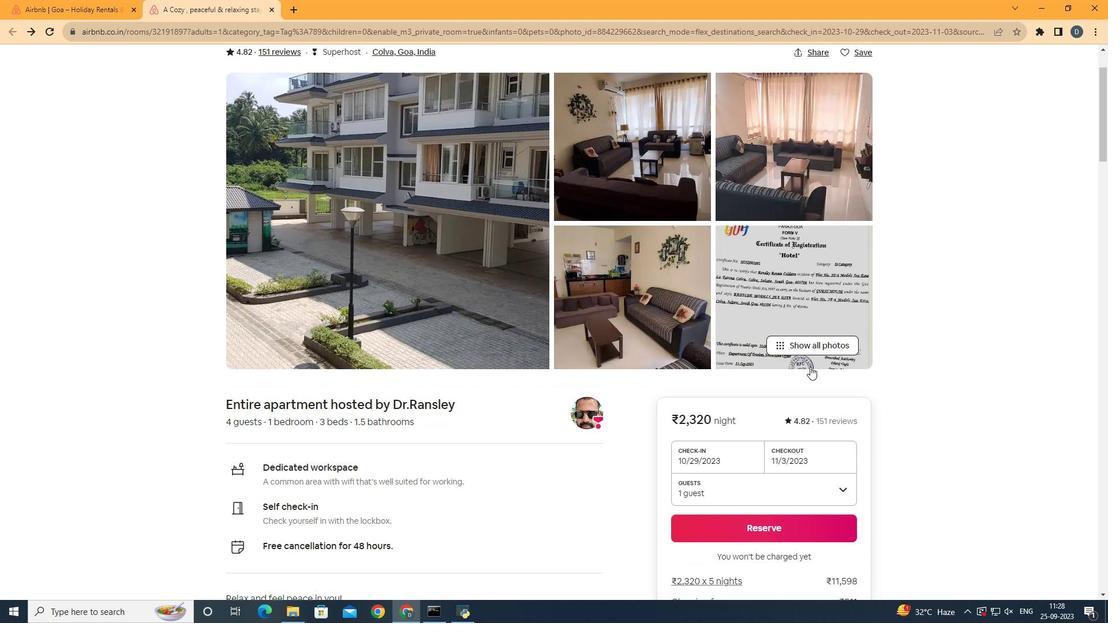 
Action: Mouse scrolled (792, 348) with delta (0, 0)
Screenshot: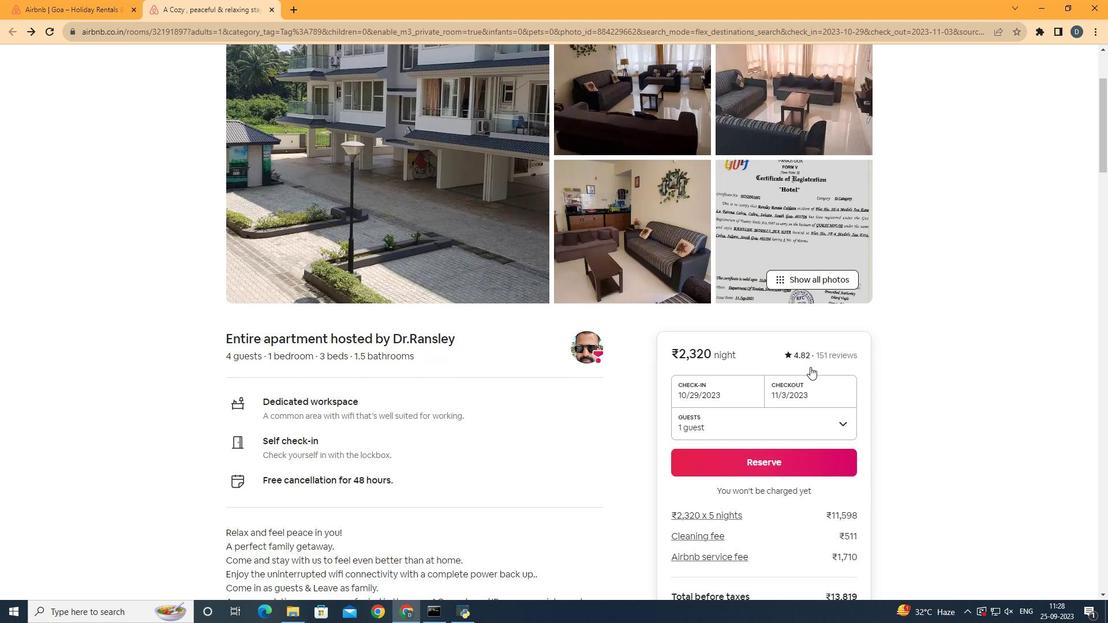 
Action: Mouse scrolled (792, 348) with delta (0, 0)
Screenshot: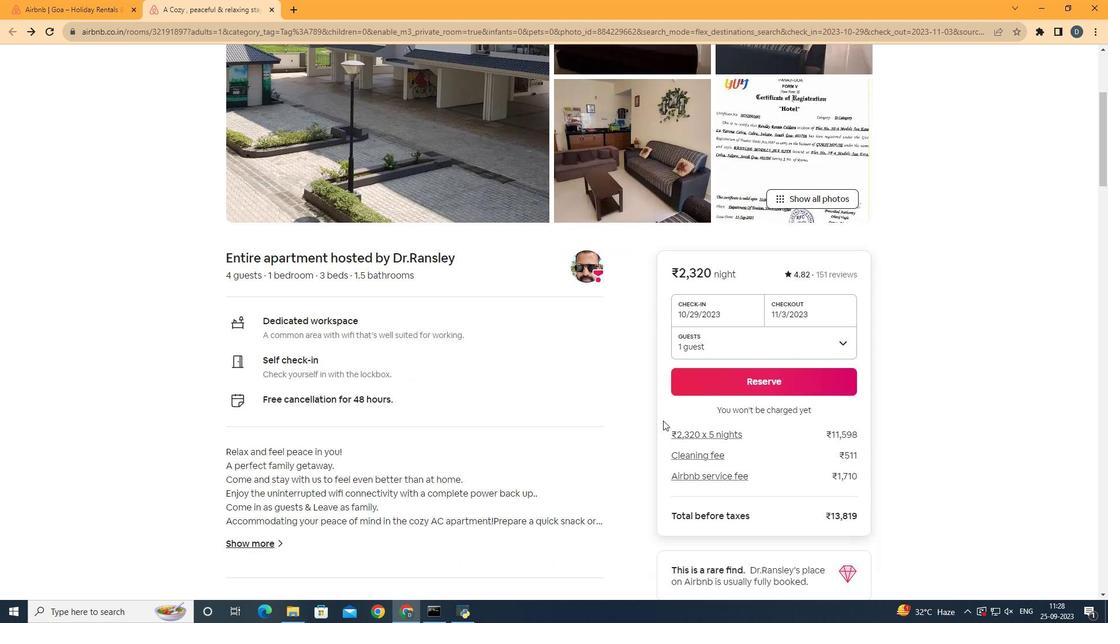 
Action: Mouse scrolled (792, 348) with delta (0, 0)
Screenshot: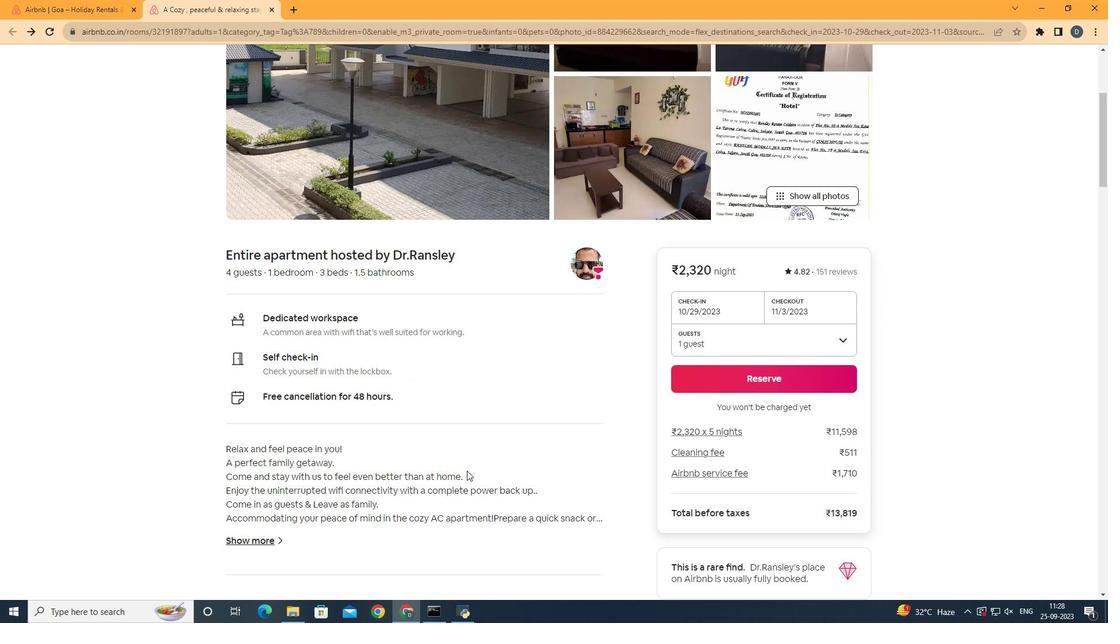 
Action: Mouse moved to (542, 418)
Screenshot: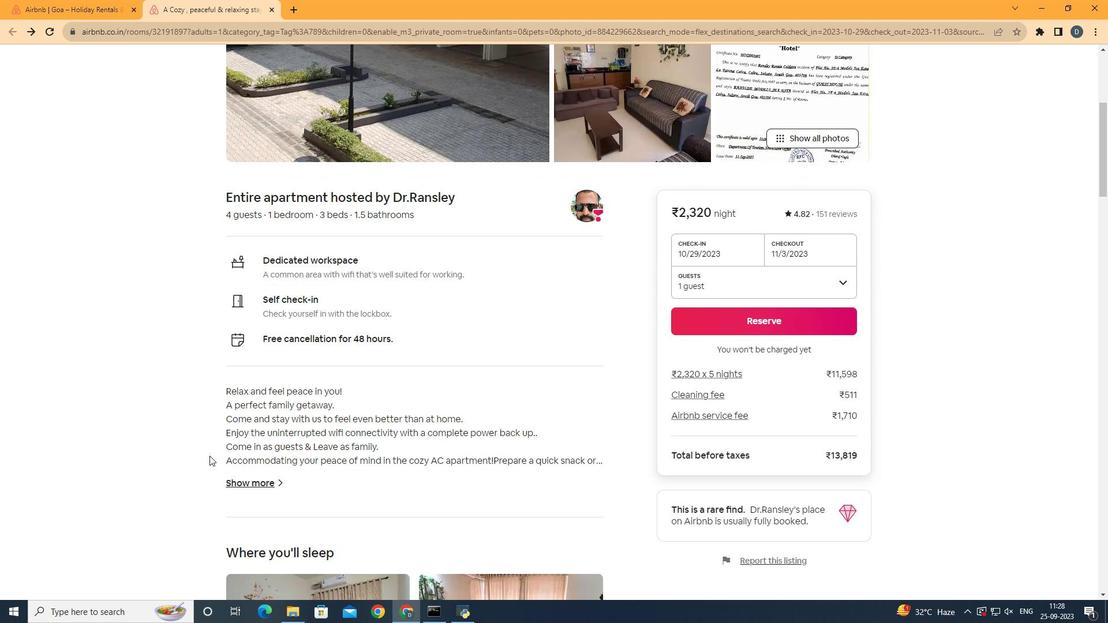 
Action: Mouse scrolled (542, 418) with delta (0, 0)
Screenshot: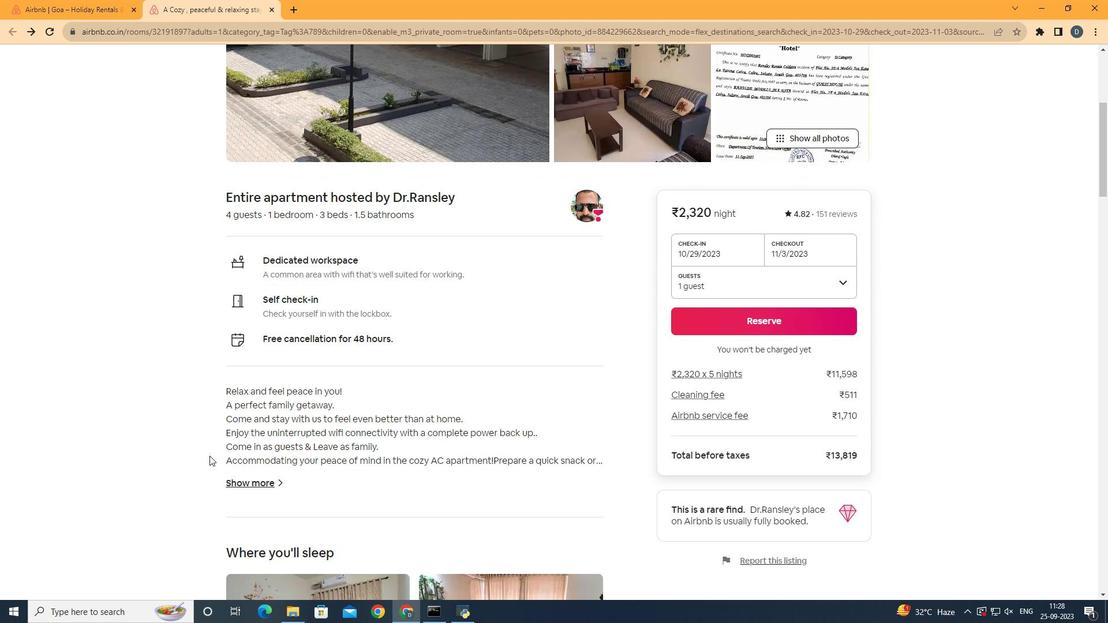 
Action: Mouse moved to (430, 423)
Screenshot: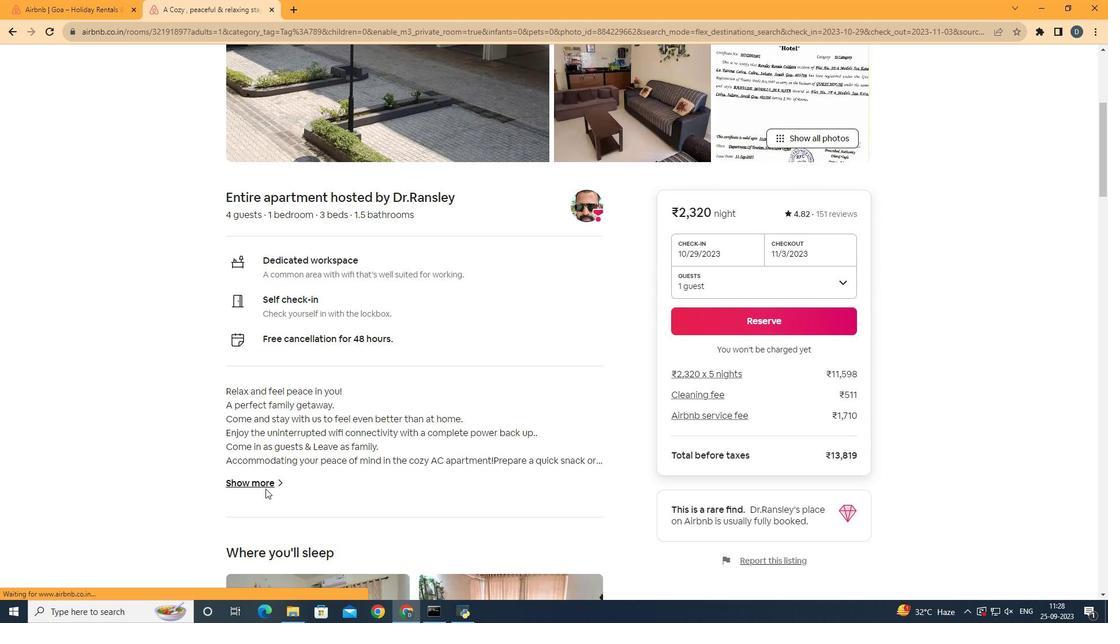 
Action: Mouse pressed left at (430, 423)
Screenshot: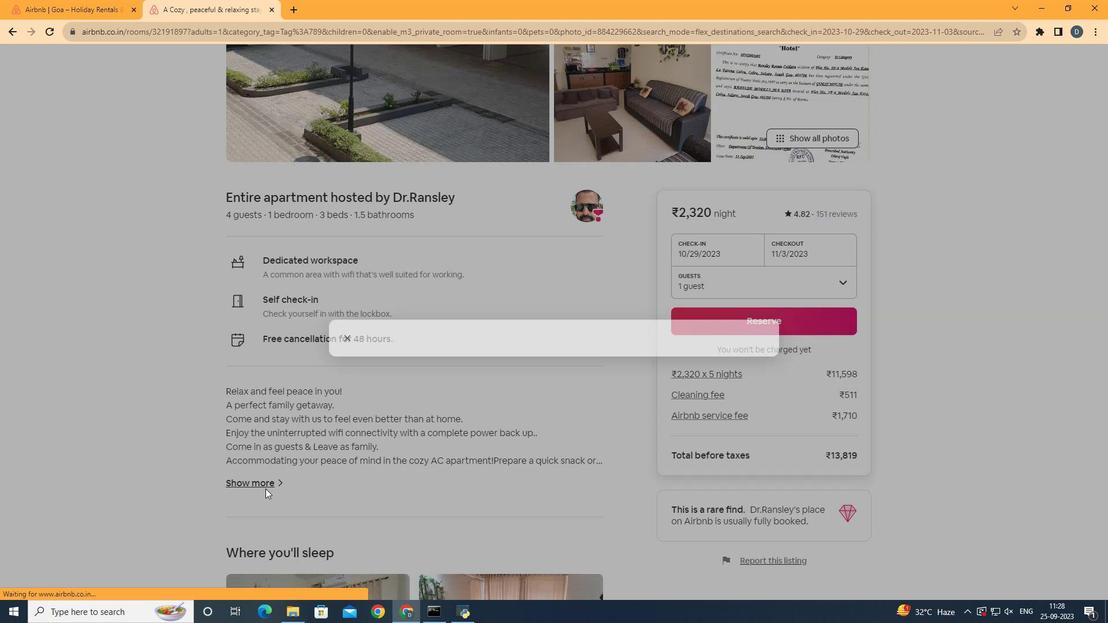
Action: Mouse moved to (604, 416)
Screenshot: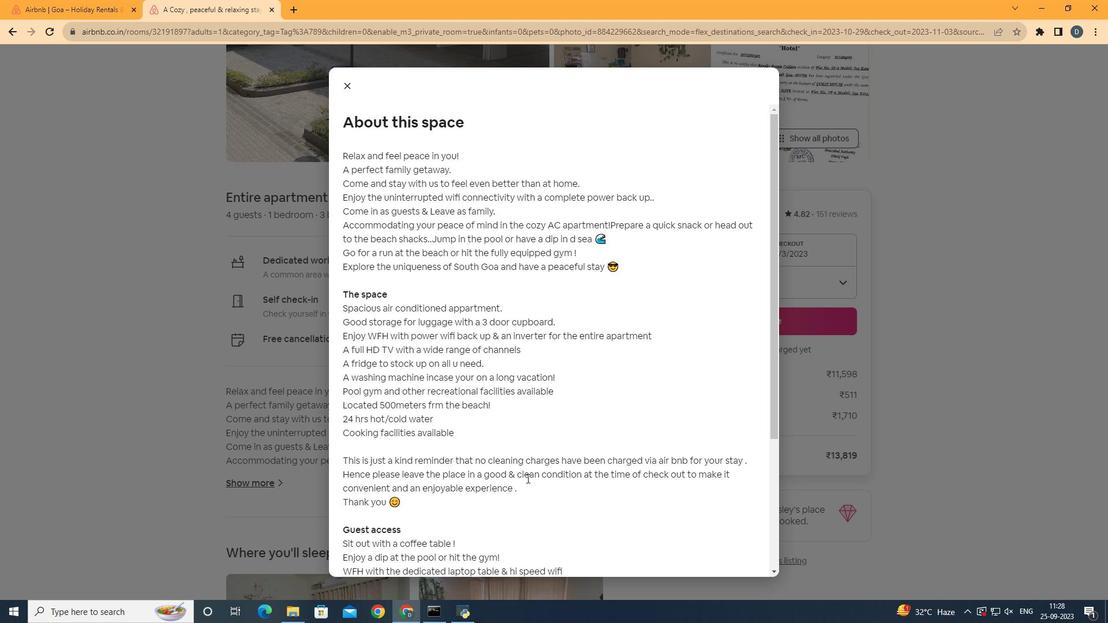 
Action: Mouse scrolled (604, 416) with delta (0, 0)
Screenshot: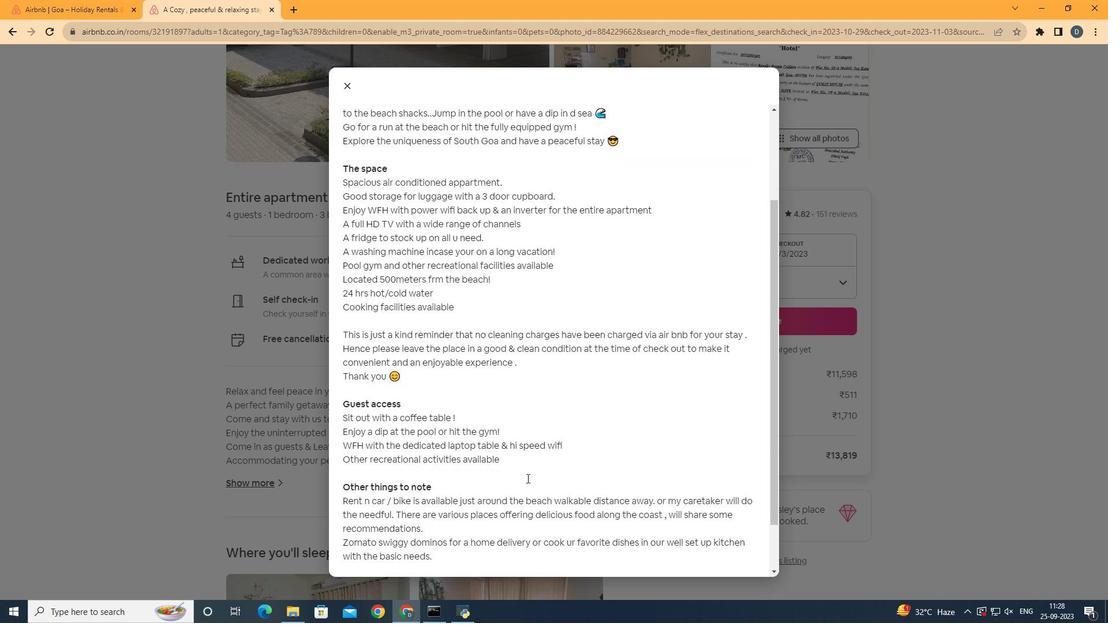 
Action: Mouse scrolled (604, 416) with delta (0, 0)
Screenshot: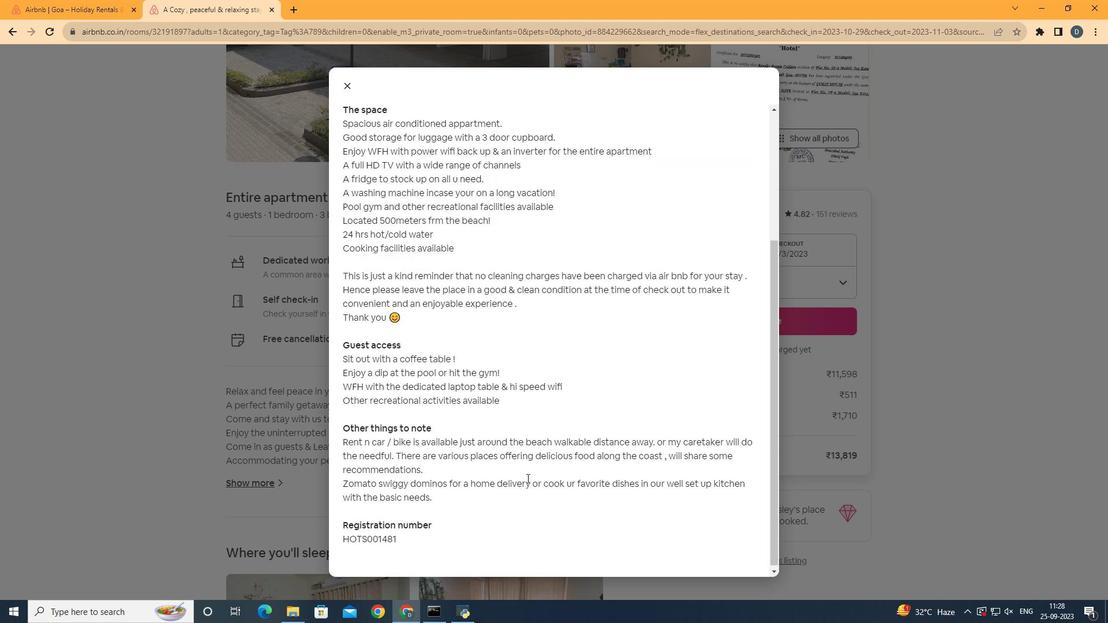 
Action: Mouse scrolled (604, 416) with delta (0, 0)
Screenshot: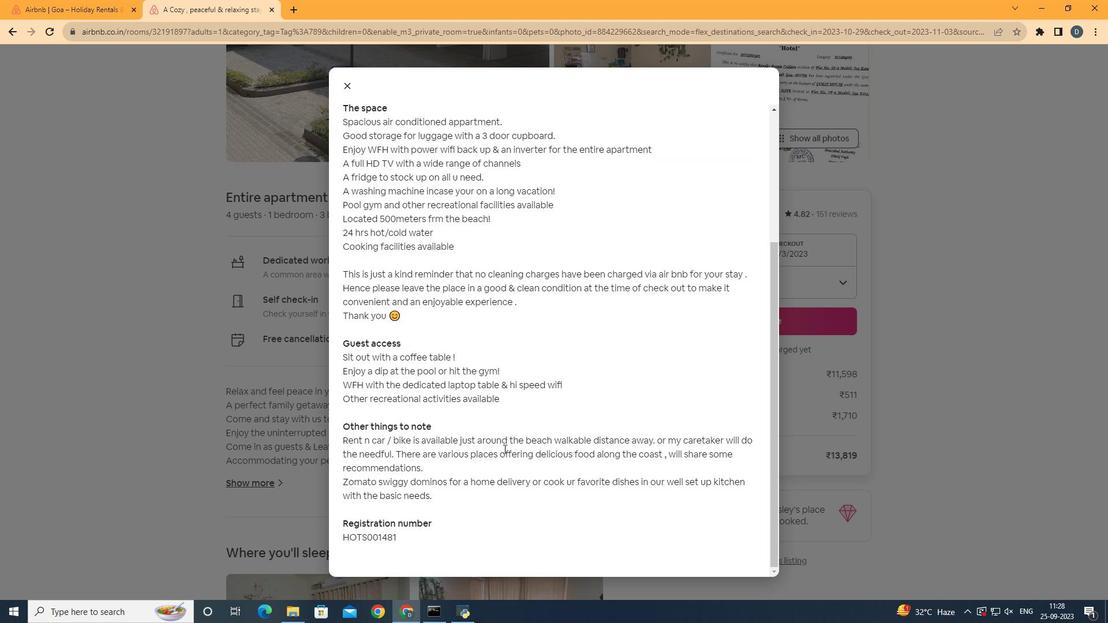 
Action: Mouse scrolled (604, 416) with delta (0, 0)
Screenshot: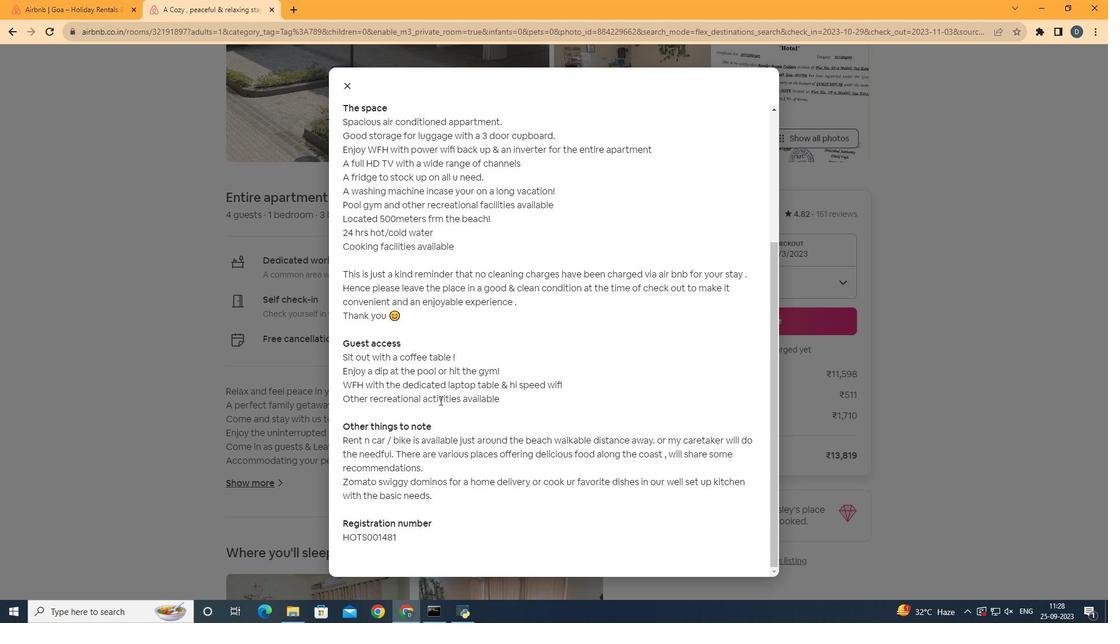 
Action: Mouse scrolled (604, 416) with delta (0, 0)
Screenshot: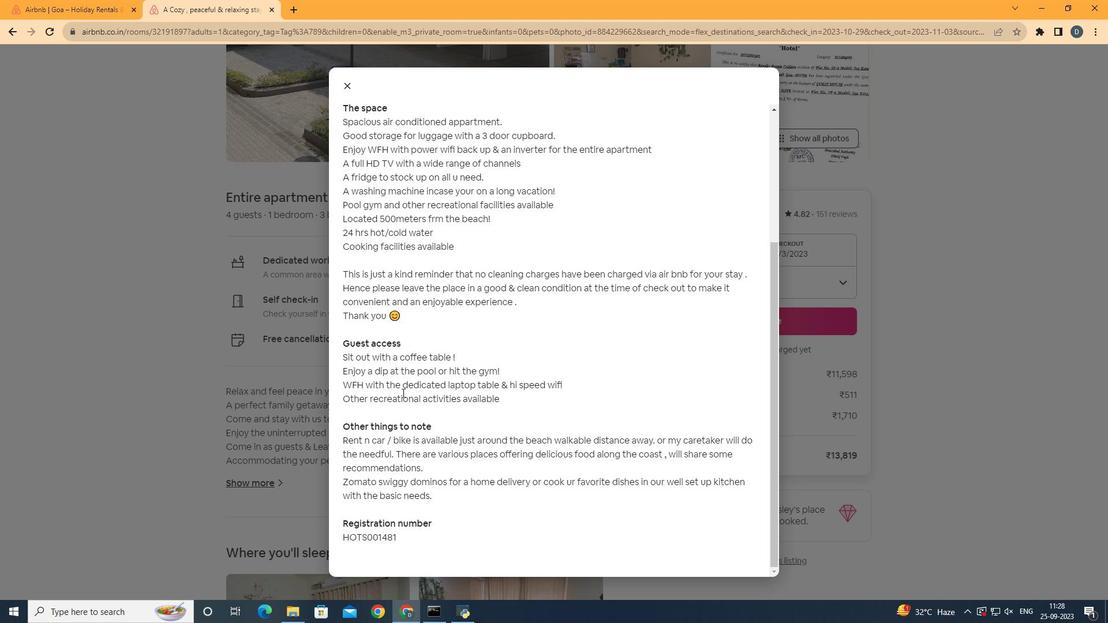 
Action: Mouse moved to (897, 296)
Screenshot: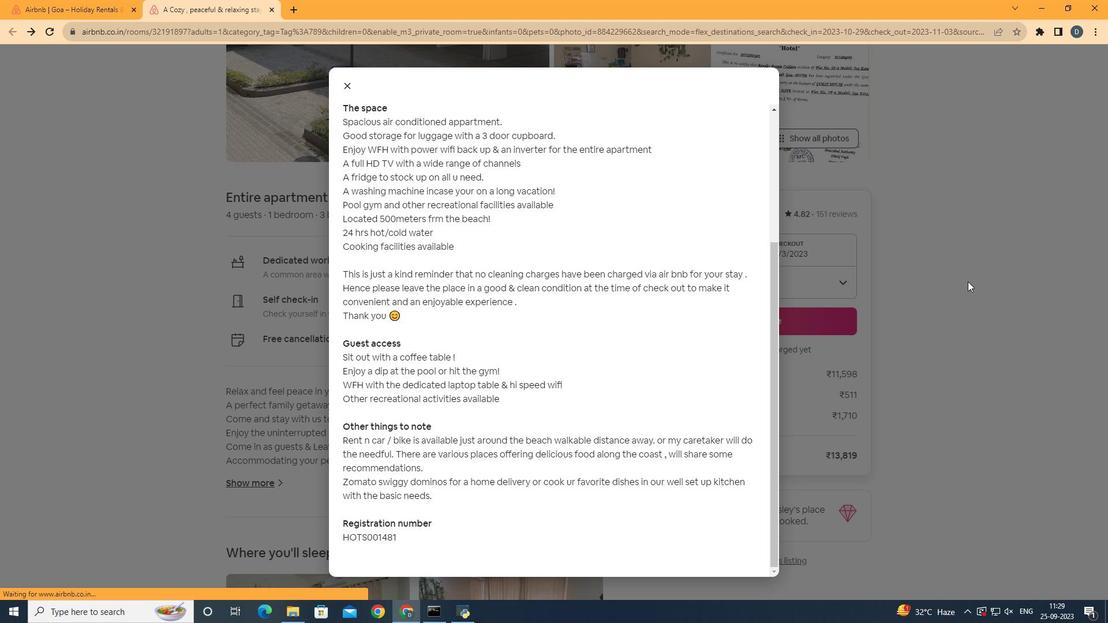 
Action: Mouse pressed left at (897, 296)
Screenshot: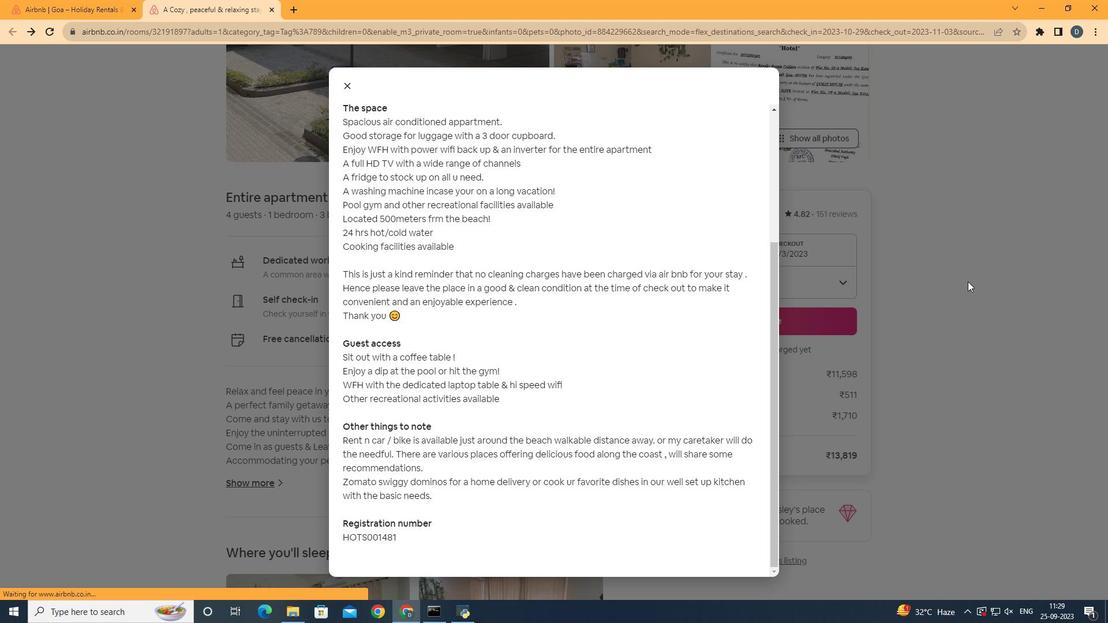 
Action: Mouse moved to (805, 382)
Screenshot: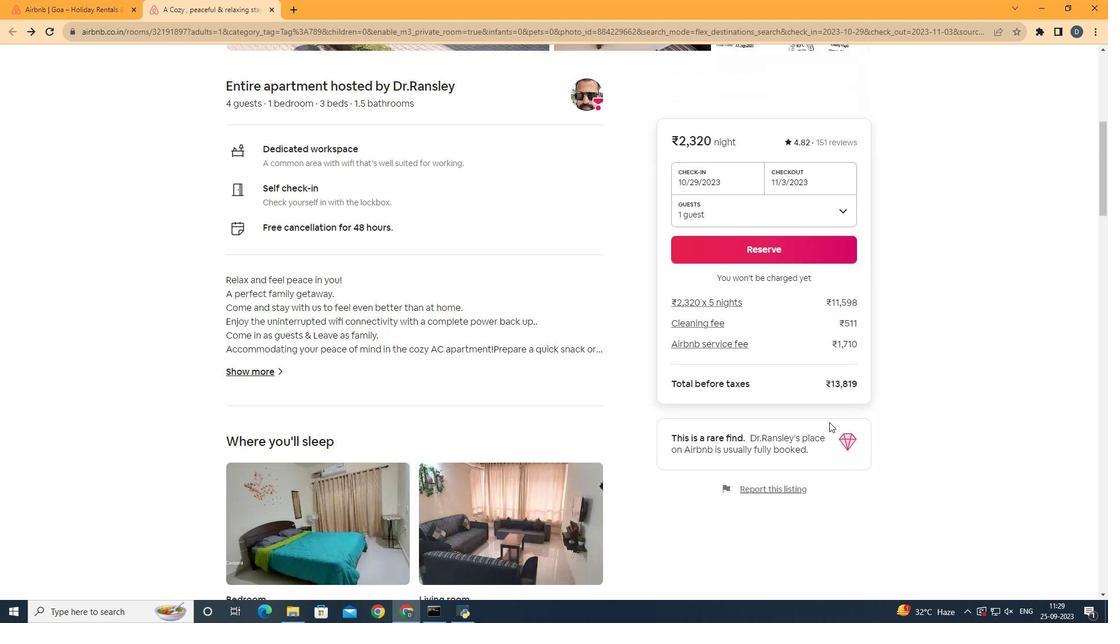 
Action: Mouse scrolled (805, 382) with delta (0, 0)
Screenshot: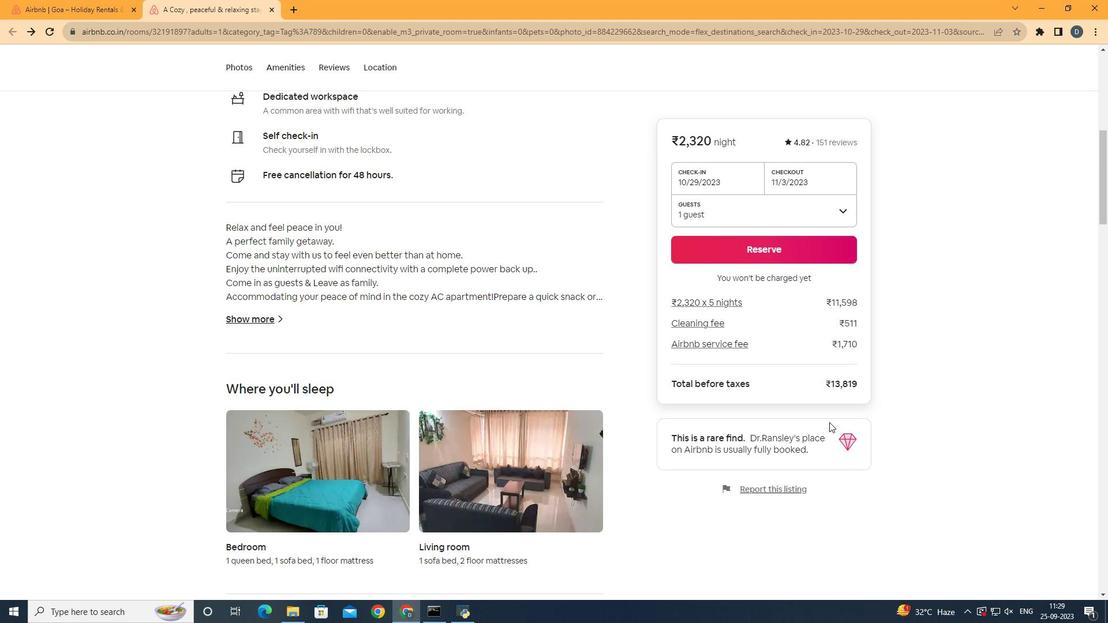 
Action: Mouse scrolled (805, 382) with delta (0, 0)
Screenshot: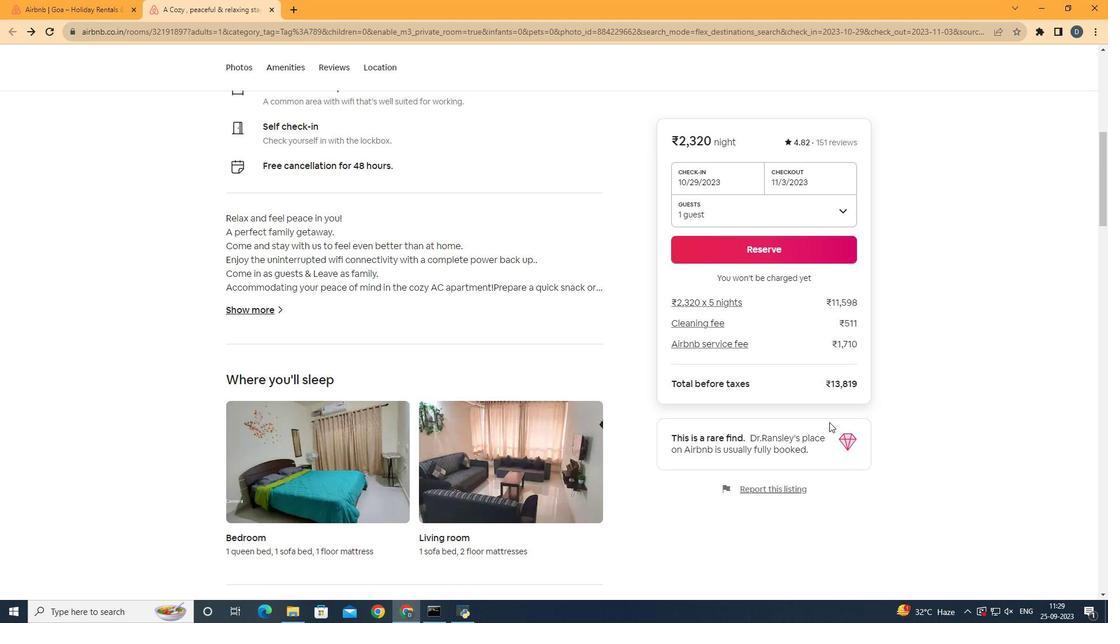 
Action: Mouse scrolled (805, 382) with delta (0, 0)
Screenshot: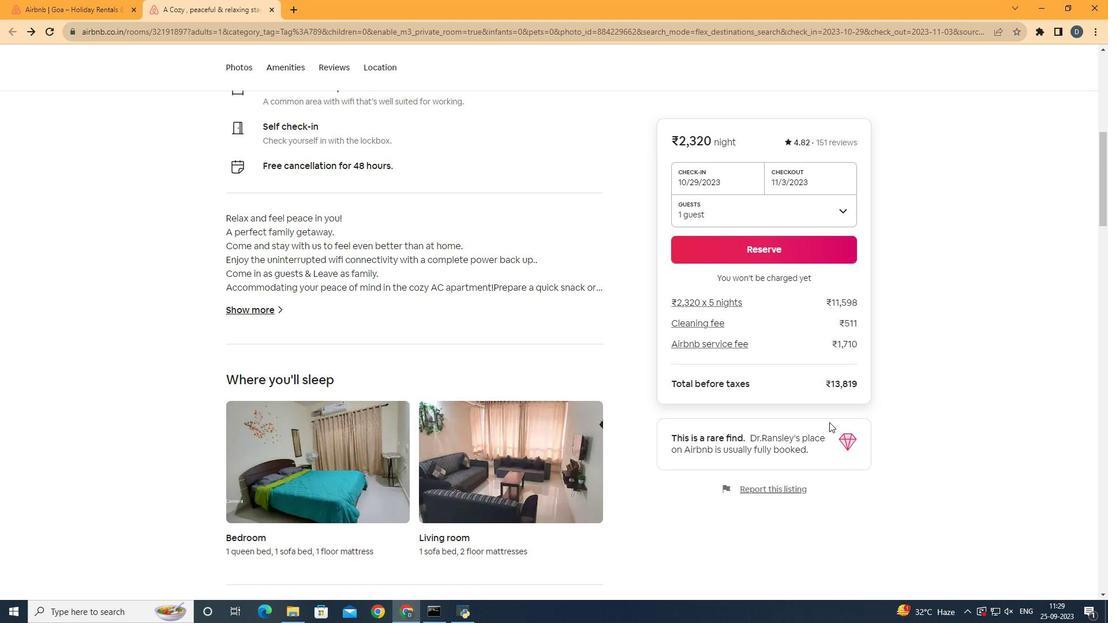
Action: Mouse scrolled (805, 382) with delta (0, 0)
Screenshot: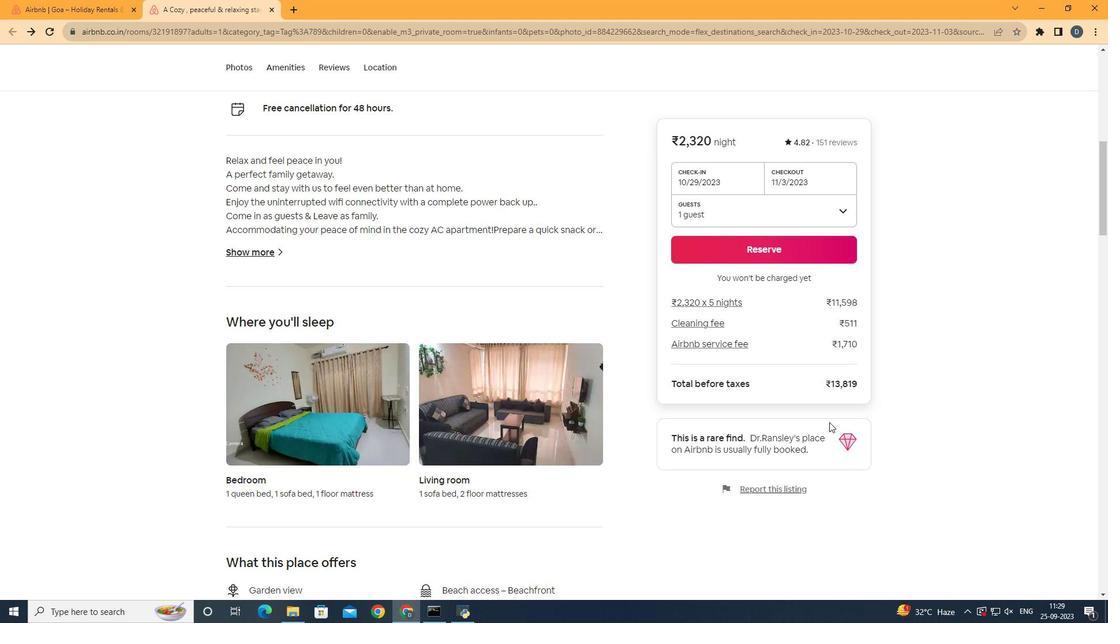 
Action: Mouse scrolled (805, 382) with delta (0, 0)
Screenshot: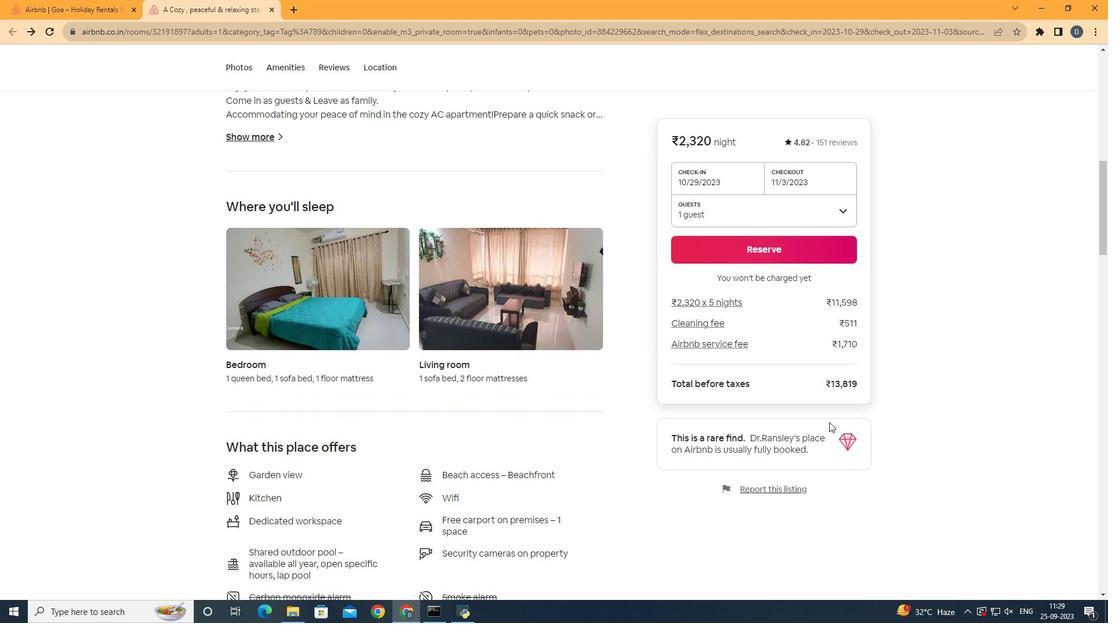 
Action: Mouse scrolled (805, 382) with delta (0, 0)
Screenshot: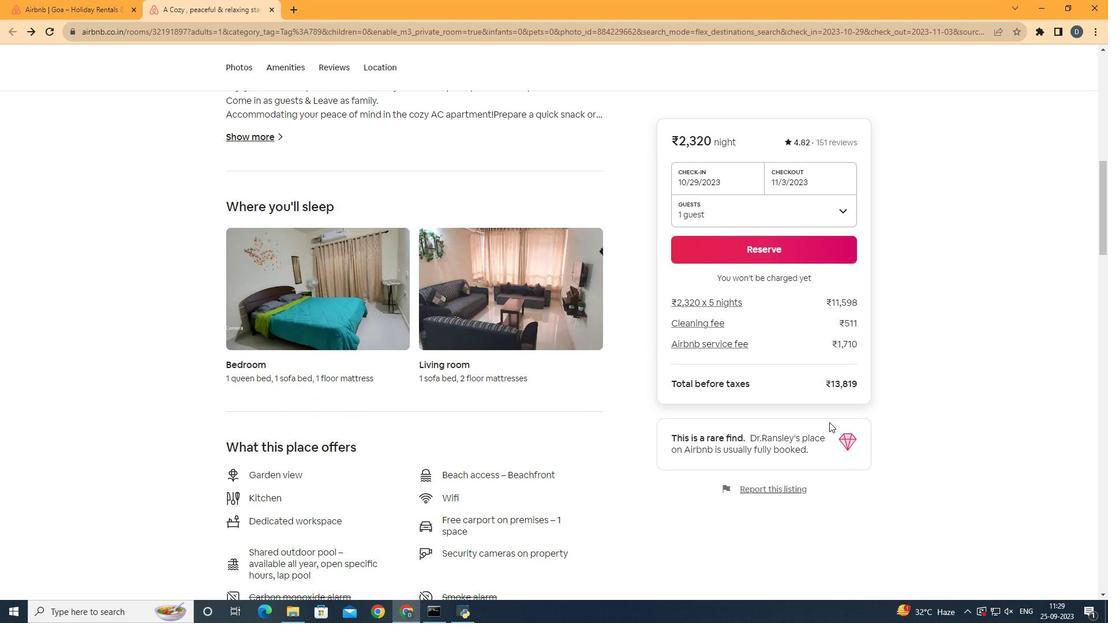 
Action: Mouse scrolled (805, 382) with delta (0, 0)
Screenshot: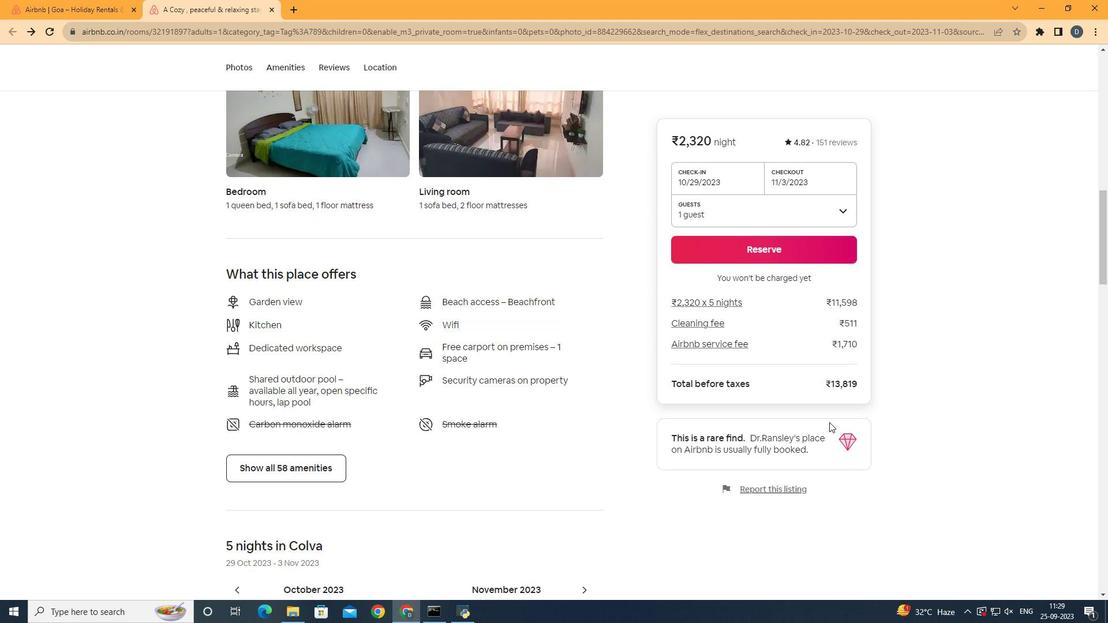 
Action: Mouse scrolled (805, 382) with delta (0, 0)
Screenshot: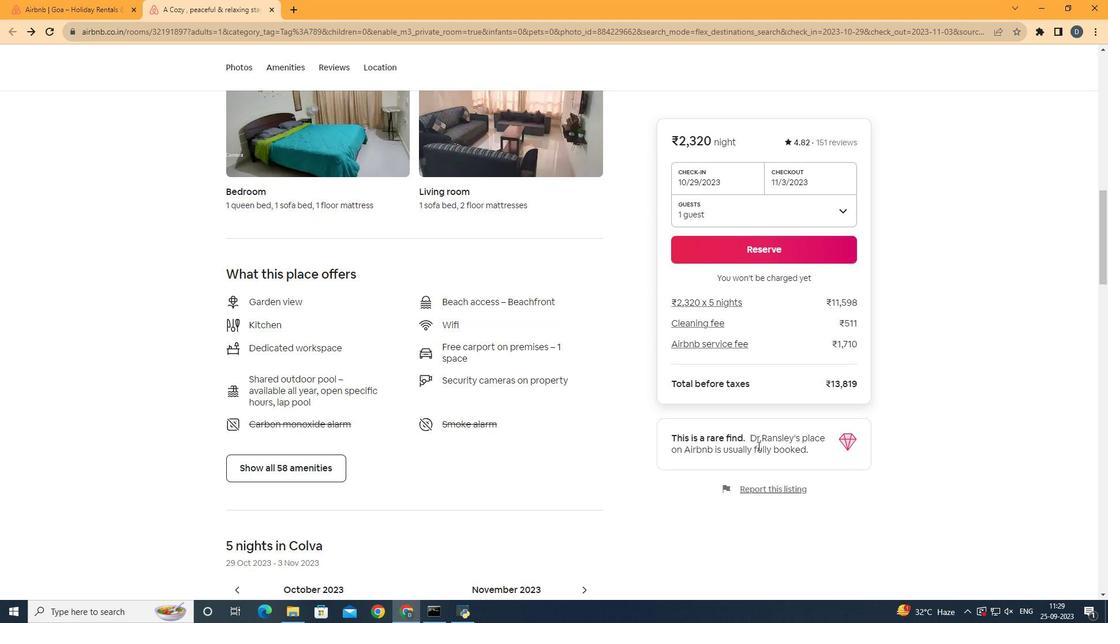 
Action: Mouse scrolled (805, 382) with delta (0, 0)
Screenshot: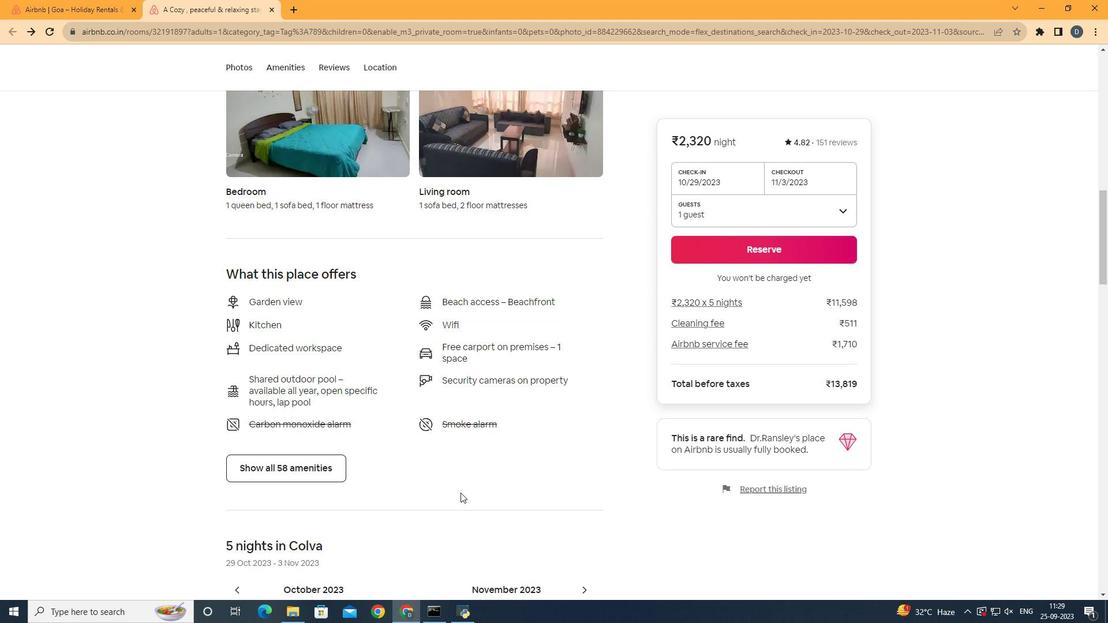 
Action: Mouse moved to (453, 418)
Screenshot: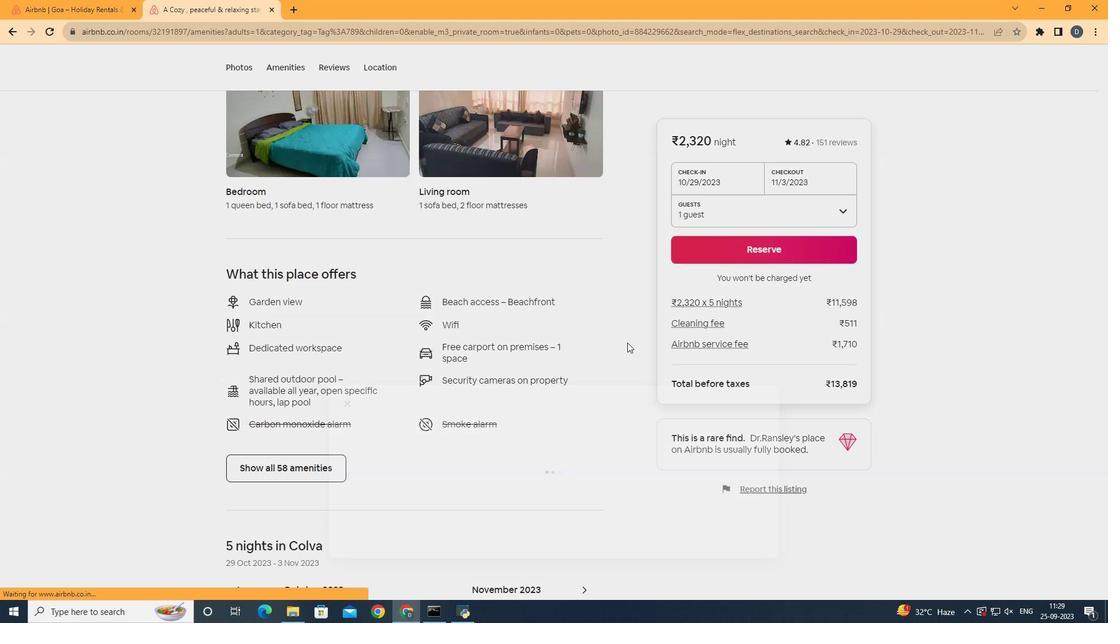 
Action: Mouse pressed left at (453, 418)
Screenshot: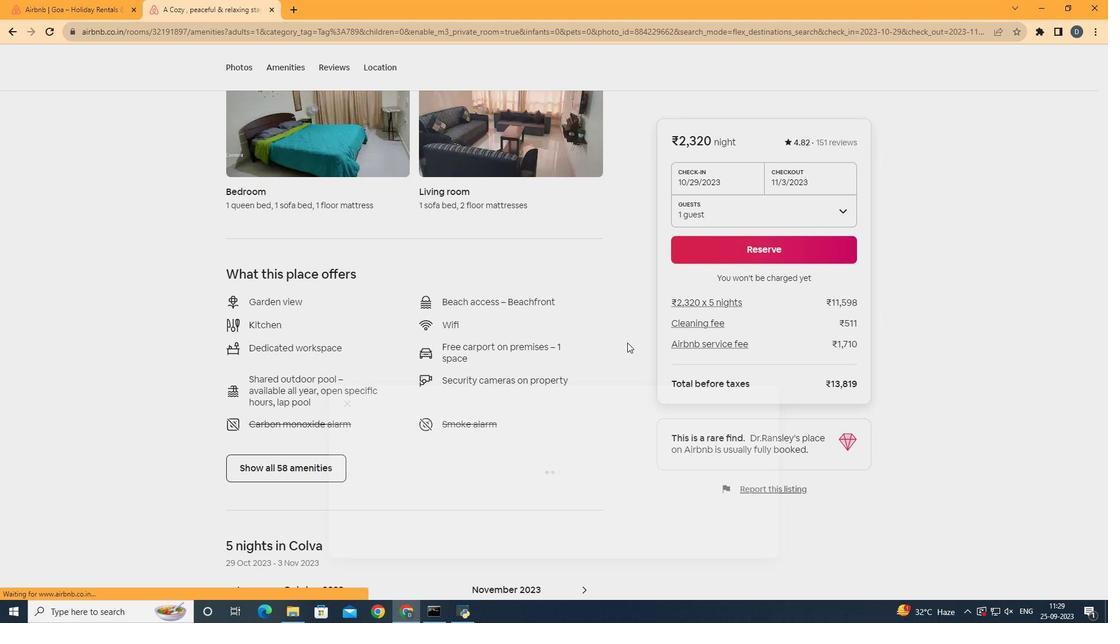 
Action: Mouse moved to (723, 323)
Screenshot: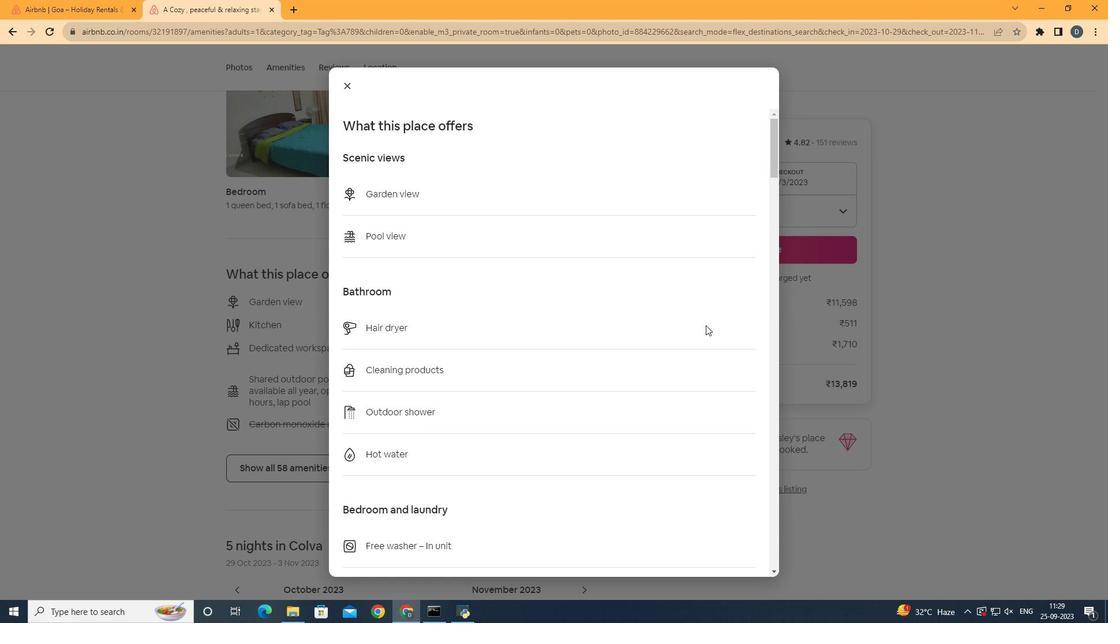 
Action: Mouse pressed left at (723, 323)
Screenshot: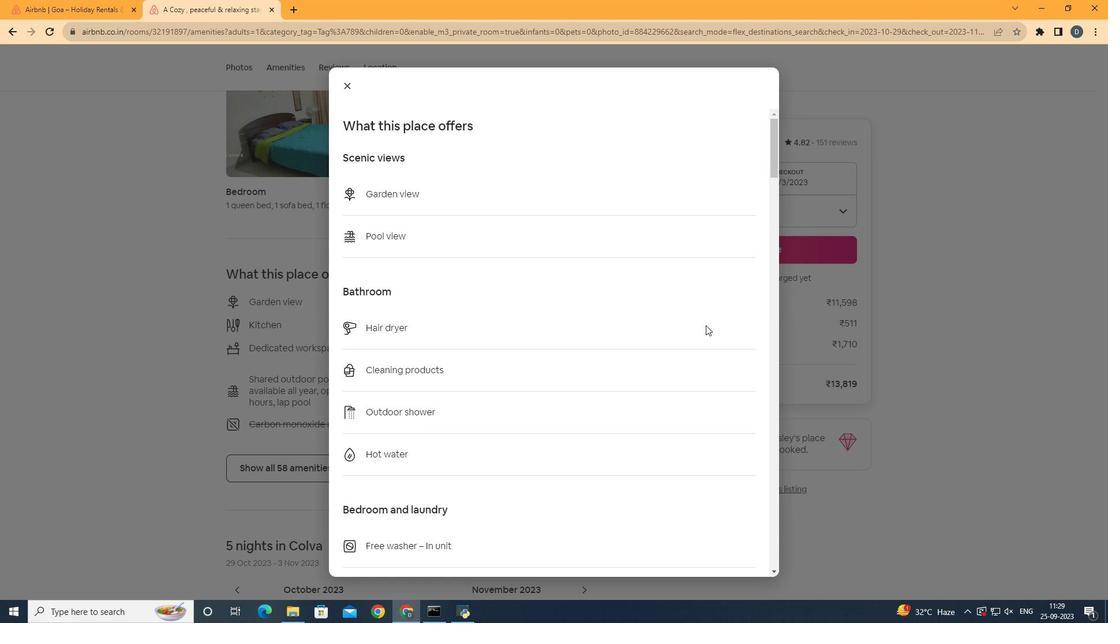 
Action: Key pressed <Key.down><Key.down><Key.down><Key.down><Key.down><Key.down><Key.down><Key.down><Key.down><Key.down><Key.down><Key.down><Key.down><Key.down><Key.down><Key.down><Key.down><Key.down><Key.down><Key.down><Key.down><Key.down><Key.down><Key.down><Key.down><Key.down><Key.down><Key.down><Key.down><Key.down><Key.down><Key.down><Key.down><Key.down><Key.down><Key.down><Key.down><Key.down><Key.down><Key.down><Key.down><Key.down><Key.down><Key.down><Key.down><Key.down><Key.down><Key.down><Key.down><Key.down><Key.down><Key.down><Key.down><Key.down><Key.down><Key.down><Key.down><Key.down><Key.down><Key.down><Key.down><Key.down><Key.down><Key.down><Key.down><Key.down><Key.down><Key.down><Key.down><Key.down><Key.down><Key.down><Key.down><Key.down><Key.down><Key.down><Key.down><Key.down><Key.down><Key.down><Key.down><Key.down><Key.down><Key.down><Key.down><Key.down><Key.down><Key.down><Key.down><Key.down><Key.down><Key.down><Key.down><Key.down><Key.down><Key.down><Key.down><Key.down><Key.down><Key.down><Key.down><Key.down><Key.down><Key.down><Key.down><Key.down><Key.down><Key.down><Key.down><Key.down><Key.down><Key.down><Key.down><Key.down><Key.down><Key.down><Key.down><Key.down><Key.down><Key.down><Key.down><Key.down><Key.down><Key.down><Key.down><Key.down><Key.down><Key.down><Key.down><Key.down><Key.down>
Screenshot: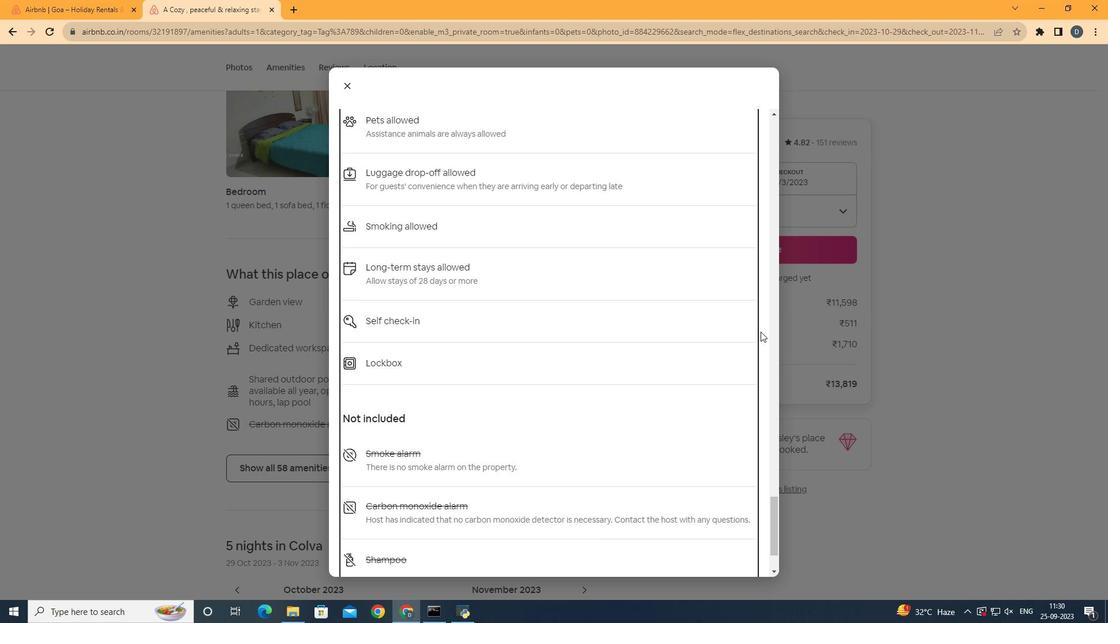 
Action: Mouse moved to (760, 329)
Screenshot: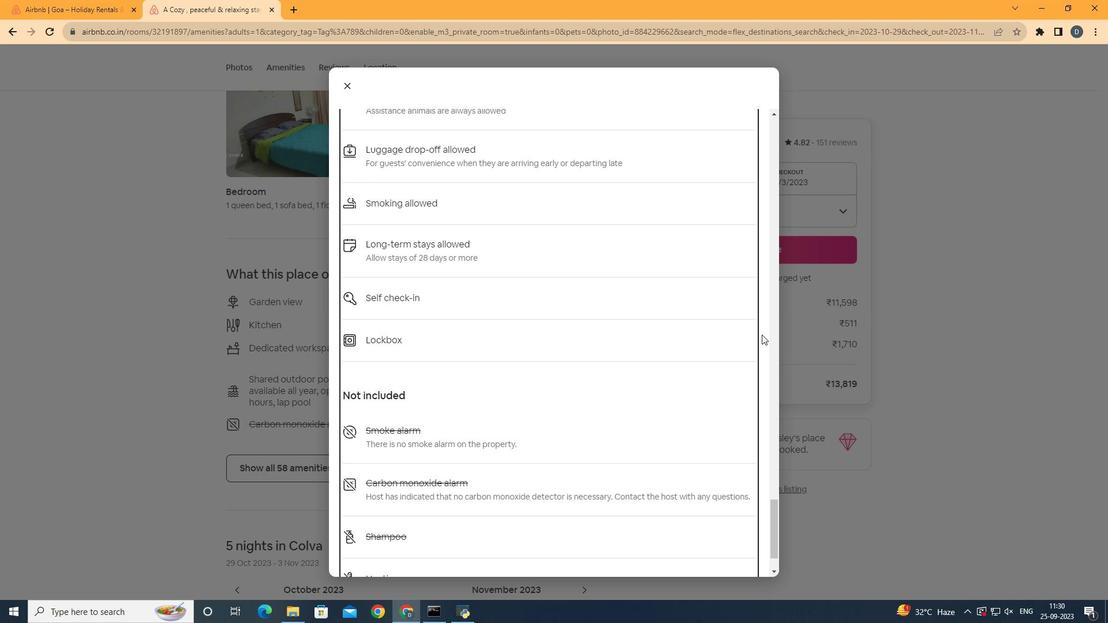 
Action: Key pressed <Key.down><Key.down>
Screenshot: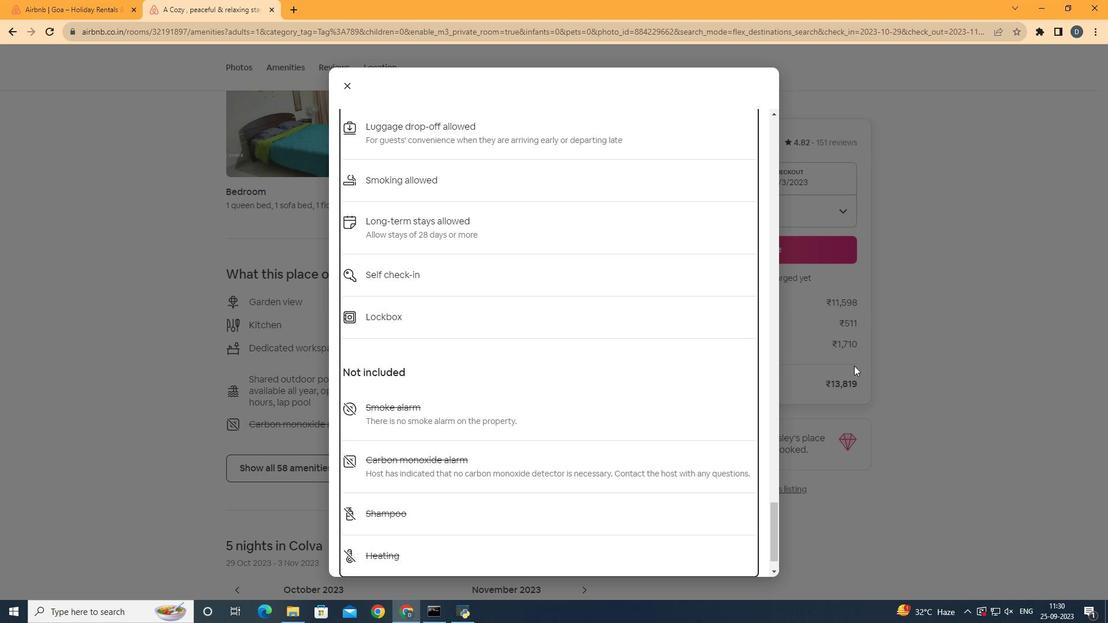 
Action: Mouse moved to (854, 352)
Screenshot: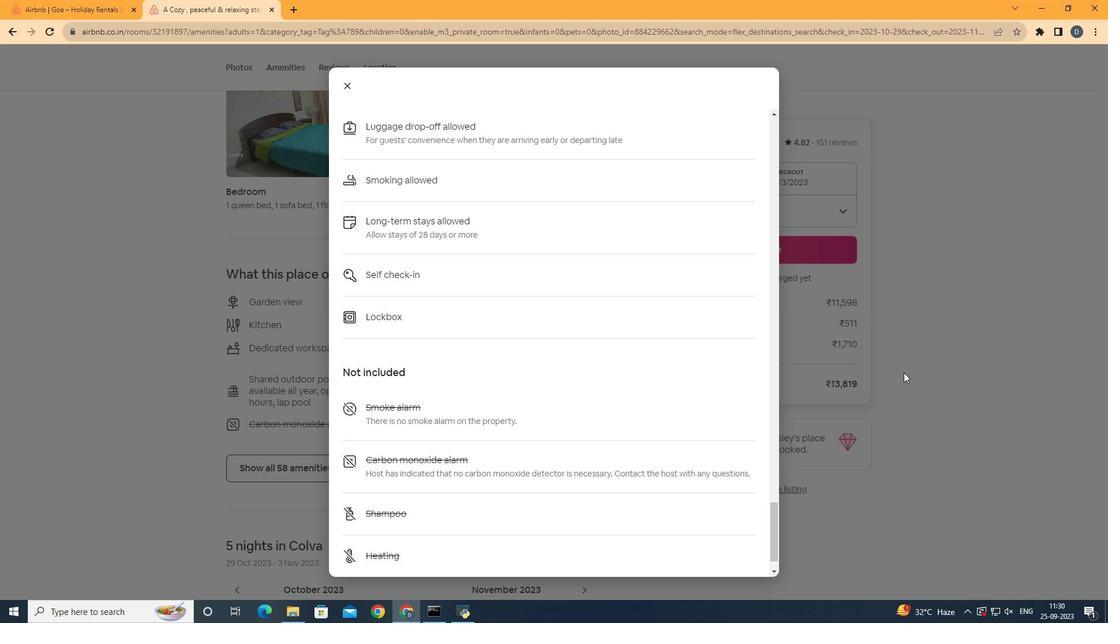 
Action: Mouse pressed left at (854, 352)
Screenshot: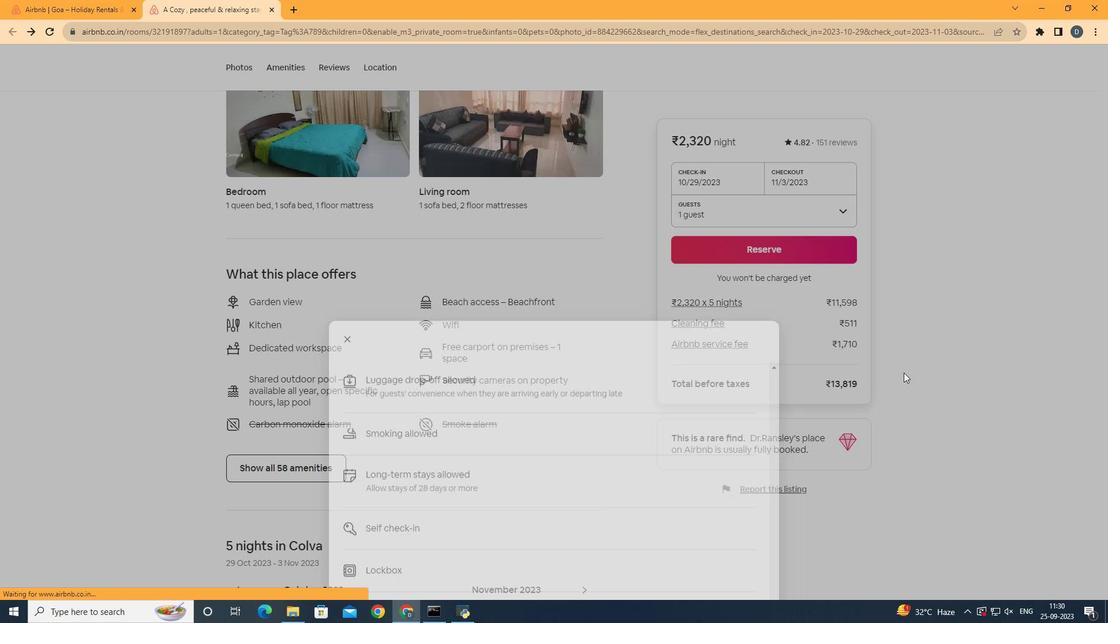 
Action: Mouse moved to (854, 352)
Screenshot: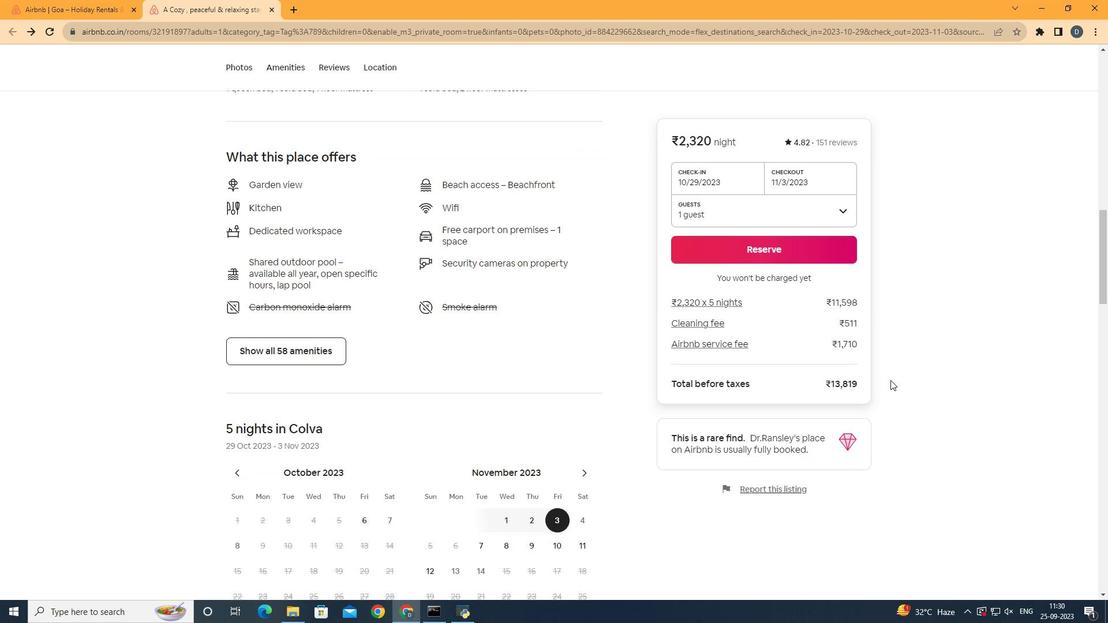 
Action: Mouse scrolled (854, 352) with delta (0, 0)
Screenshot: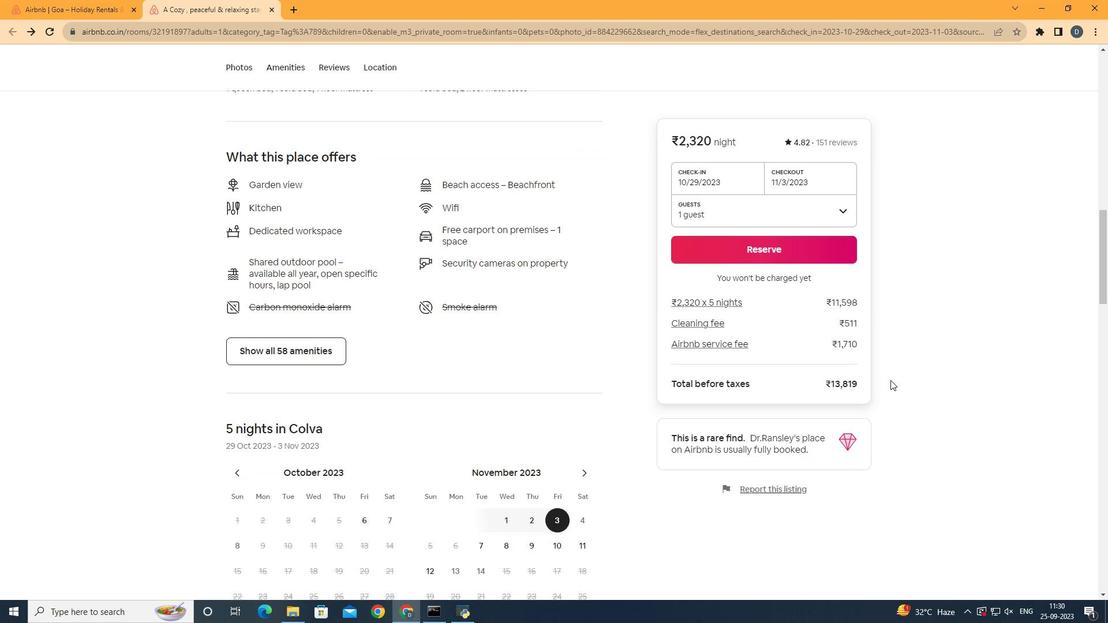 
Action: Mouse moved to (846, 356)
Screenshot: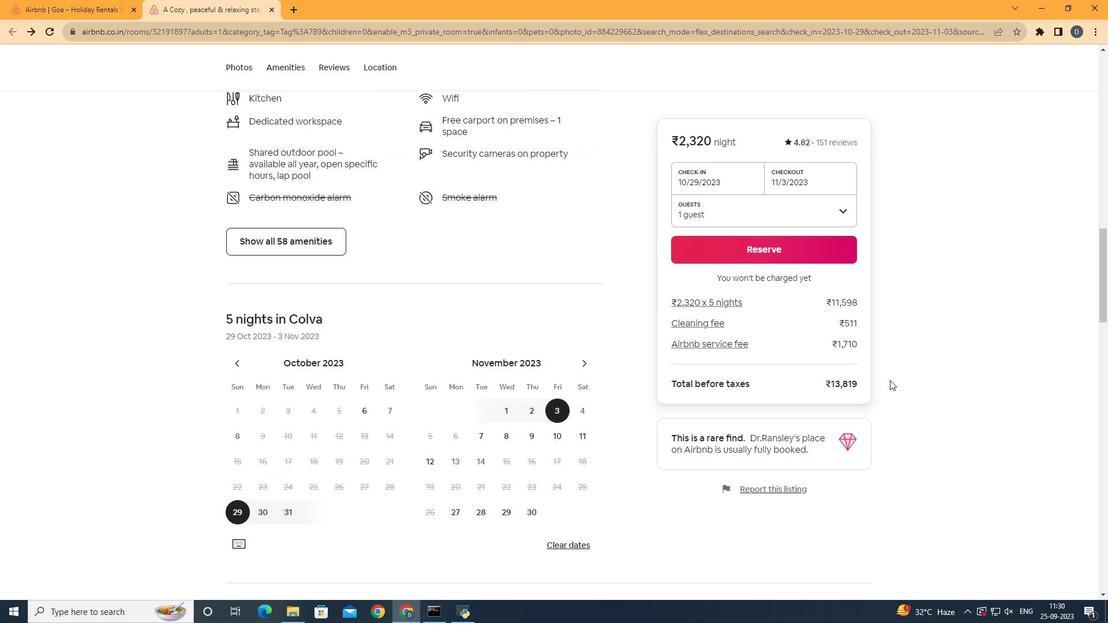 
Action: Mouse scrolled (846, 356) with delta (0, 0)
Screenshot: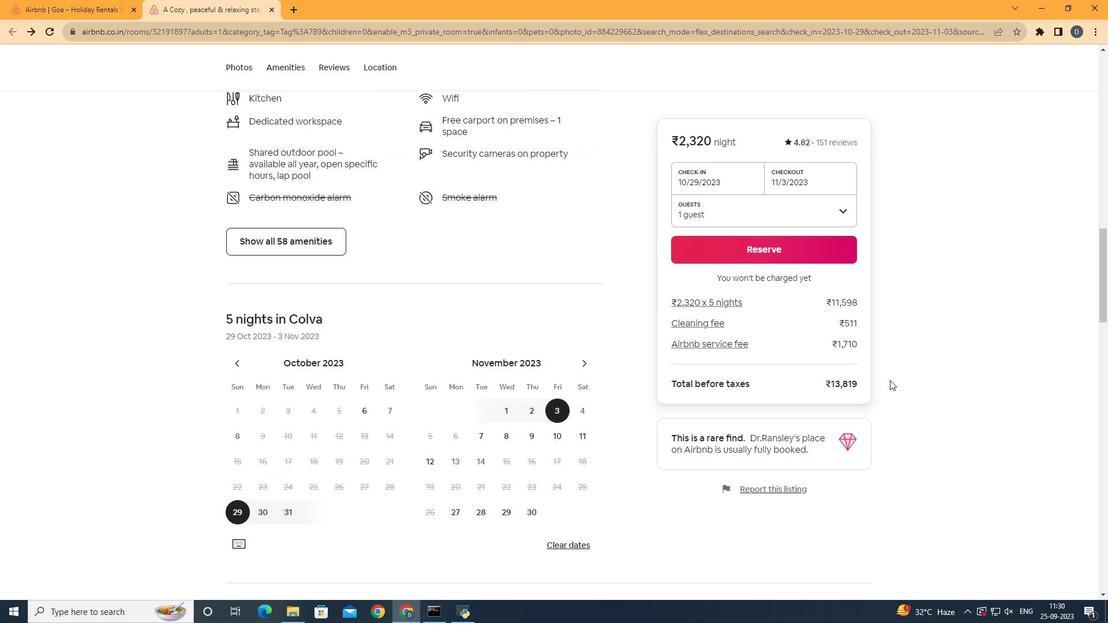 
Action: Mouse scrolled (846, 356) with delta (0, 0)
Screenshot: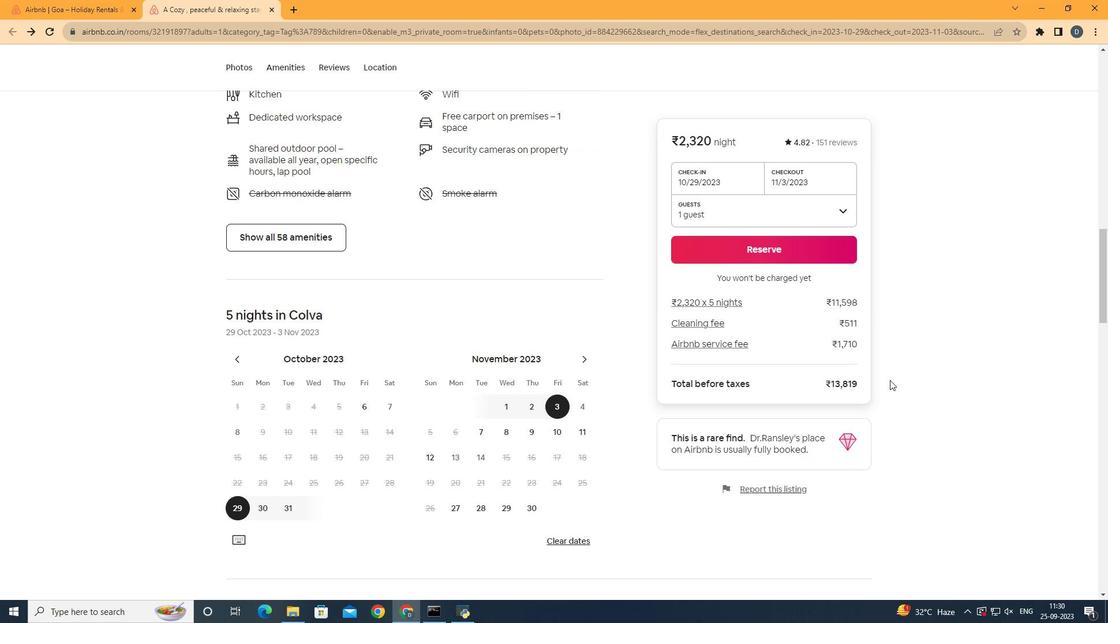 
Action: Mouse scrolled (846, 356) with delta (0, 0)
Screenshot: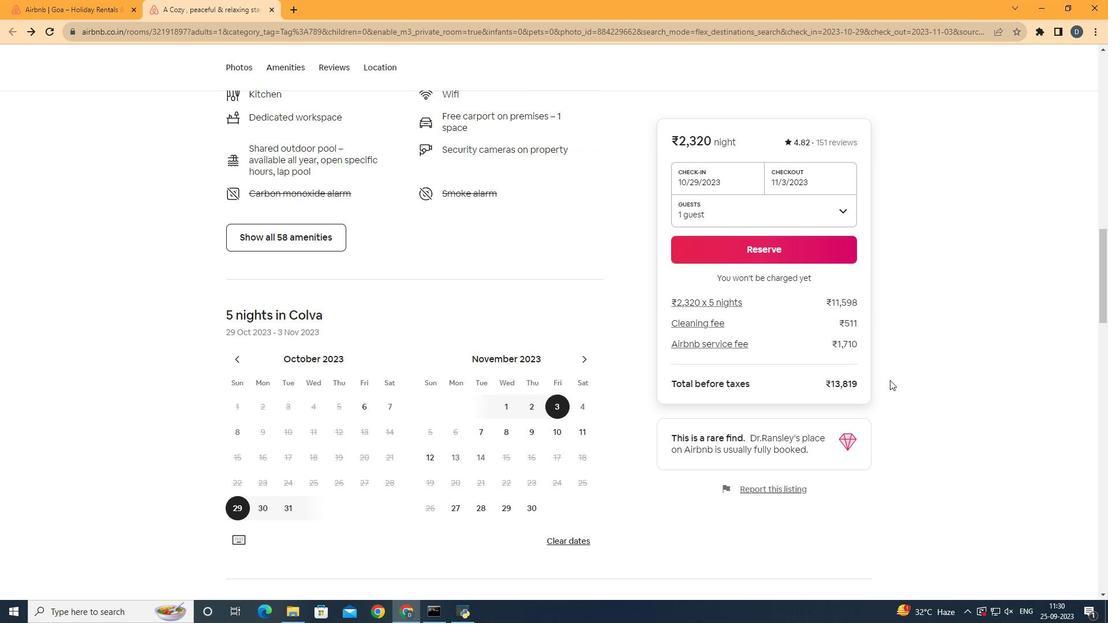 
Action: Mouse moved to (845, 356)
Screenshot: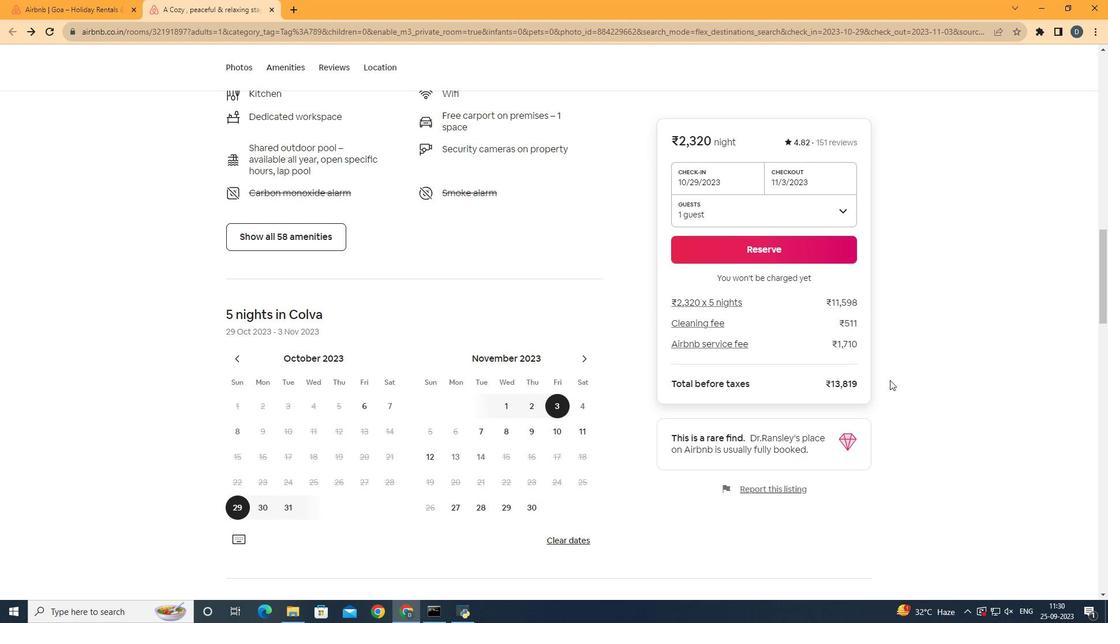 
Action: Mouse scrolled (845, 356) with delta (0, 0)
Screenshot: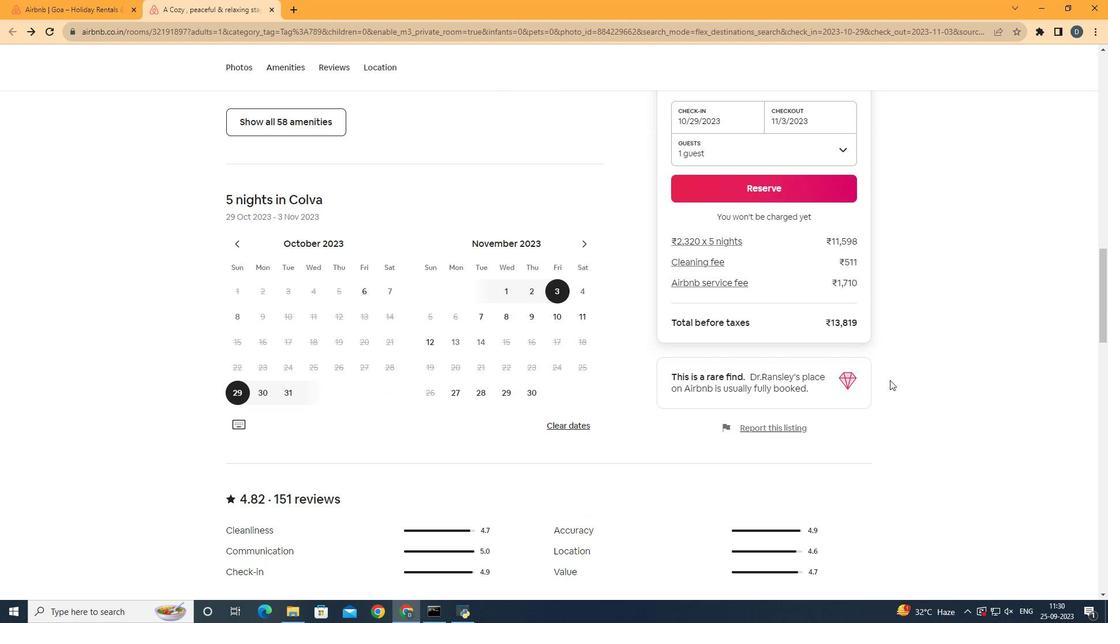 
Action: Mouse scrolled (845, 356) with delta (0, 0)
Screenshot: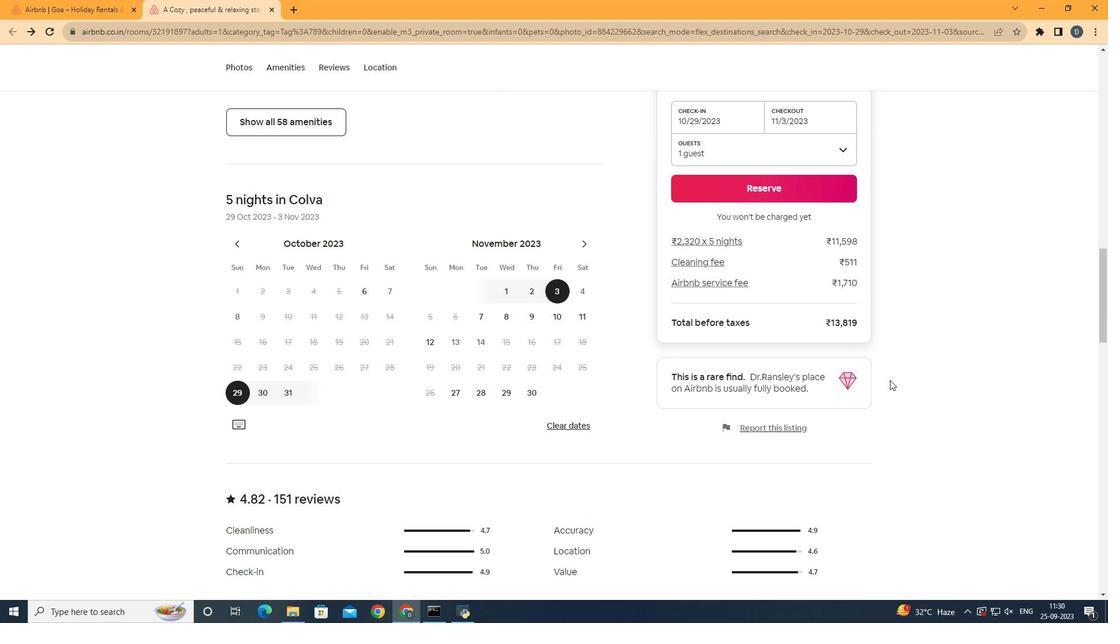 
Action: Mouse scrolled (845, 356) with delta (0, 0)
Screenshot: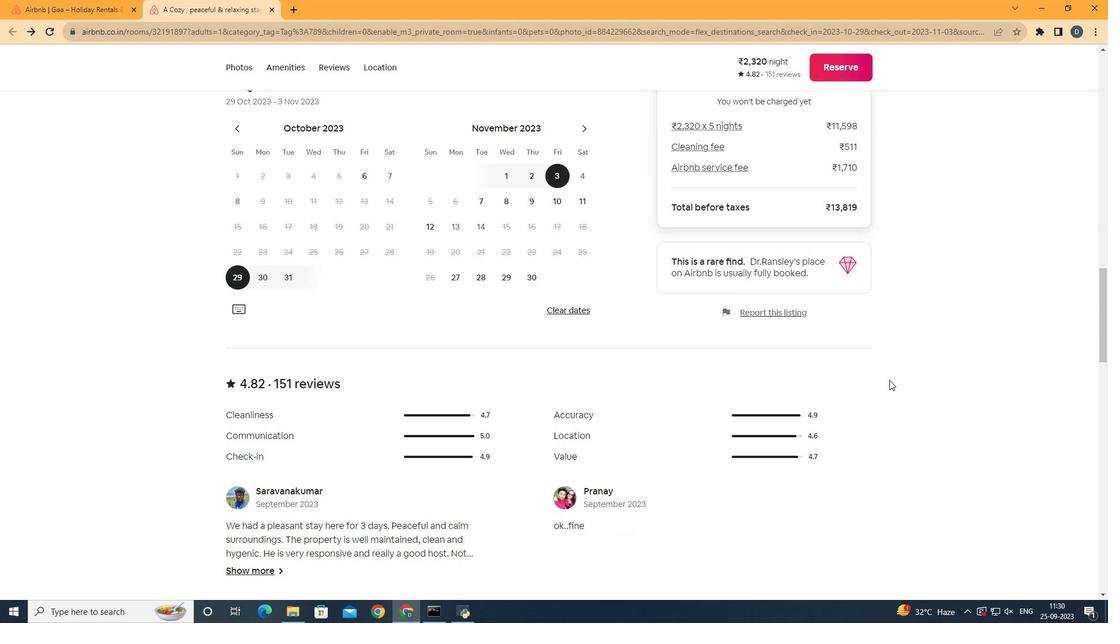 
Action: Mouse moved to (844, 356)
Screenshot: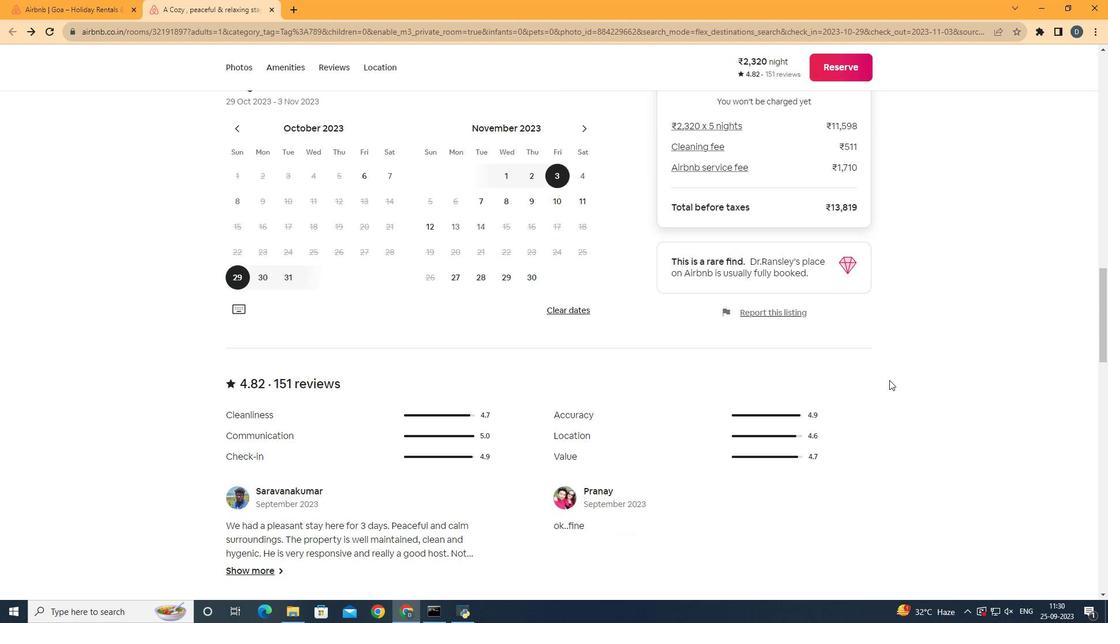 
Action: Mouse scrolled (844, 356) with delta (0, 0)
Screenshot: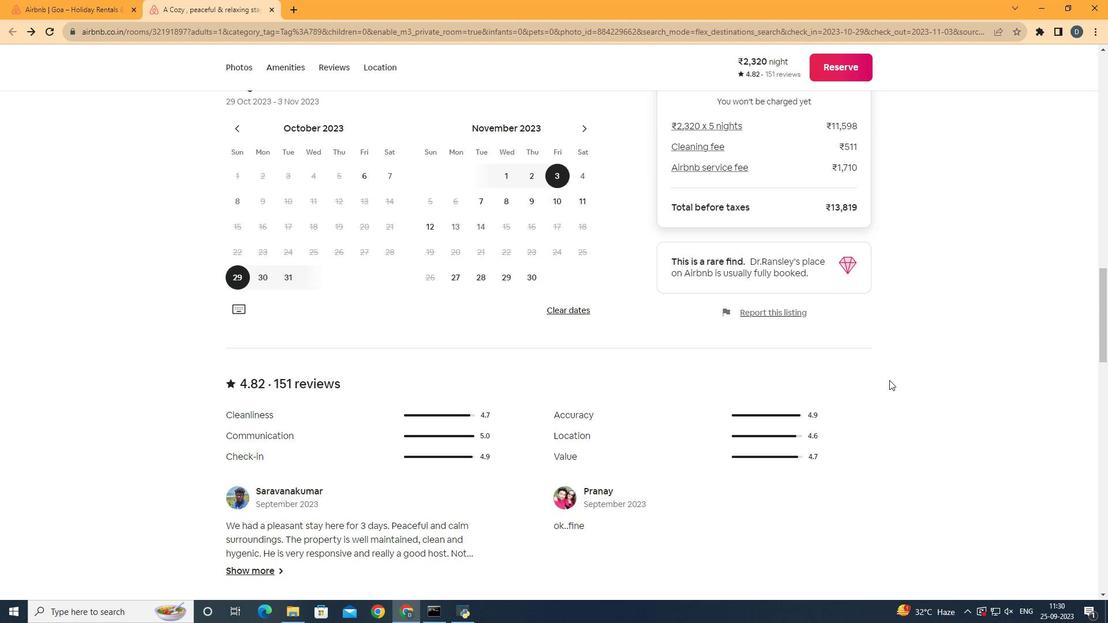 
Action: Mouse scrolled (844, 356) with delta (0, 0)
Screenshot: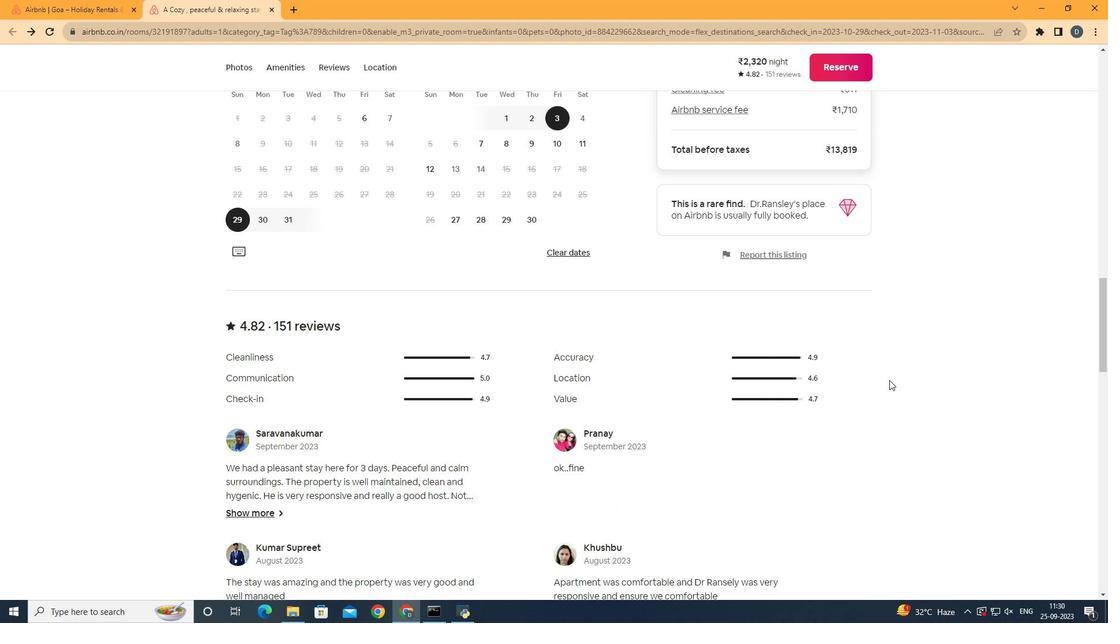 
Action: Mouse scrolled (844, 357) with delta (0, 0)
Screenshot: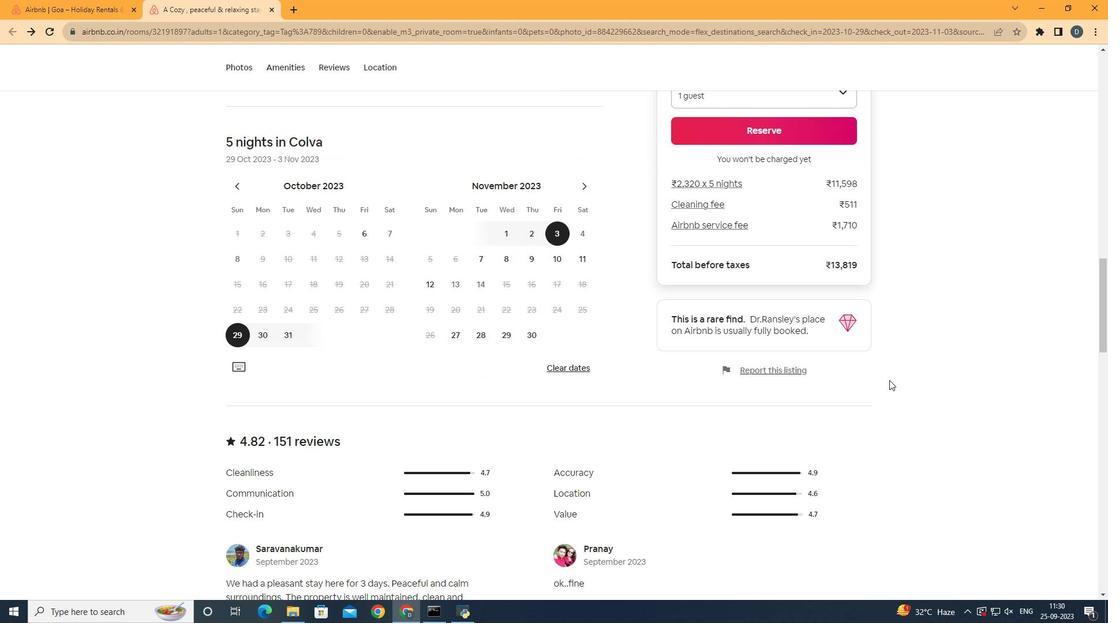 
Action: Mouse scrolled (844, 357) with delta (0, 0)
Screenshot: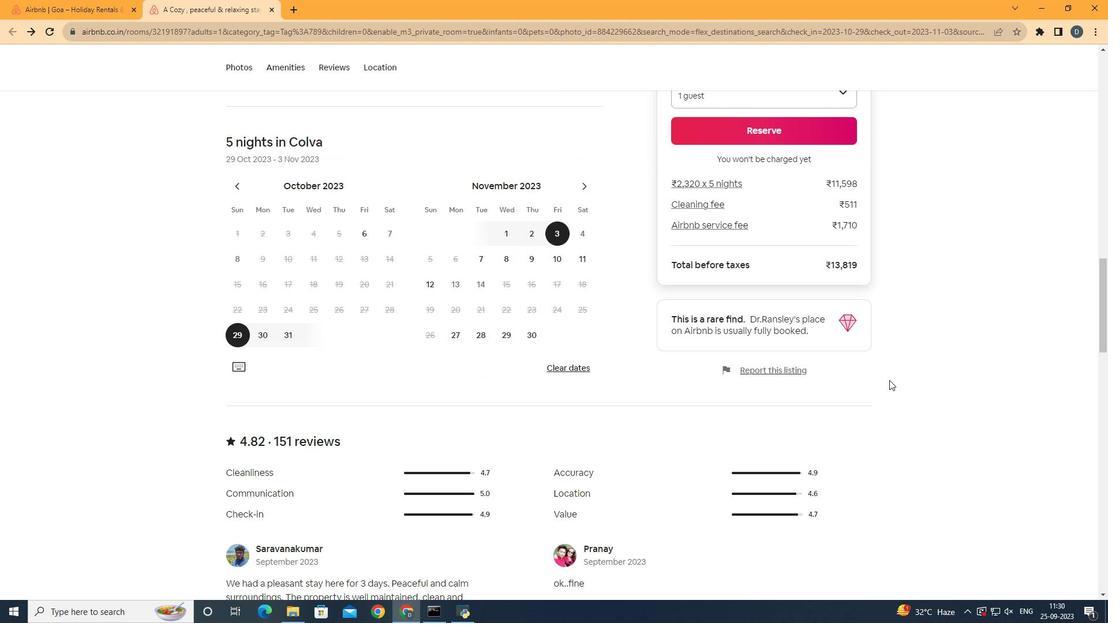 
Action: Mouse scrolled (844, 356) with delta (0, 0)
Screenshot: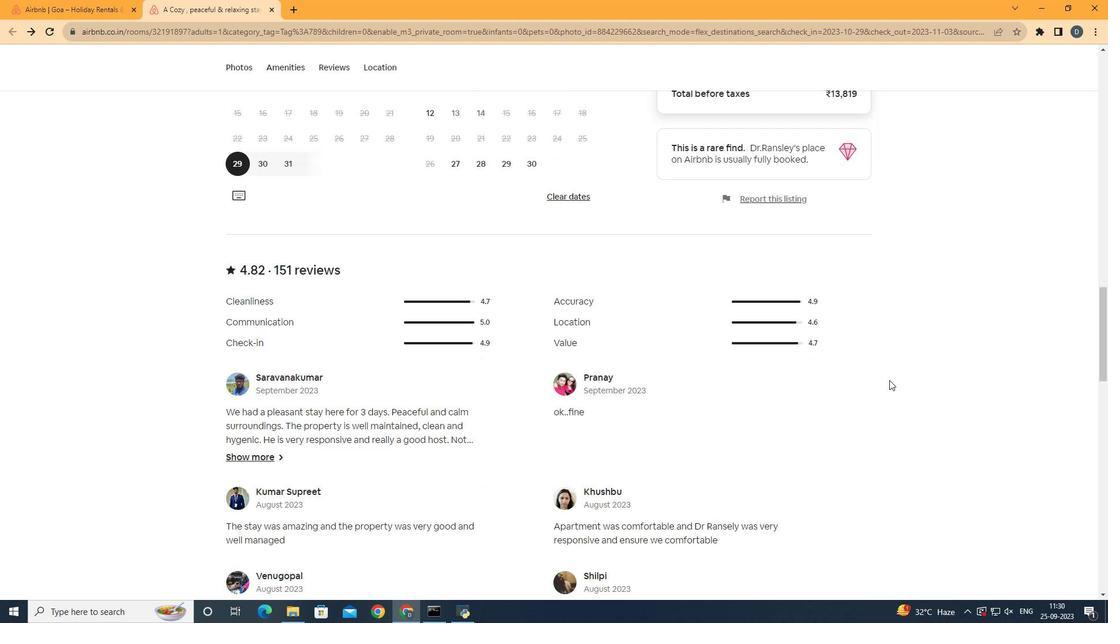 
Action: Mouse scrolled (844, 356) with delta (0, 0)
Screenshot: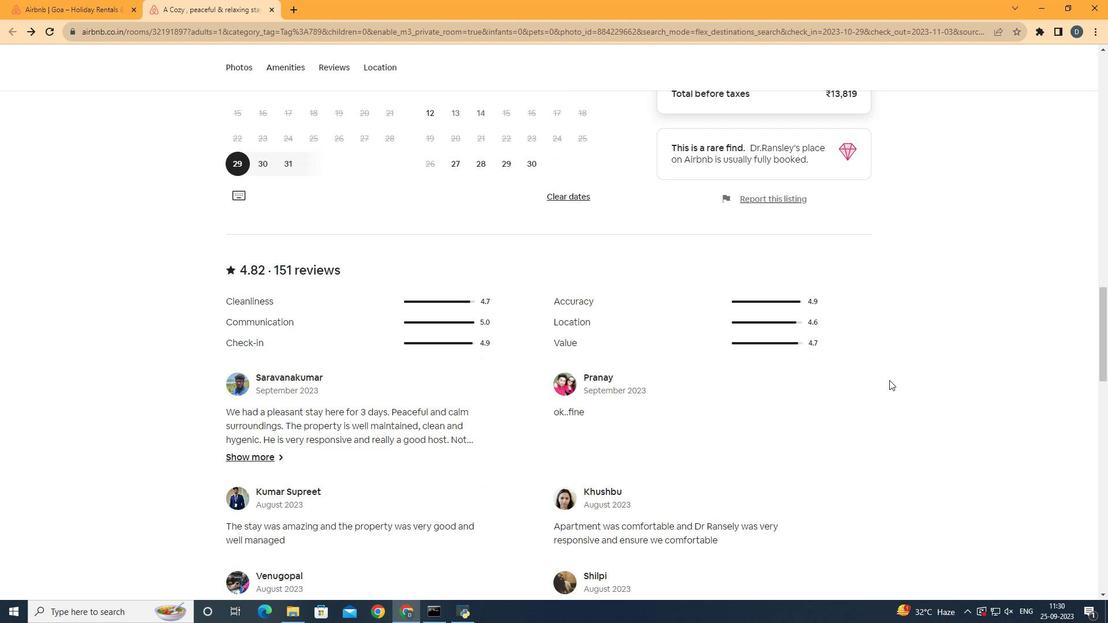 
Action: Mouse scrolled (844, 356) with delta (0, 0)
Screenshot: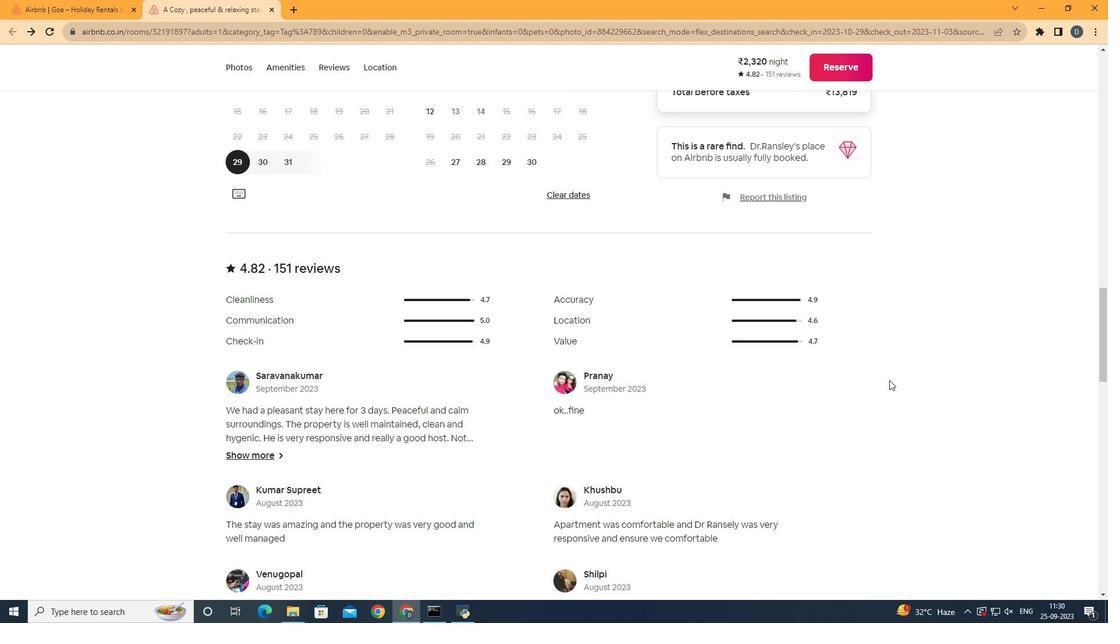 
Action: Mouse moved to (844, 356)
Screenshot: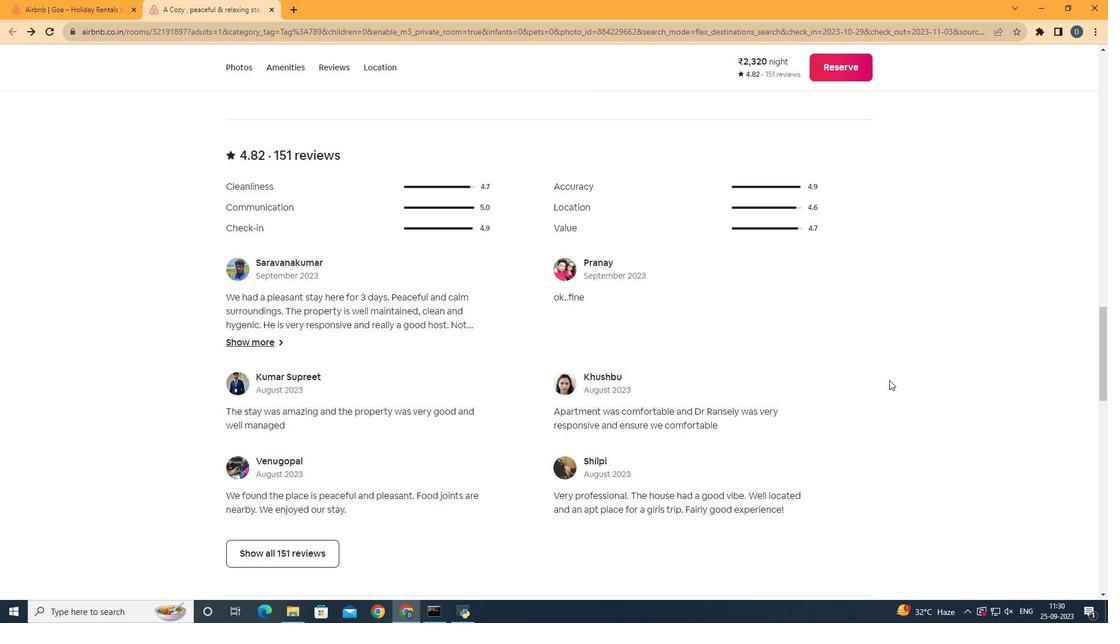 
Action: Mouse scrolled (844, 356) with delta (0, 0)
Screenshot: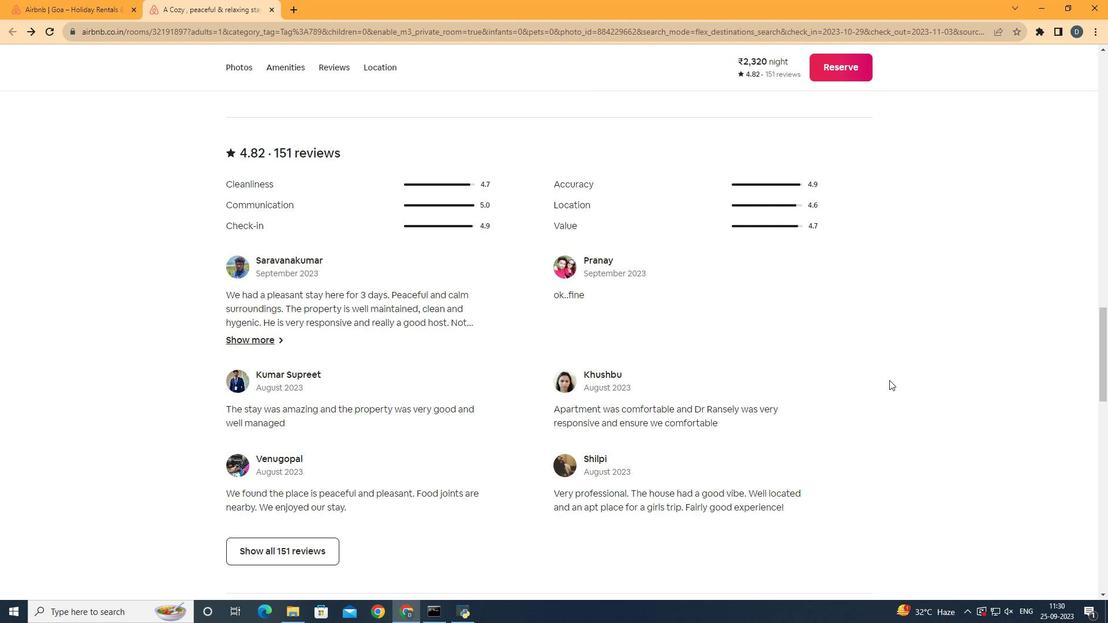
Action: Mouse scrolled (844, 356) with delta (0, 0)
Screenshot: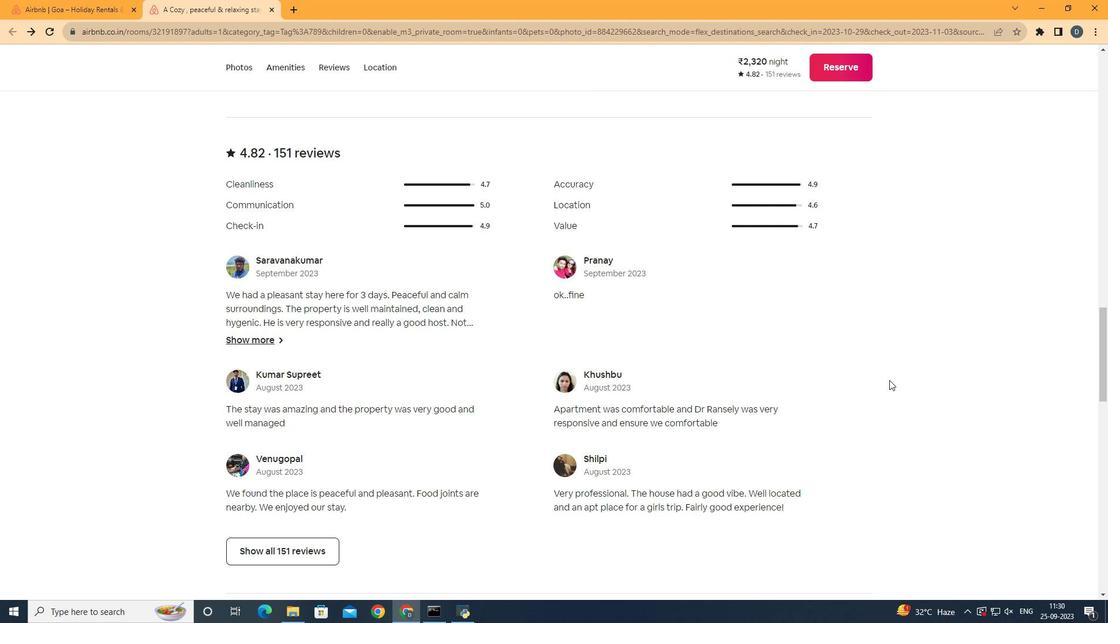 
Action: Mouse moved to (844, 356)
Screenshot: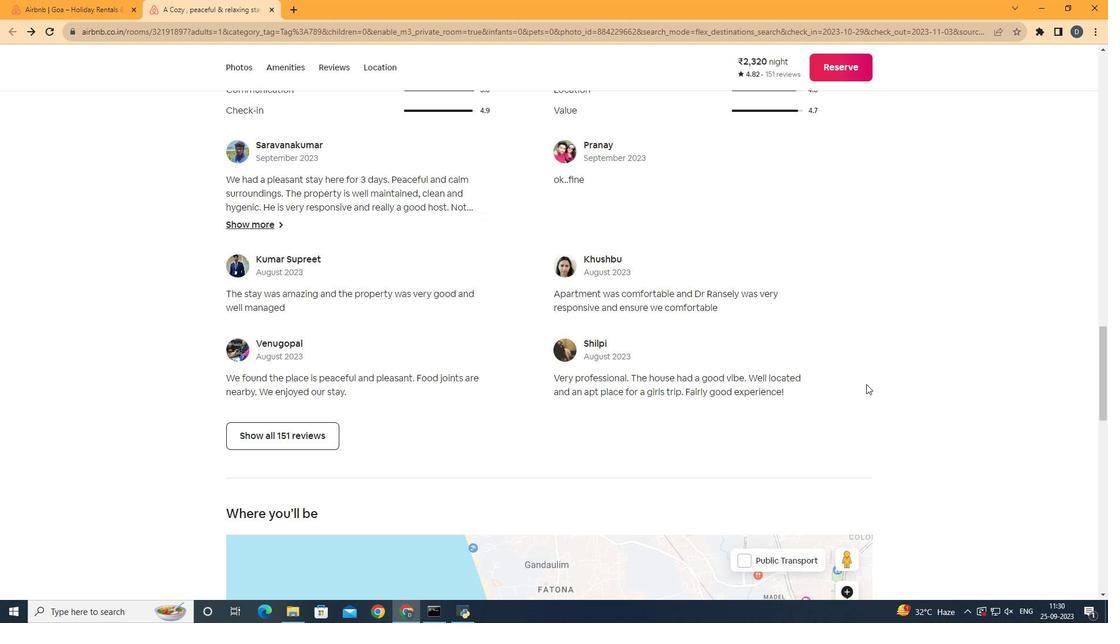 
Action: Mouse scrolled (844, 356) with delta (0, 0)
Screenshot: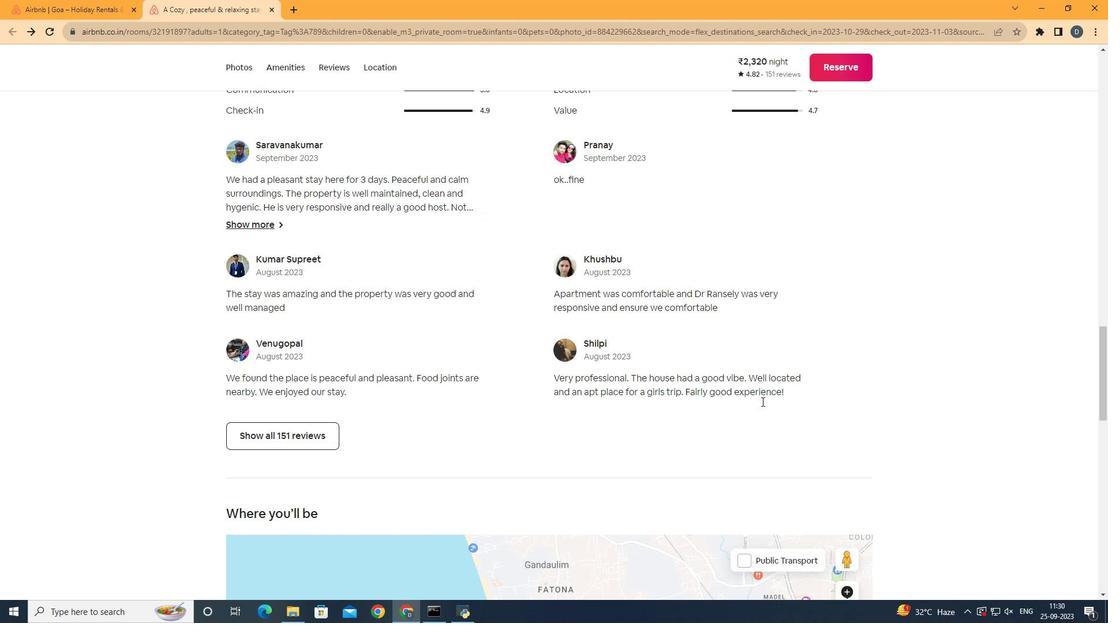 
Action: Mouse scrolled (844, 356) with delta (0, 0)
Screenshot: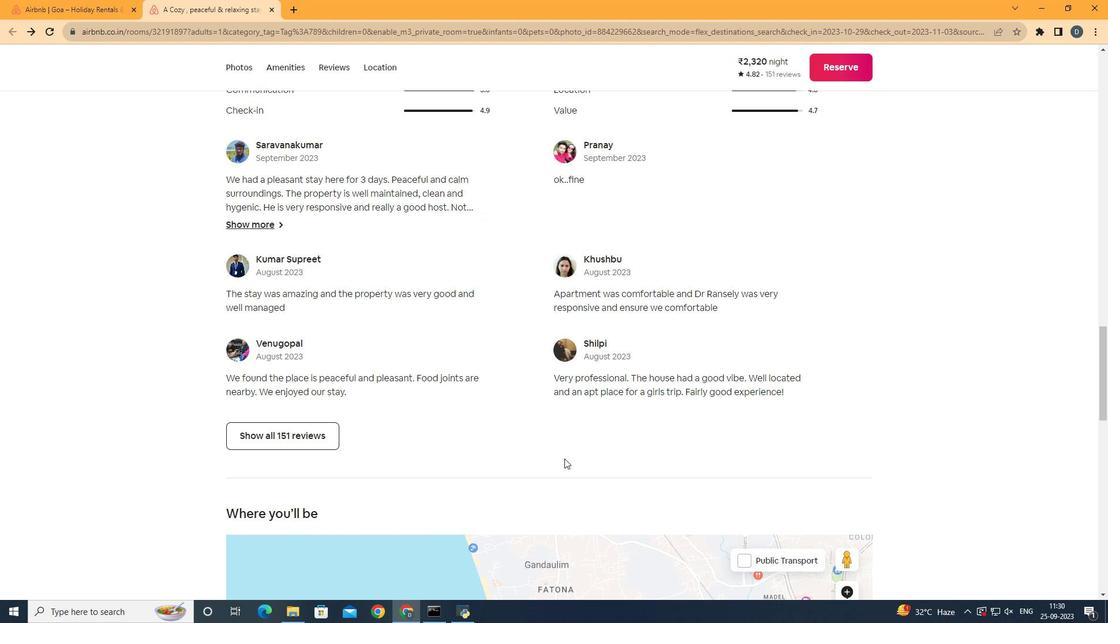 
Action: Mouse moved to (452, 394)
Screenshot: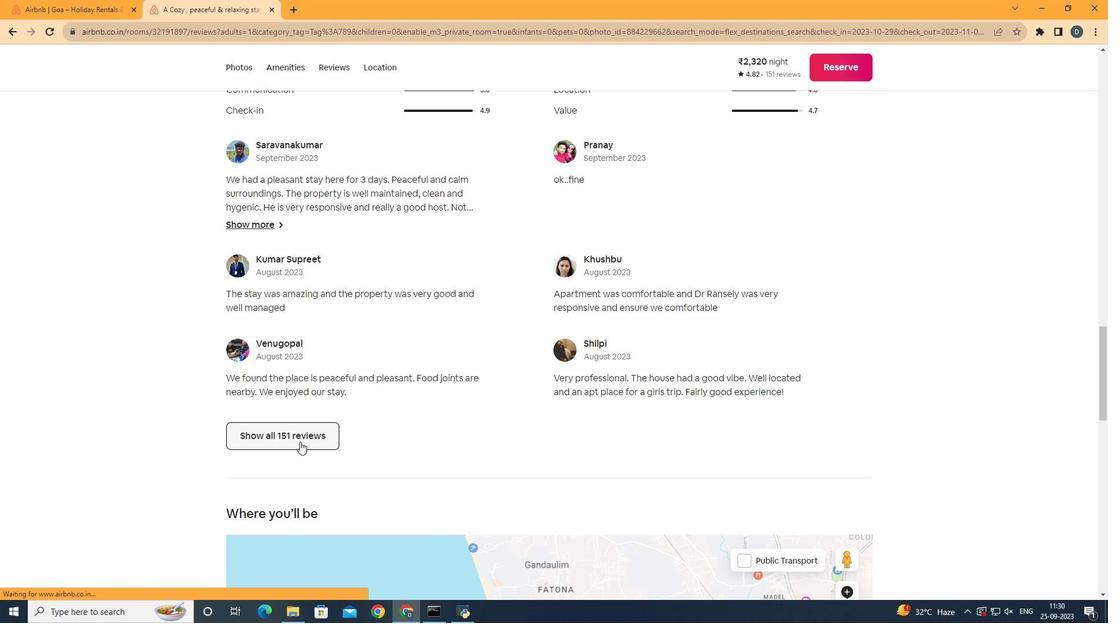
Action: Mouse pressed left at (452, 394)
Screenshot: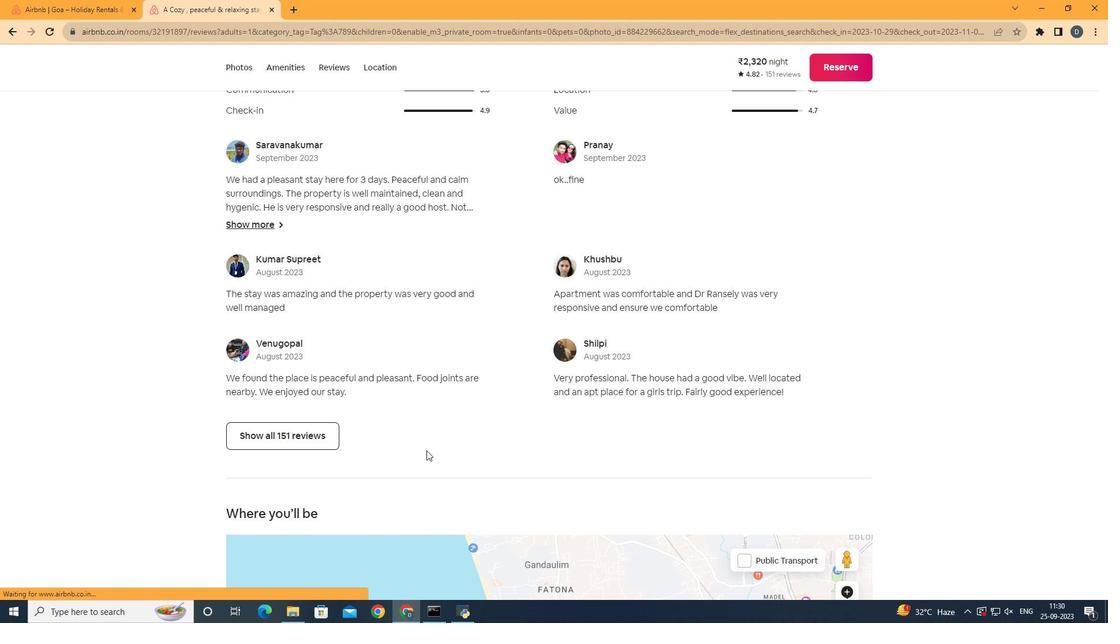 
Action: Mouse moved to (766, 334)
Screenshot: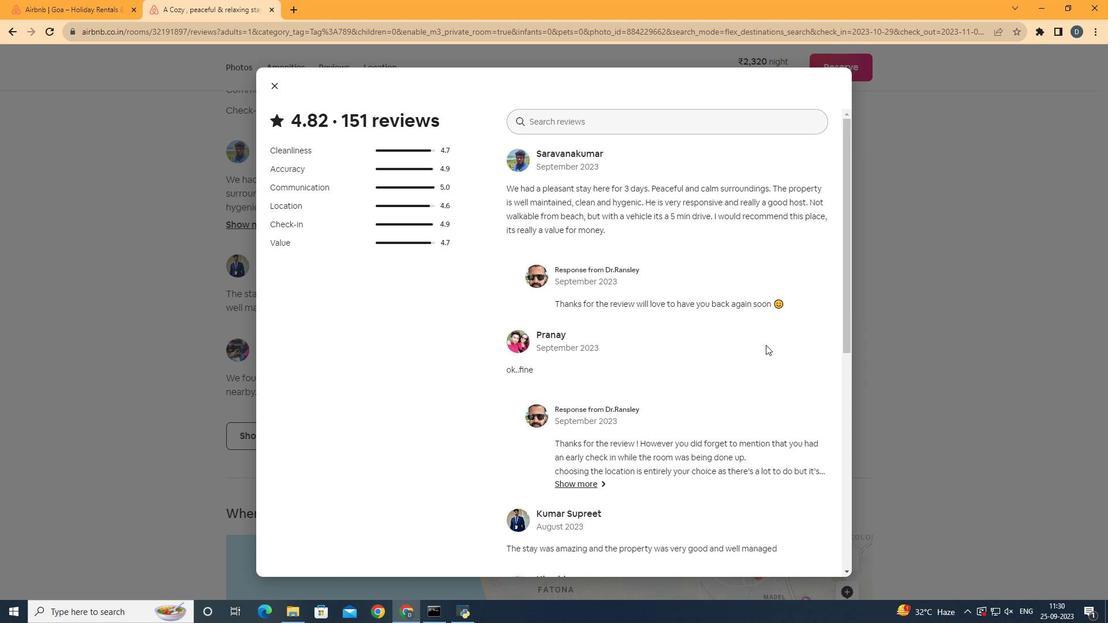 
Action: Mouse pressed left at (766, 334)
Screenshot: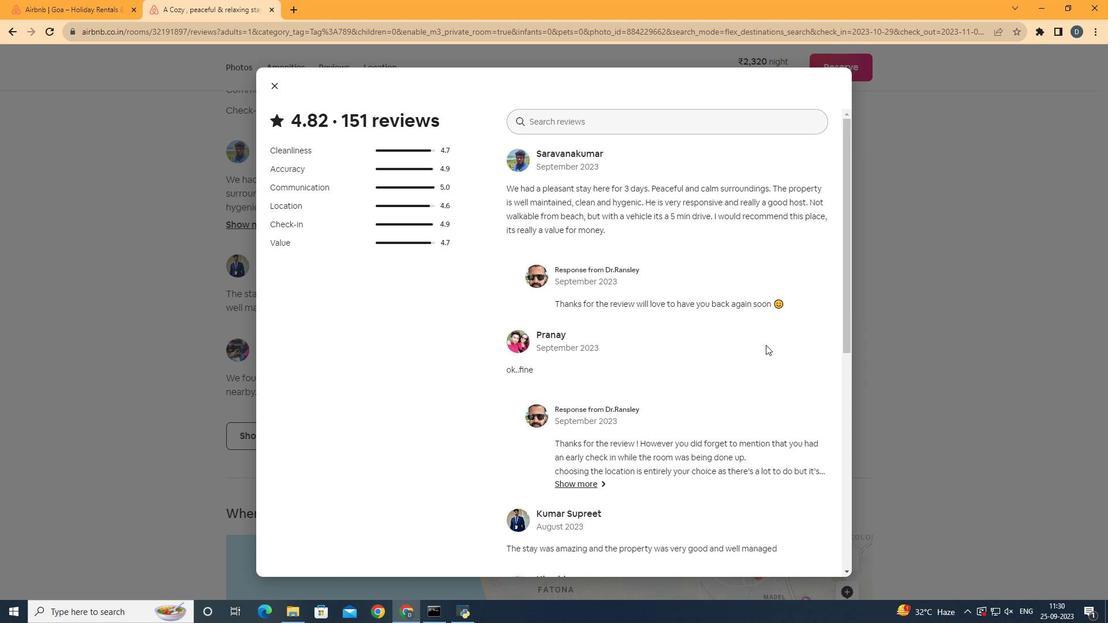
Action: Mouse moved to (762, 335)
Screenshot: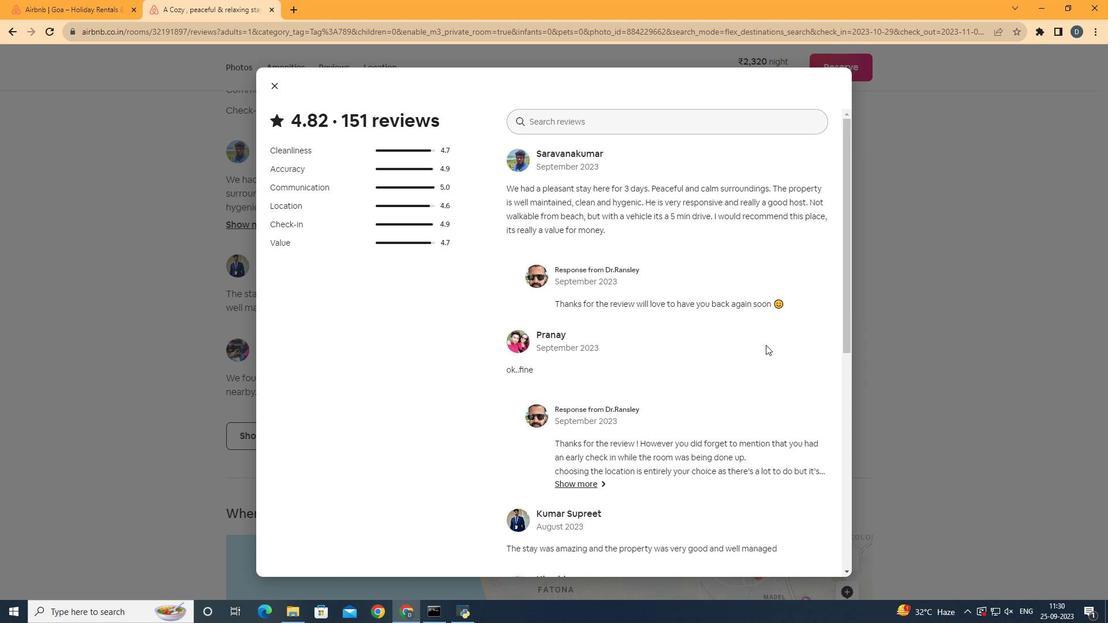 
Action: Key pressed <Key.down><Key.down><Key.down><Key.down><Key.down><Key.down><Key.down><Key.down><Key.down><Key.down><Key.down><Key.down><Key.down><Key.down><Key.down><Key.down><Key.down><Key.down><Key.down><Key.down><Key.down><Key.down><Key.down><Key.down><Key.down><Key.down><Key.down><Key.down><Key.down><Key.down><Key.down><Key.down><Key.down><Key.down><Key.down><Key.down><Key.down><Key.down><Key.down><Key.down><Key.down><Key.down><Key.down><Key.down><Key.down><Key.down><Key.down><Key.down><Key.down><Key.down><Key.down><Key.down><Key.down><Key.down><Key.down><Key.down><Key.down><Key.down><Key.down><Key.down><Key.down><Key.down><Key.down><Key.down><Key.down><Key.down><Key.down><Key.down><Key.down><Key.down><Key.down><Key.down><Key.down><Key.down><Key.down><Key.down><Key.down><Key.down><Key.down><Key.down><Key.down><Key.down><Key.down><Key.down><Key.down><Key.down><Key.down><Key.down><Key.down><Key.down><Key.down><Key.down><Key.down><Key.down><Key.down><Key.down><Key.down><Key.down><Key.down><Key.down><Key.down><Key.down><Key.down><Key.down><Key.down><Key.down><Key.down><Key.down><Key.down><Key.down><Key.down><Key.down><Key.down><Key.down><Key.down><Key.down><Key.down><Key.down><Key.down><Key.down><Key.down><Key.down><Key.down><Key.down><Key.down><Key.down><Key.down><Key.down><Key.down><Key.down>
Screenshot: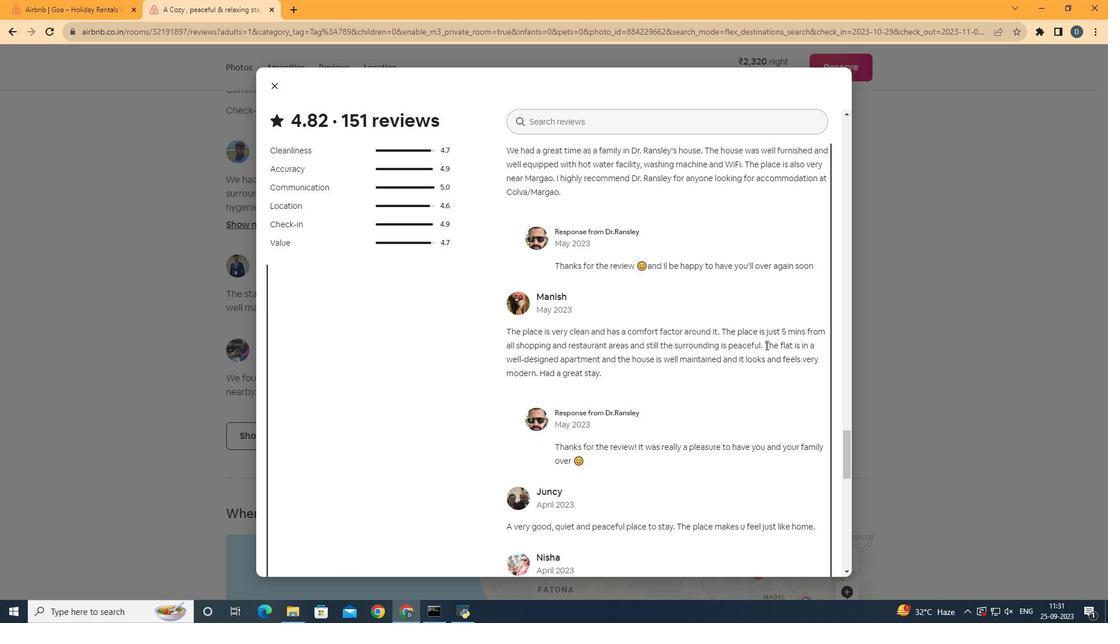 
Action: Mouse moved to (785, 329)
Screenshot: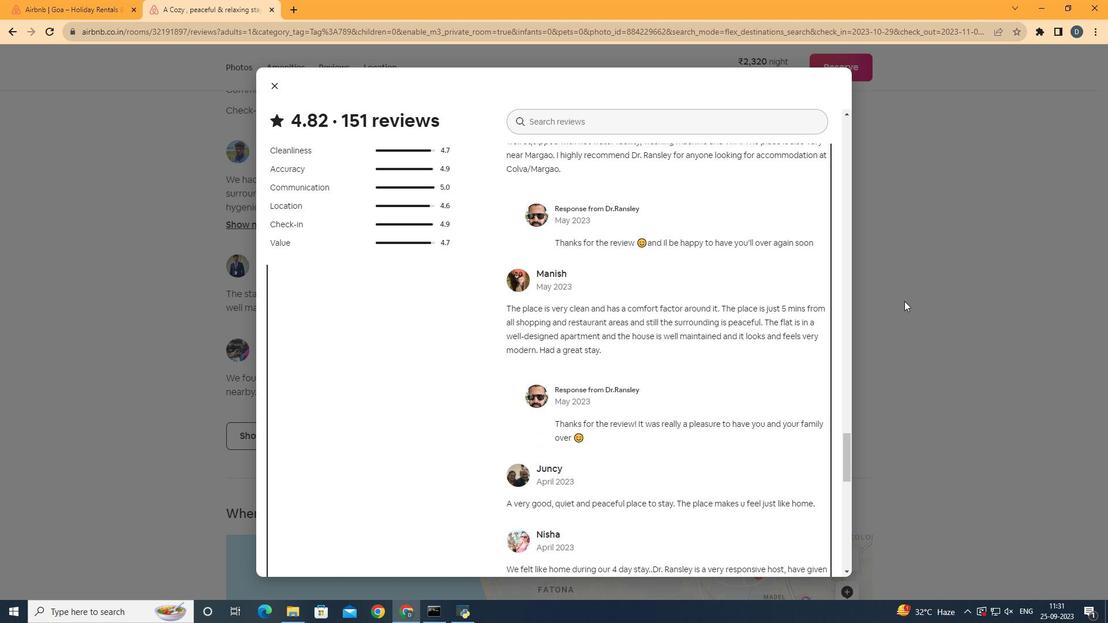 
Action: Key pressed <Key.down>
Screenshot: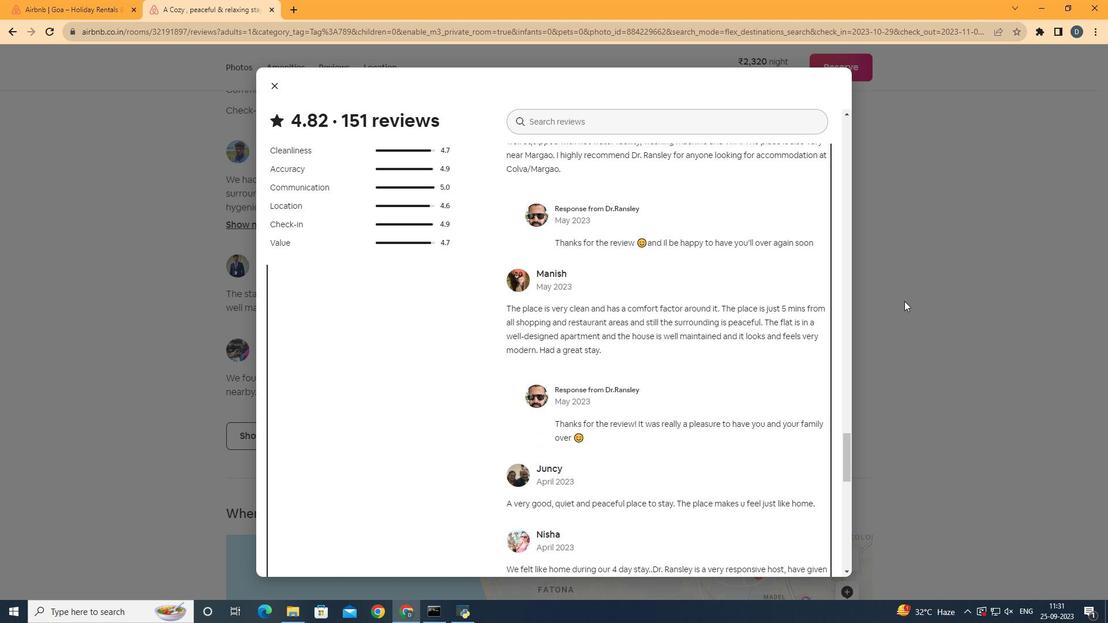 
Action: Mouse moved to (855, 308)
Screenshot: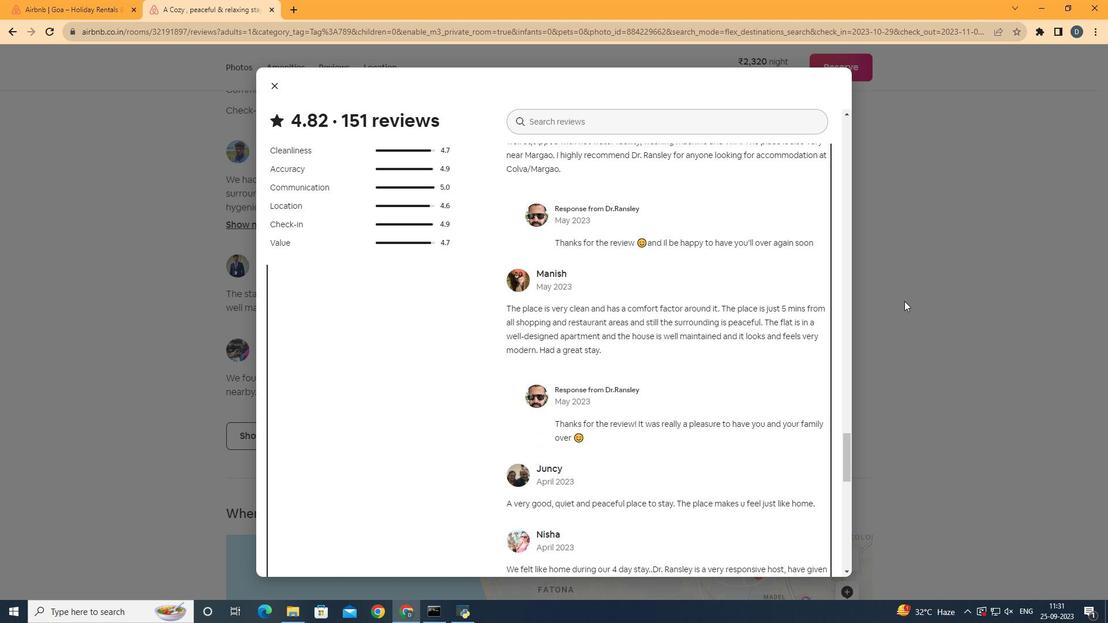 
Action: Key pressed <Key.down><Key.down><Key.down><Key.down>
Screenshot: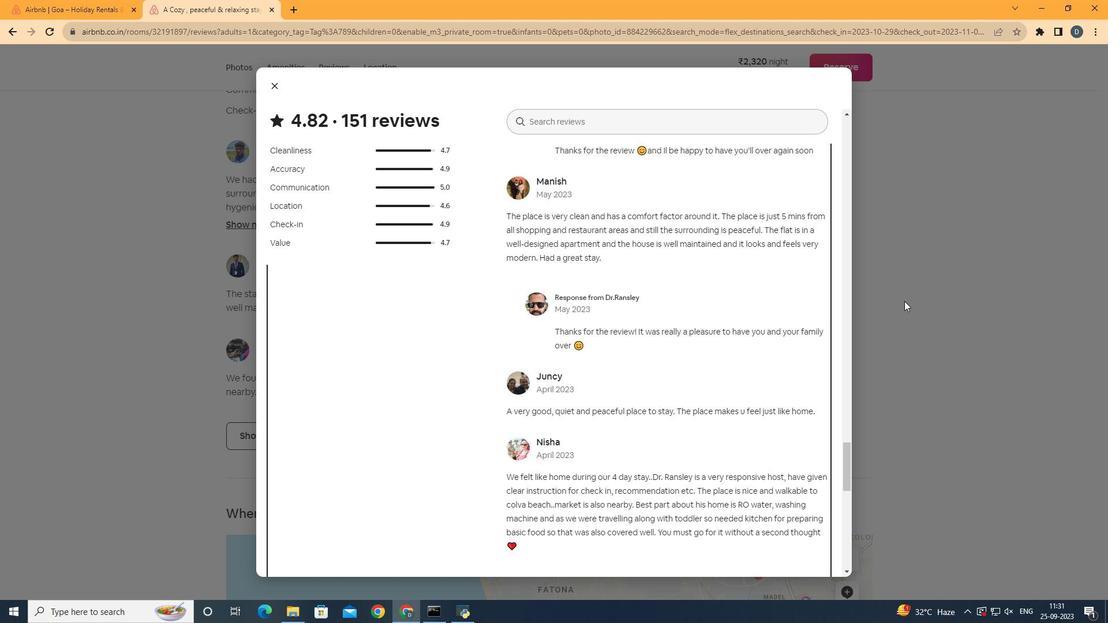 
Action: Mouse moved to (729, 319)
Screenshot: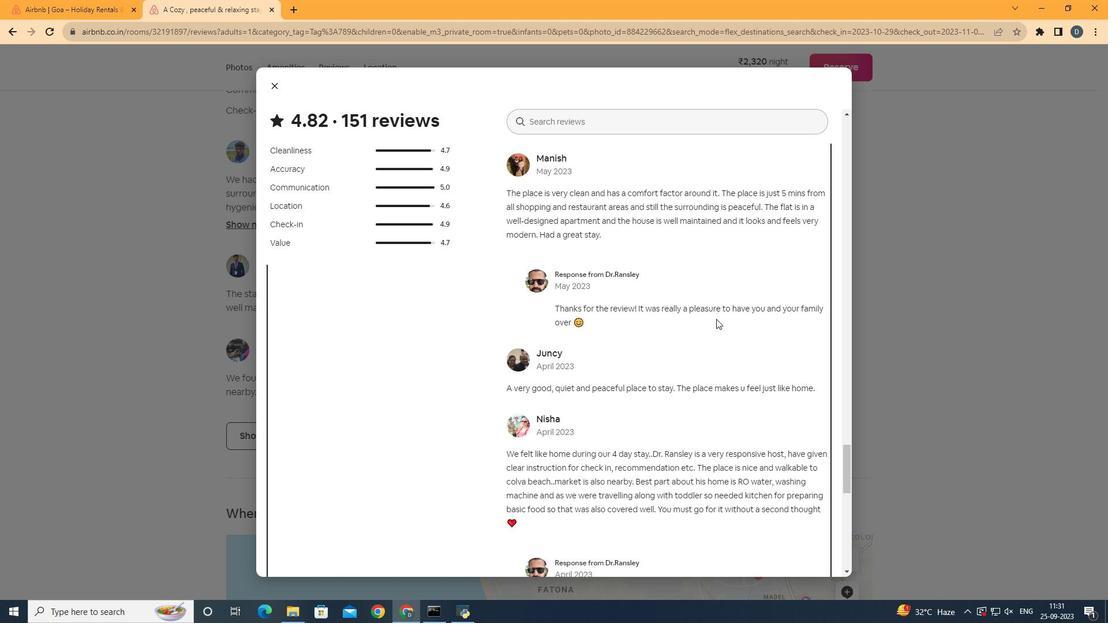 
Action: Key pressed <Key.down><Key.down><Key.down><Key.down><Key.down><Key.down><Key.down><Key.down><Key.down><Key.down><Key.down><Key.down><Key.down><Key.down><Key.down><Key.down><Key.down><Key.down><Key.down><Key.down><Key.down><Key.down><Key.down><Key.down><Key.down><Key.down><Key.down><Key.down><Key.down><Key.down><Key.down><Key.down><Key.down><Key.down><Key.down><Key.down><Key.down><Key.down><Key.down><Key.down><Key.down><Key.down><Key.down><Key.down><Key.down><Key.down><Key.down><Key.down><Key.down><Key.down><Key.down><Key.down><Key.down><Key.down><Key.down><Key.down><Key.down><Key.down><Key.down><Key.down><Key.down><Key.down><Key.down><Key.down><Key.down><Key.down><Key.down><Key.down><Key.down><Key.down><Key.down><Key.down><Key.down><Key.down><Key.down><Key.down><Key.down><Key.down><Key.down><Key.down><Key.down><Key.down><Key.down><Key.down><Key.down><Key.down><Key.down><Key.down><Key.down><Key.down><Key.down><Key.down><Key.down><Key.down><Key.down><Key.down><Key.down><Key.down><Key.down><Key.down><Key.down><Key.down><Key.down><Key.down><Key.down><Key.down><Key.down><Key.down><Key.down><Key.down><Key.down><Key.down><Key.down><Key.down><Key.down><Key.down><Key.down><Key.down><Key.down><Key.down><Key.down><Key.down><Key.down><Key.down><Key.down><Key.down><Key.down><Key.down><Key.down><Key.down><Key.down><Key.down><Key.down><Key.down><Key.down><Key.down><Key.down><Key.down><Key.down><Key.down><Key.down><Key.down><Key.down><Key.down><Key.down><Key.down><Key.down><Key.down><Key.down><Key.down><Key.down><Key.down><Key.down><Key.down><Key.down><Key.down><Key.down><Key.down><Key.down><Key.down><Key.down><Key.down><Key.down><Key.down><Key.down><Key.down><Key.down><Key.down><Key.down><Key.down><Key.down><Key.down><Key.down><Key.down><Key.down><Key.down><Key.down><Key.down><Key.down><Key.down><Key.down><Key.down><Key.down><Key.down><Key.down><Key.down><Key.down><Key.down><Key.down><Key.down><Key.down><Key.down><Key.down><Key.down><Key.down><Key.down><Key.down><Key.down><Key.down><Key.down><Key.down><Key.down><Key.down><Key.down><Key.down><Key.down><Key.down><Key.down><Key.down><Key.down><Key.down><Key.down><Key.down><Key.down><Key.down><Key.down><Key.down><Key.down><Key.down><Key.down><Key.down><Key.down><Key.down><Key.down><Key.down><Key.down><Key.down><Key.down><Key.down><Key.down><Key.down><Key.down><Key.down><Key.down><Key.down><Key.down><Key.down><Key.down><Key.down><Key.down><Key.down><Key.down><Key.down><Key.down><Key.down><Key.down><Key.down><Key.down><Key.down><Key.down><Key.down><Key.down><Key.down><Key.down><Key.down><Key.down><Key.down><Key.down><Key.down><Key.down><Key.down><Key.down><Key.down><Key.down><Key.down><Key.down><Key.down><Key.down><Key.down><Key.down><Key.down><Key.down><Key.down><Key.down><Key.down><Key.down><Key.down><Key.down><Key.down><Key.down><Key.down><Key.down><Key.down><Key.down><Key.down><Key.down><Key.down><Key.down><Key.down><Key.down><Key.down><Key.down><Key.down><Key.down><Key.down><Key.down><Key.down><Key.down><Key.down><Key.down><Key.down><Key.down><Key.down><Key.down><Key.down><Key.down><Key.down><Key.down><Key.down><Key.down><Key.down><Key.down><Key.down><Key.down><Key.down><Key.down><Key.down><Key.down><Key.down><Key.down><Key.down><Key.down><Key.down><Key.down><Key.down><Key.down><Key.down><Key.down><Key.down><Key.down><Key.down><Key.down><Key.down><Key.down><Key.down><Key.down><Key.down><Key.down><Key.down><Key.down><Key.down><Key.down><Key.down><Key.down><Key.down><Key.down><Key.down><Key.down><Key.down><Key.down><Key.down><Key.down><Key.down><Key.down><Key.down><Key.down><Key.down><Key.down><Key.down><Key.down><Key.down><Key.down><Key.down><Key.down><Key.down><Key.down><Key.down><Key.down><Key.down><Key.down><Key.down><Key.down><Key.down><Key.down><Key.down><Key.down><Key.down><Key.down><Key.down><Key.down><Key.down><Key.down><Key.down><Key.down><Key.down><Key.down><Key.down><Key.down><Key.down><Key.down><Key.down><Key.down><Key.down><Key.down><Key.down><Key.down><Key.down><Key.down><Key.down><Key.down><Key.down><Key.down><Key.down><Key.down><Key.down><Key.down><Key.down><Key.down><Key.down><Key.down><Key.down><Key.down><Key.down><Key.down><Key.down><Key.down><Key.down><Key.down><Key.down><Key.down><Key.down><Key.down><Key.down><Key.down><Key.down><Key.down><Key.down><Key.down><Key.down><Key.down><Key.down><Key.down><Key.down><Key.down><Key.down><Key.down><Key.down><Key.down><Key.down><Key.down><Key.down><Key.down><Key.down><Key.down><Key.down><Key.down><Key.down><Key.down><Key.down><Key.down><Key.down><Key.down><Key.down><Key.down><Key.down><Key.down><Key.down><Key.down><Key.down><Key.down><Key.down><Key.down><Key.down><Key.down><Key.down><Key.down><Key.down><Key.down><Key.down><Key.down><Key.down><Key.down><Key.down><Key.down><Key.down><Key.down><Key.down><Key.down><Key.down><Key.down><Key.down><Key.down><Key.down><Key.down><Key.down><Key.down><Key.down><Key.down><Key.down><Key.down><Key.down><Key.down><Key.down>
Screenshot: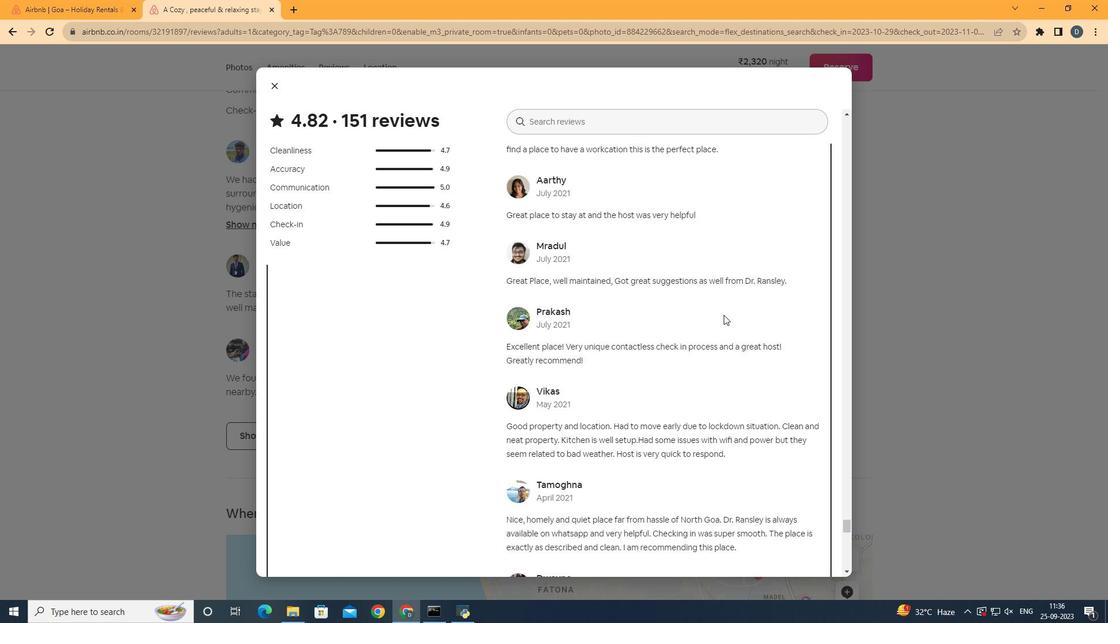 
Action: Mouse moved to (751, 311)
Screenshot: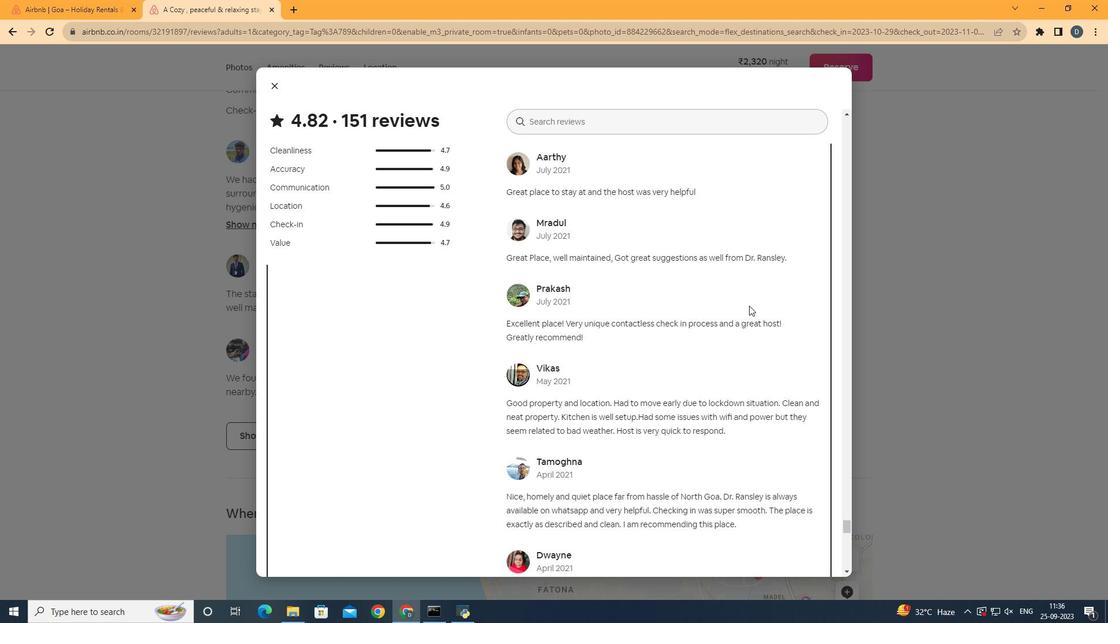 
Action: Key pressed <Key.down><Key.down><Key.down><Key.down><Key.down><Key.down><Key.down><Key.down><Key.down><Key.down><Key.down><Key.down><Key.down><Key.down><Key.down><Key.down><Key.down><Key.down><Key.down><Key.down><Key.down><Key.down><Key.down><Key.down>
